 Task: Look for Airbnb properties in Miami Beach, Florida, along with their reviews..
Action: Mouse pressed left at (522, 72)
Screenshot: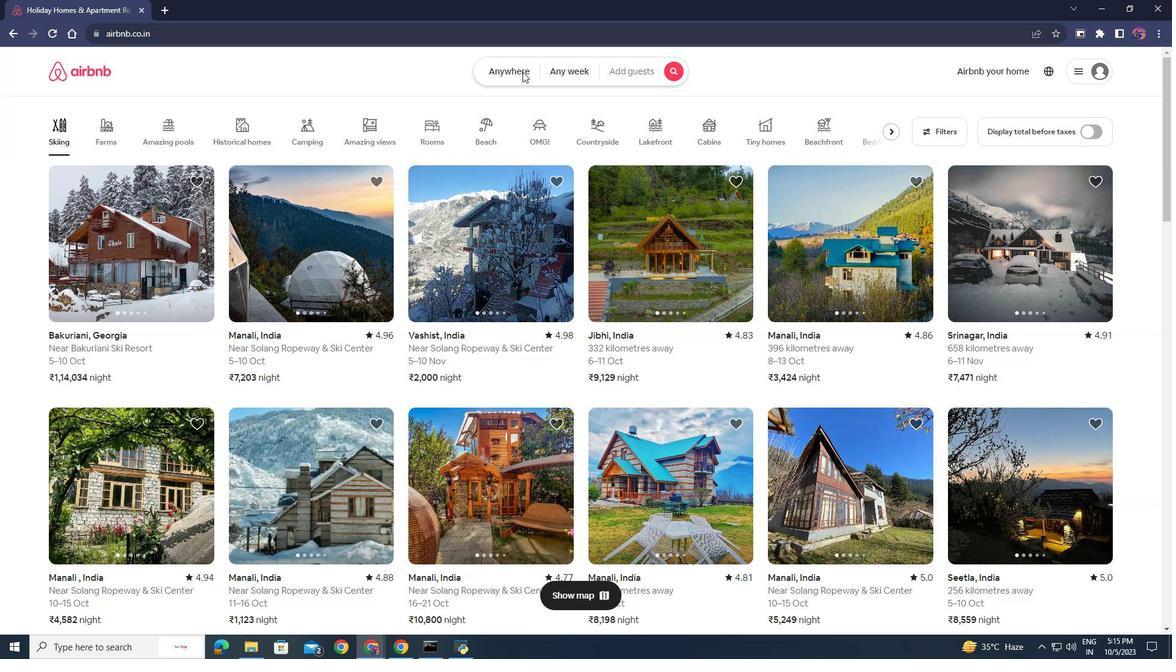 
Action: Mouse moved to (398, 122)
Screenshot: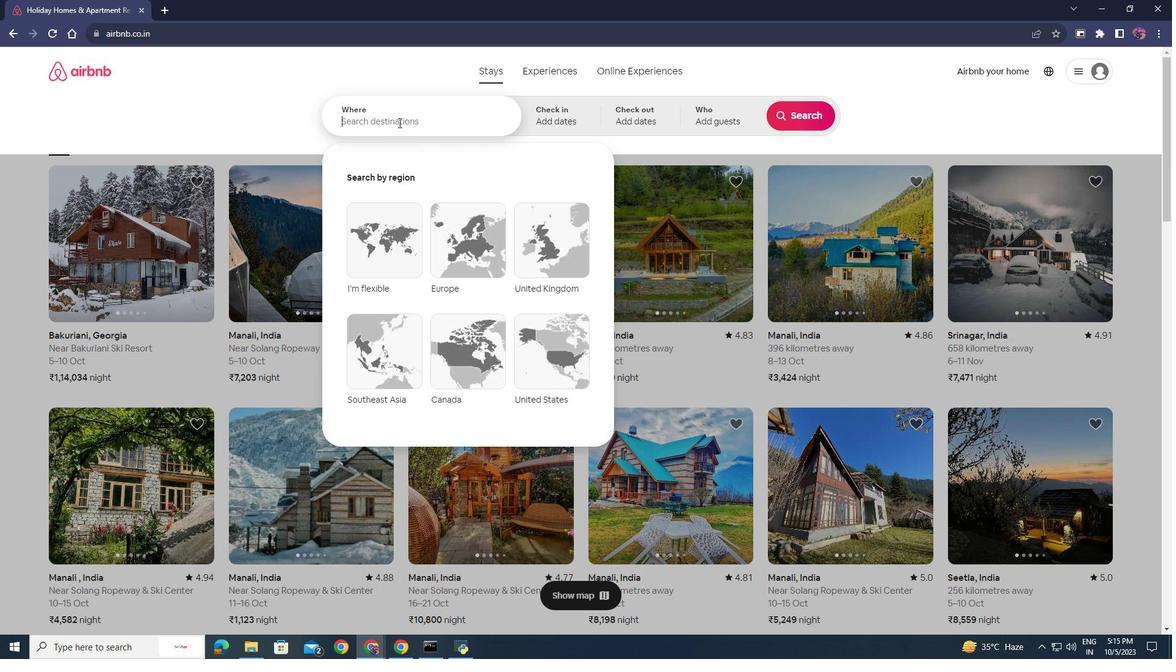 
Action: Mouse pressed left at (398, 122)
Screenshot: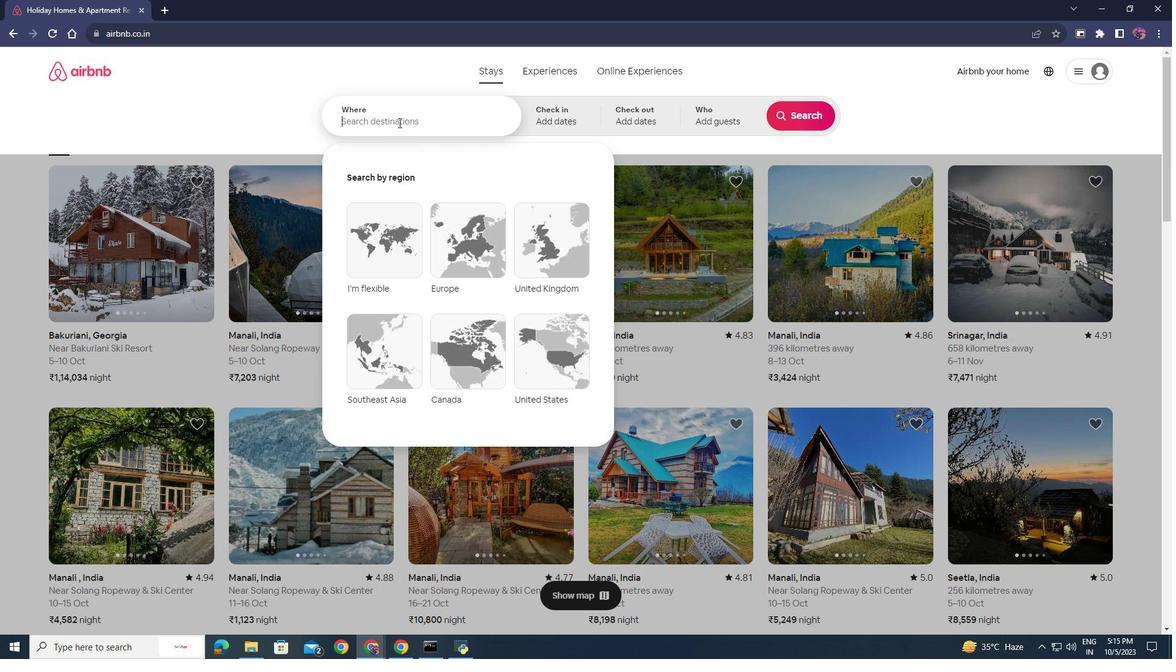 
Action: Key pressed miami<Key.space>beach<Key.space>florida<Key.enter>
Screenshot: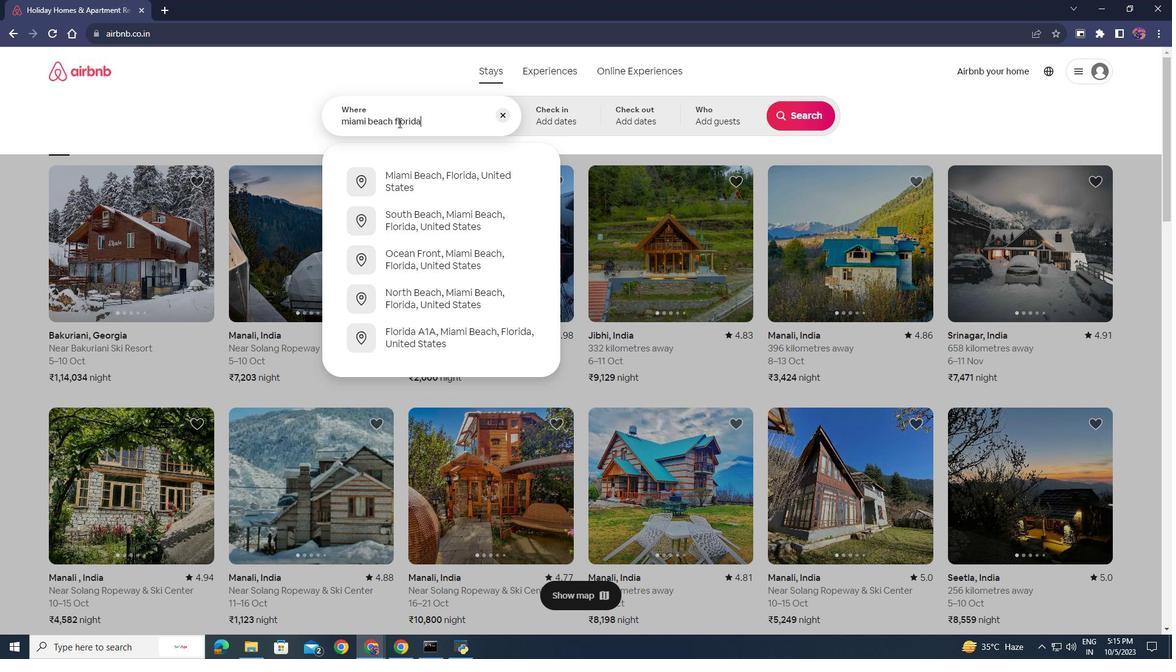 
Action: Mouse moved to (795, 120)
Screenshot: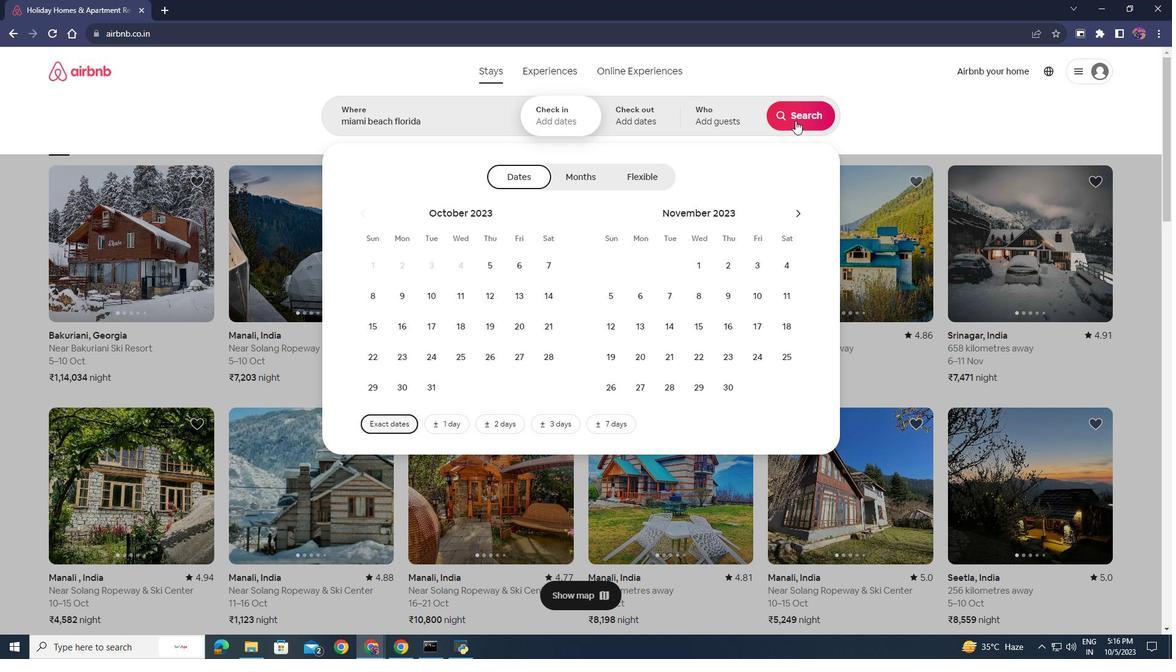 
Action: Mouse pressed left at (795, 120)
Screenshot: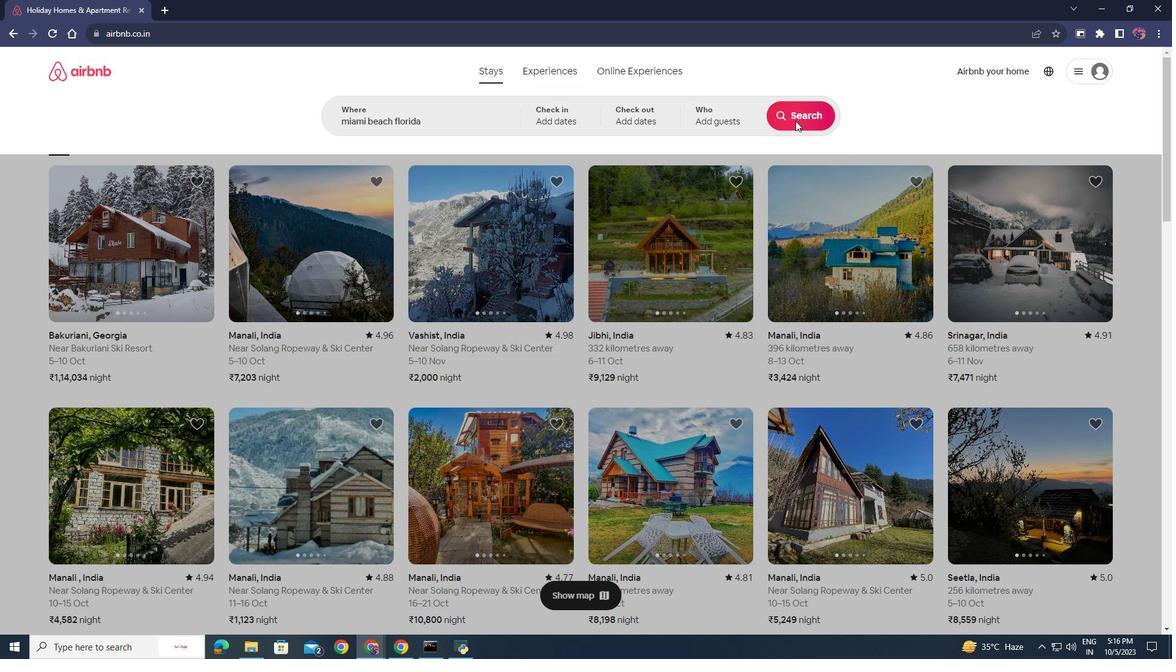 
Action: Mouse moved to (583, 254)
Screenshot: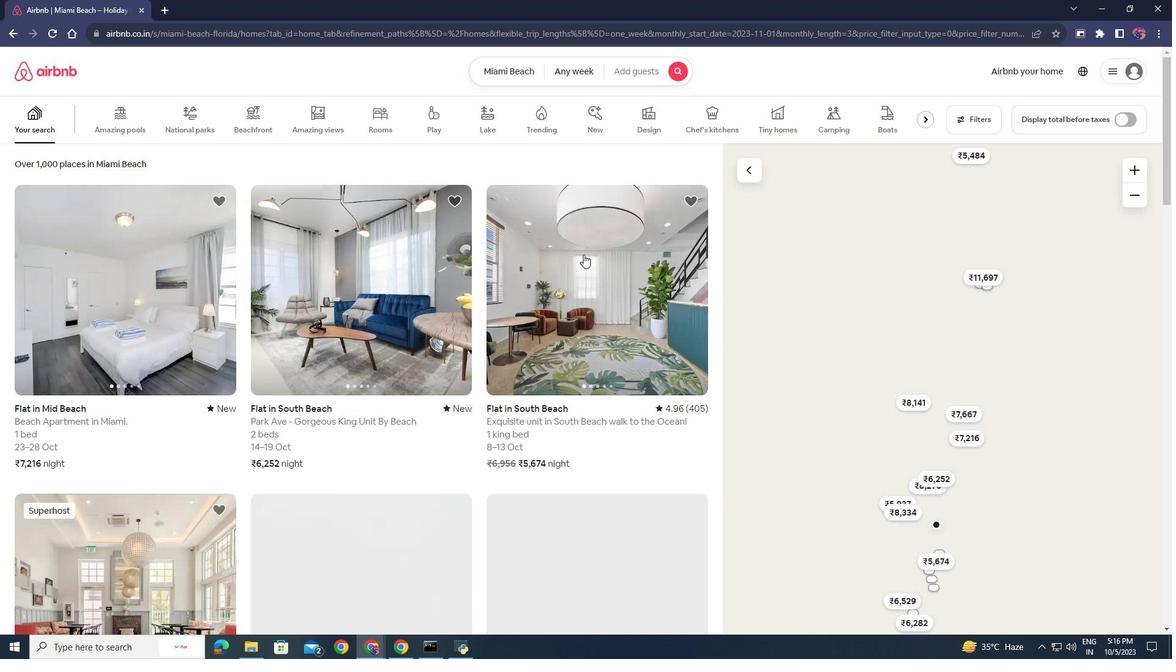 
Action: Mouse scrolled (583, 253) with delta (0, 0)
Screenshot: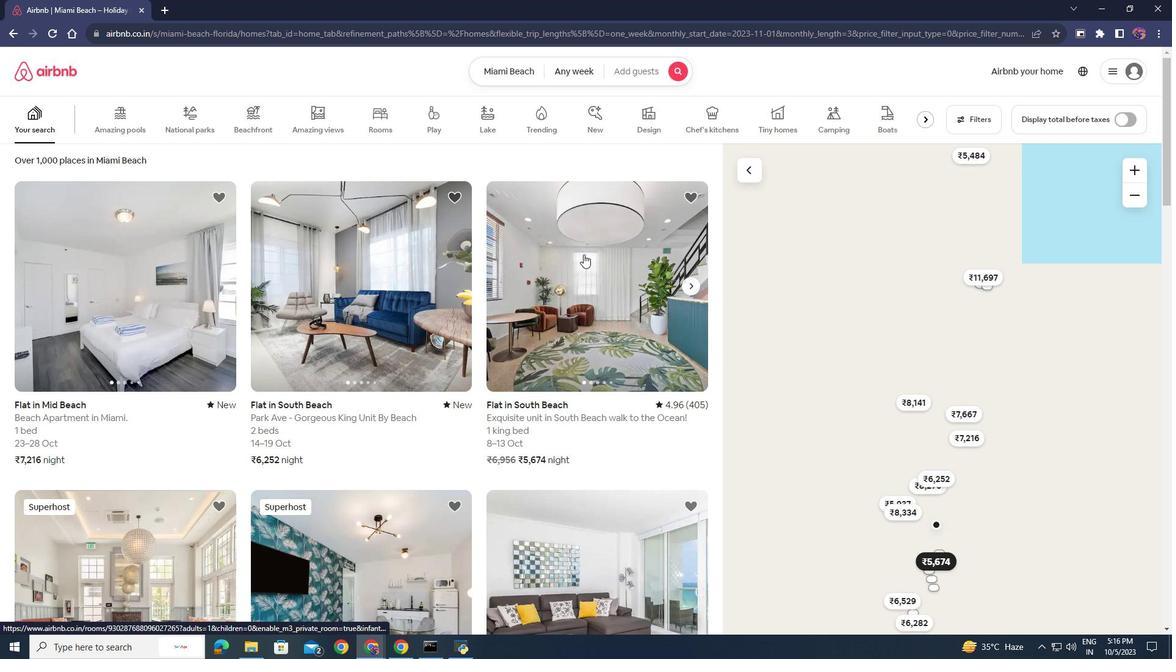 
Action: Mouse scrolled (583, 253) with delta (0, 0)
Screenshot: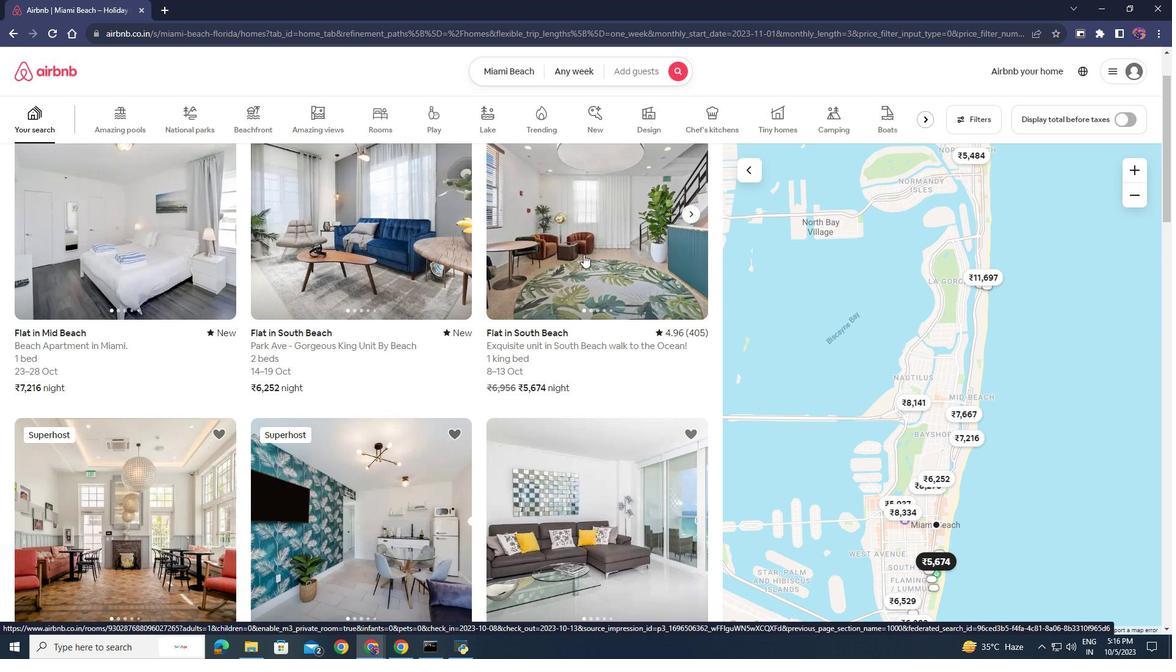 
Action: Mouse scrolled (583, 255) with delta (0, 0)
Screenshot: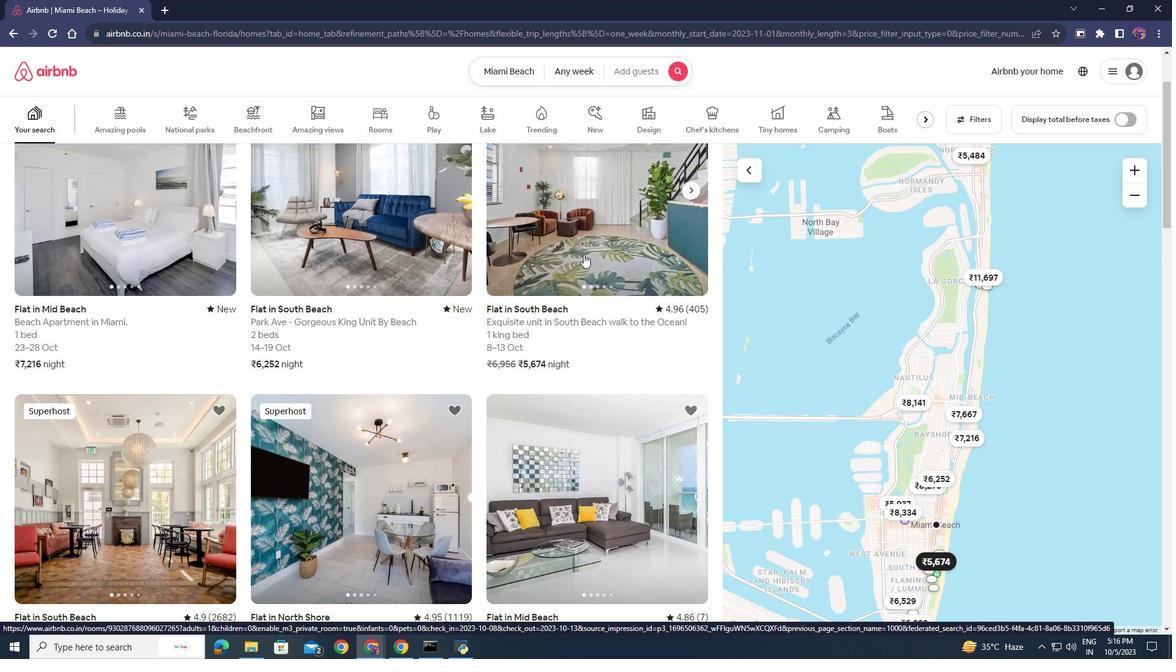 
Action: Mouse moved to (971, 122)
Screenshot: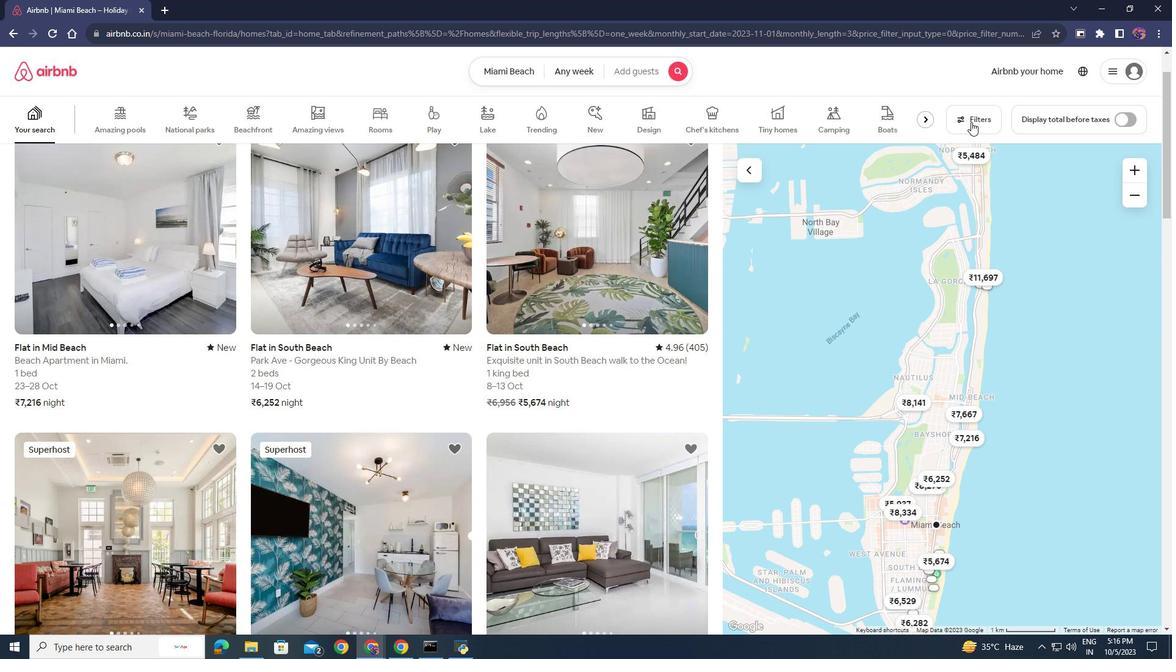 
Action: Mouse pressed left at (971, 122)
Screenshot: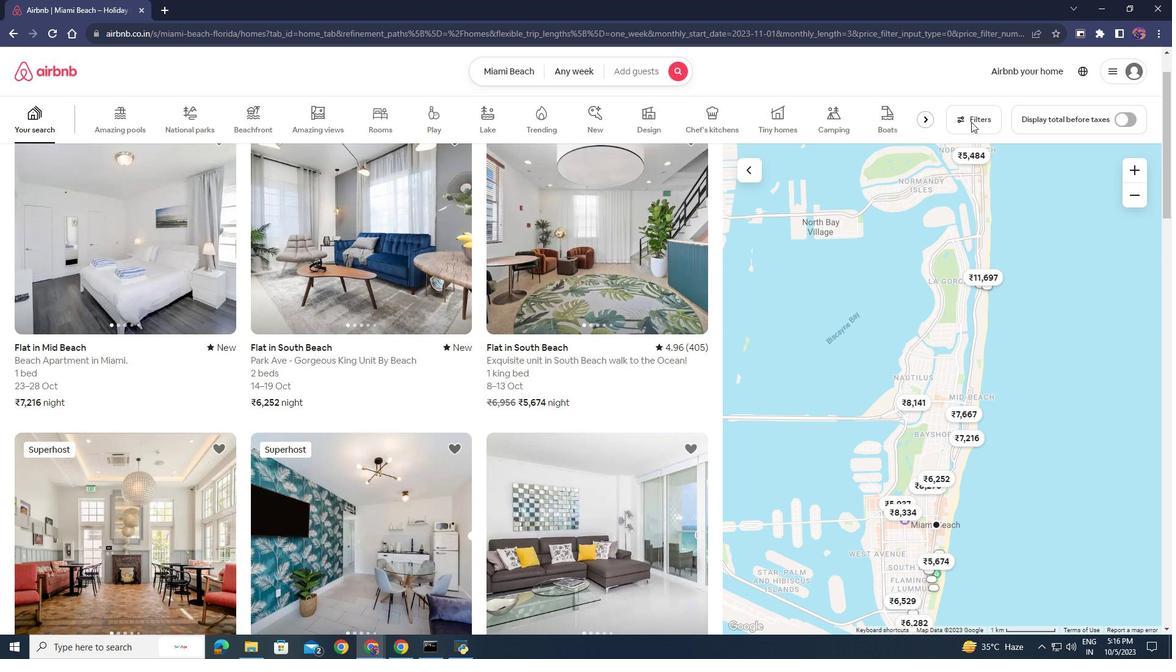 
Action: Mouse moved to (588, 401)
Screenshot: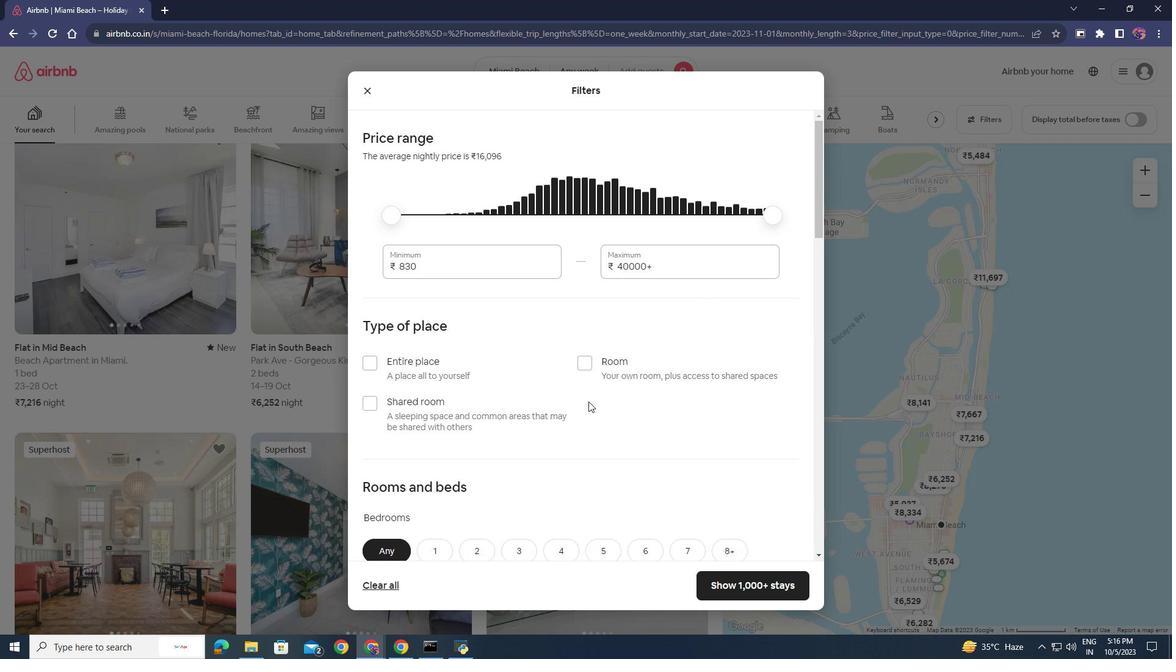 
Action: Mouse scrolled (588, 401) with delta (0, 0)
Screenshot: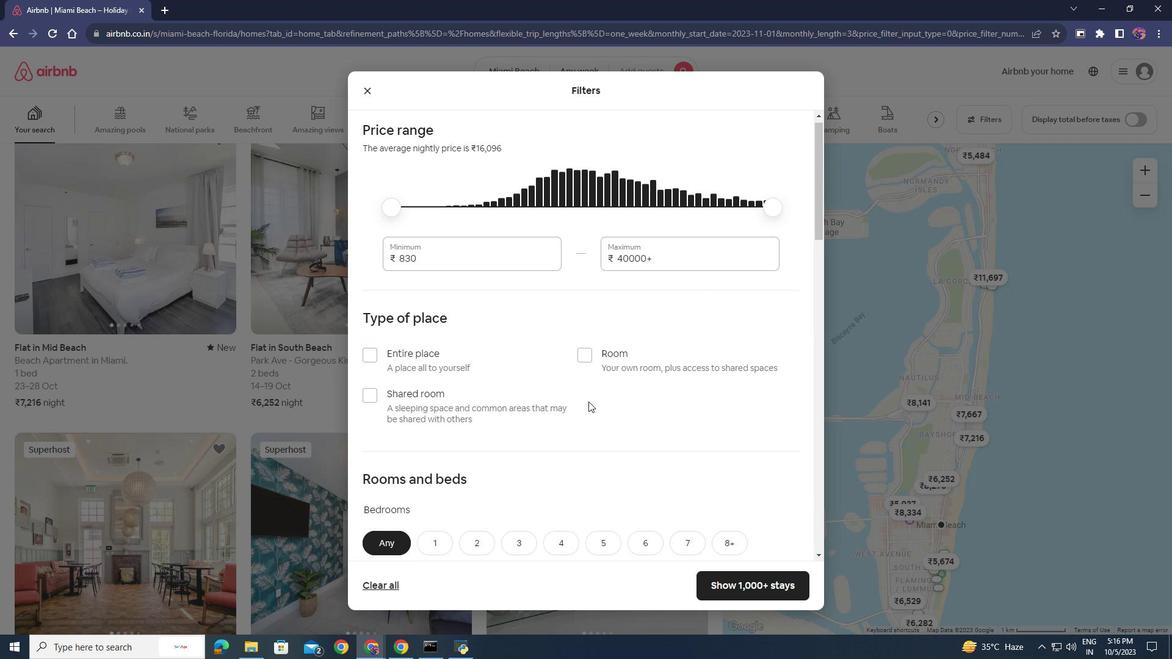 
Action: Mouse scrolled (588, 401) with delta (0, 0)
Screenshot: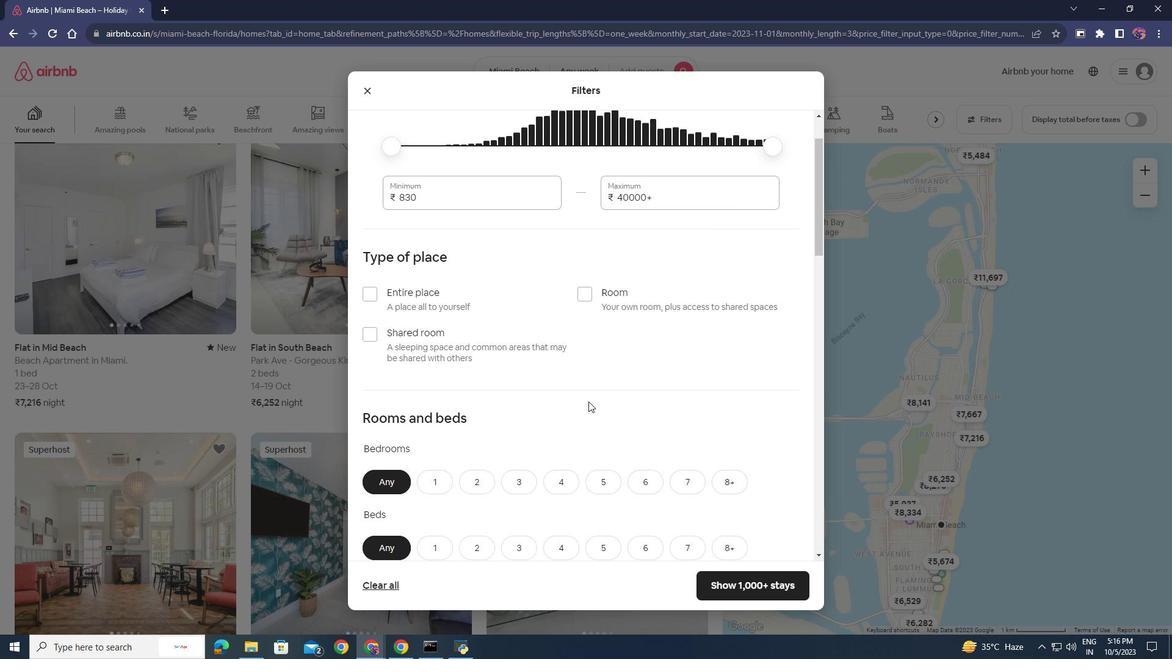 
Action: Mouse moved to (581, 401)
Screenshot: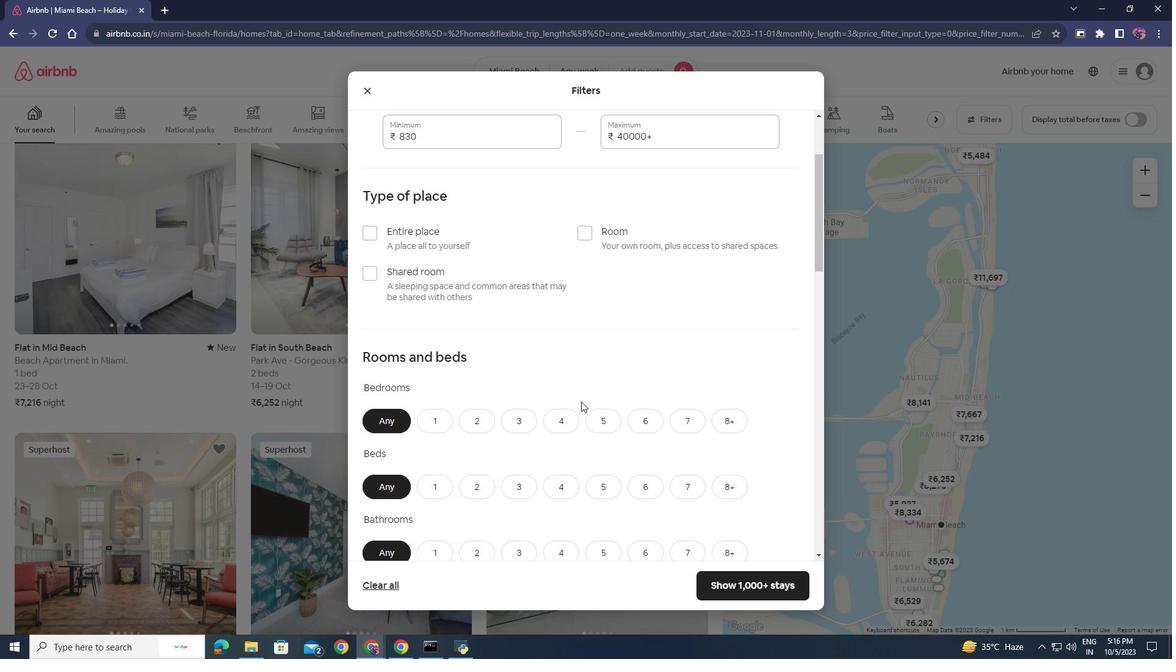 
Action: Mouse scrolled (581, 401) with delta (0, 0)
Screenshot: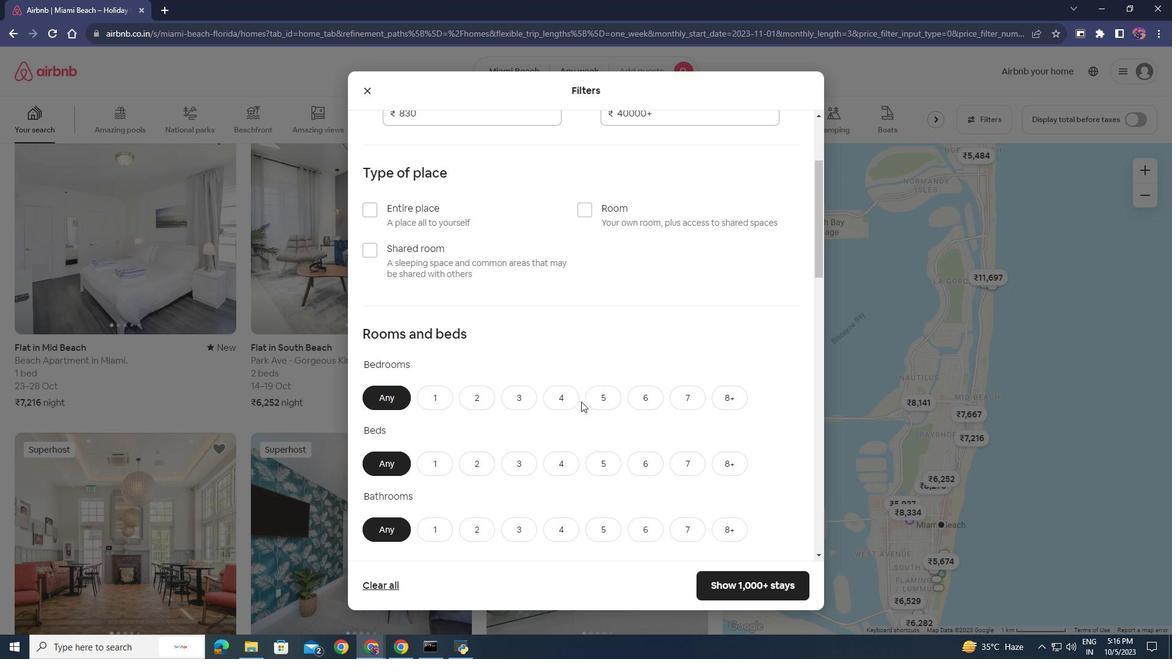 
Action: Mouse moved to (476, 353)
Screenshot: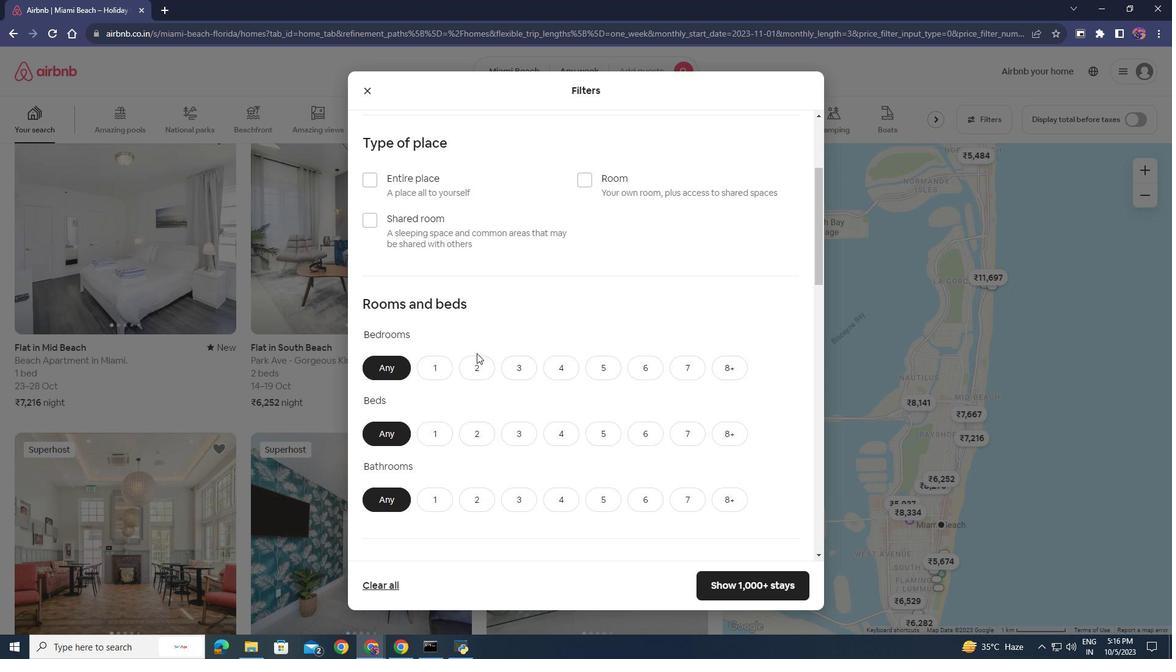 
Action: Mouse scrolled (476, 352) with delta (0, 0)
Screenshot: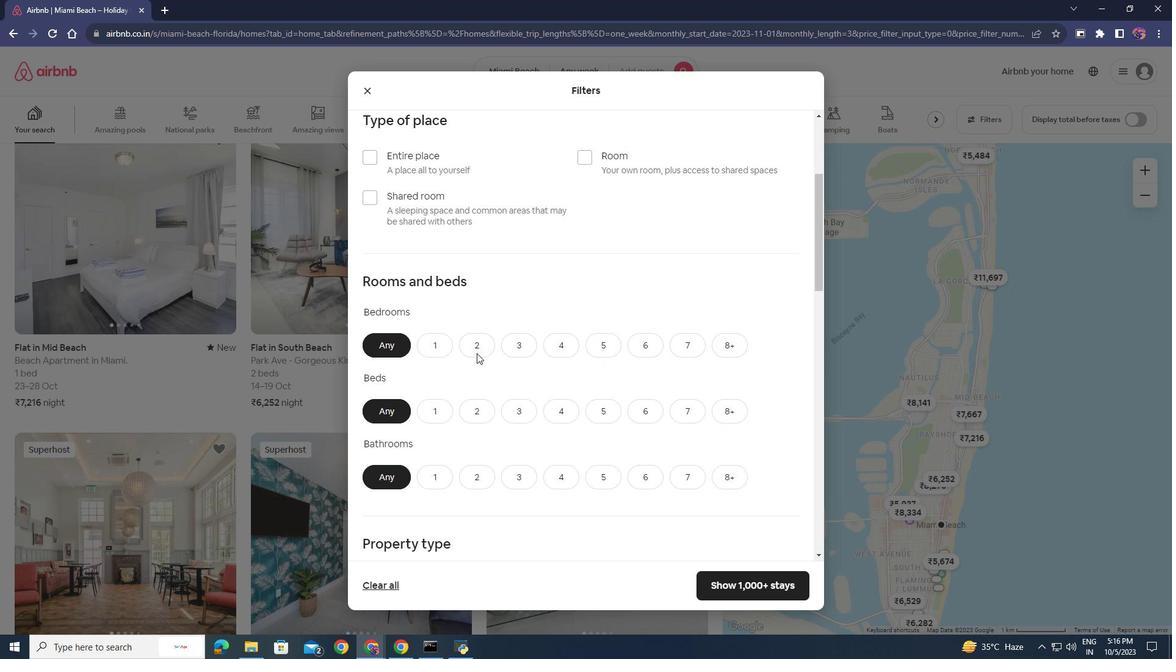 
Action: Mouse scrolled (476, 352) with delta (0, 0)
Screenshot: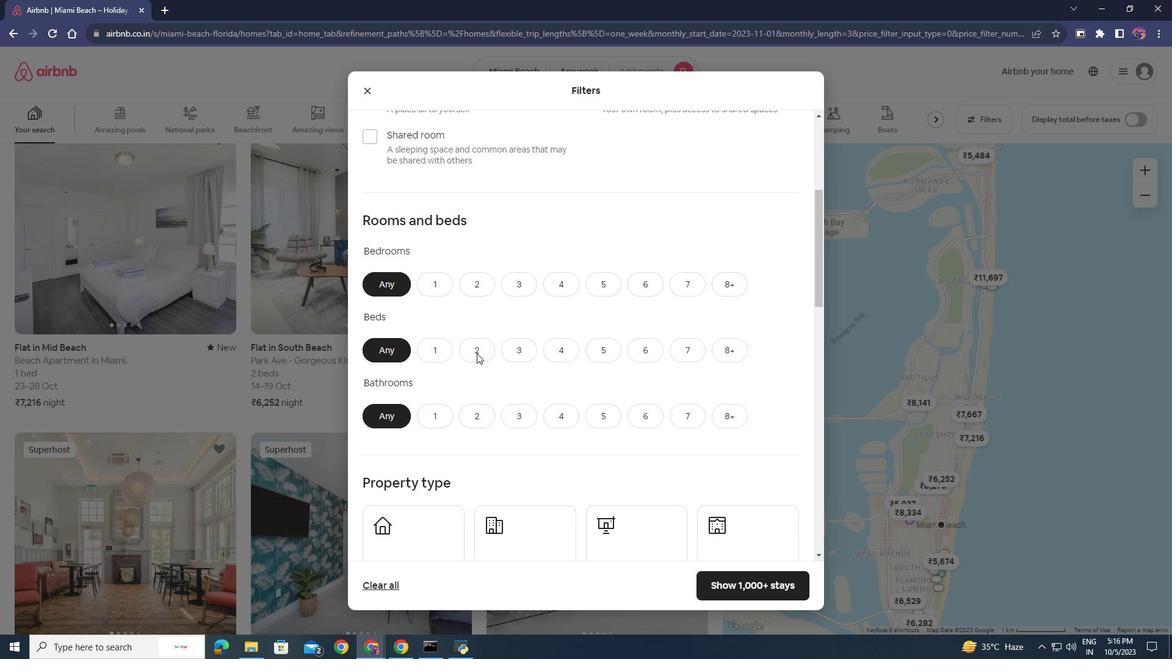 
Action: Mouse scrolled (476, 352) with delta (0, 0)
Screenshot: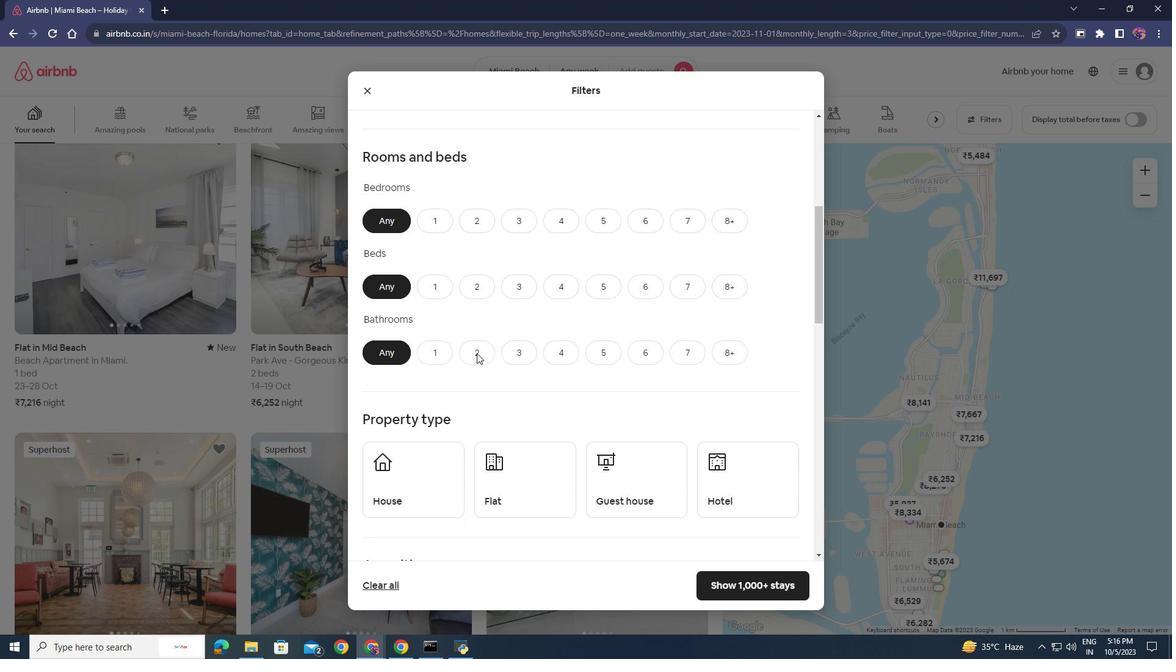 
Action: Mouse scrolled (476, 352) with delta (0, 0)
Screenshot: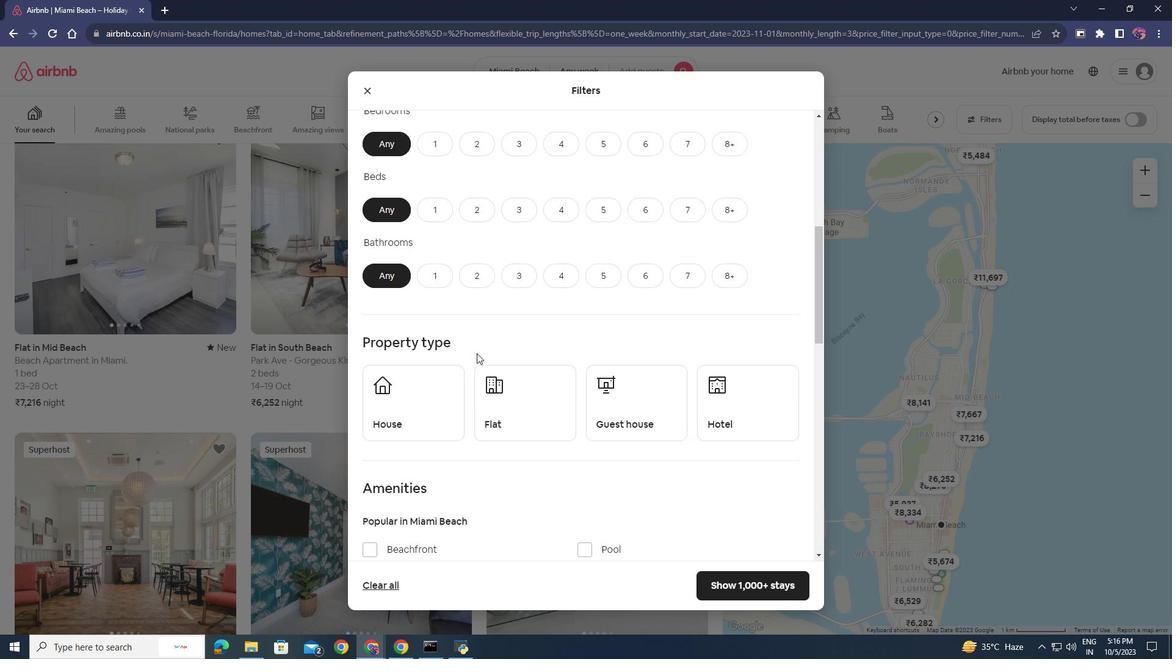 
Action: Mouse scrolled (476, 352) with delta (0, 0)
Screenshot: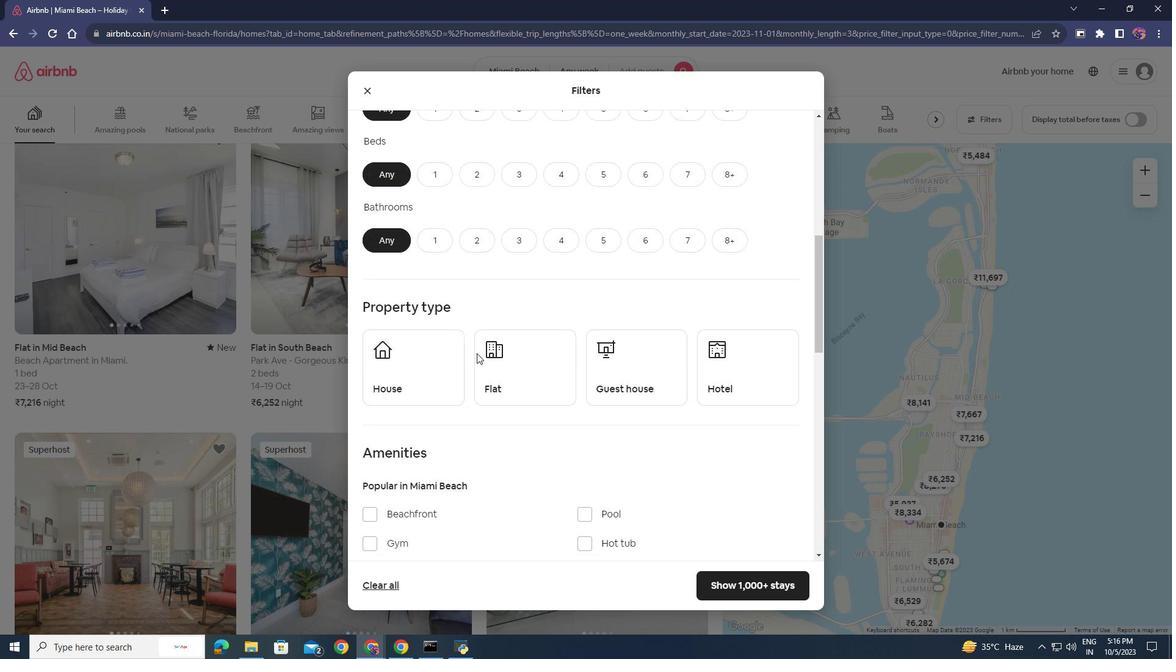 
Action: Mouse scrolled (476, 352) with delta (0, 0)
Screenshot: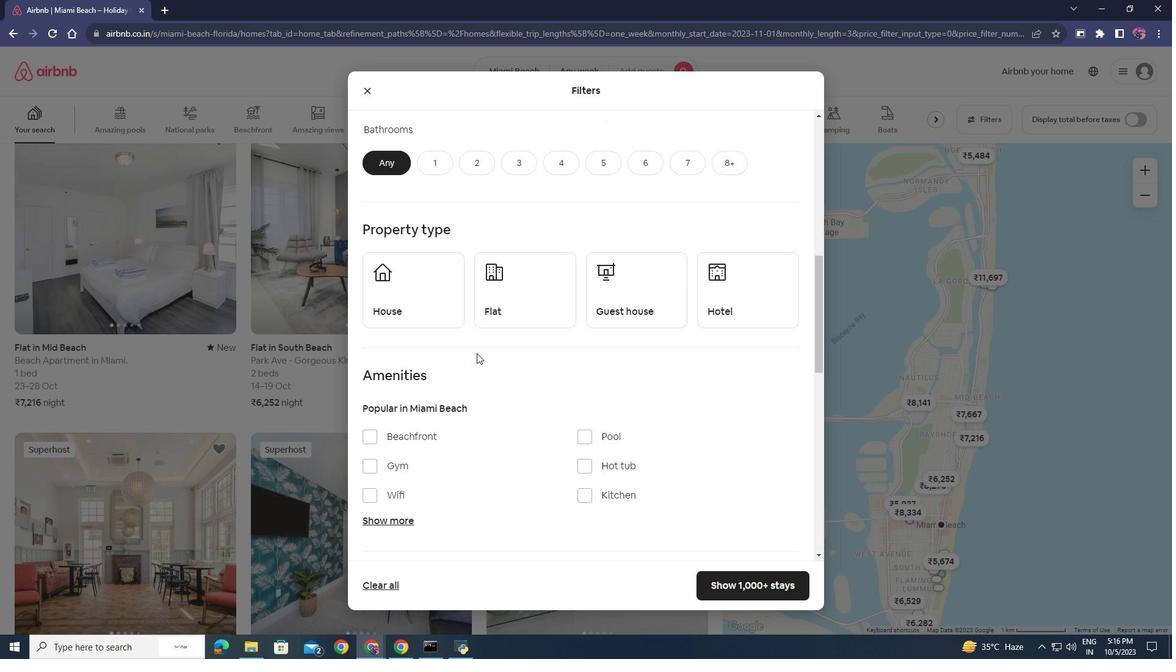 
Action: Mouse scrolled (476, 352) with delta (0, 0)
Screenshot: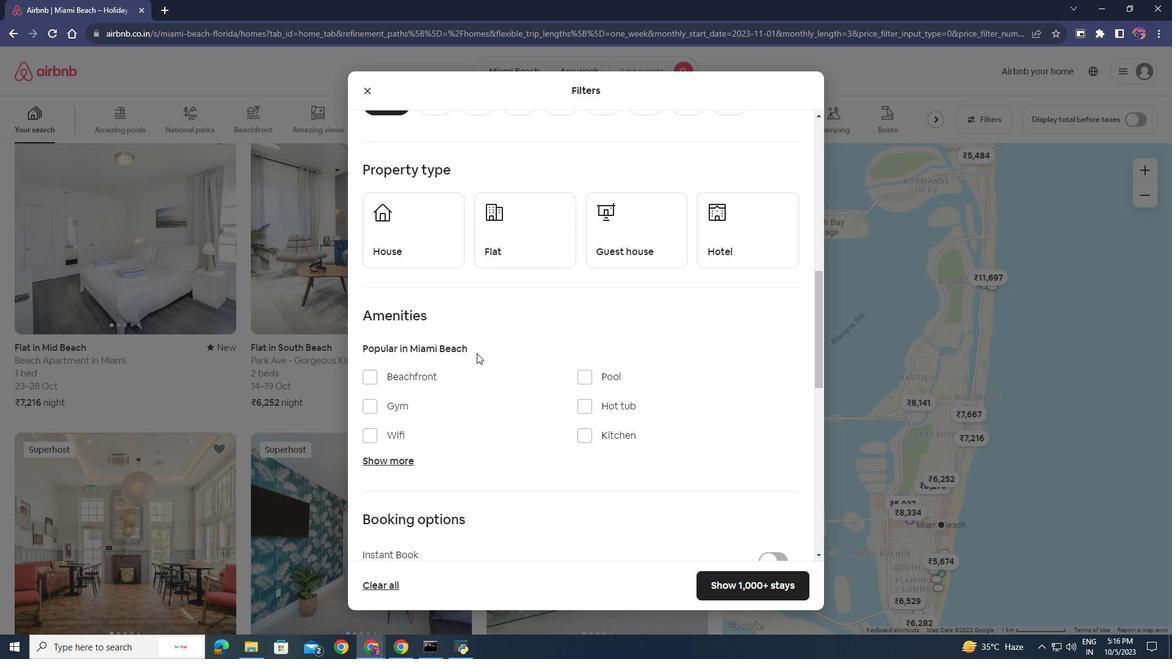 
Action: Mouse scrolled (476, 352) with delta (0, 0)
Screenshot: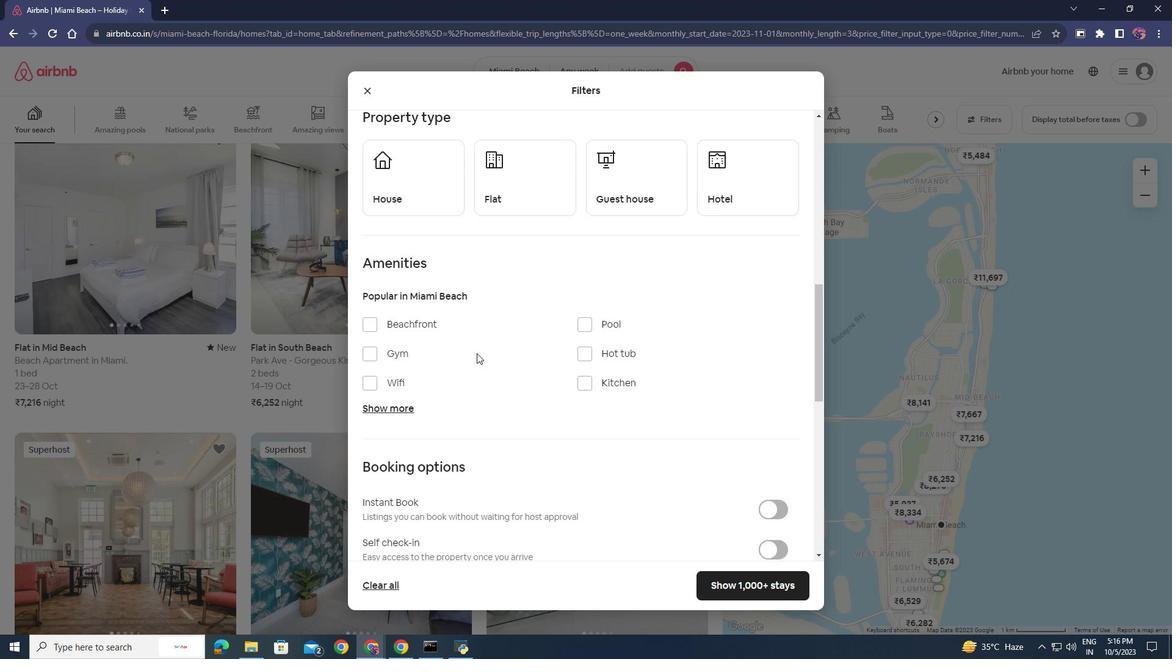 
Action: Mouse scrolled (476, 352) with delta (0, 0)
Screenshot: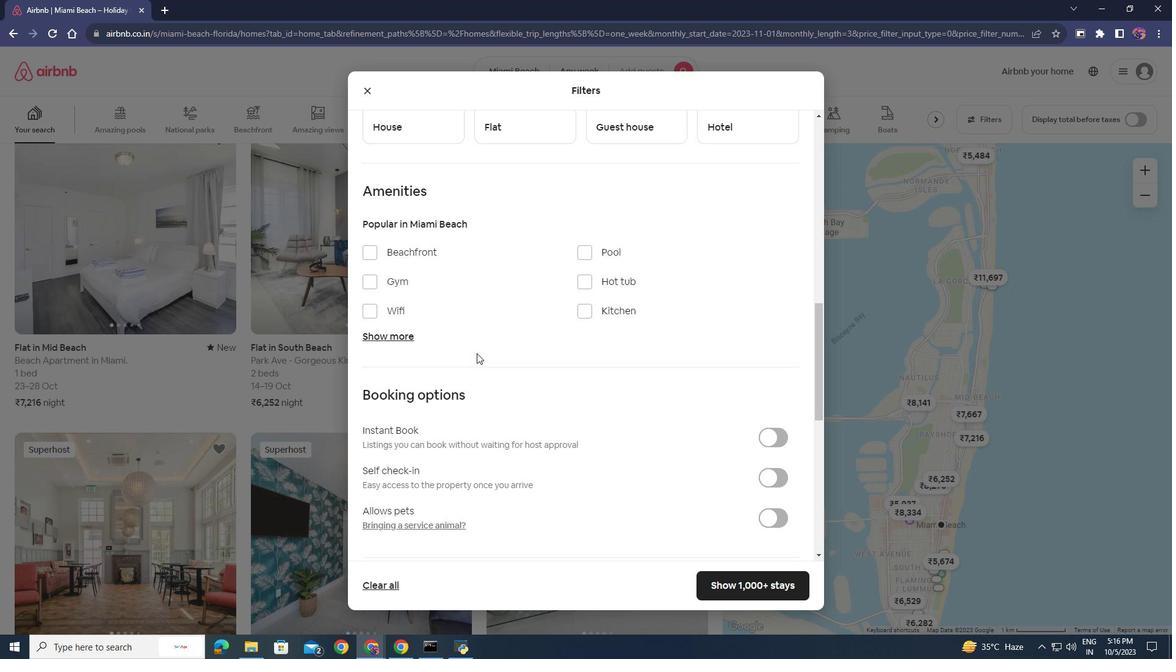 
Action: Mouse moved to (373, 308)
Screenshot: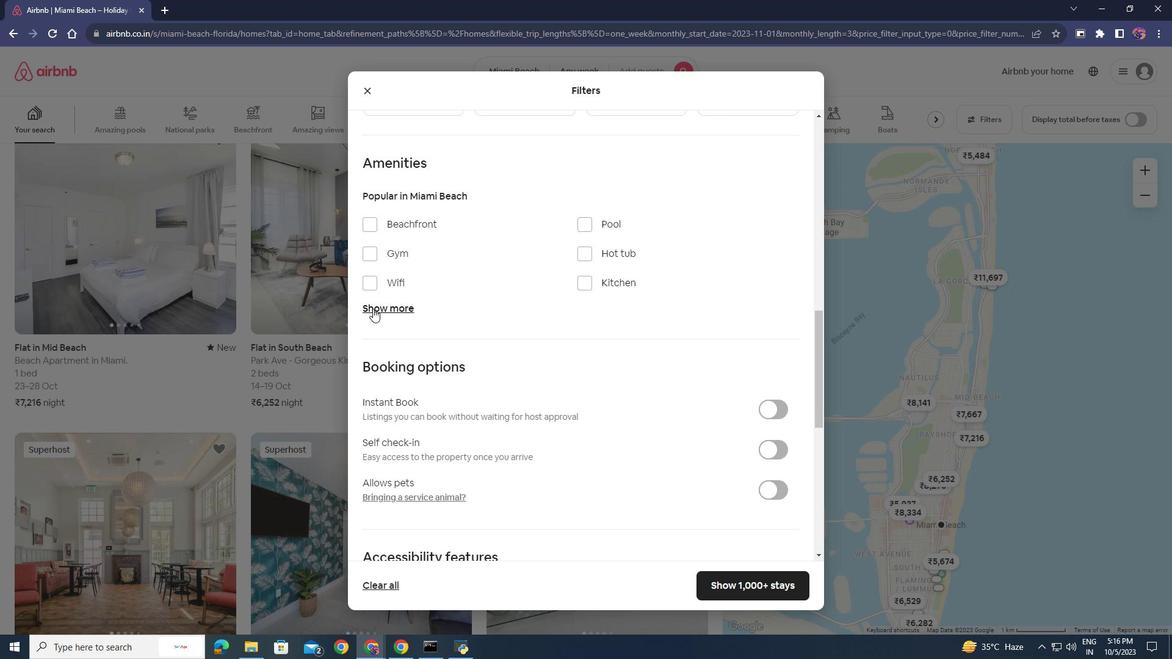 
Action: Mouse pressed left at (373, 308)
Screenshot: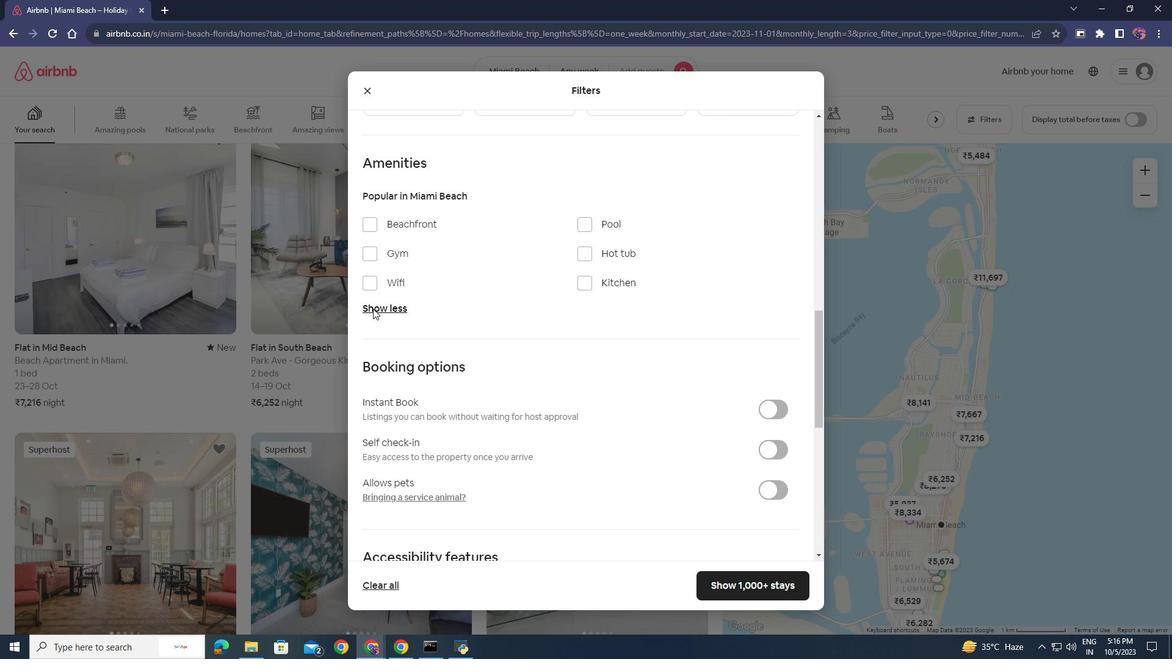 
Action: Mouse moved to (549, 424)
Screenshot: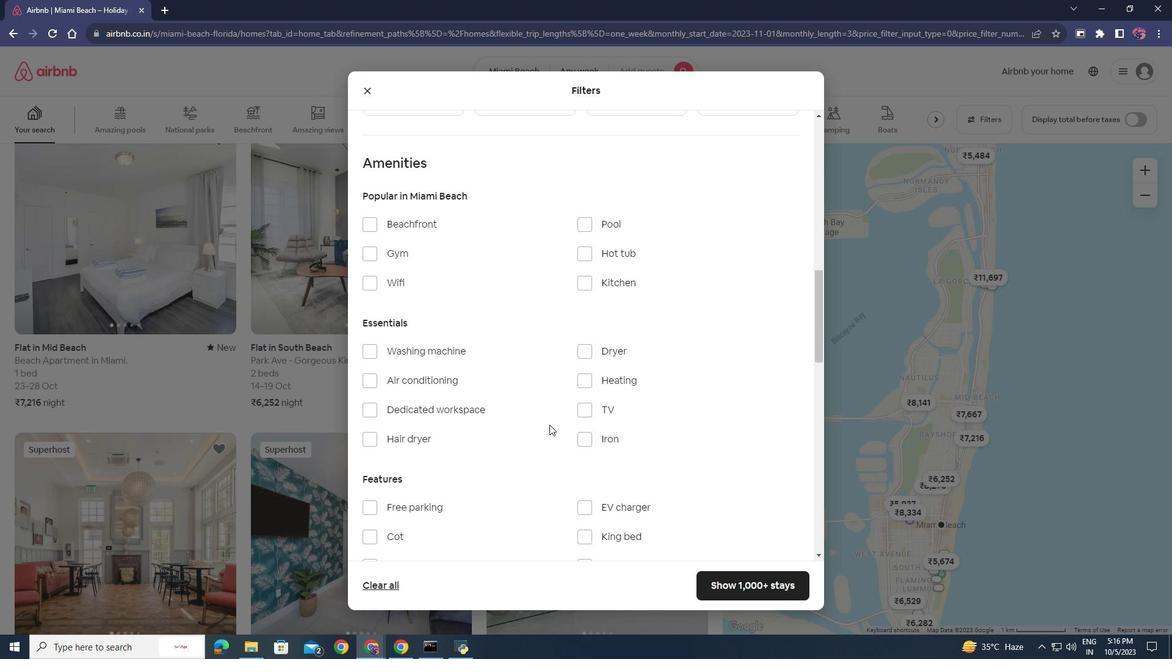 
Action: Mouse scrolled (549, 424) with delta (0, 0)
Screenshot: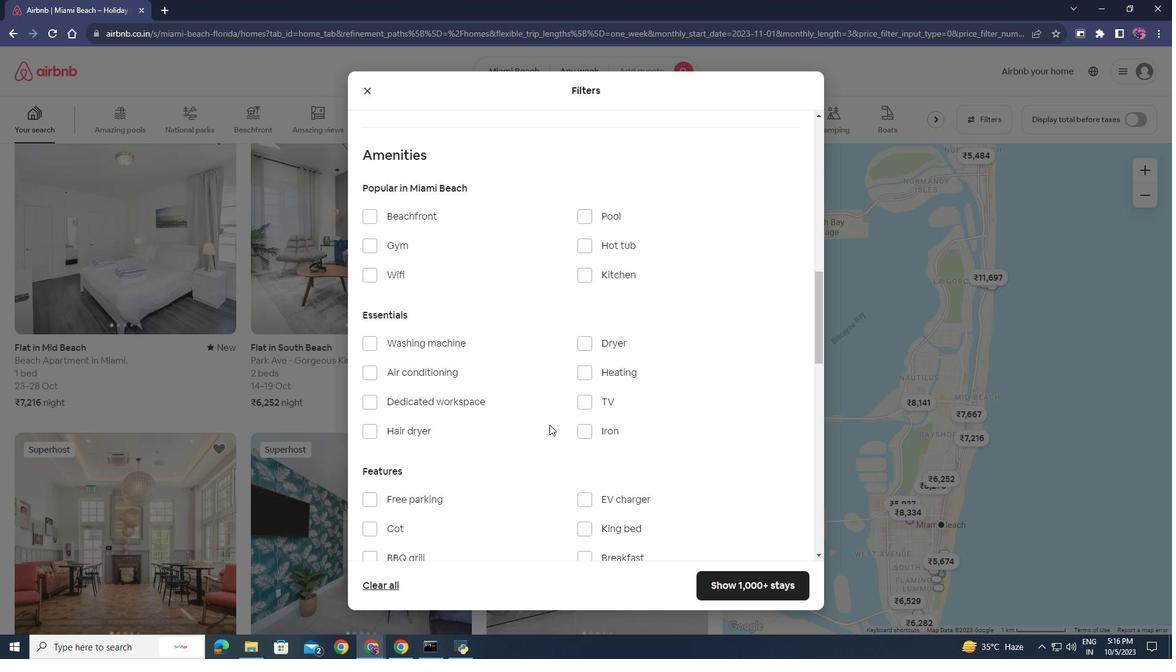 
Action: Mouse scrolled (549, 424) with delta (0, 0)
Screenshot: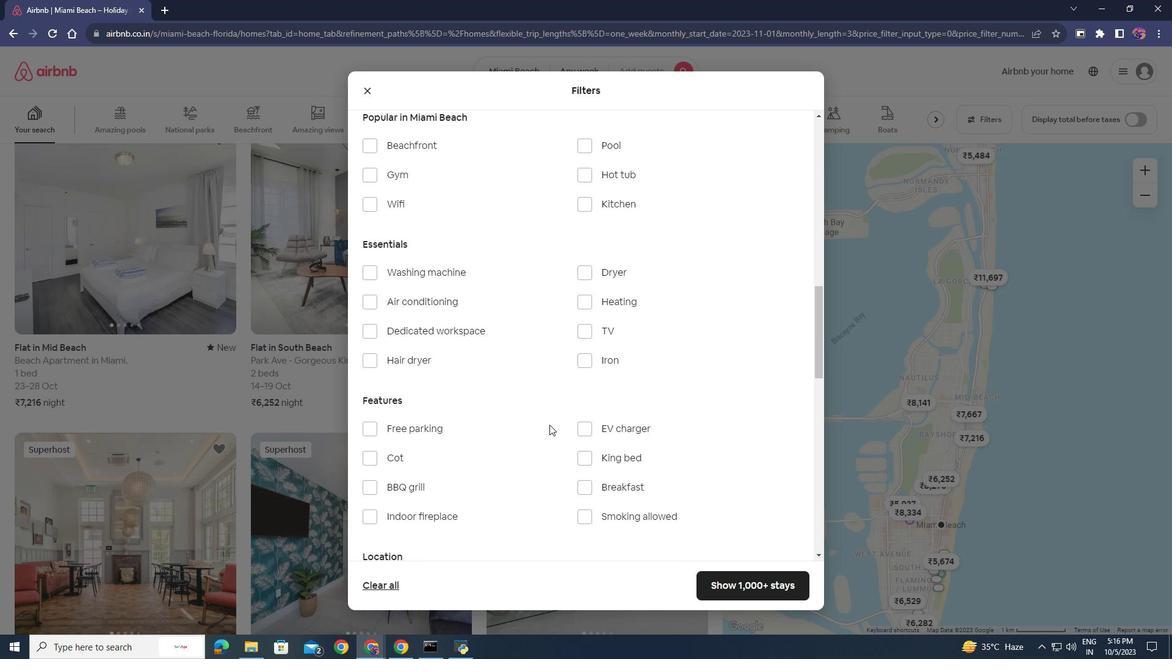 
Action: Mouse scrolled (549, 424) with delta (0, 0)
Screenshot: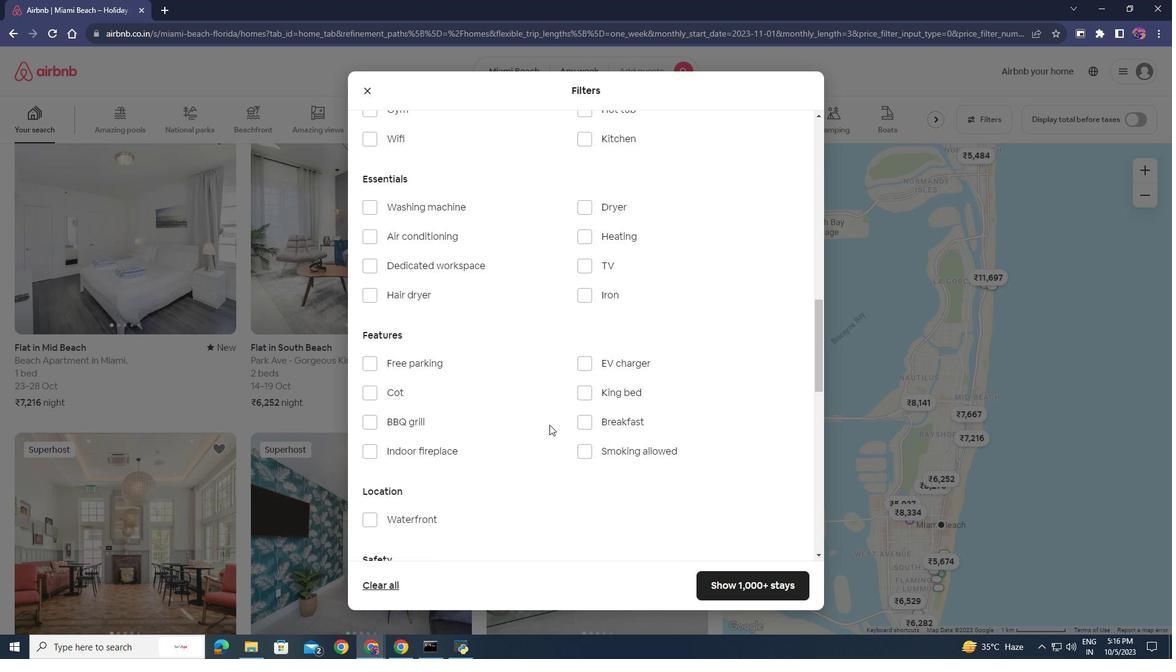 
Action: Mouse scrolled (549, 424) with delta (0, 0)
Screenshot: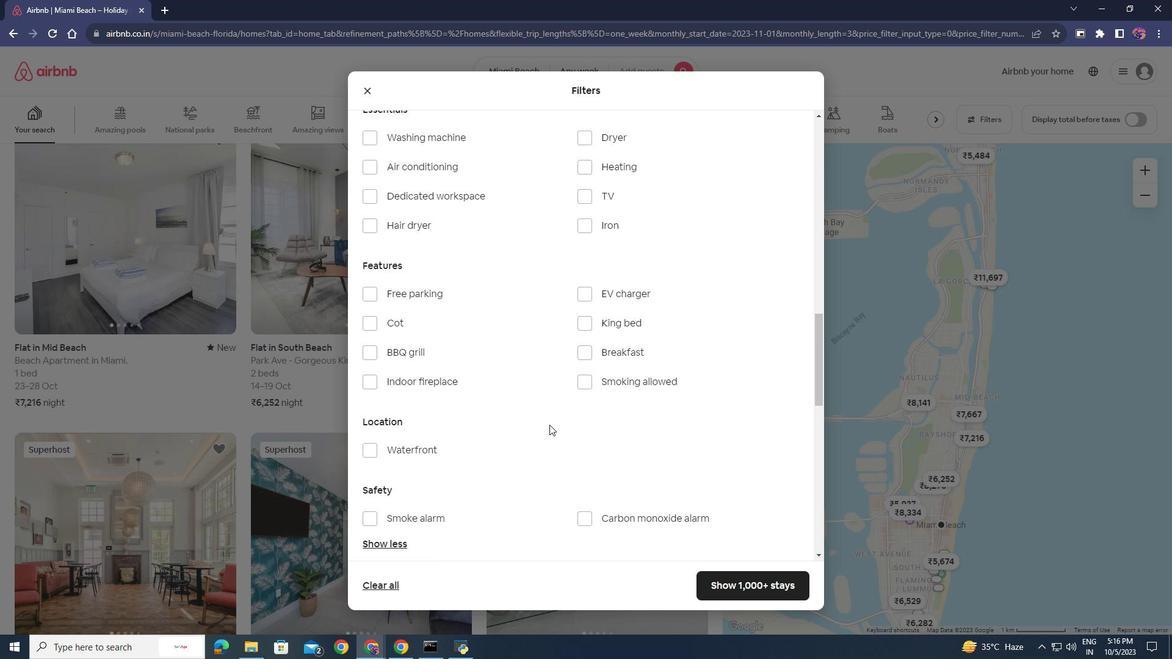 
Action: Mouse scrolled (549, 424) with delta (0, 0)
Screenshot: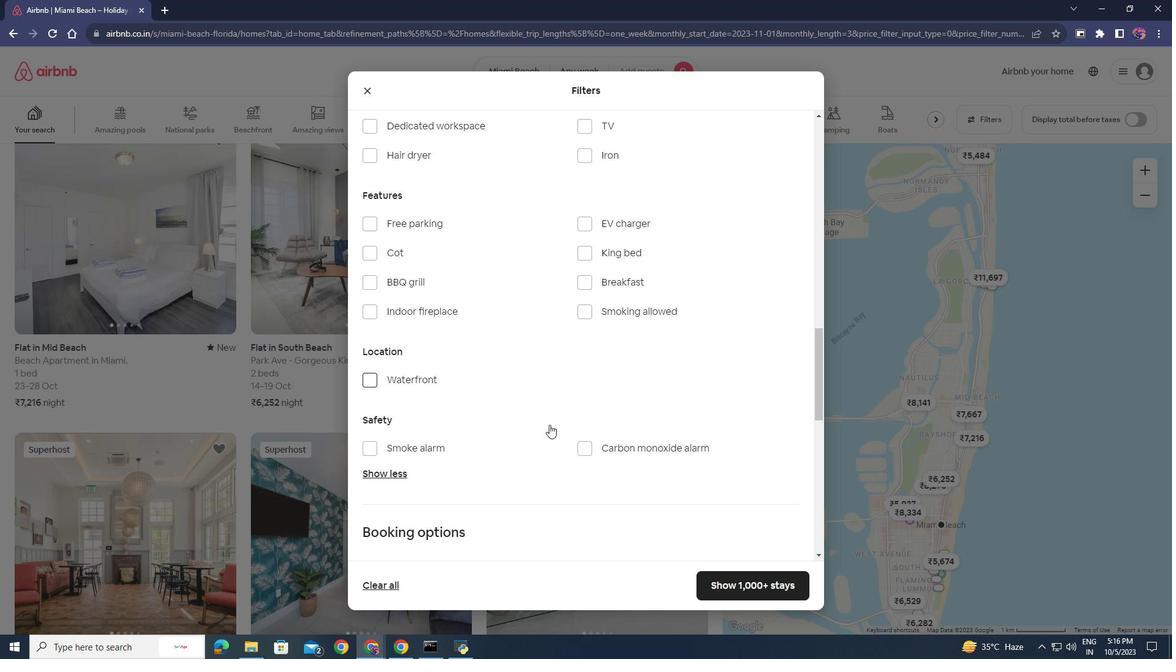 
Action: Mouse scrolled (549, 424) with delta (0, 0)
Screenshot: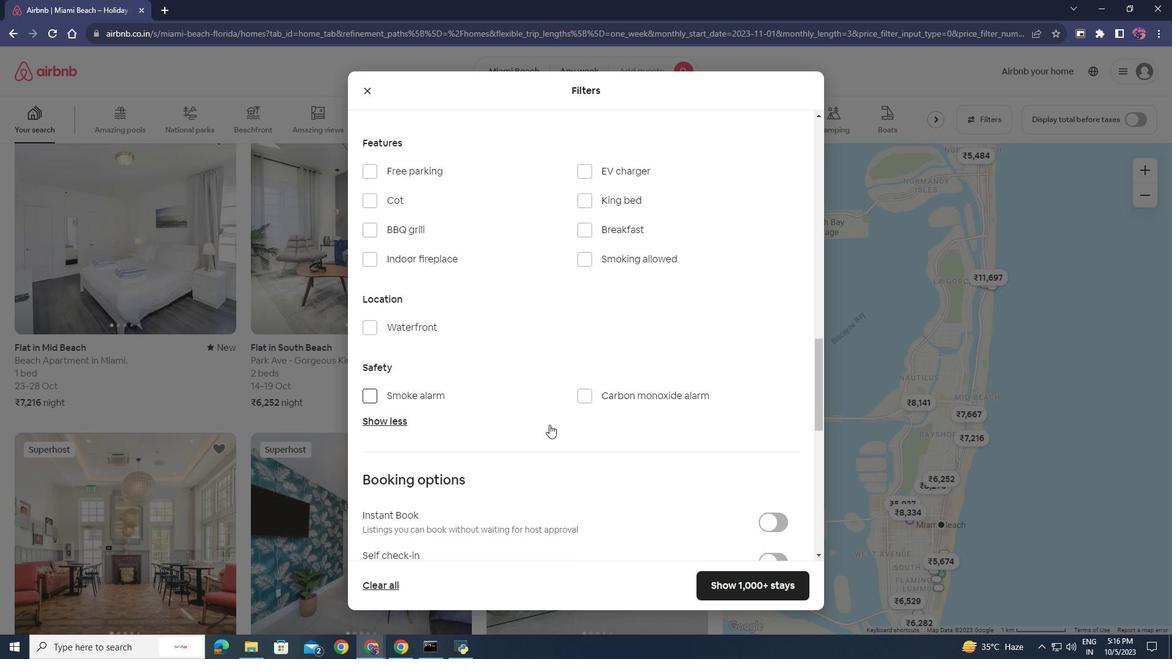 
Action: Mouse scrolled (549, 424) with delta (0, 0)
Screenshot: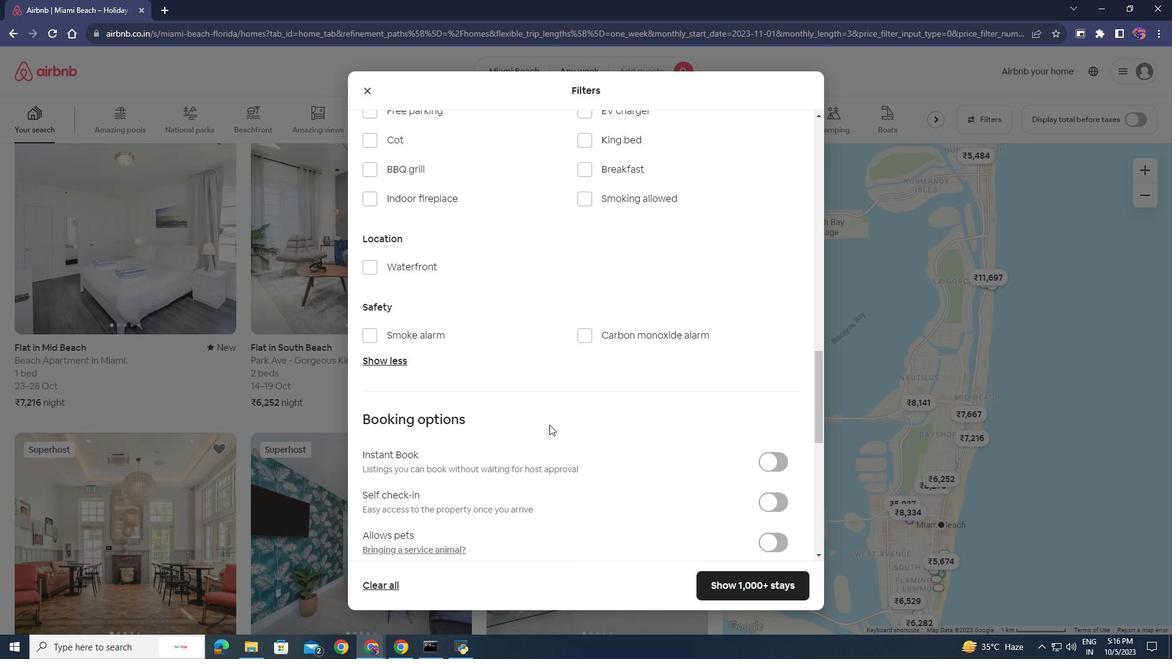 
Action: Mouse scrolled (549, 424) with delta (0, 0)
Screenshot: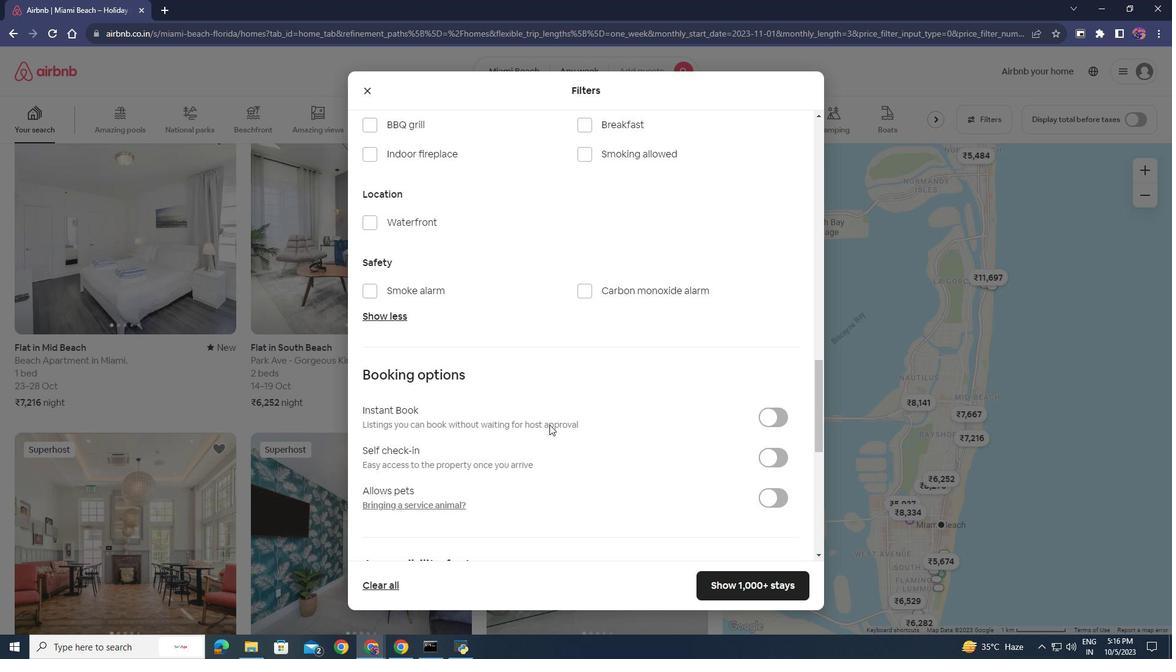 
Action: Mouse scrolled (549, 425) with delta (0, 0)
Screenshot: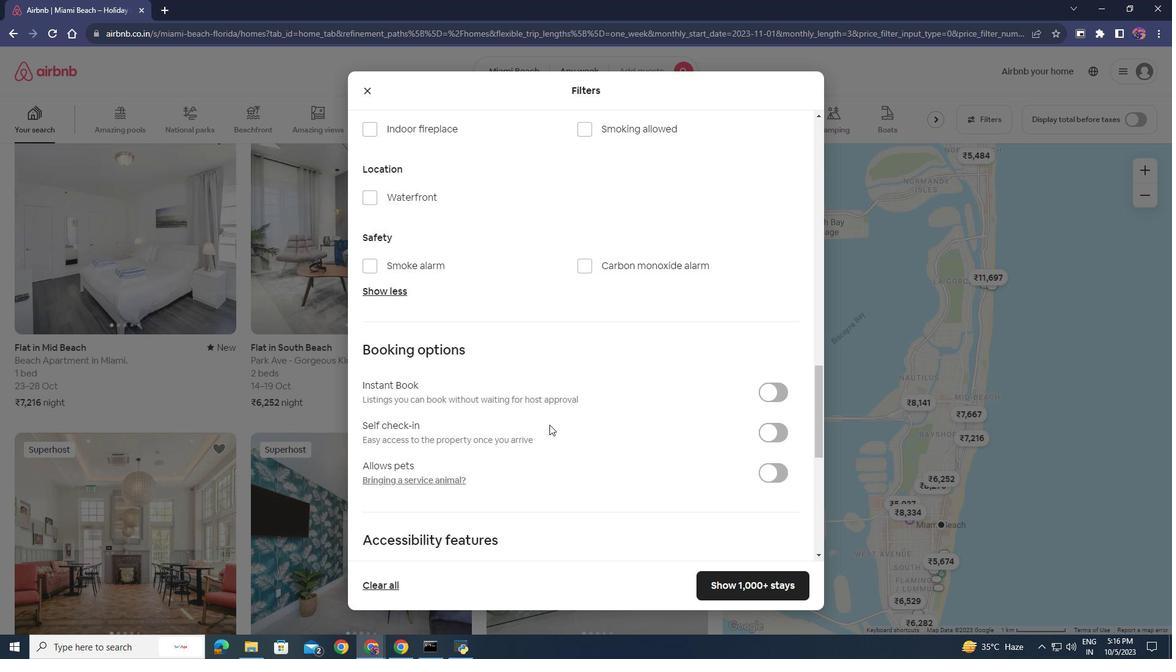 
Action: Mouse scrolled (549, 425) with delta (0, 0)
Screenshot: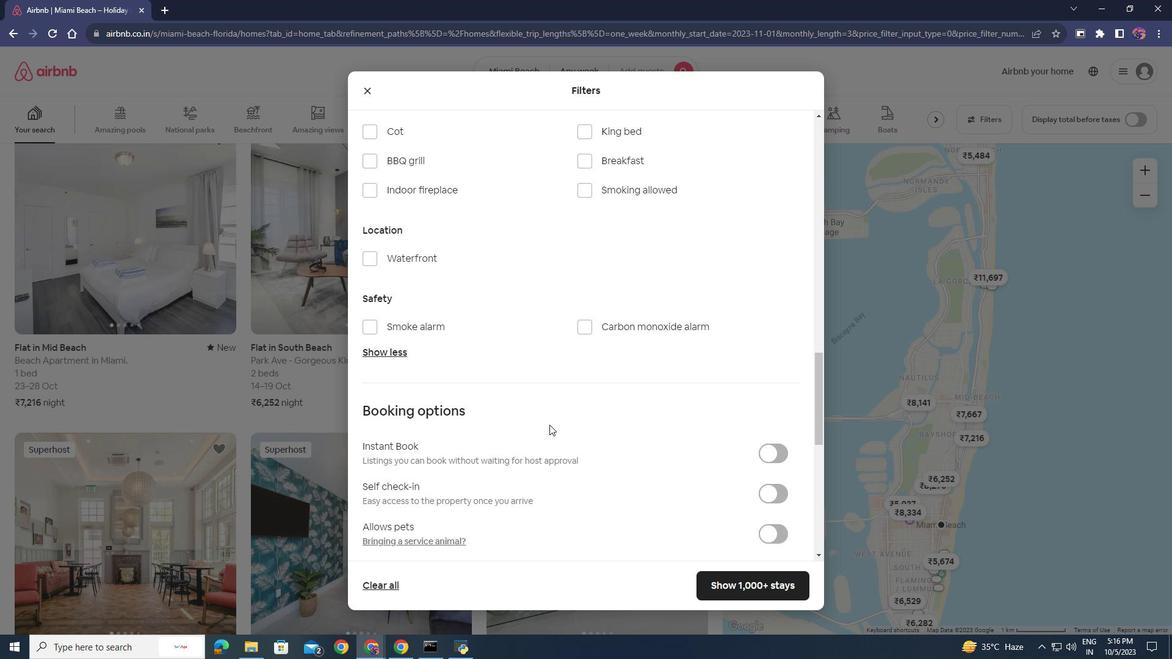 
Action: Mouse scrolled (549, 425) with delta (0, 0)
Screenshot: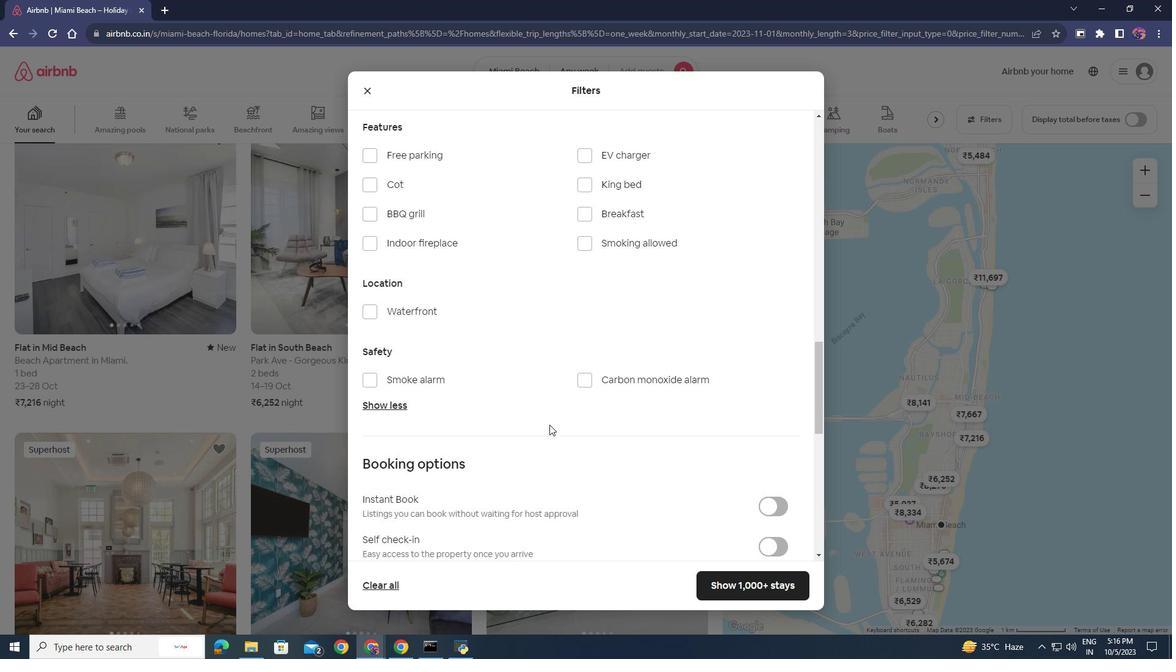 
Action: Mouse scrolled (549, 425) with delta (0, 0)
Screenshot: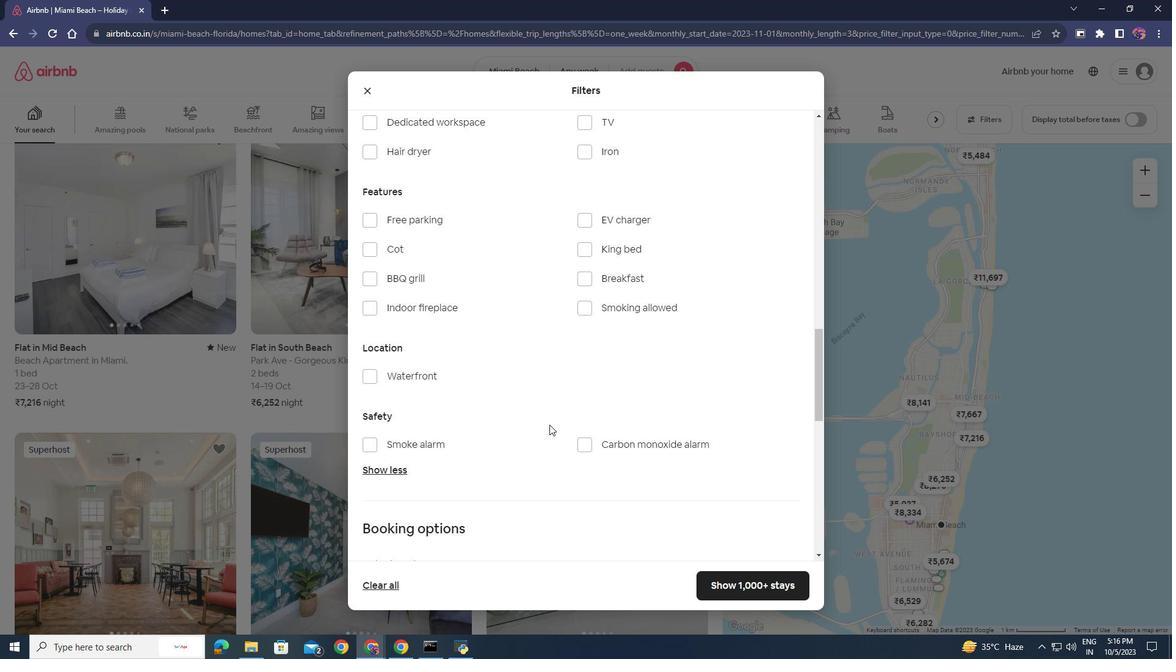 
Action: Mouse scrolled (549, 425) with delta (0, 0)
Screenshot: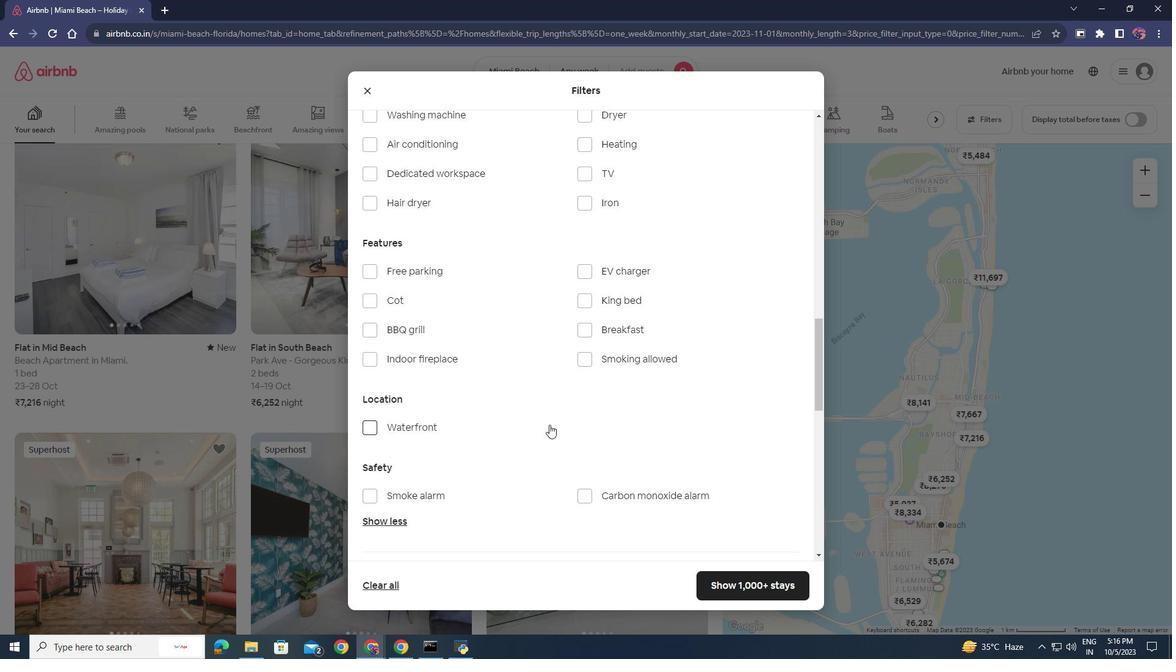 
Action: Mouse scrolled (549, 424) with delta (0, 0)
Screenshot: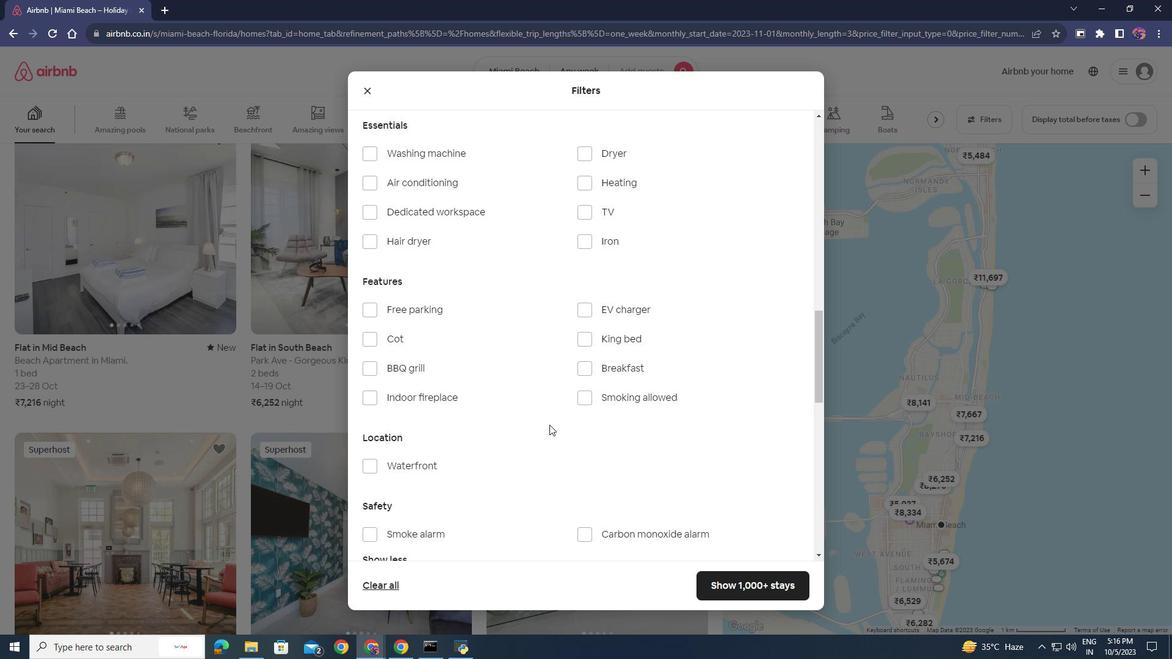 
Action: Mouse moved to (553, 424)
Screenshot: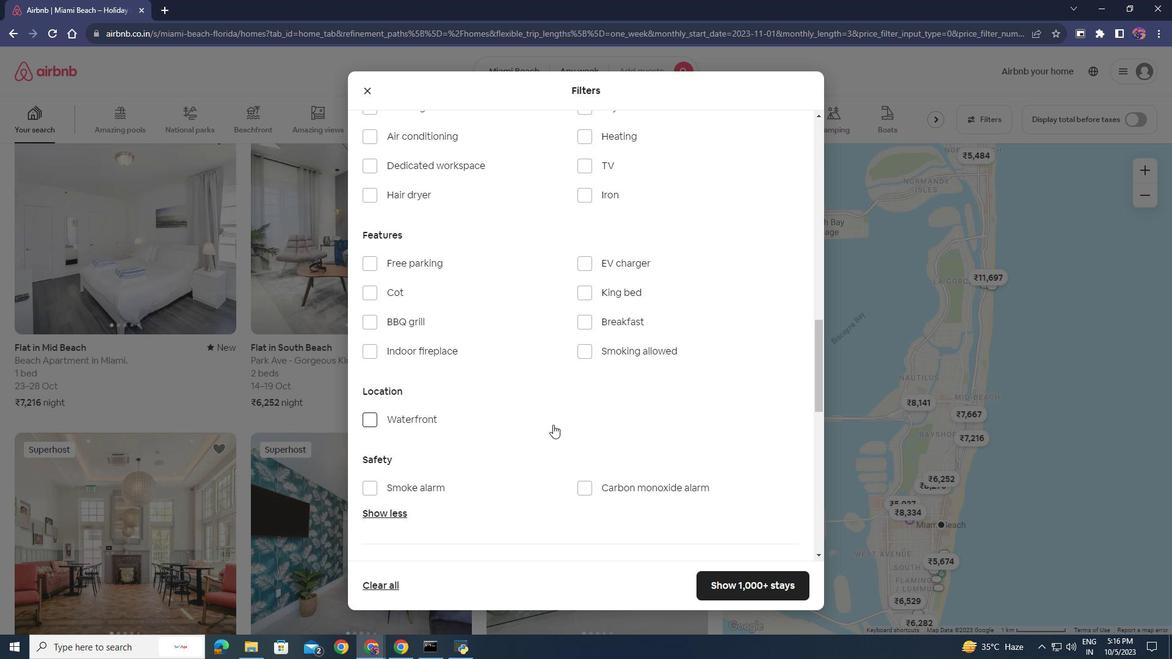 
Action: Mouse scrolled (553, 424) with delta (0, 0)
Screenshot: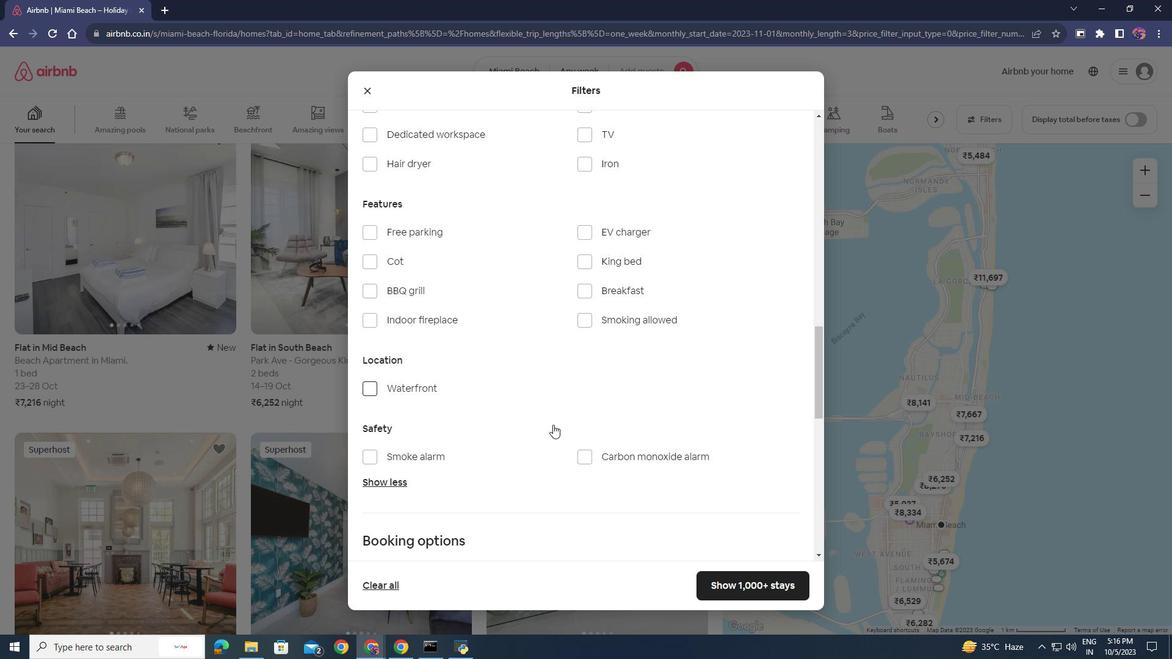 
Action: Mouse scrolled (553, 425) with delta (0, 0)
Screenshot: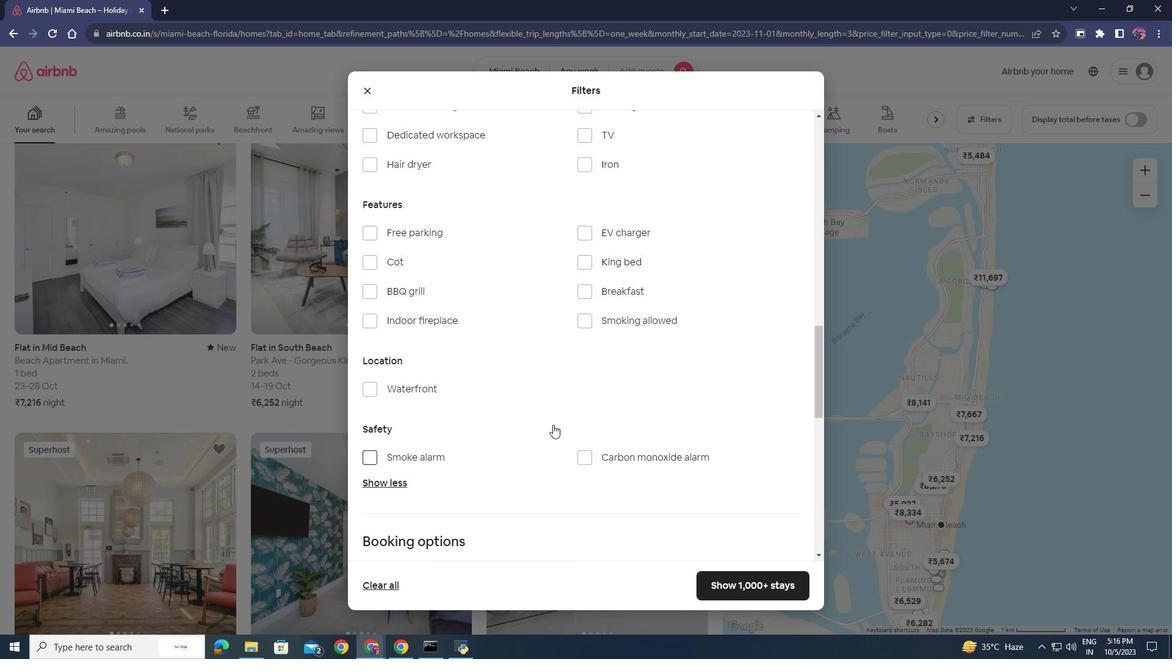 
Action: Mouse scrolled (553, 425) with delta (0, 0)
Screenshot: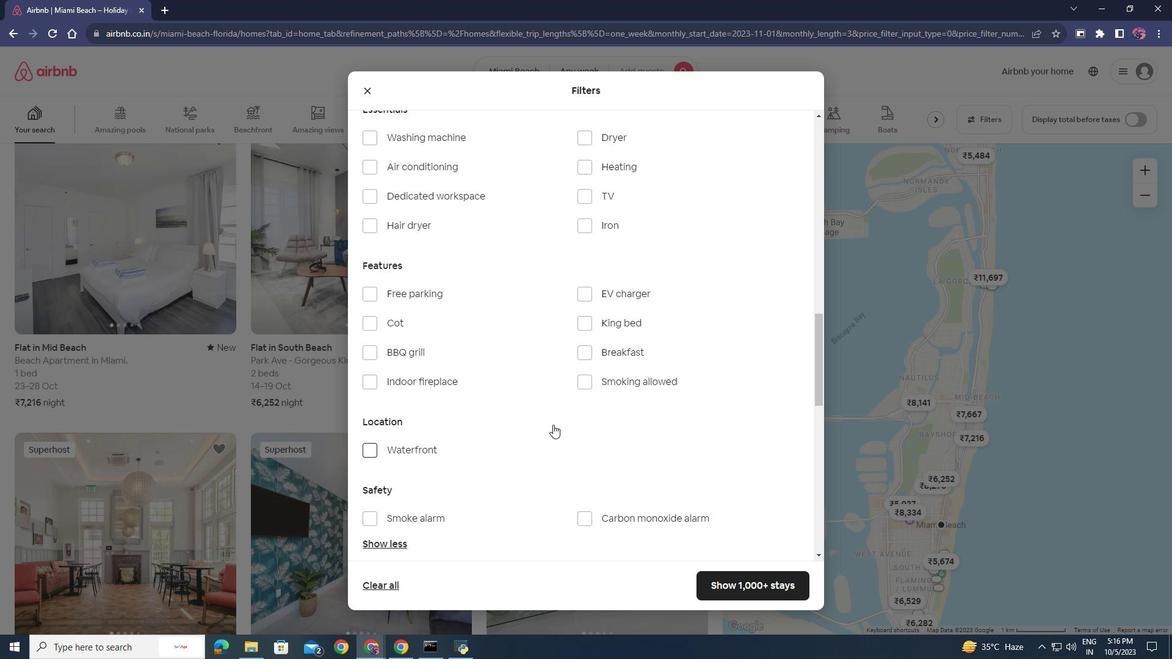 
Action: Mouse scrolled (553, 424) with delta (0, 0)
Screenshot: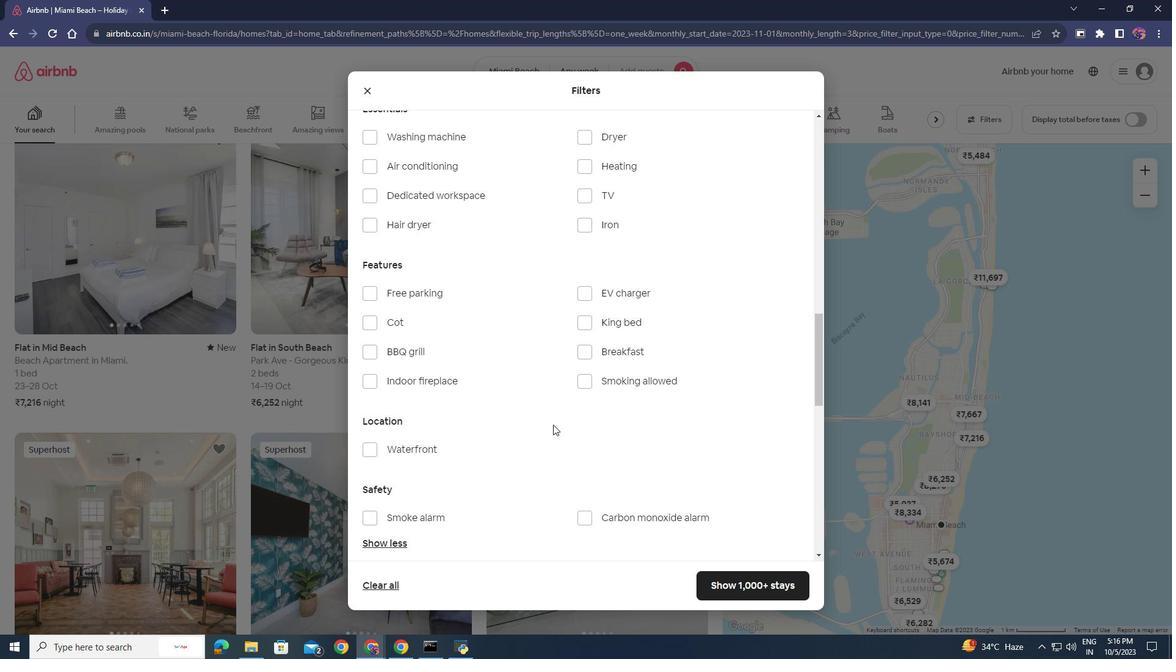 
Action: Mouse scrolled (553, 424) with delta (0, 0)
Screenshot: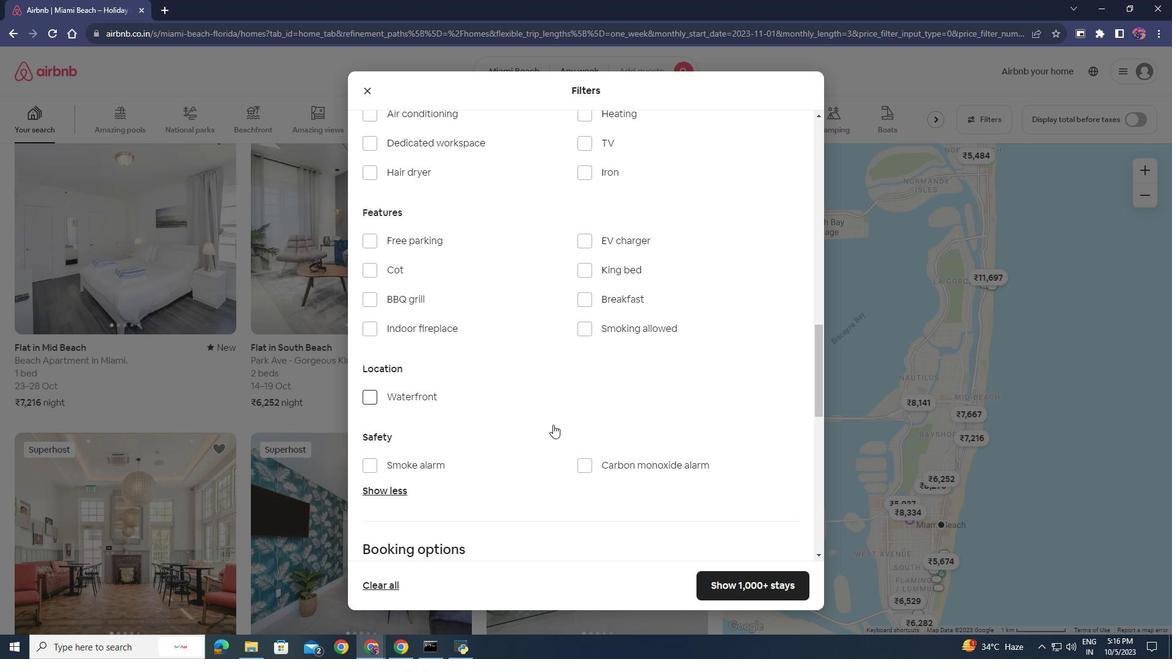 
Action: Mouse scrolled (553, 424) with delta (0, 0)
Screenshot: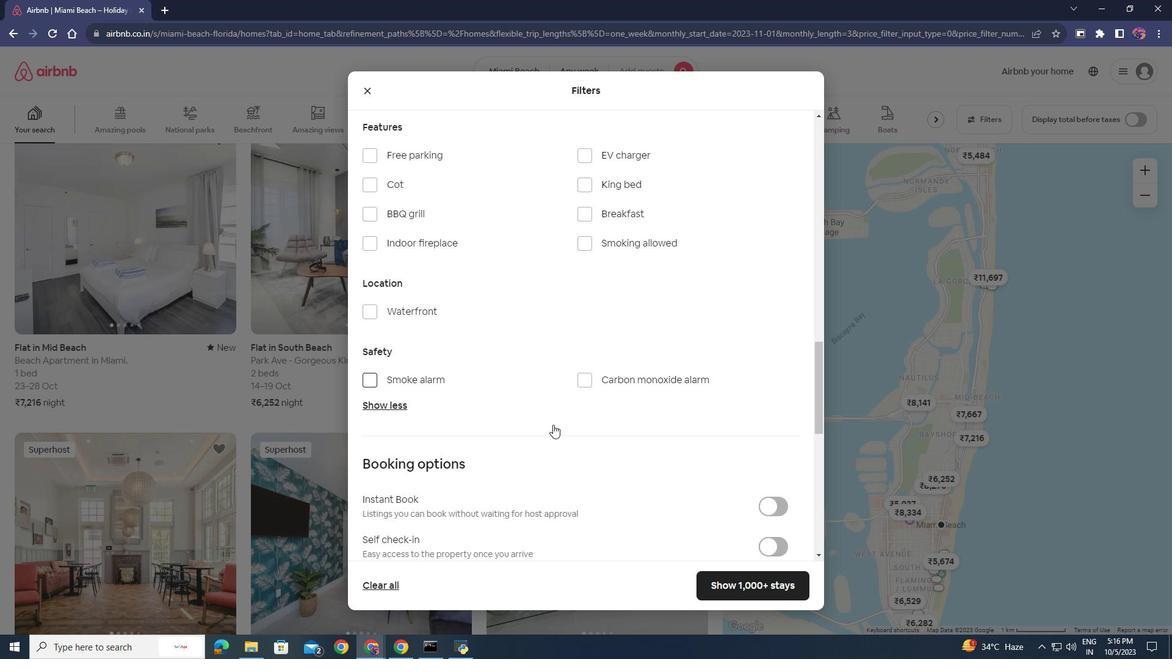 
Action: Mouse scrolled (553, 424) with delta (0, 0)
Screenshot: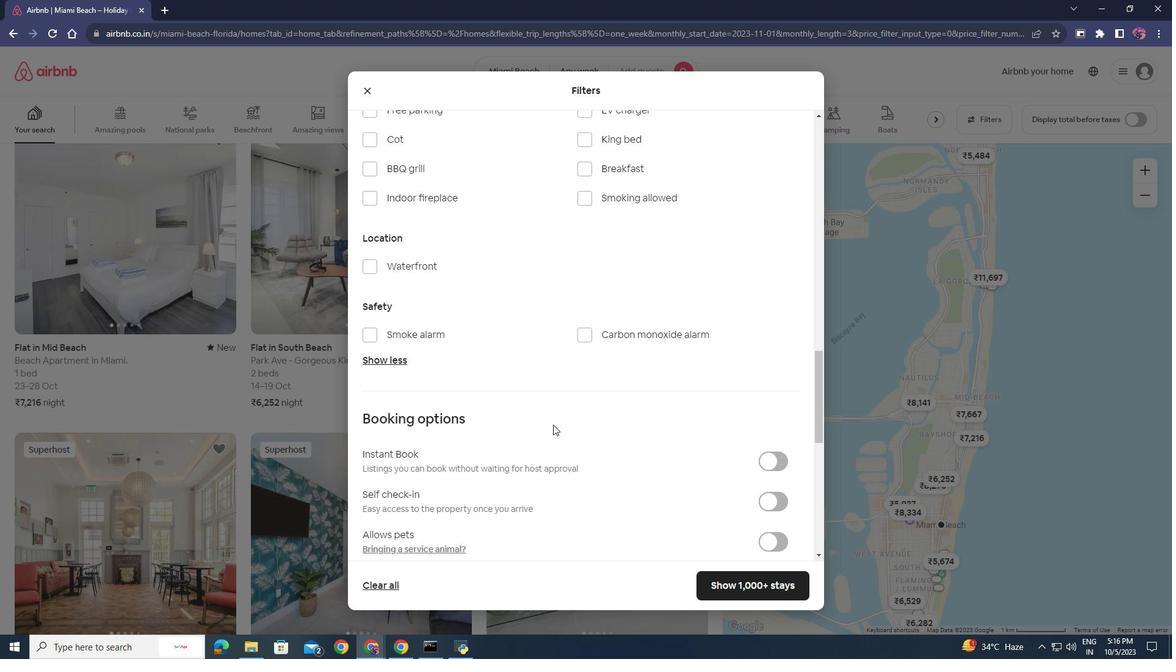 
Action: Mouse scrolled (553, 424) with delta (0, 0)
Screenshot: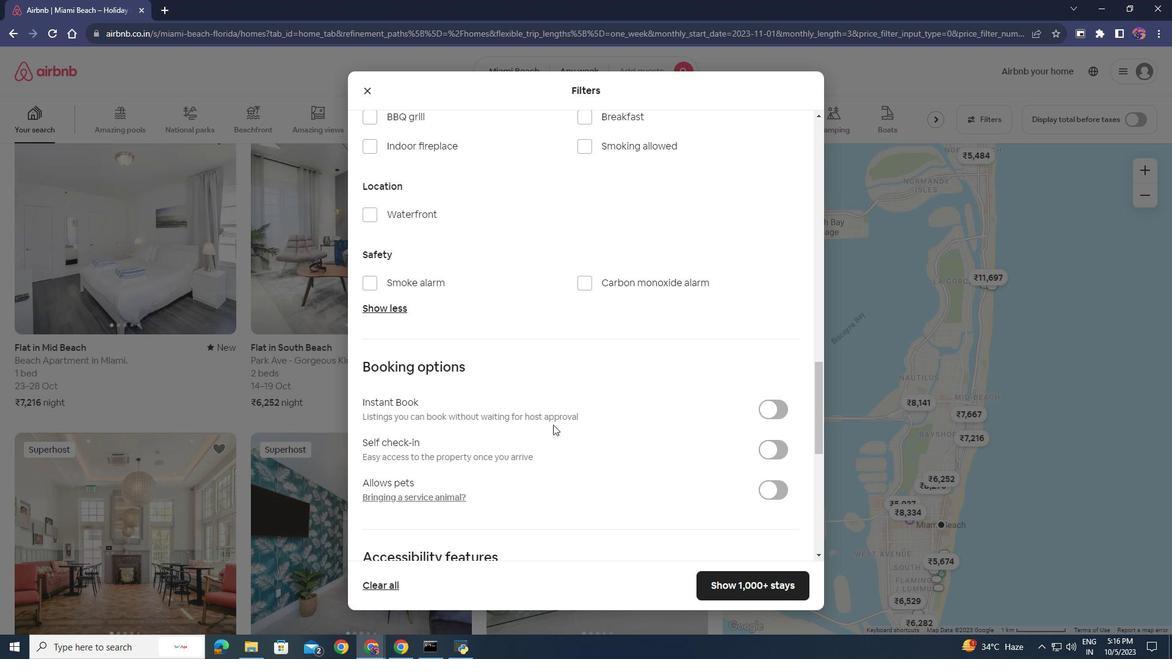 
Action: Mouse scrolled (553, 424) with delta (0, 0)
Screenshot: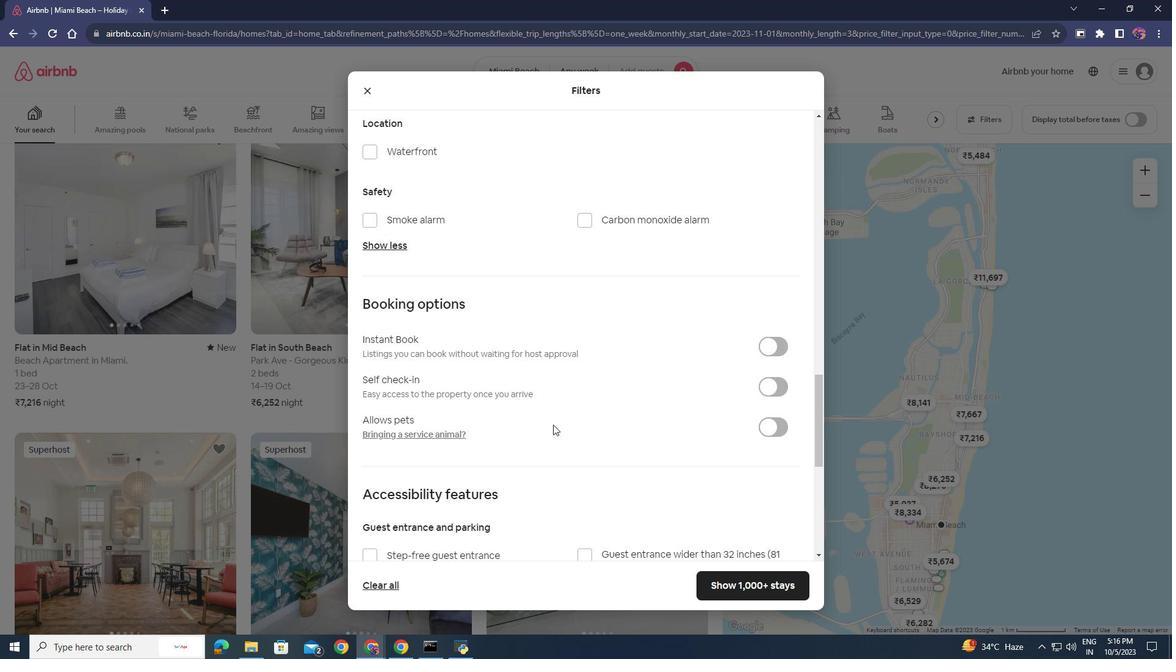 
Action: Mouse scrolled (553, 424) with delta (0, 0)
Screenshot: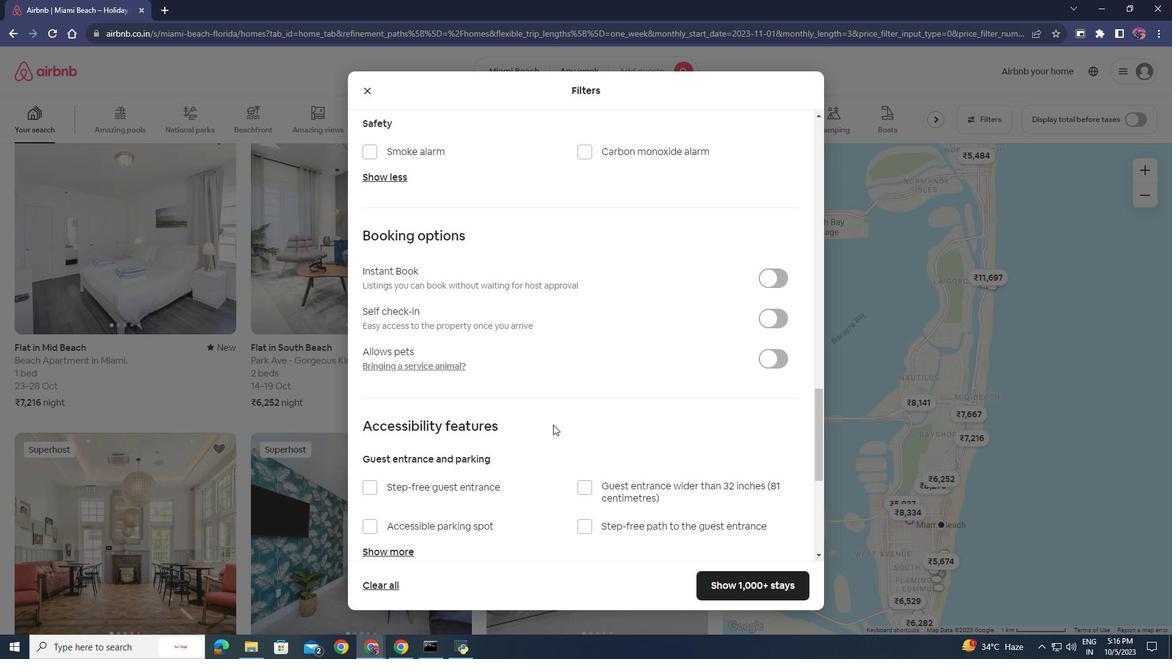 
Action: Mouse scrolled (553, 424) with delta (0, 0)
Screenshot: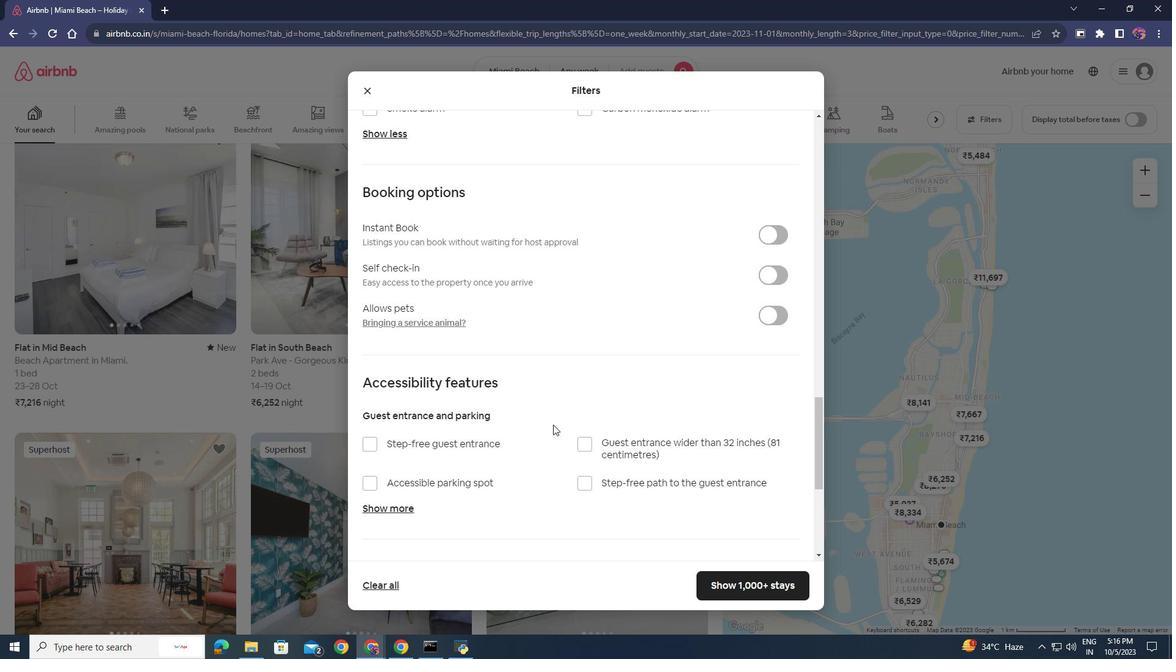 
Action: Mouse scrolled (553, 424) with delta (0, 0)
Screenshot: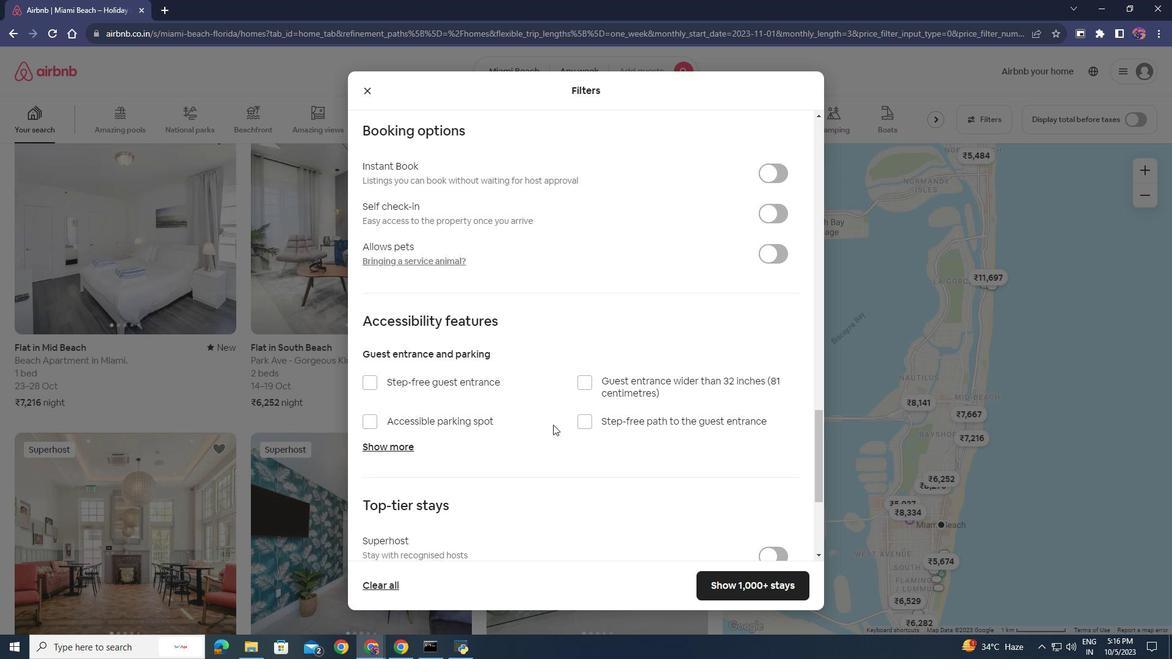 
Action: Mouse moved to (379, 399)
Screenshot: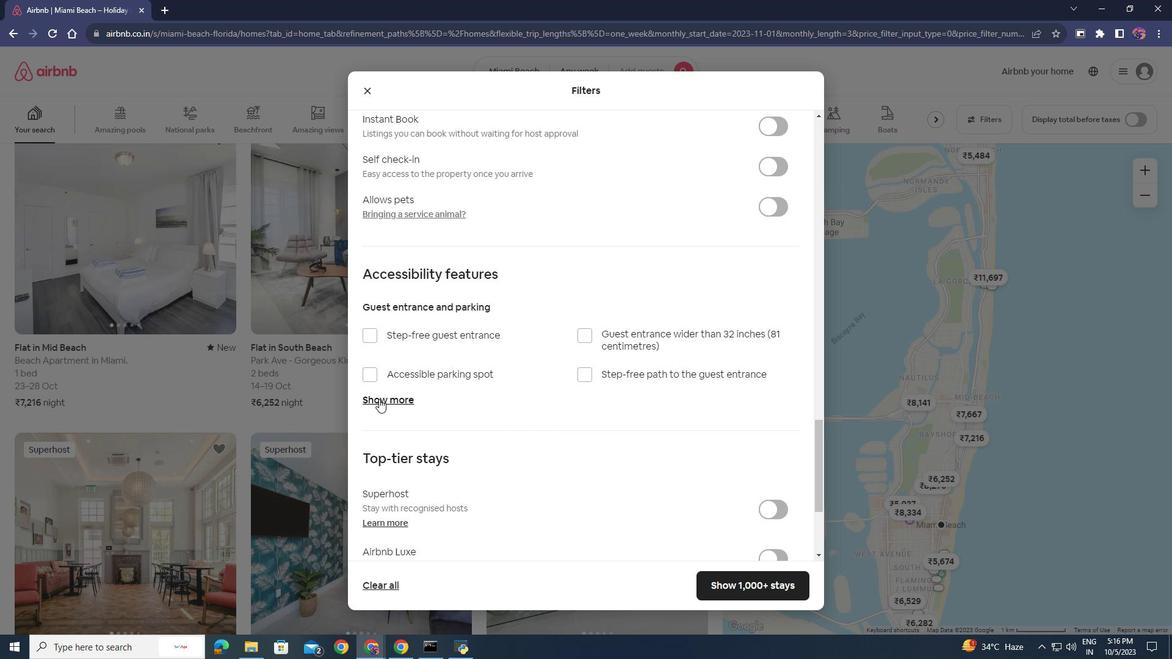 
Action: Mouse pressed left at (379, 399)
Screenshot: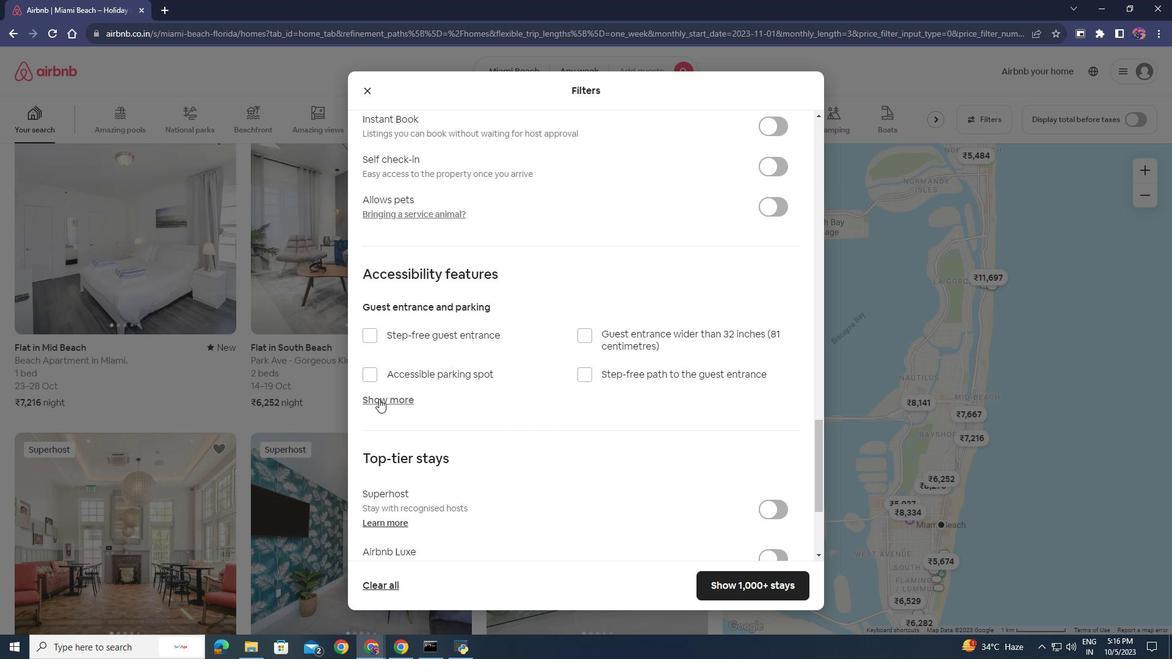 
Action: Mouse moved to (520, 410)
Screenshot: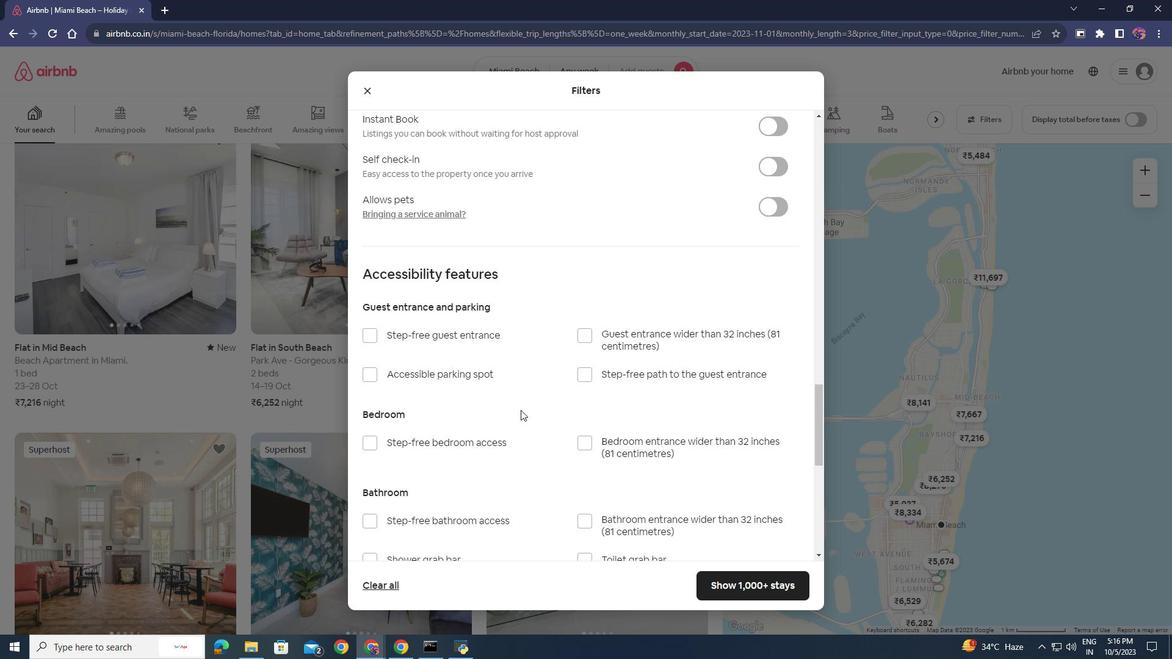 
Action: Mouse scrolled (520, 409) with delta (0, 0)
Screenshot: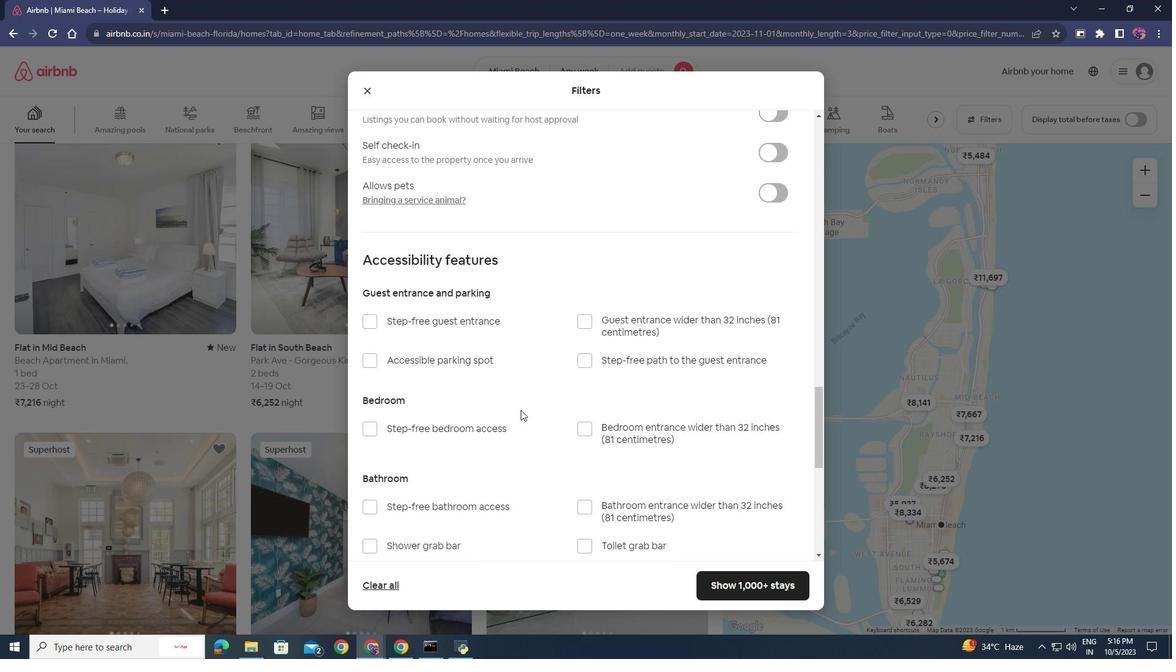 
Action: Mouse scrolled (520, 409) with delta (0, 0)
Screenshot: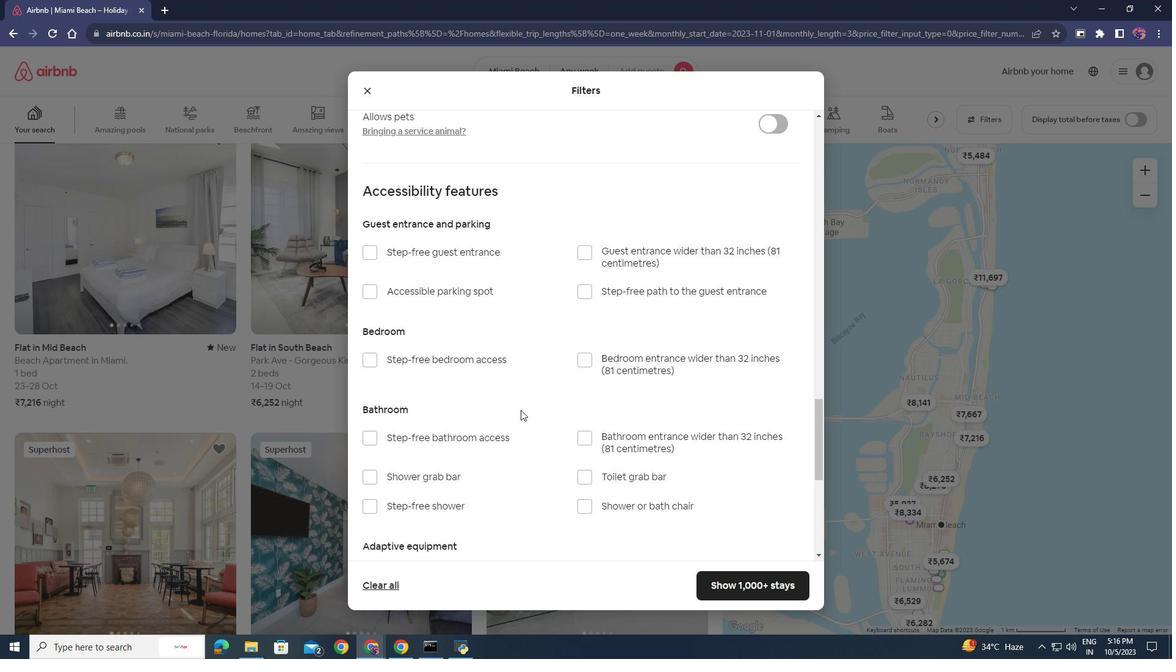 
Action: Mouse scrolled (520, 409) with delta (0, 0)
Screenshot: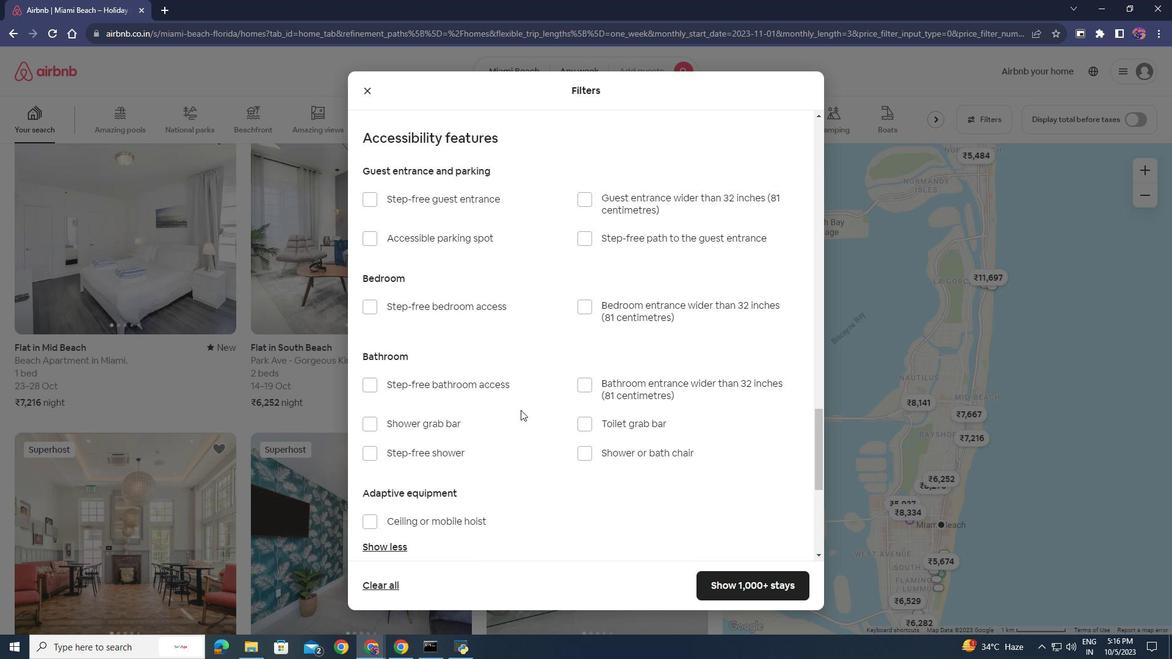
Action: Mouse scrolled (520, 409) with delta (0, 0)
Screenshot: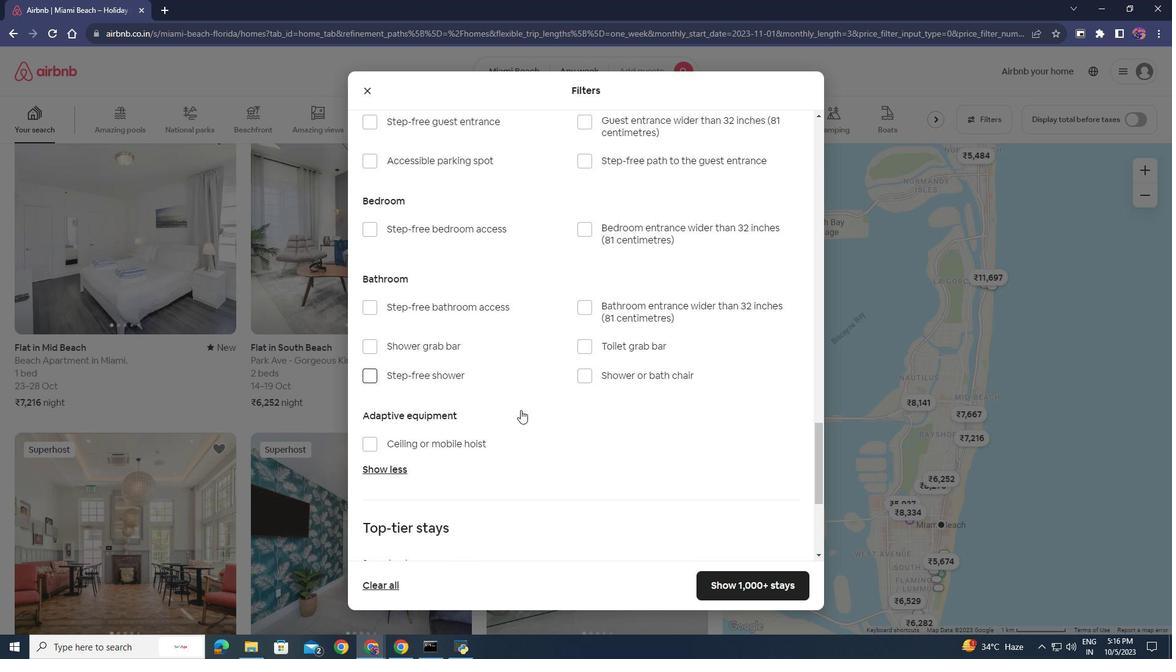 
Action: Mouse moved to (553, 369)
Screenshot: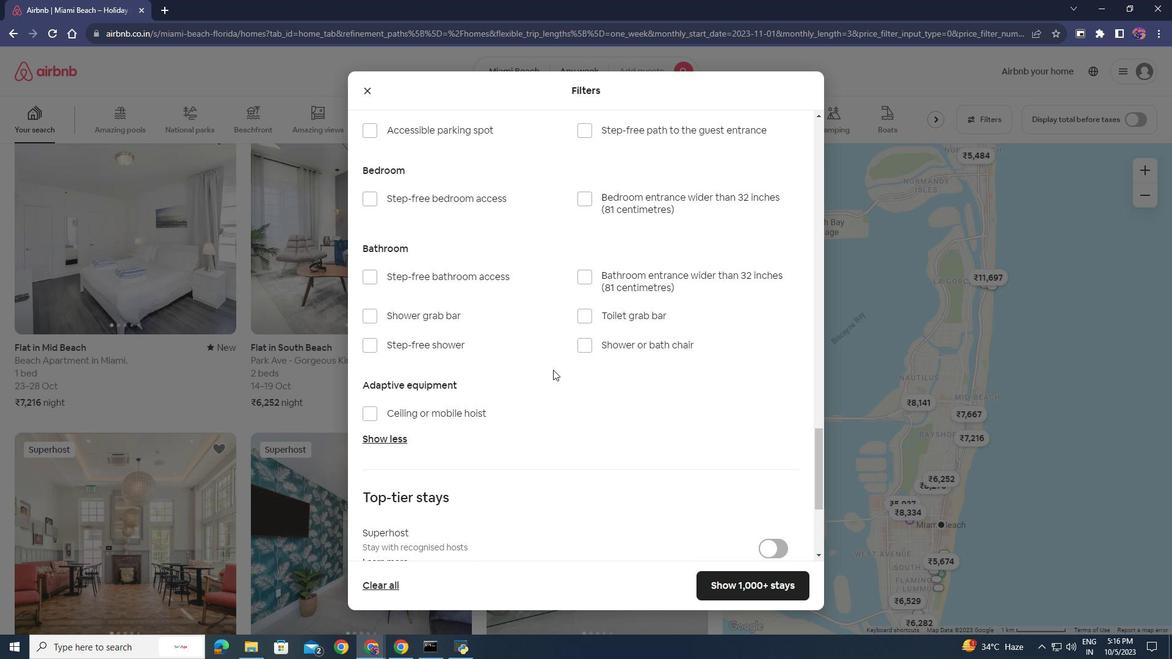 
Action: Mouse scrolled (553, 369) with delta (0, 0)
Screenshot: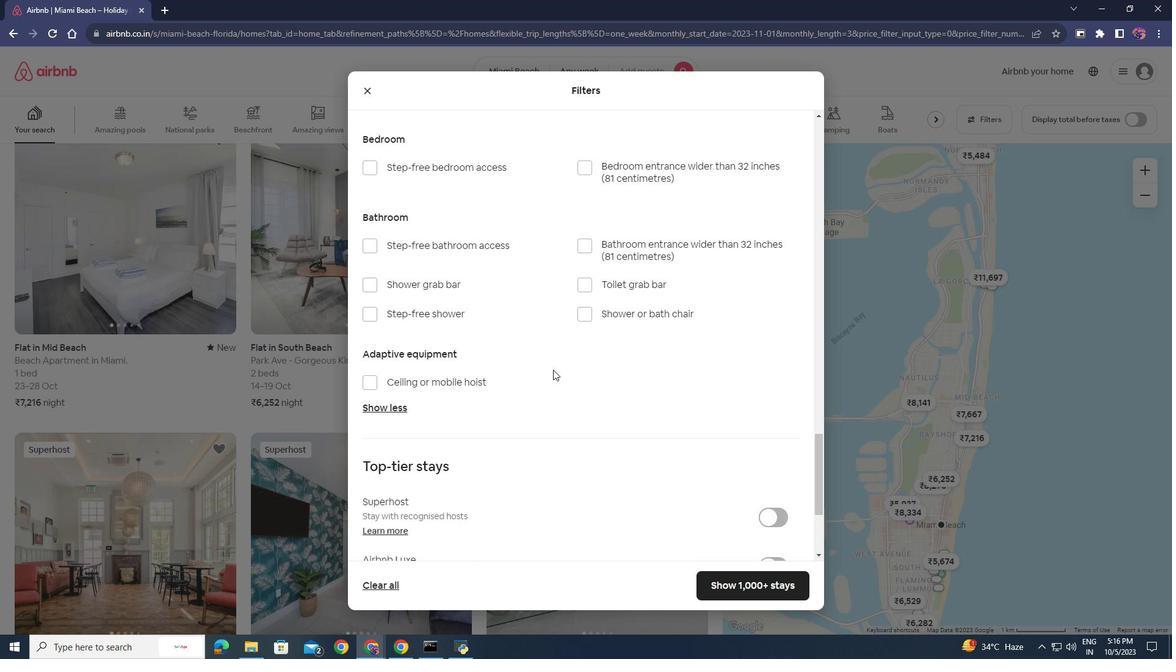 
Action: Mouse scrolled (553, 369) with delta (0, 0)
Screenshot: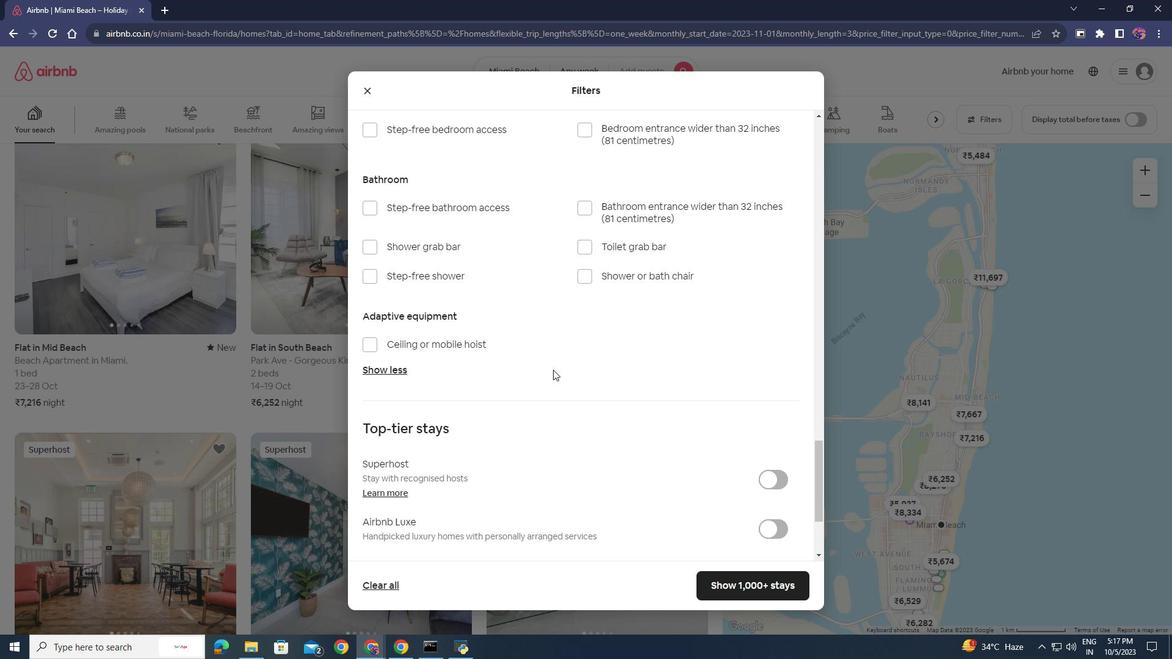
Action: Mouse moved to (367, 192)
Screenshot: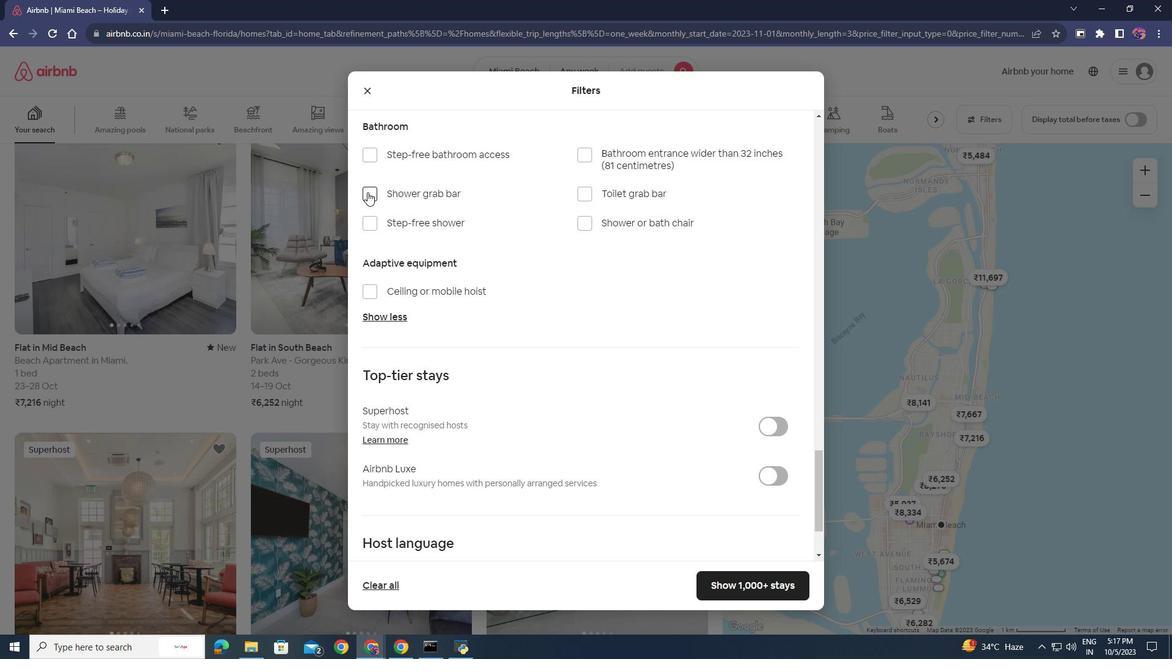 
Action: Mouse pressed left at (367, 192)
Screenshot: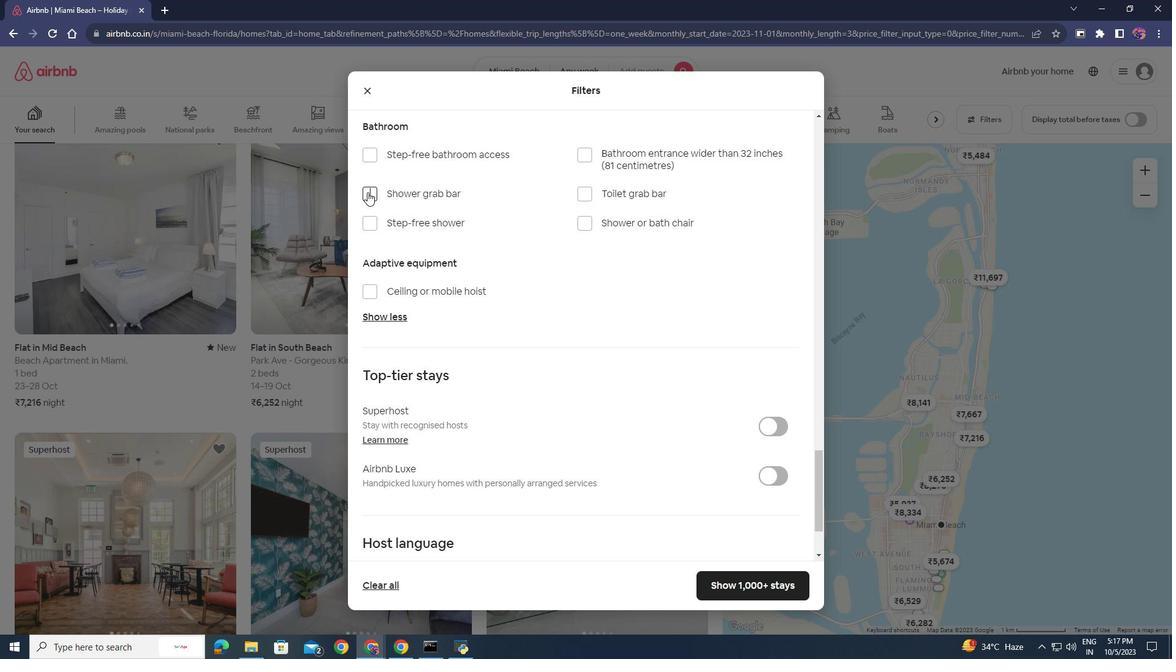 
Action: Mouse moved to (440, 351)
Screenshot: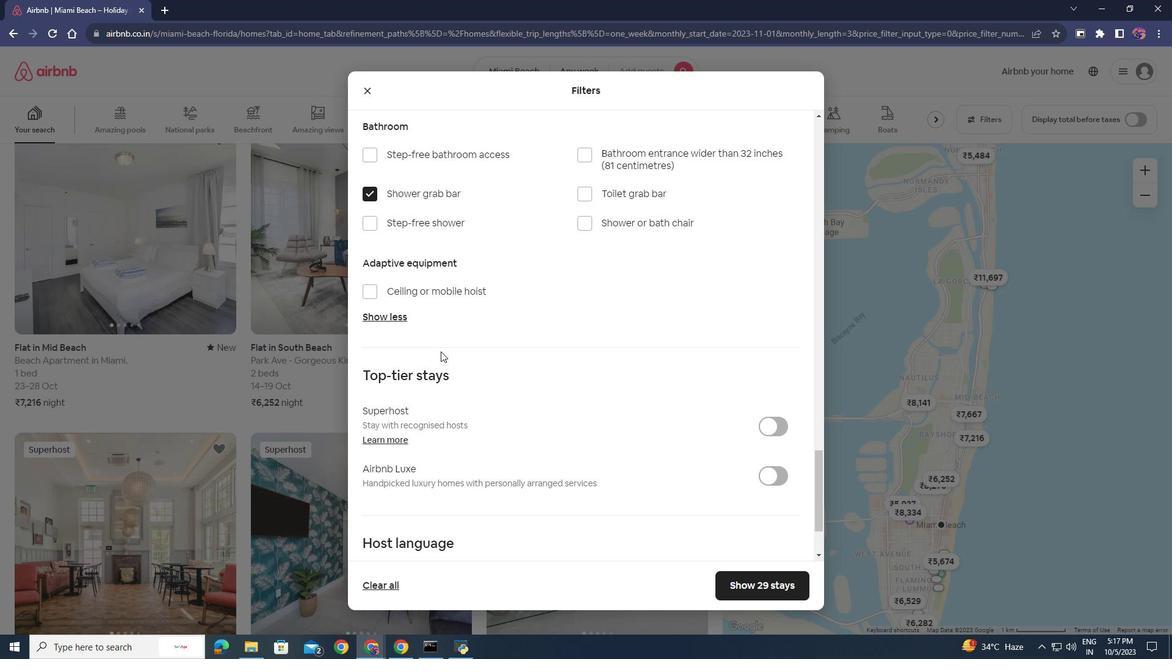 
Action: Mouse scrolled (440, 351) with delta (0, 0)
Screenshot: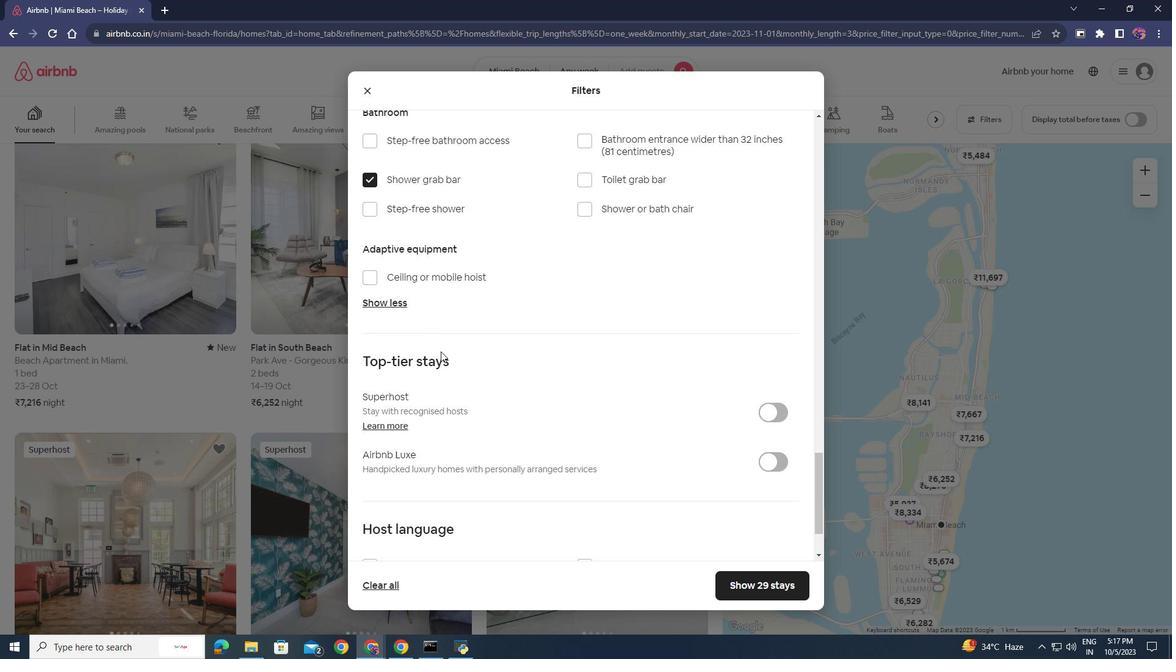 
Action: Mouse moved to (572, 534)
Screenshot: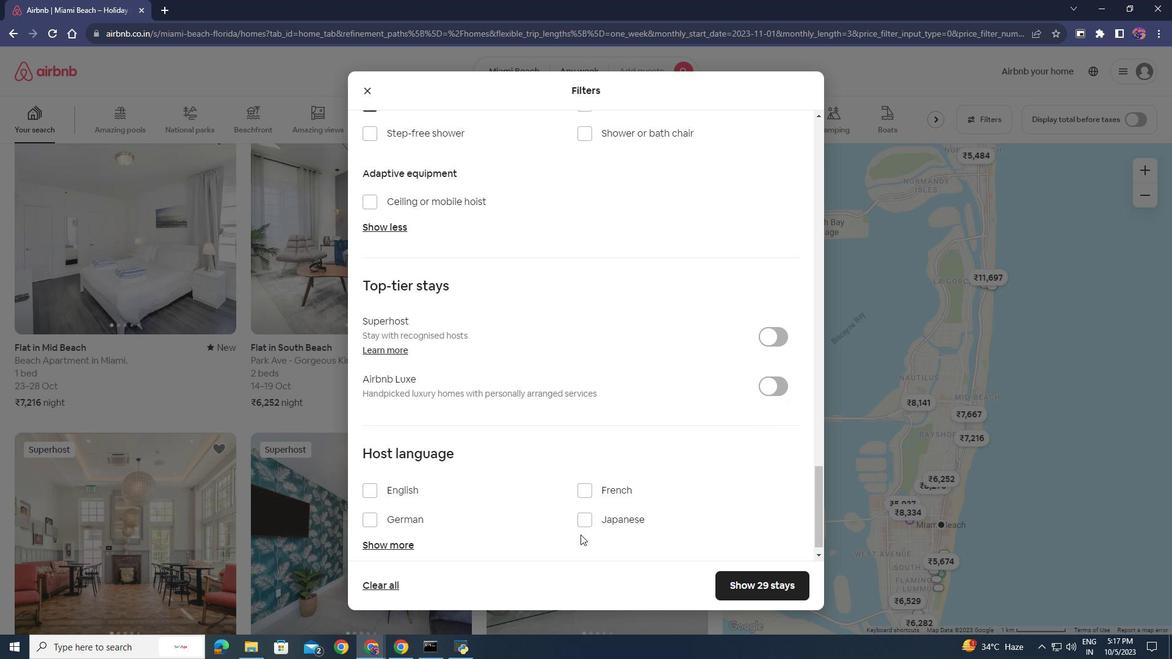 
Action: Mouse scrolled (572, 534) with delta (0, 0)
Screenshot: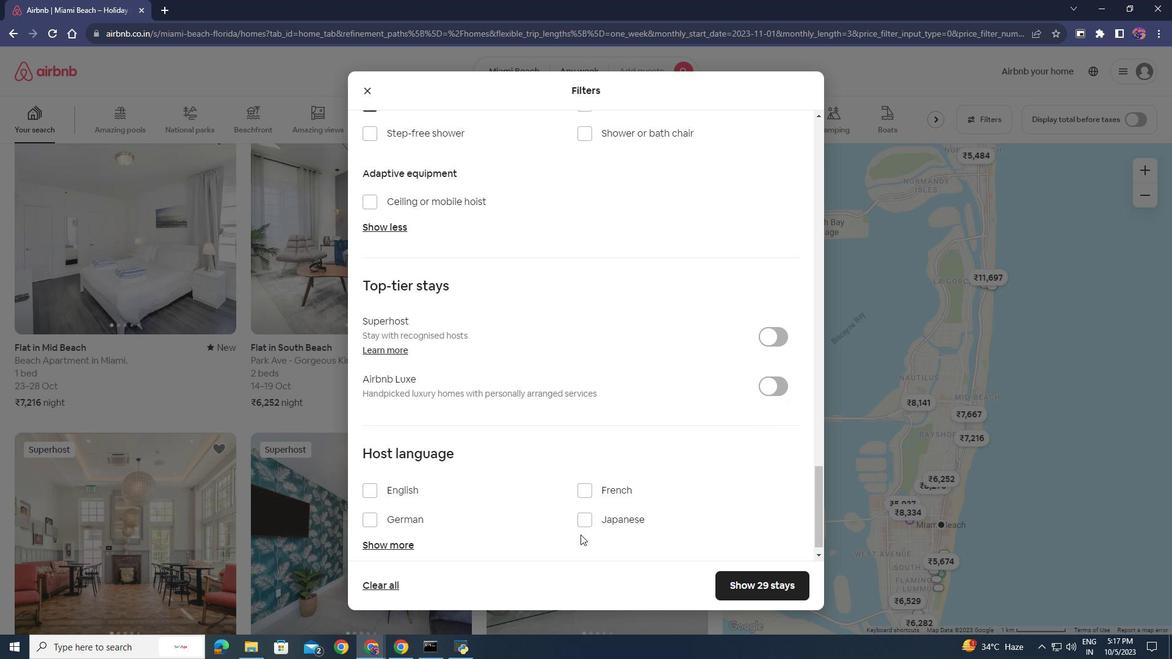 
Action: Mouse moved to (579, 534)
Screenshot: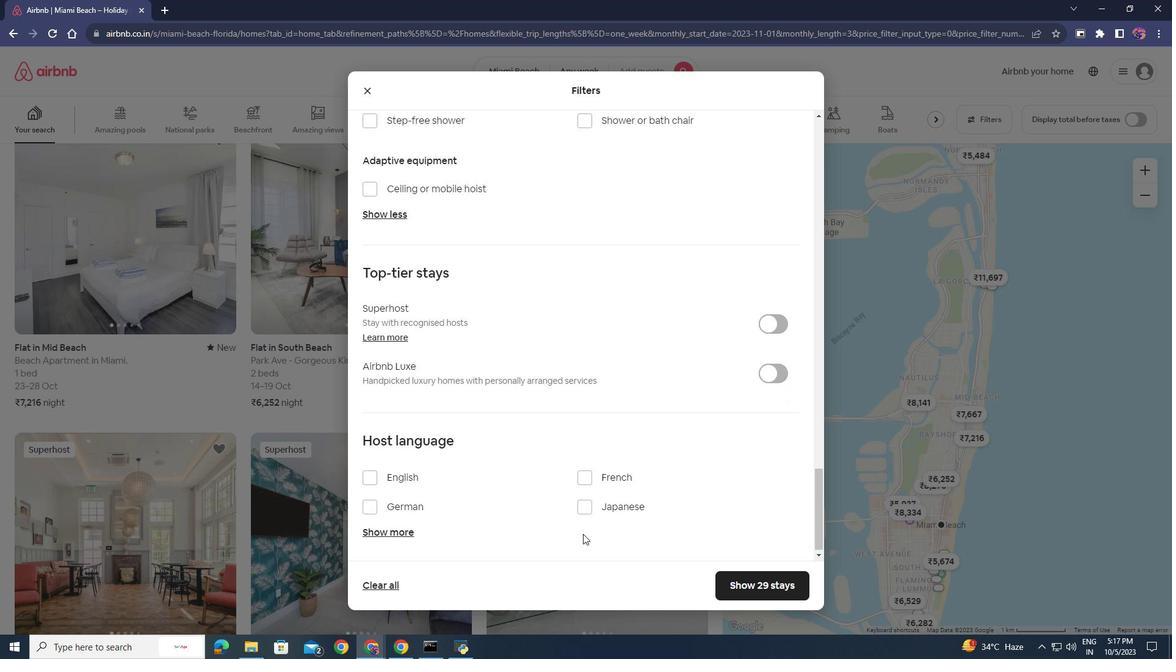 
Action: Mouse scrolled (579, 534) with delta (0, 0)
Screenshot: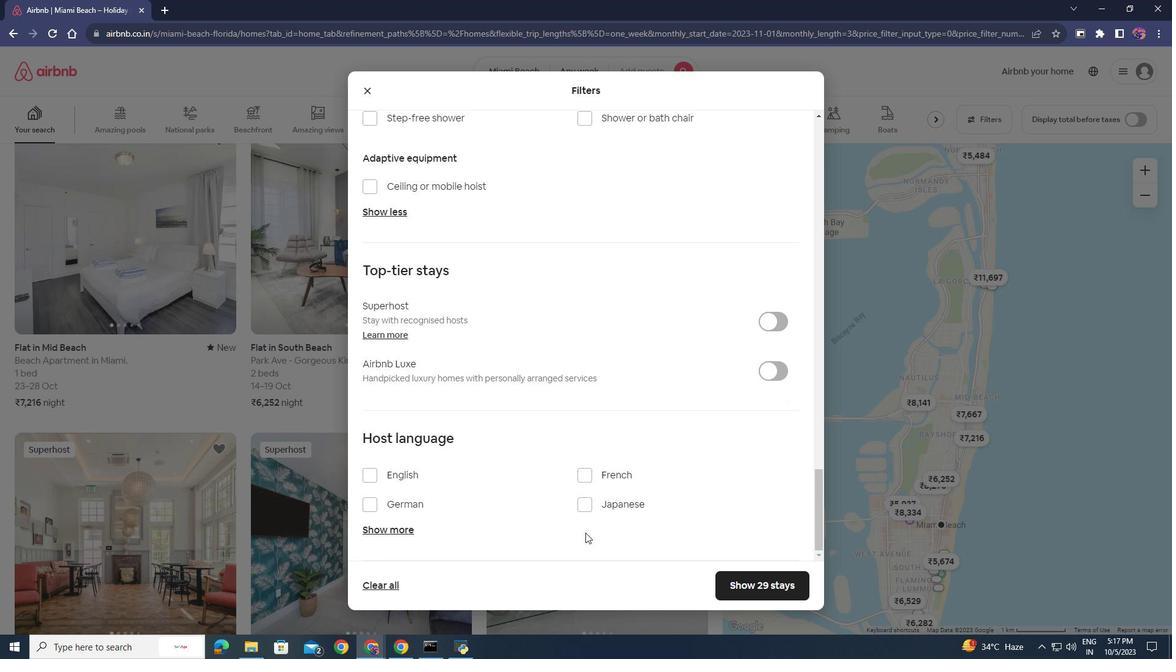 
Action: Mouse moved to (771, 587)
Screenshot: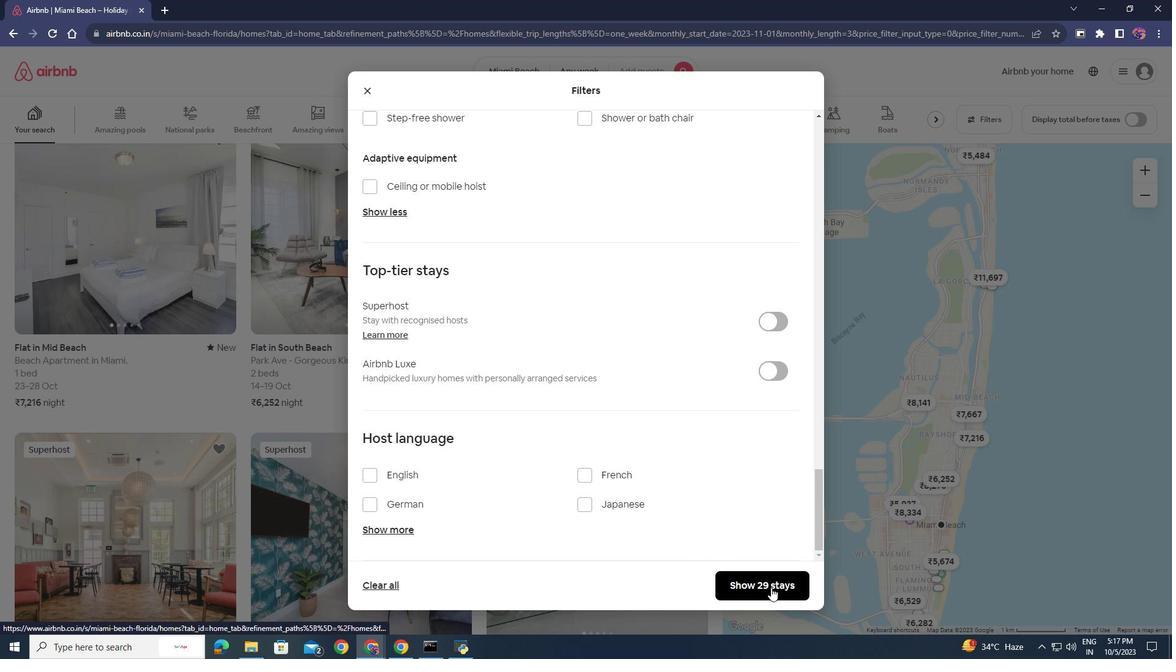 
Action: Mouse pressed left at (771, 587)
Screenshot: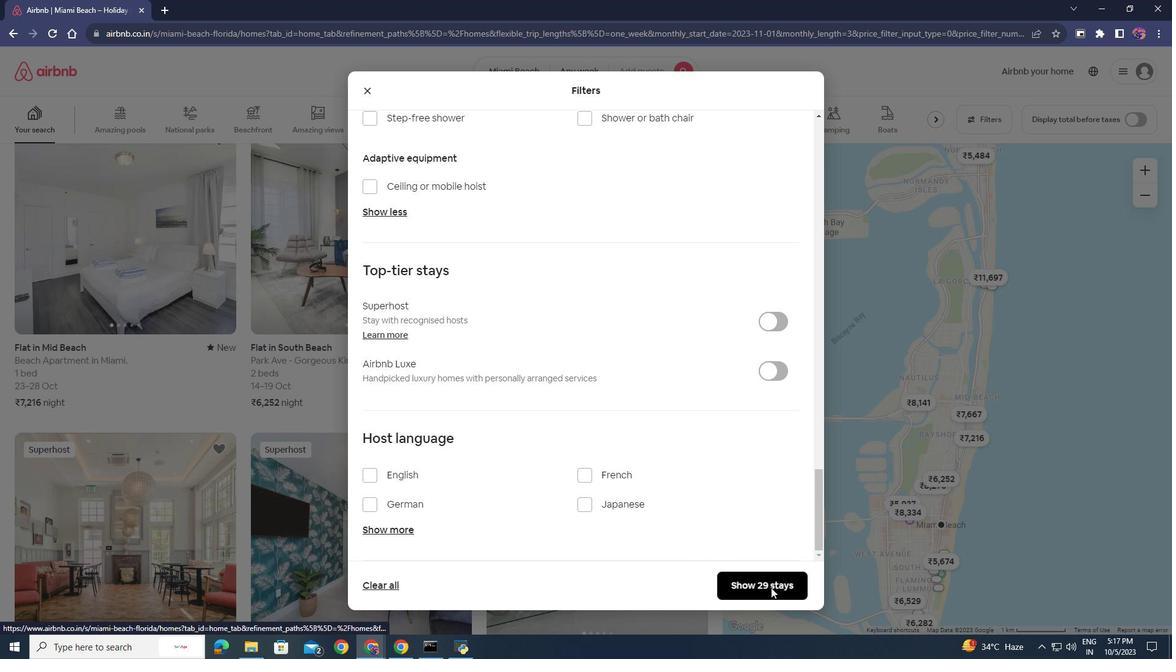 
Action: Mouse moved to (272, 351)
Screenshot: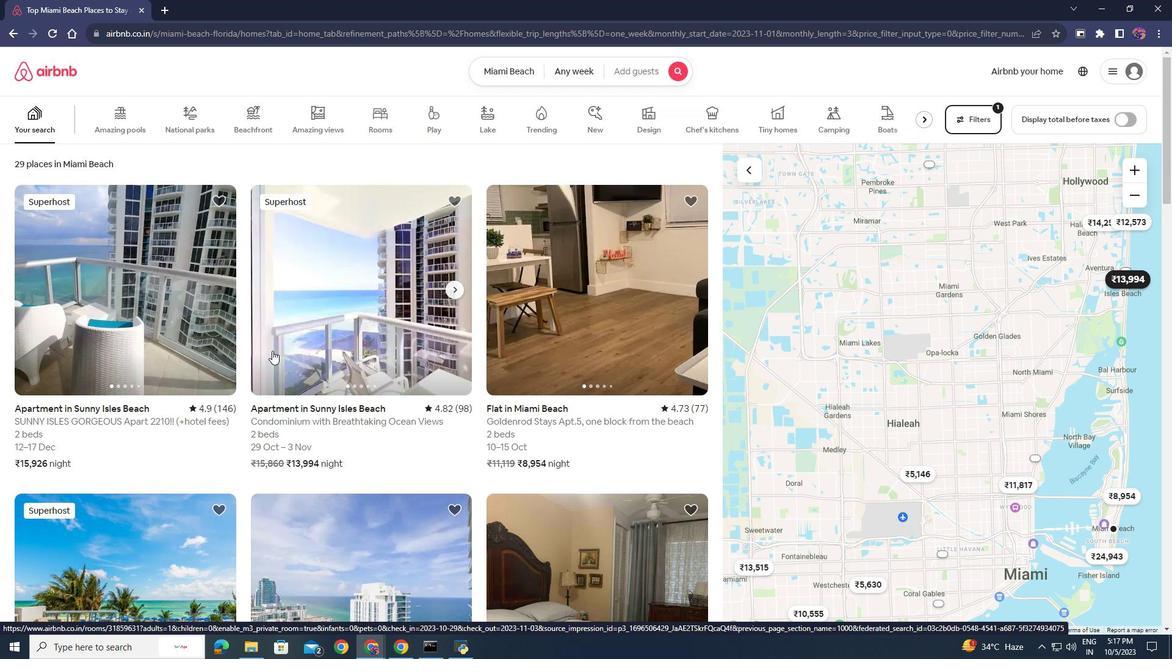
Action: Mouse scrolled (272, 350) with delta (0, 0)
Screenshot: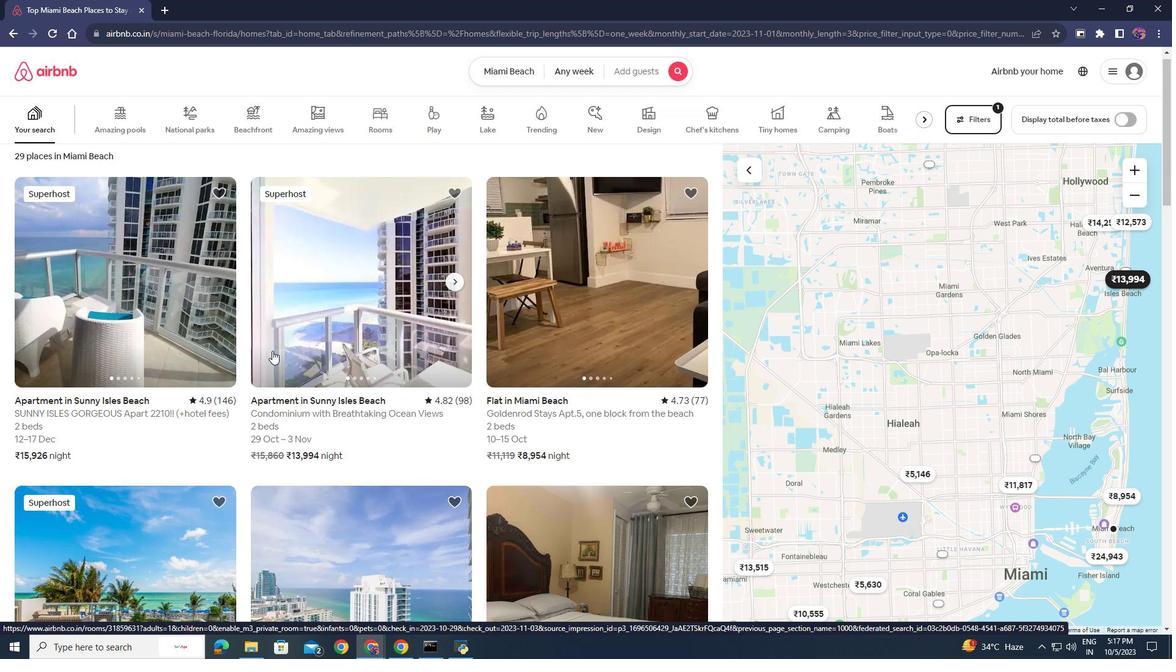 
Action: Mouse scrolled (272, 350) with delta (0, 0)
Screenshot: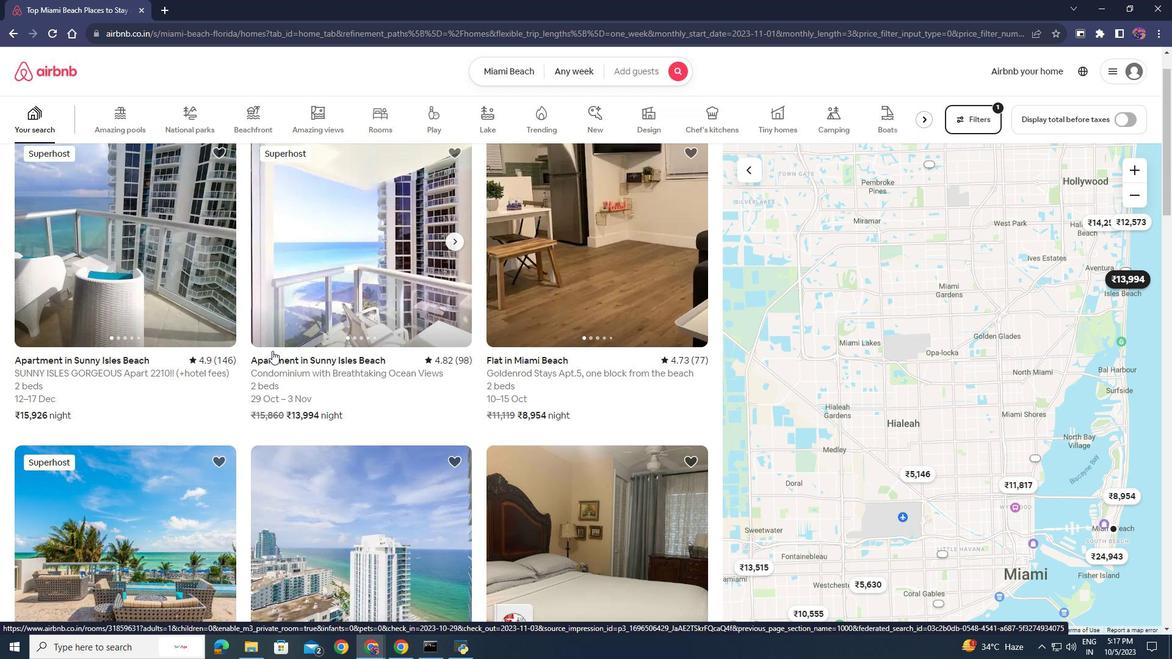 
Action: Mouse scrolled (272, 350) with delta (0, 0)
Screenshot: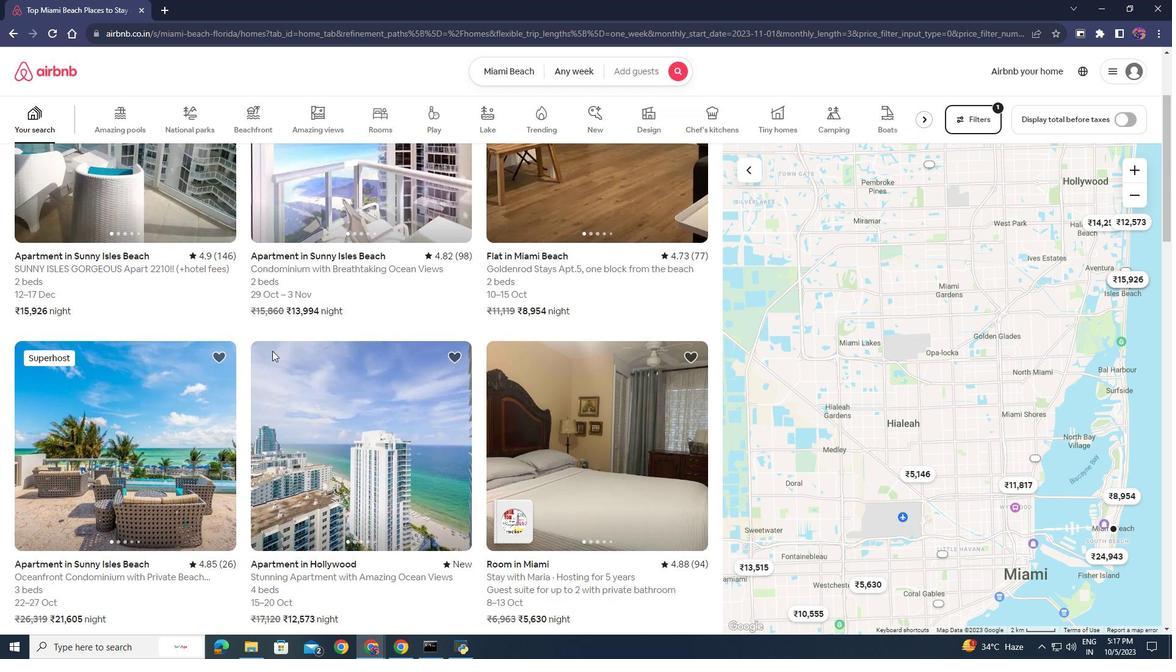 
Action: Mouse scrolled (272, 350) with delta (0, 0)
Screenshot: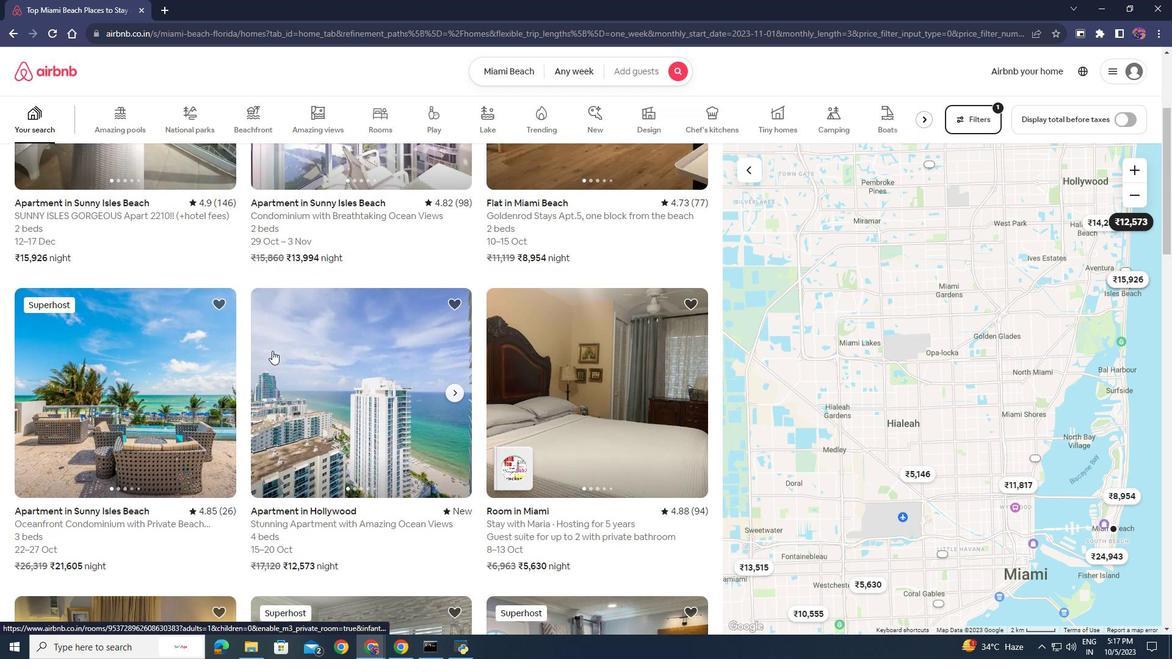 
Action: Mouse scrolled (272, 350) with delta (0, 0)
Screenshot: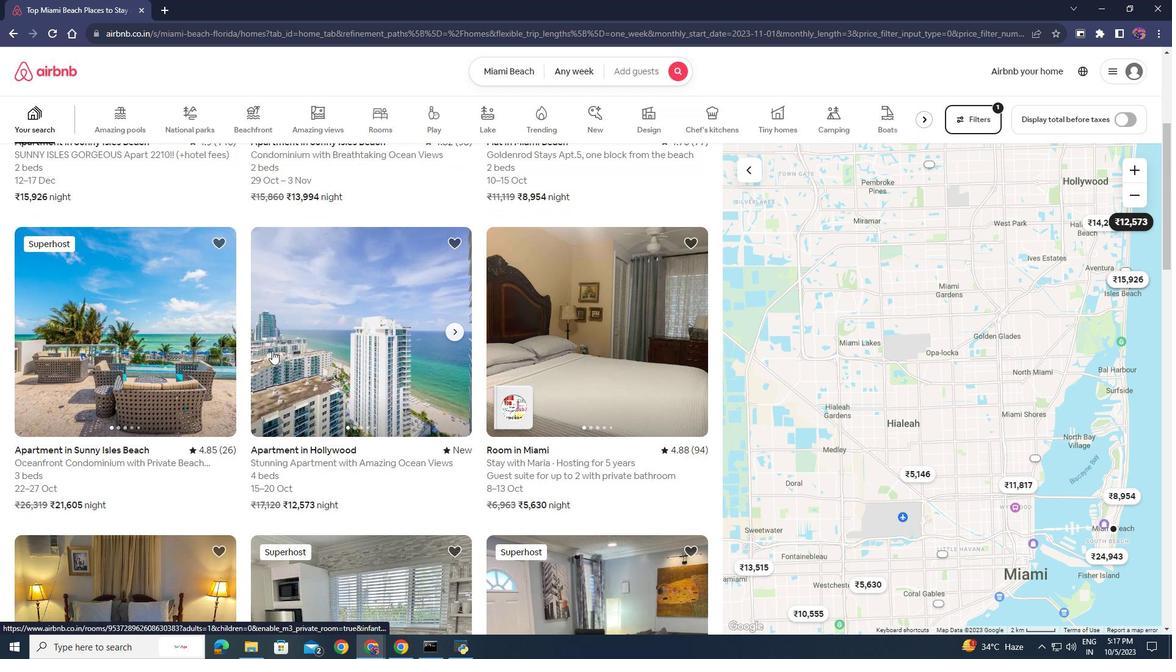 
Action: Mouse scrolled (272, 350) with delta (0, 0)
Screenshot: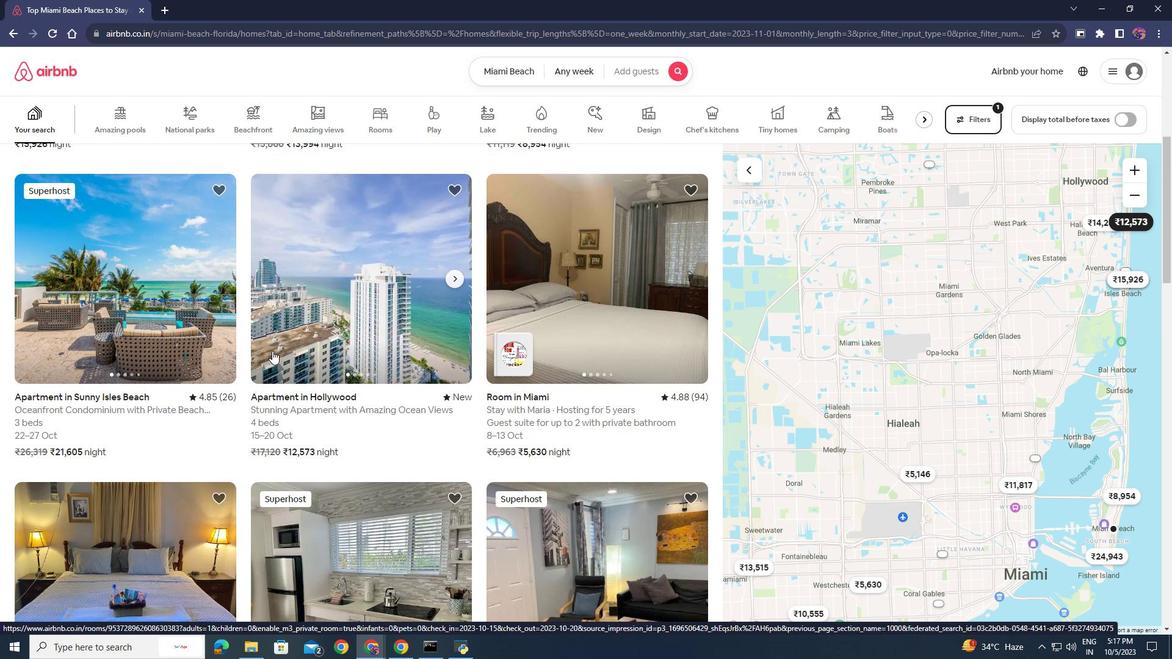 
Action: Mouse scrolled (272, 350) with delta (0, 0)
Screenshot: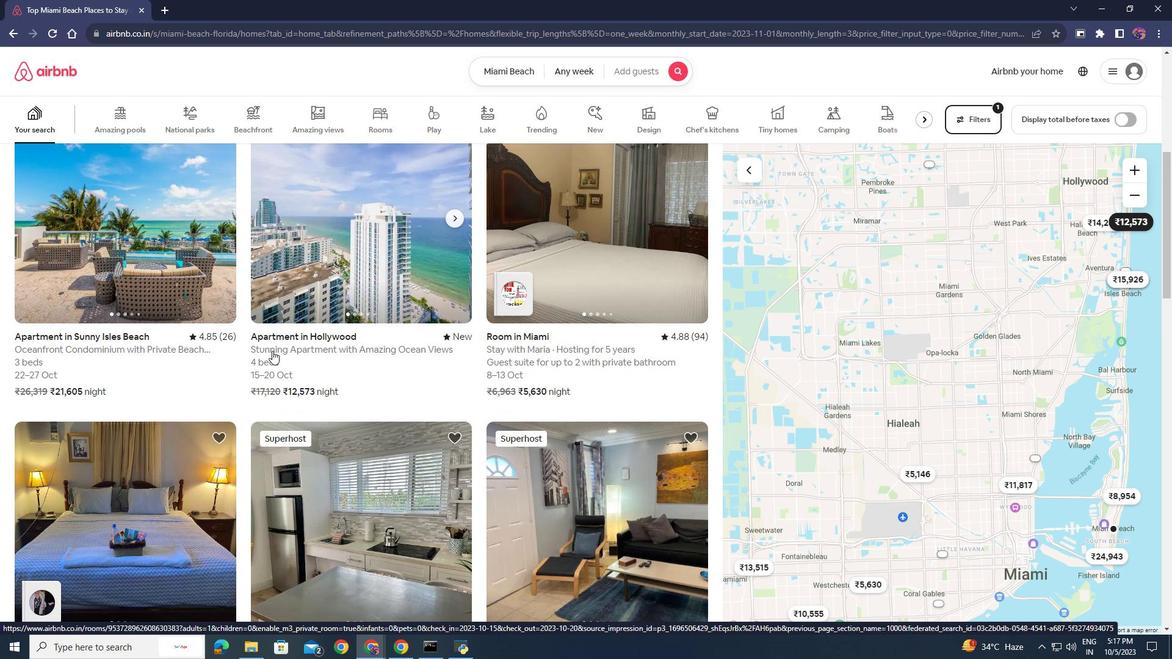 
Action: Mouse scrolled (272, 350) with delta (0, 0)
Screenshot: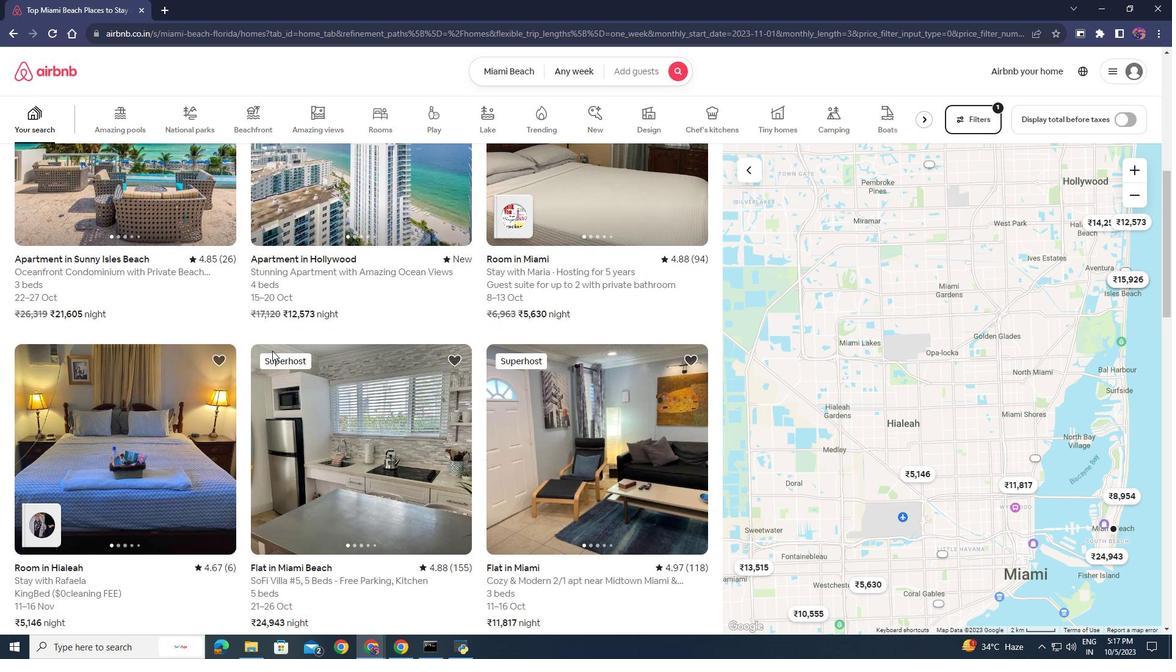 
Action: Mouse scrolled (272, 351) with delta (0, 0)
Screenshot: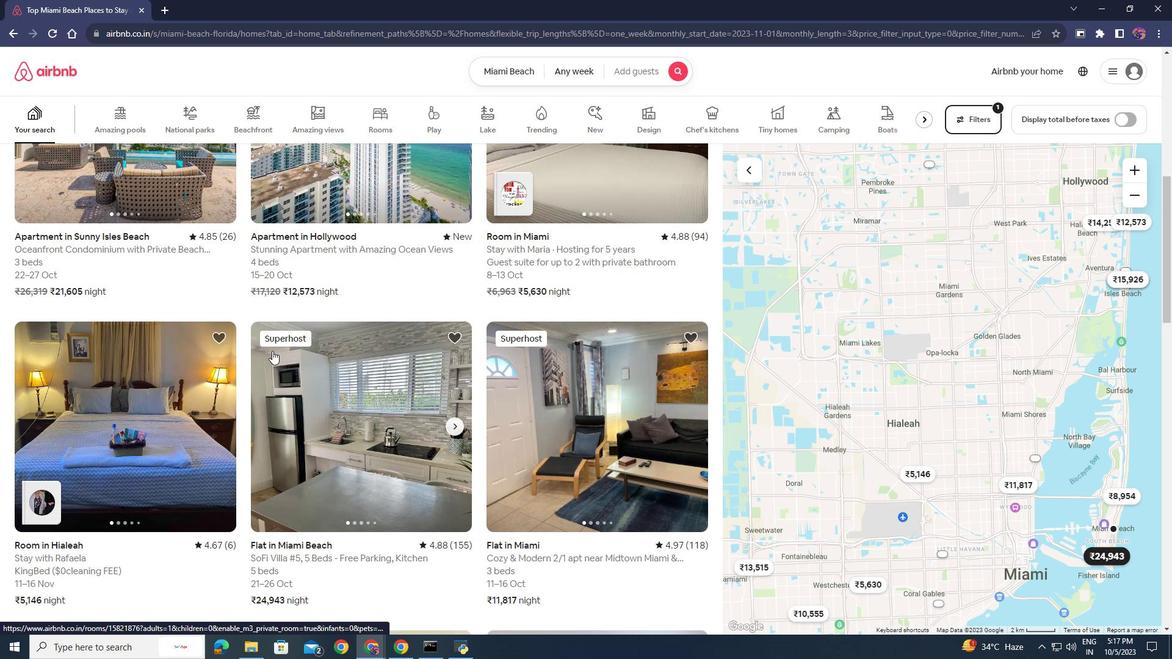 
Action: Mouse scrolled (272, 351) with delta (0, 0)
Screenshot: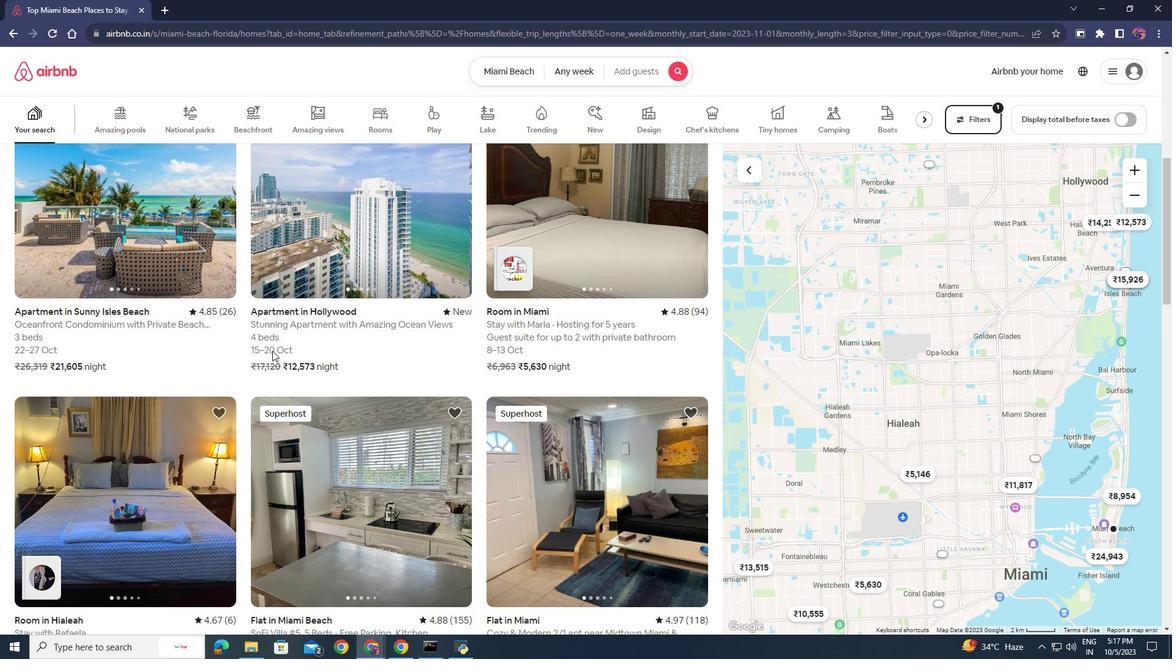 
Action: Mouse scrolled (272, 351) with delta (0, 0)
Screenshot: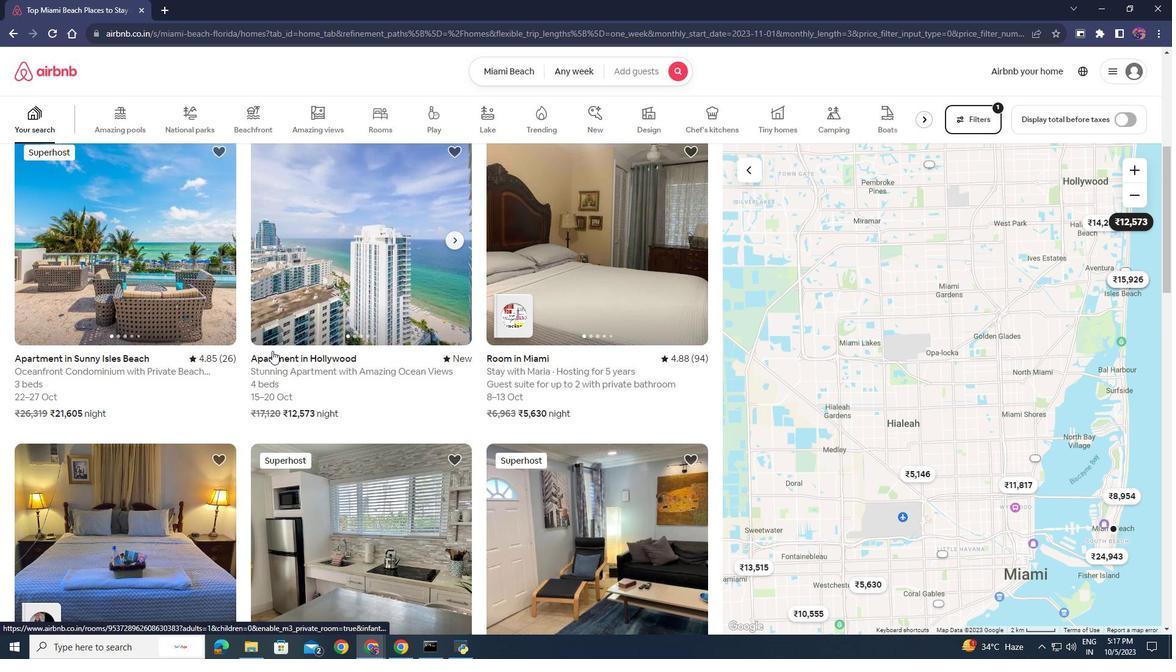 
Action: Mouse scrolled (272, 351) with delta (0, 0)
Screenshot: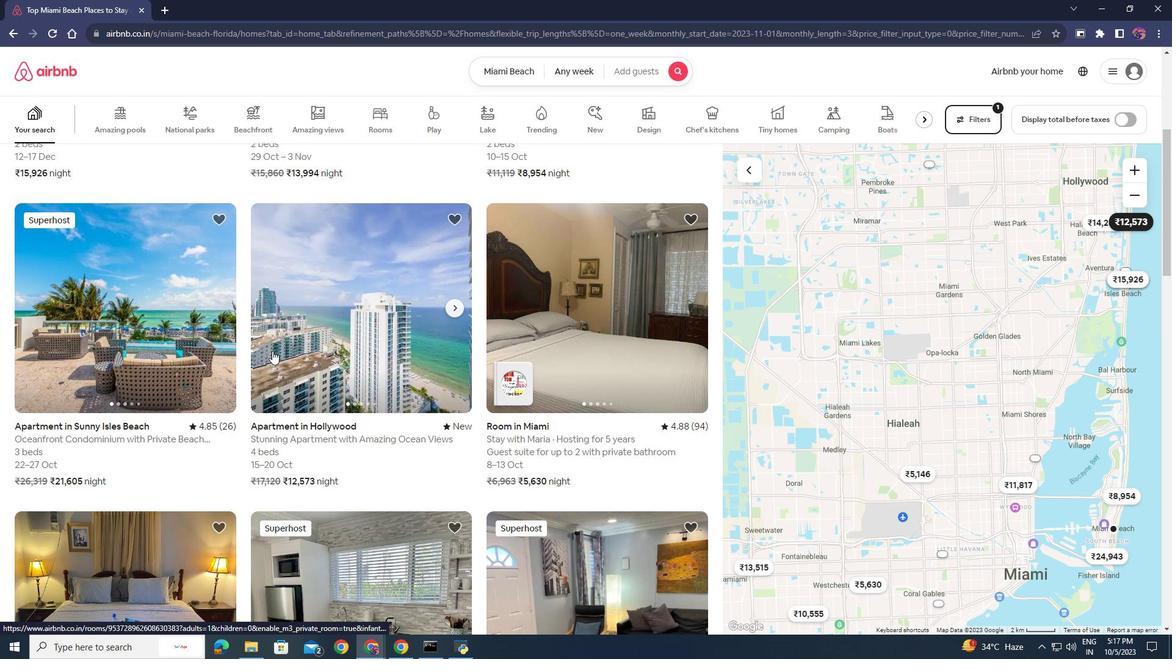 
Action: Mouse scrolled (272, 351) with delta (0, 0)
Screenshot: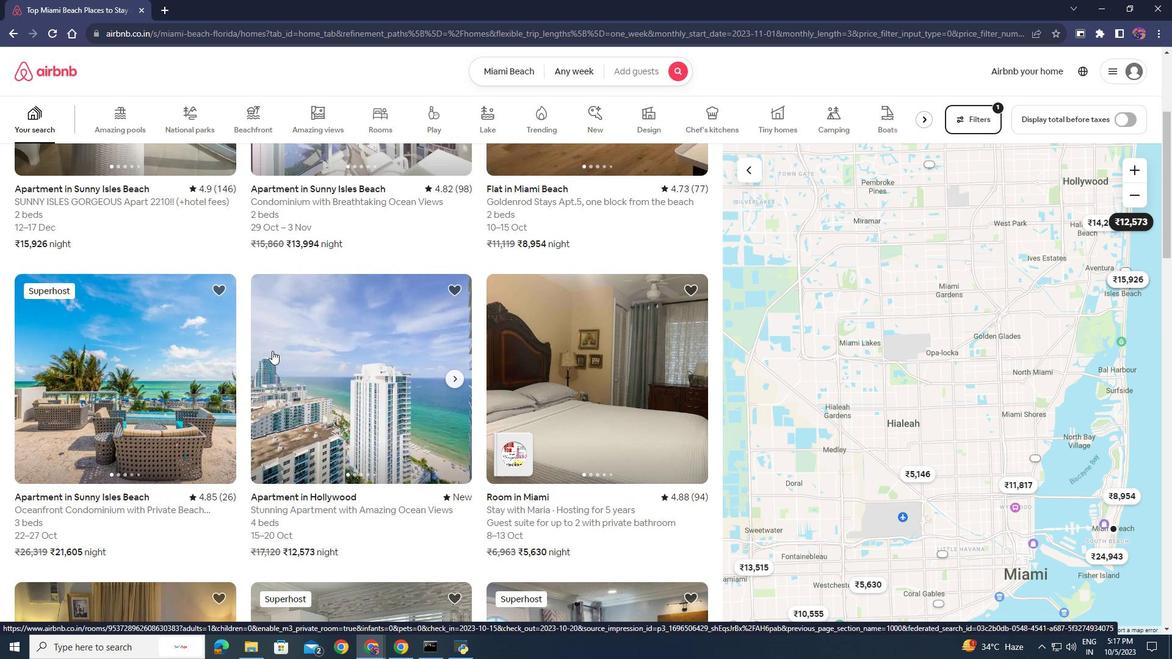 
Action: Mouse scrolled (272, 350) with delta (0, 0)
Screenshot: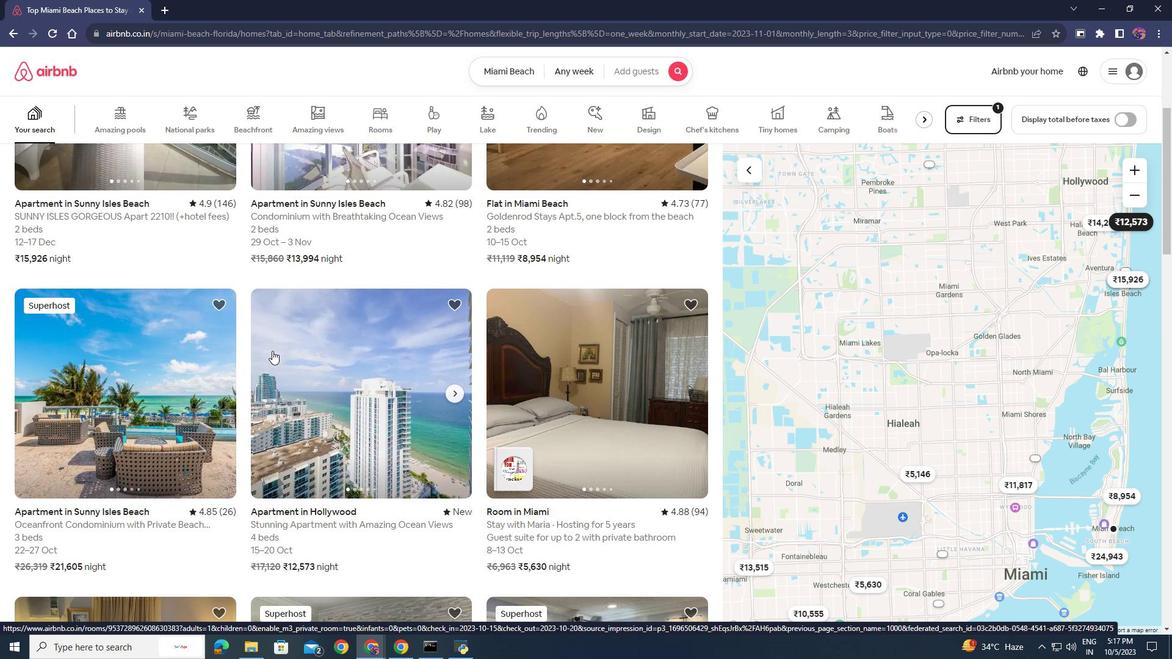 
Action: Mouse scrolled (272, 351) with delta (0, 0)
Screenshot: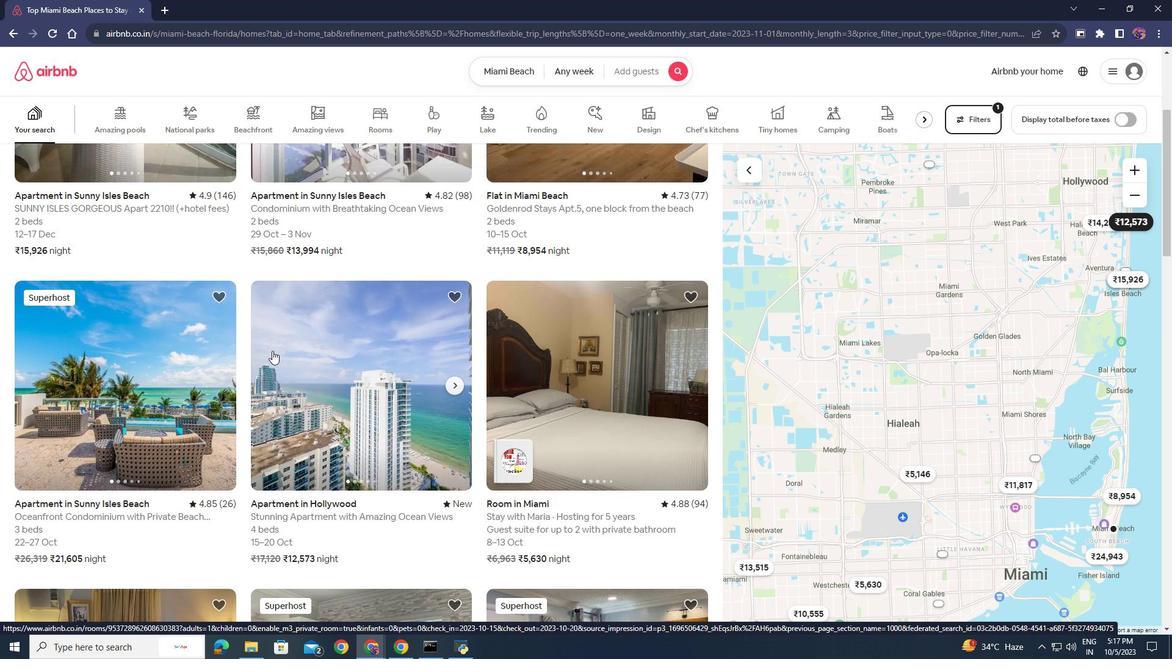 
Action: Mouse scrolled (272, 351) with delta (0, 0)
Screenshot: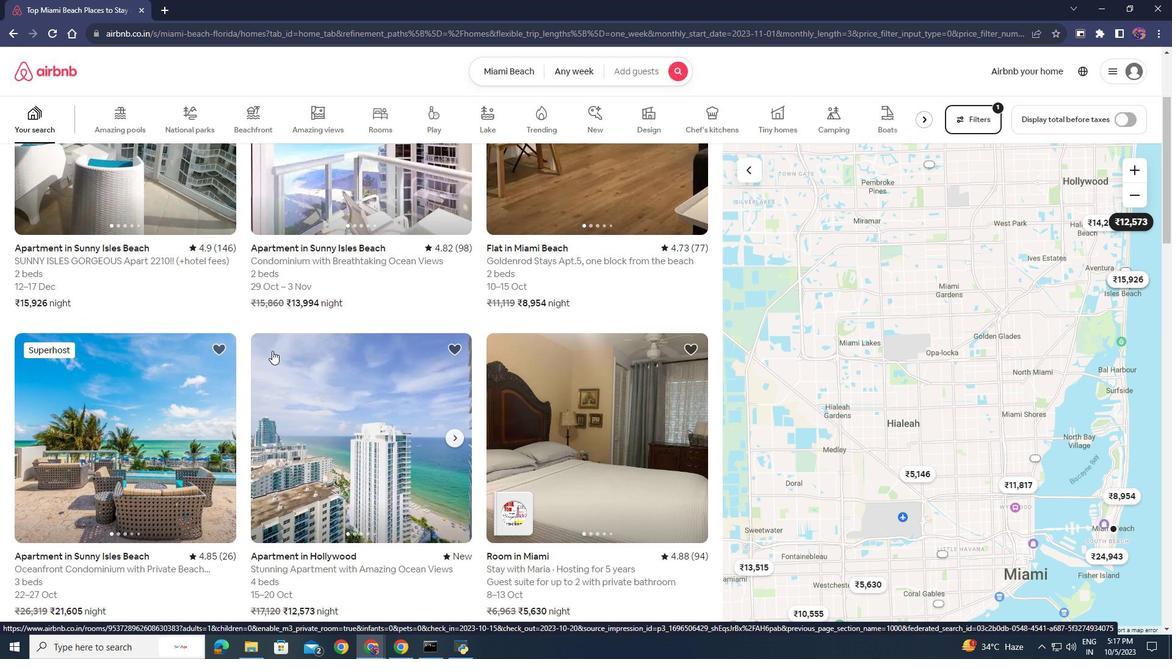 
Action: Mouse scrolled (272, 351) with delta (0, 0)
Screenshot: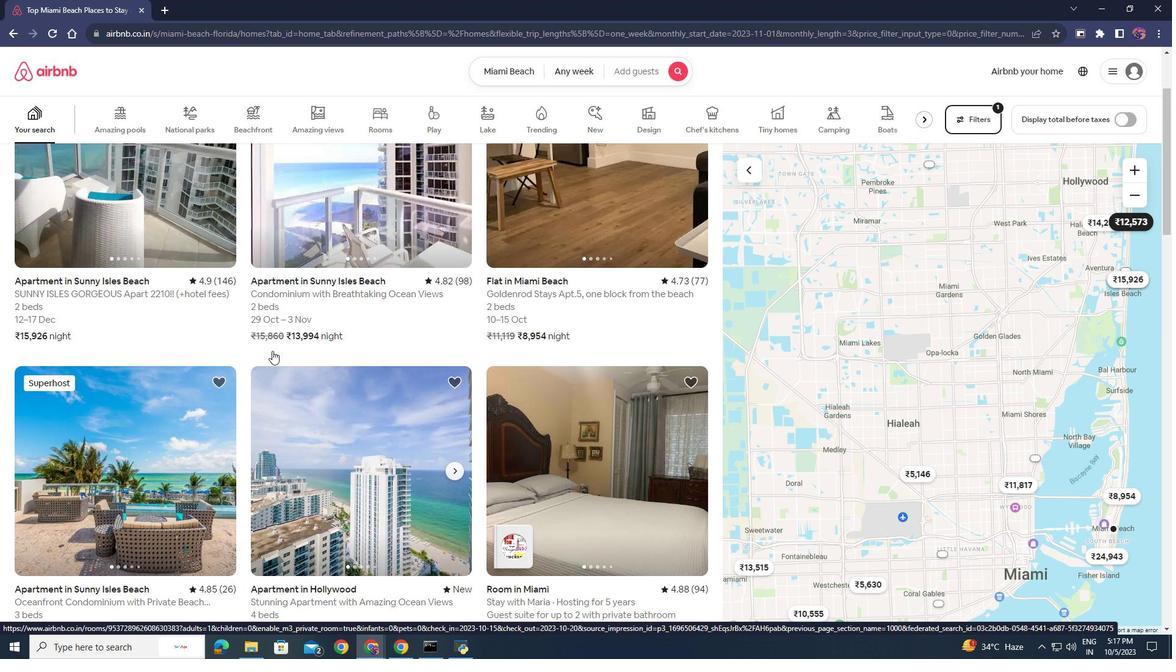 
Action: Mouse moved to (535, 238)
Screenshot: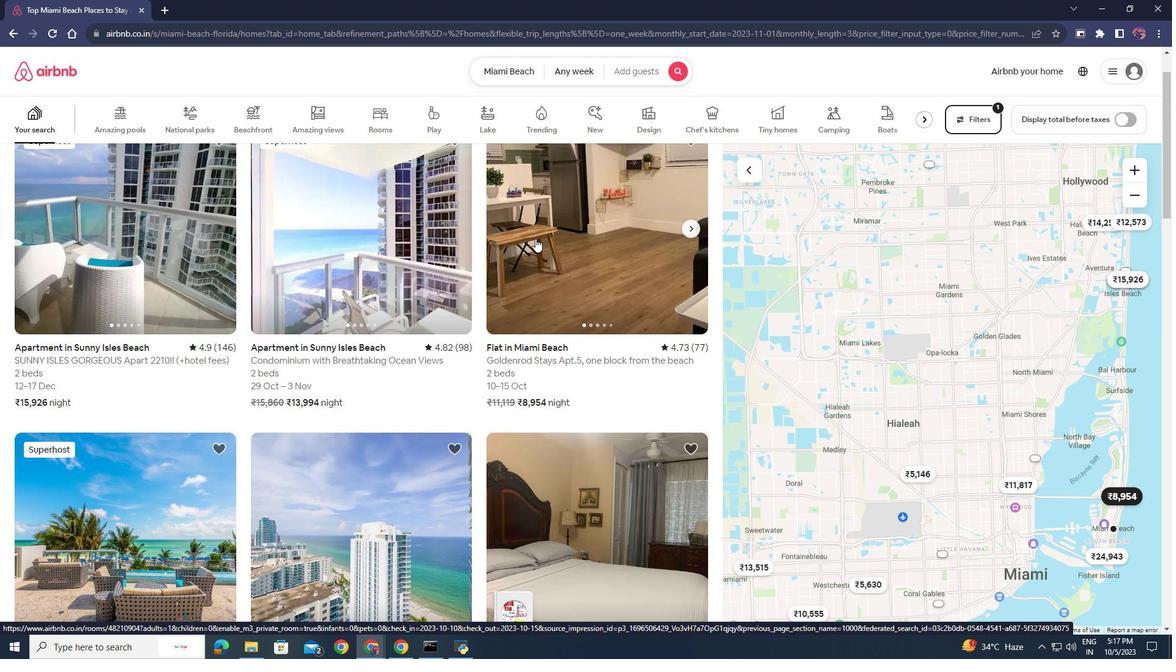 
Action: Mouse pressed left at (535, 238)
Screenshot: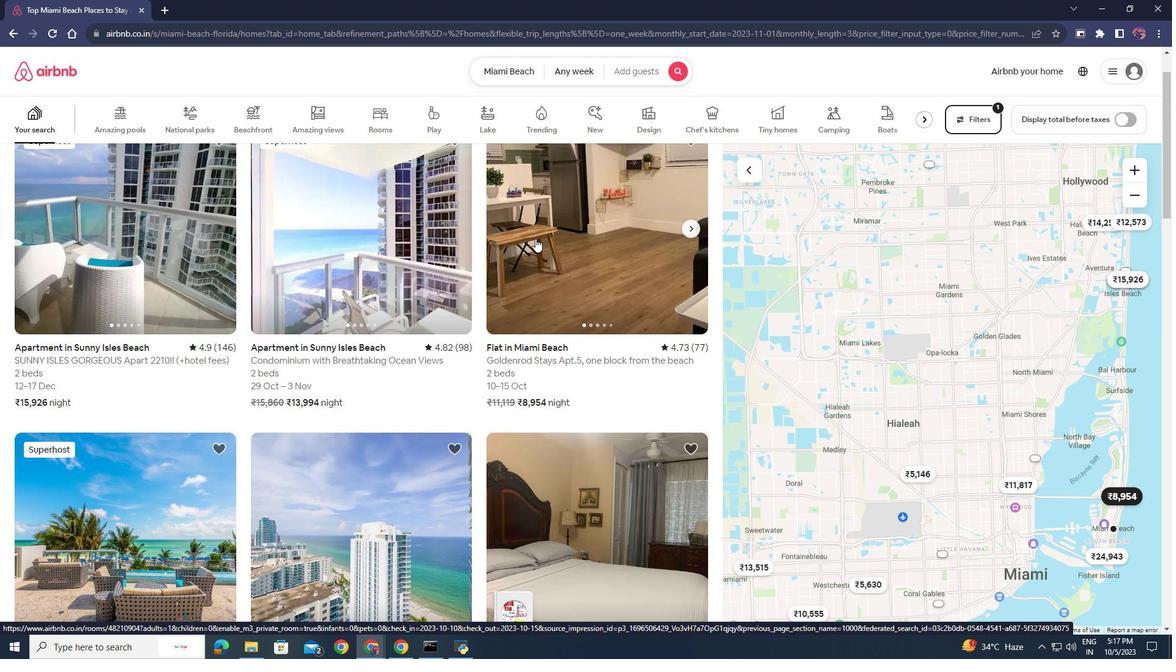 
Action: Mouse moved to (403, 351)
Screenshot: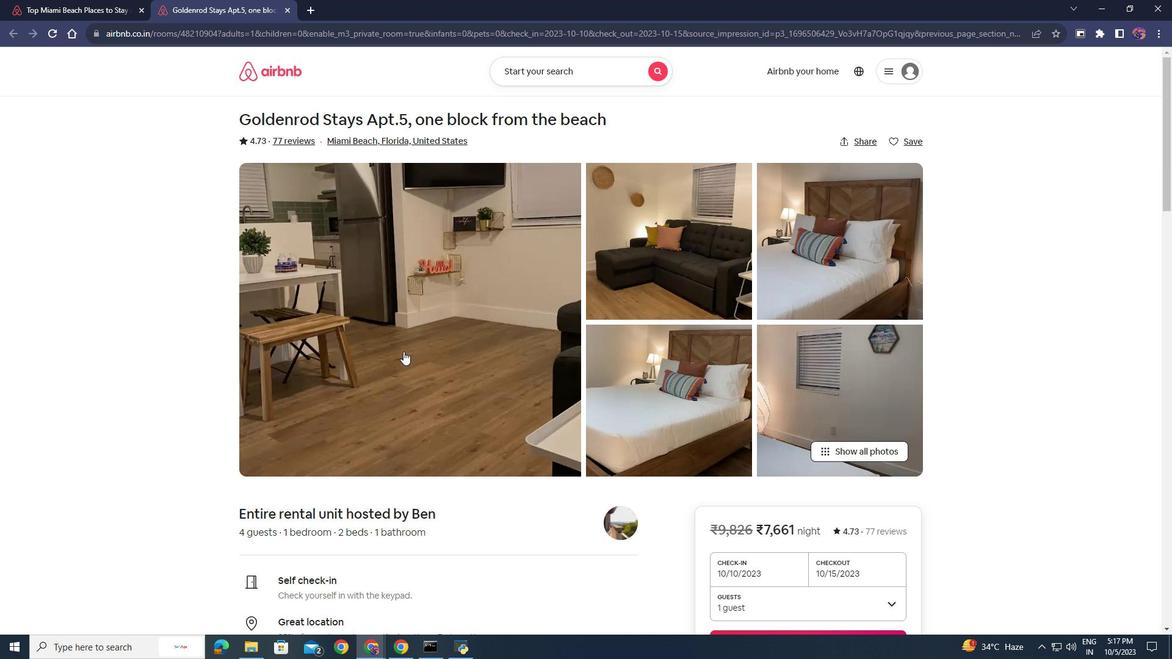 
Action: Mouse scrolled (403, 351) with delta (0, 0)
Screenshot: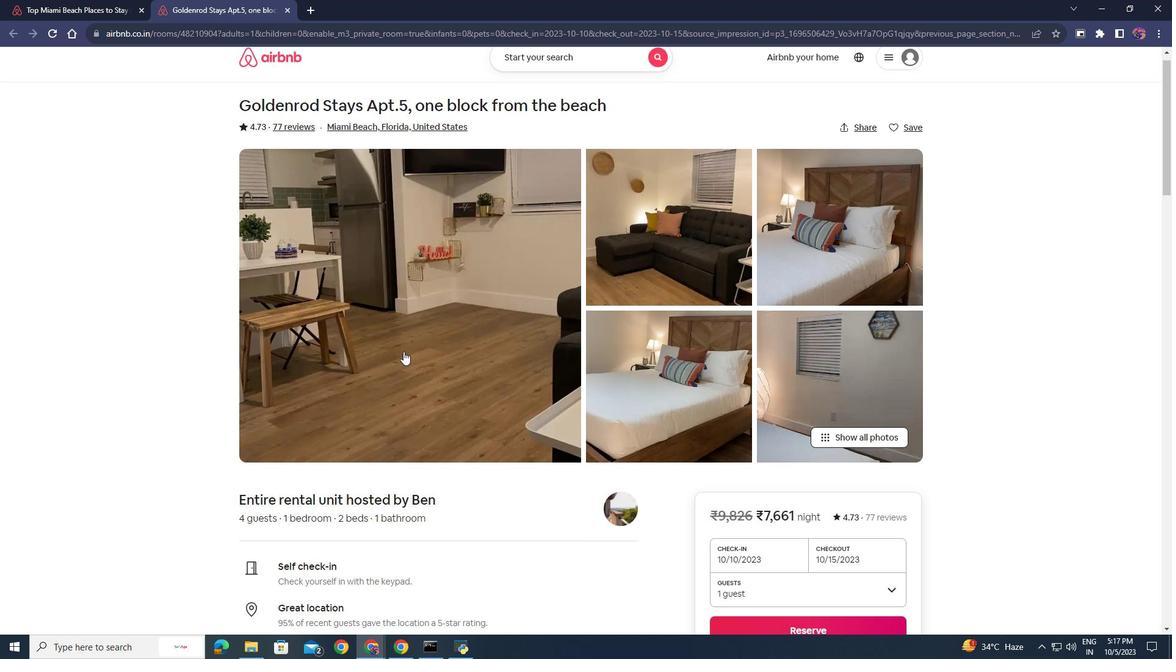 
Action: Mouse scrolled (403, 351) with delta (0, 0)
Screenshot: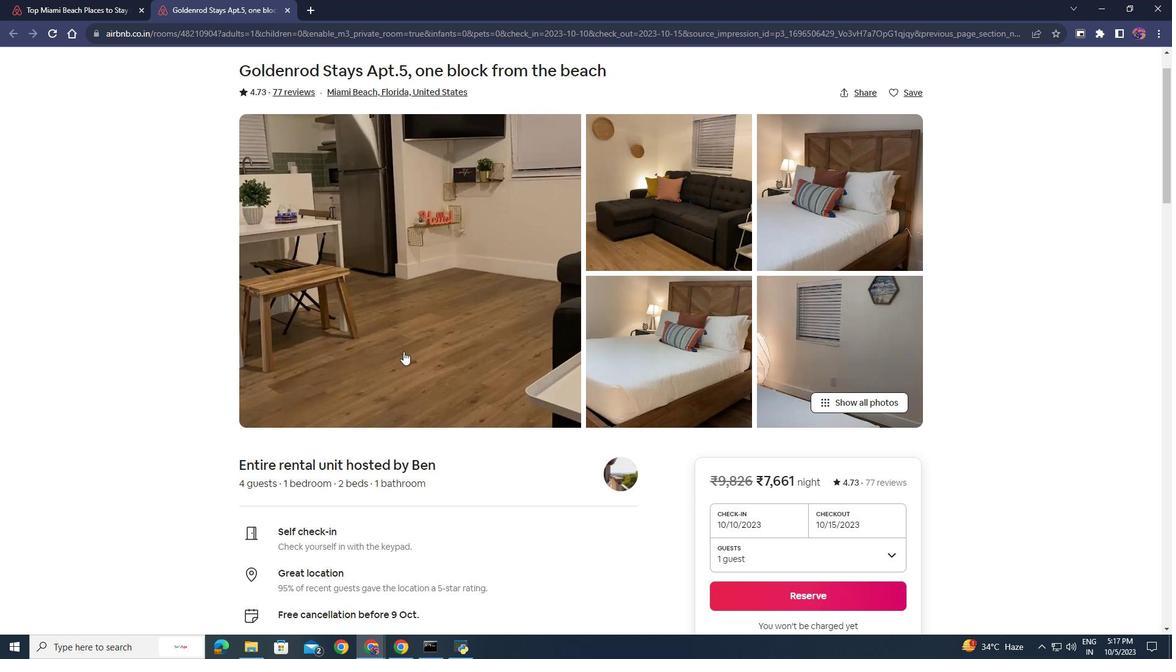 
Action: Mouse scrolled (403, 351) with delta (0, 0)
Screenshot: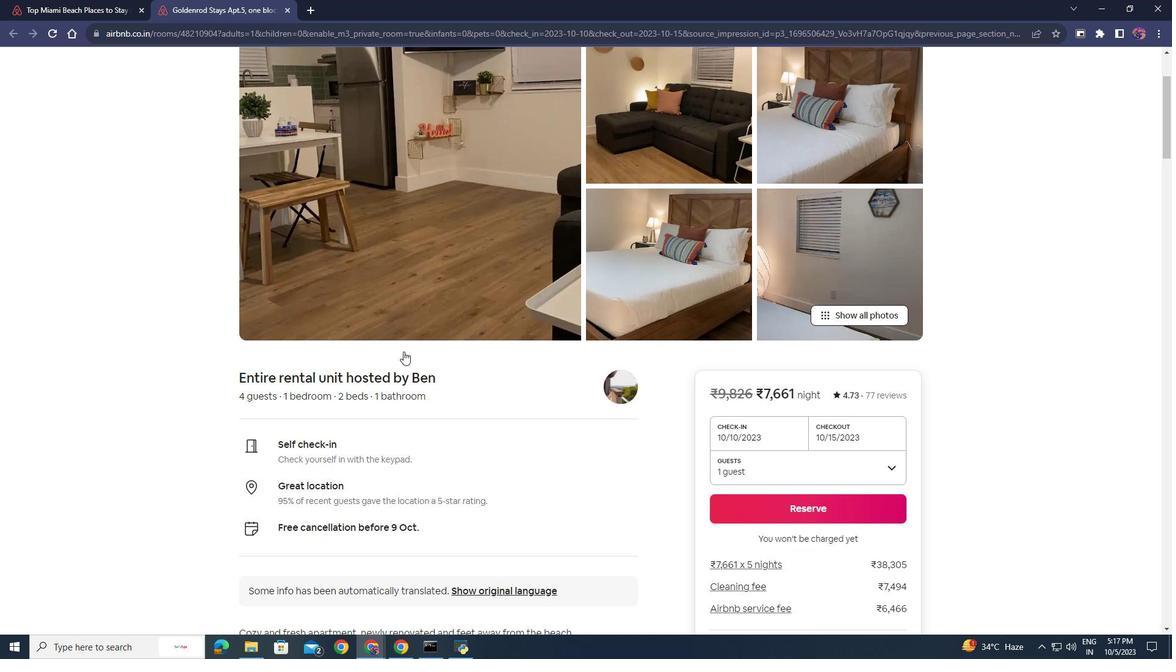
Action: Mouse scrolled (403, 351) with delta (0, 0)
Screenshot: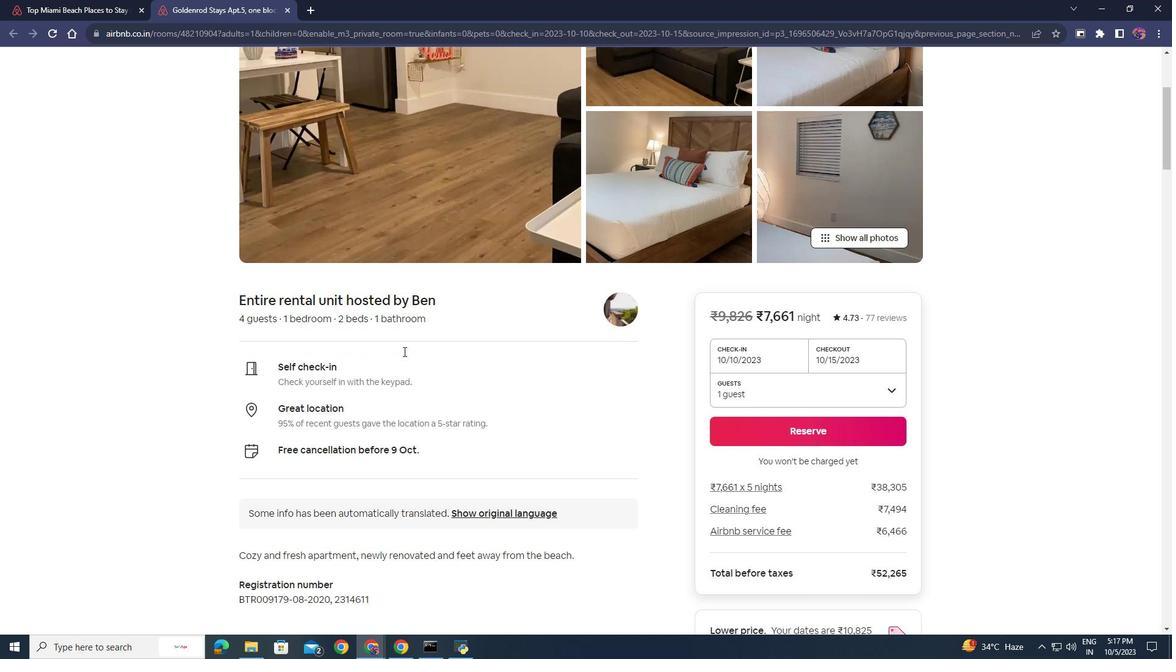 
Action: Mouse scrolled (403, 351) with delta (0, 0)
Screenshot: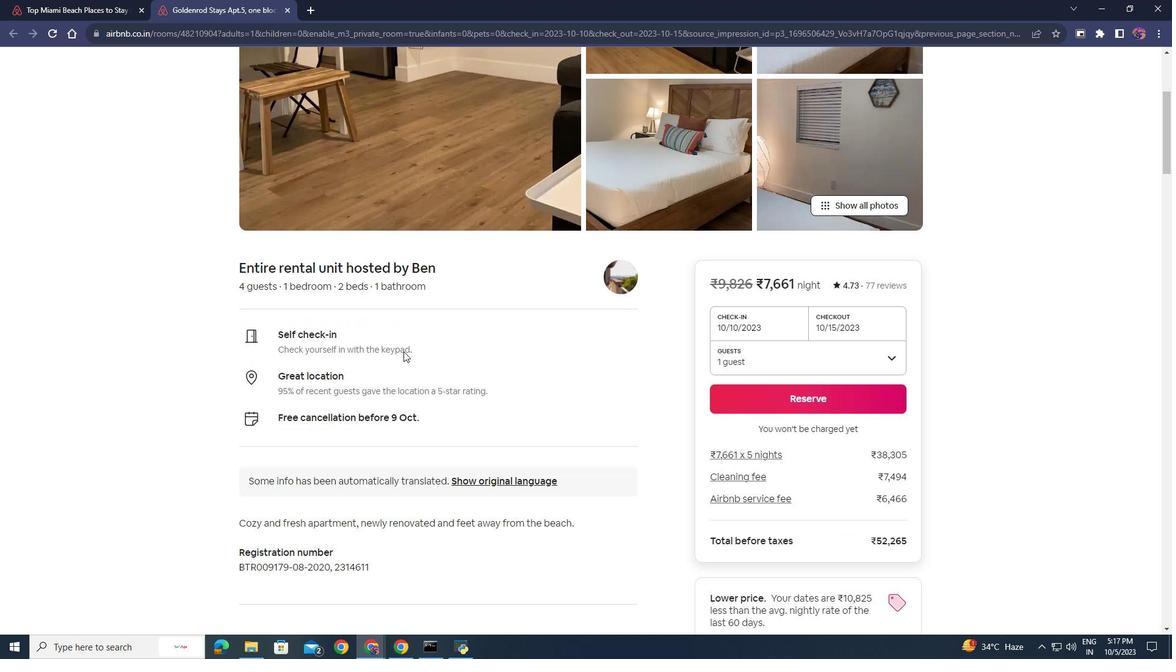 
Action: Mouse scrolled (403, 351) with delta (0, 0)
Screenshot: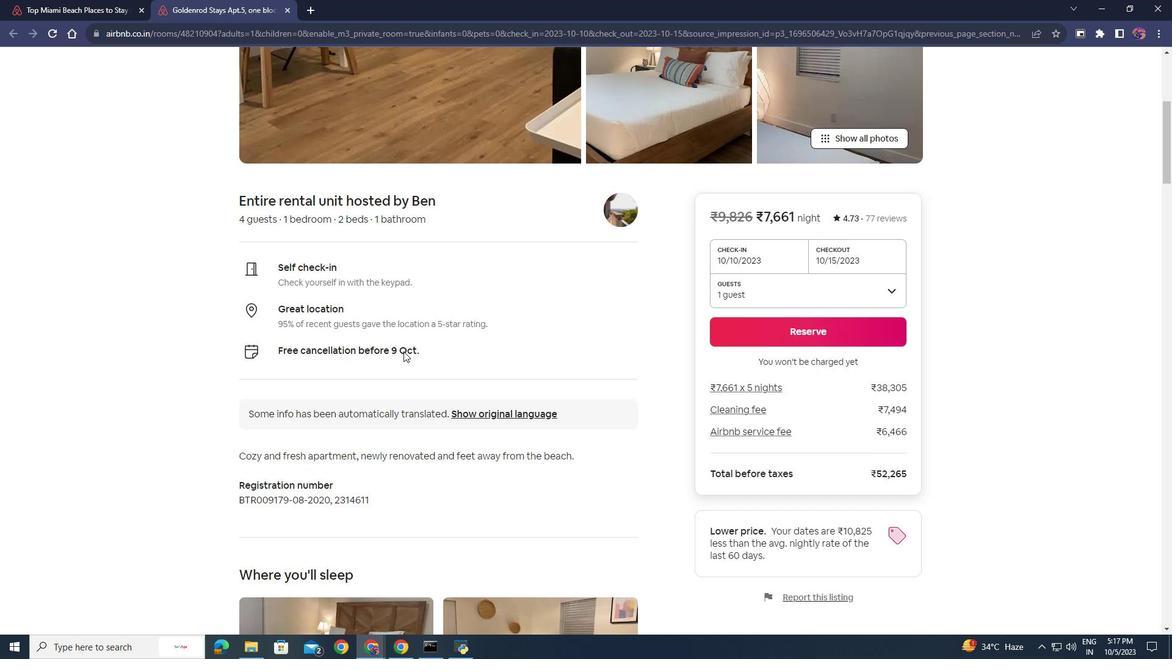
Action: Mouse scrolled (403, 351) with delta (0, 0)
Screenshot: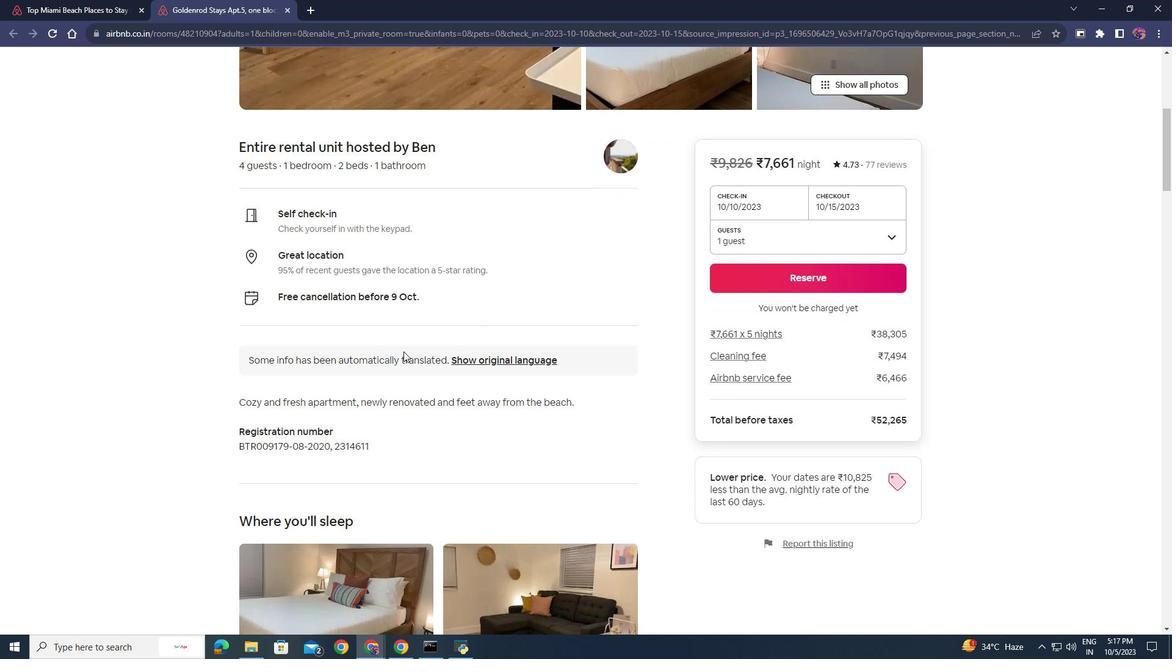 
Action: Mouse scrolled (403, 351) with delta (0, 0)
Screenshot: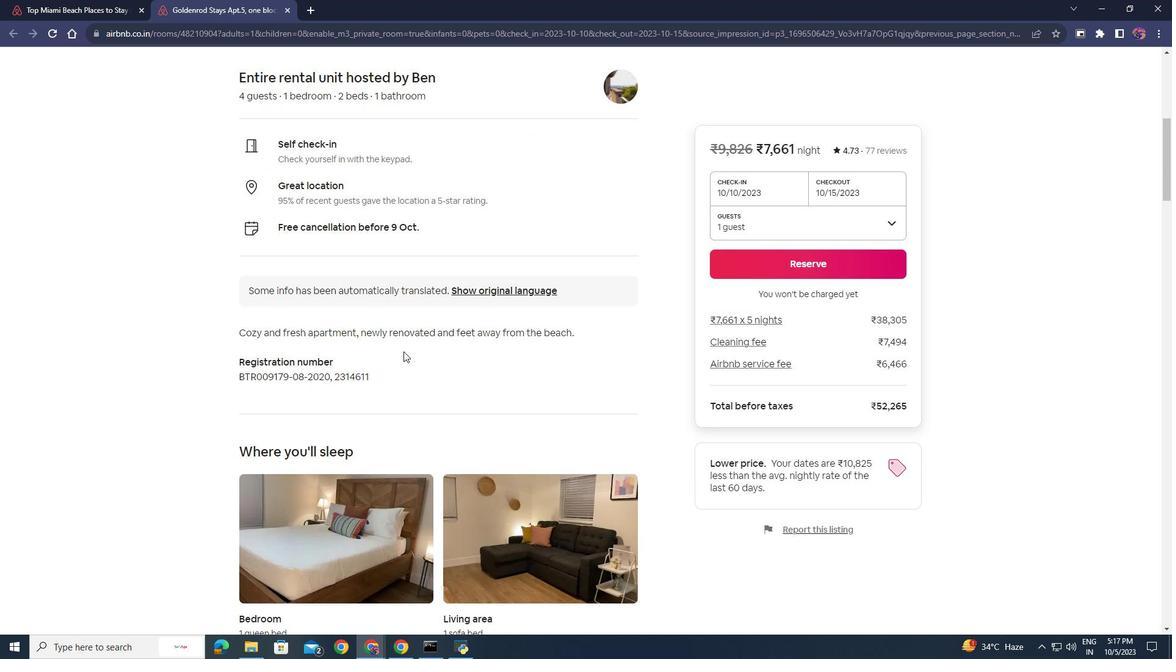 
Action: Mouse scrolled (403, 351) with delta (0, 0)
Screenshot: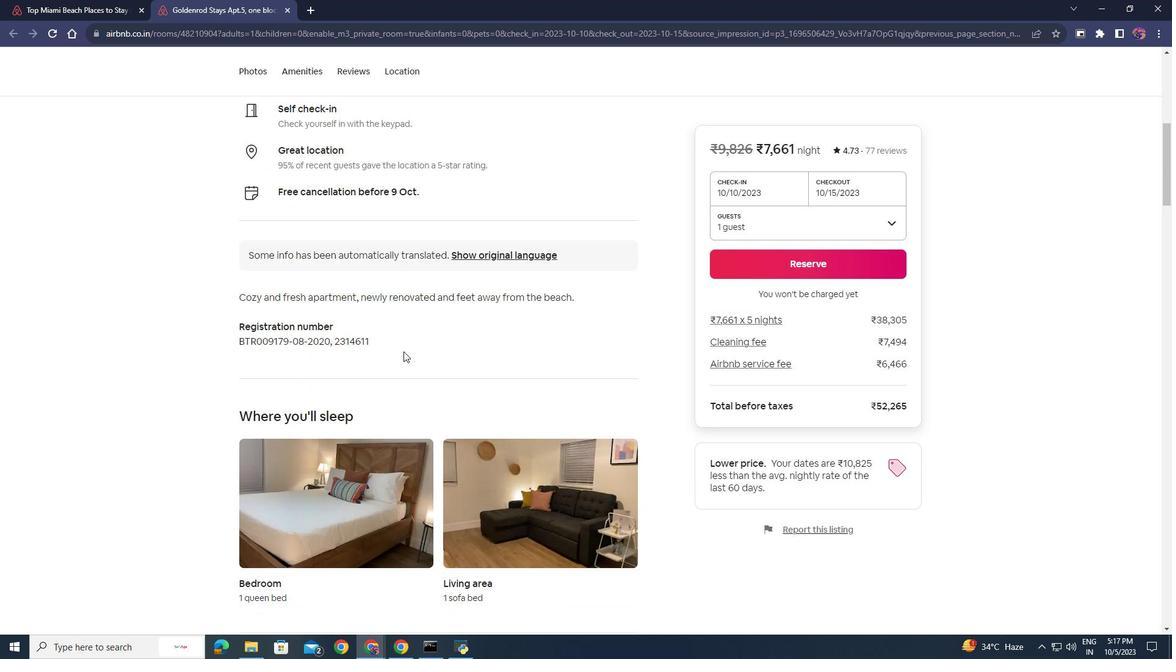 
Action: Mouse scrolled (403, 351) with delta (0, 0)
Screenshot: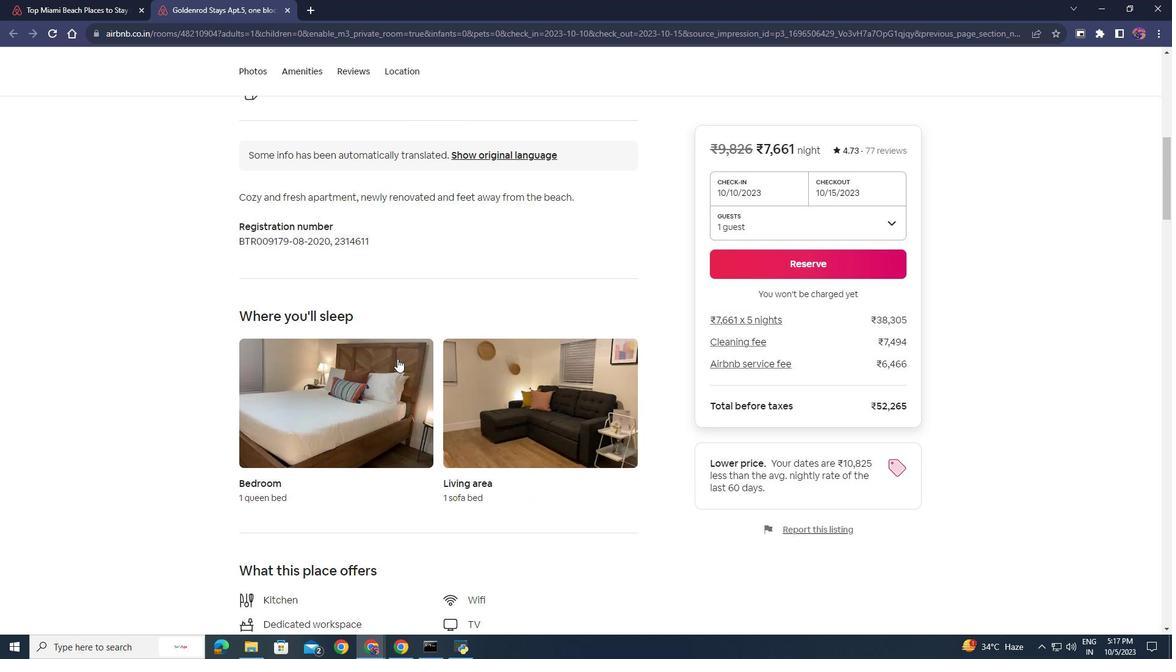 
Action: Mouse moved to (397, 358)
Screenshot: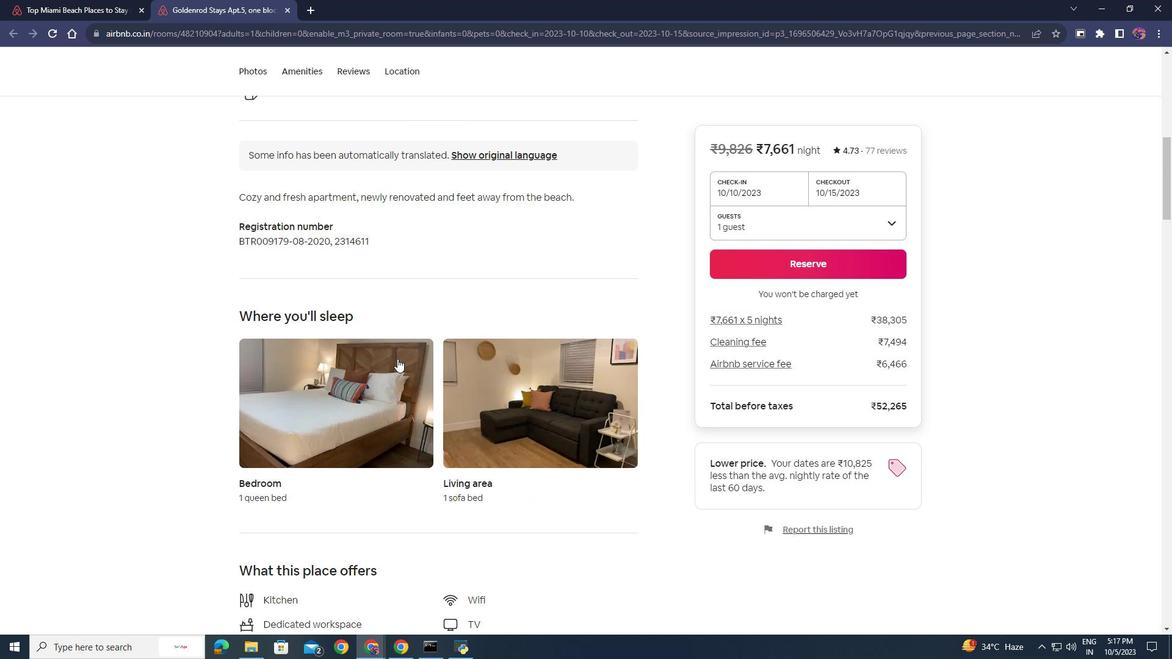 
Action: Mouse scrolled (397, 358) with delta (0, 0)
Screenshot: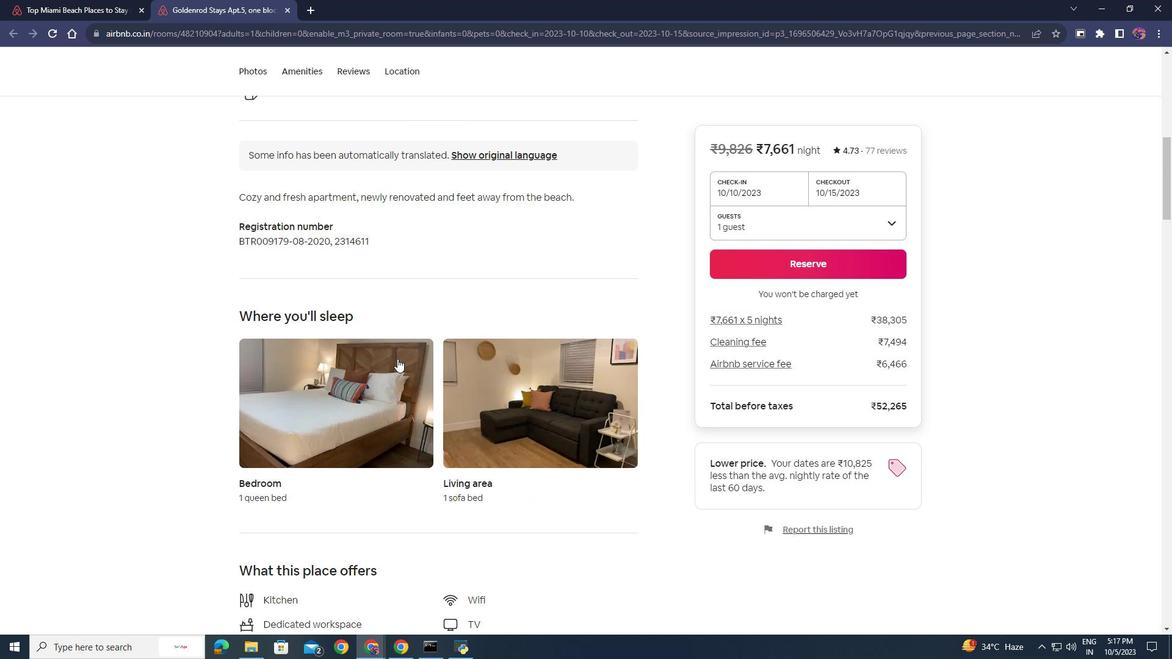 
Action: Mouse scrolled (397, 358) with delta (0, 0)
Screenshot: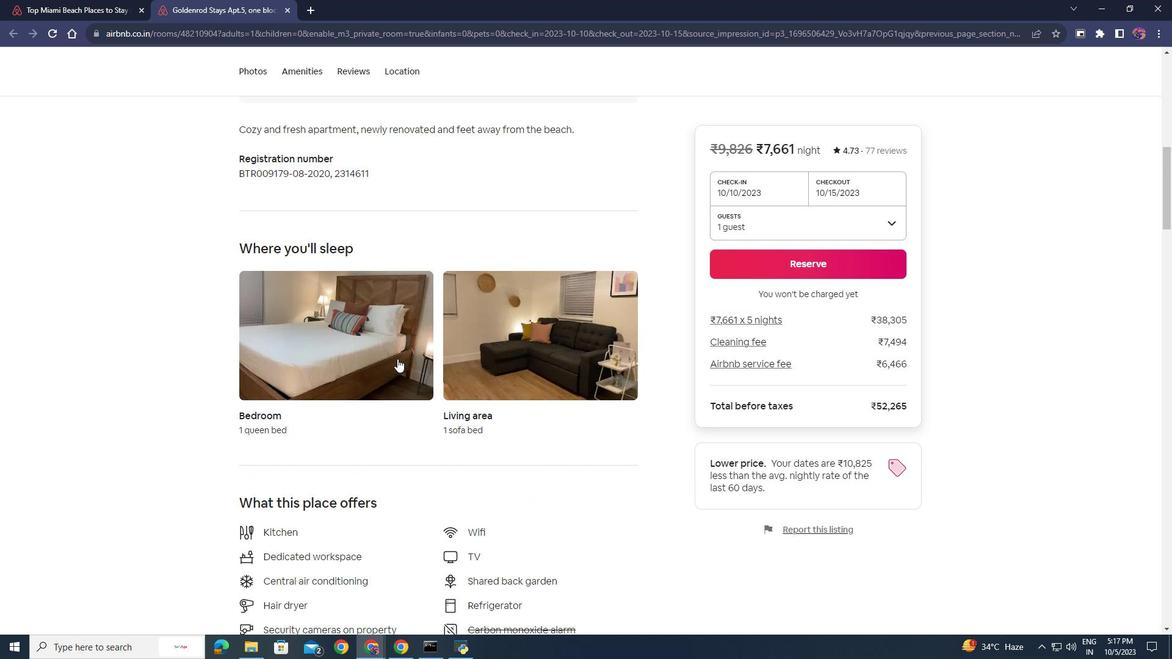 
Action: Mouse moved to (397, 358)
Screenshot: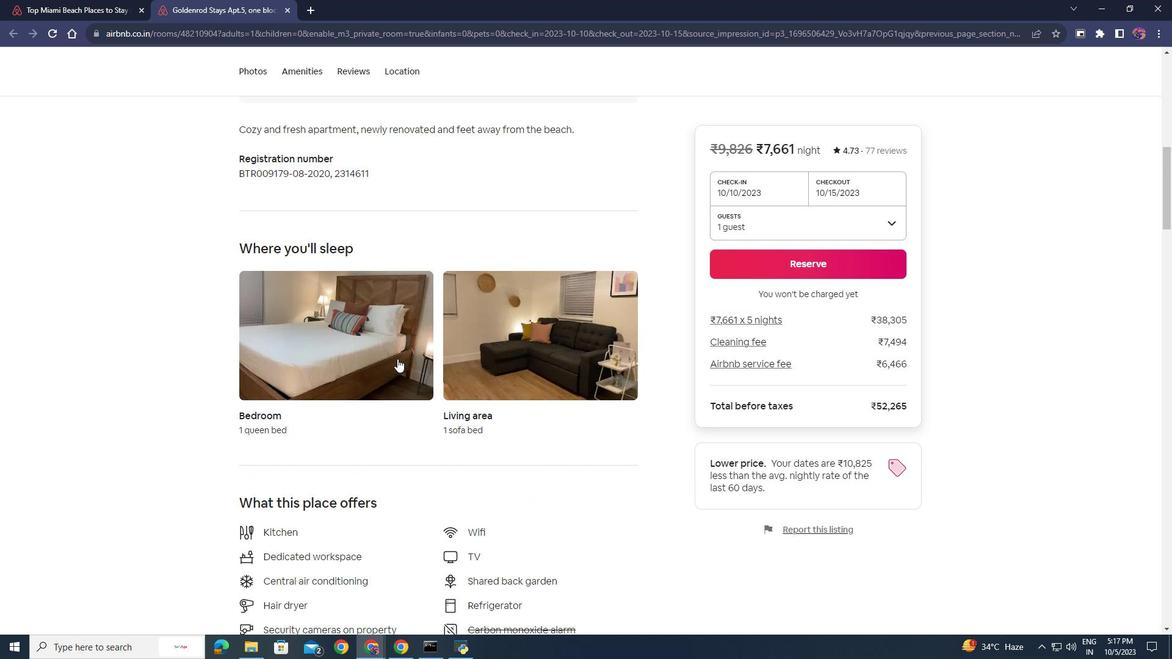 
Action: Mouse scrolled (397, 358) with delta (0, 0)
Screenshot: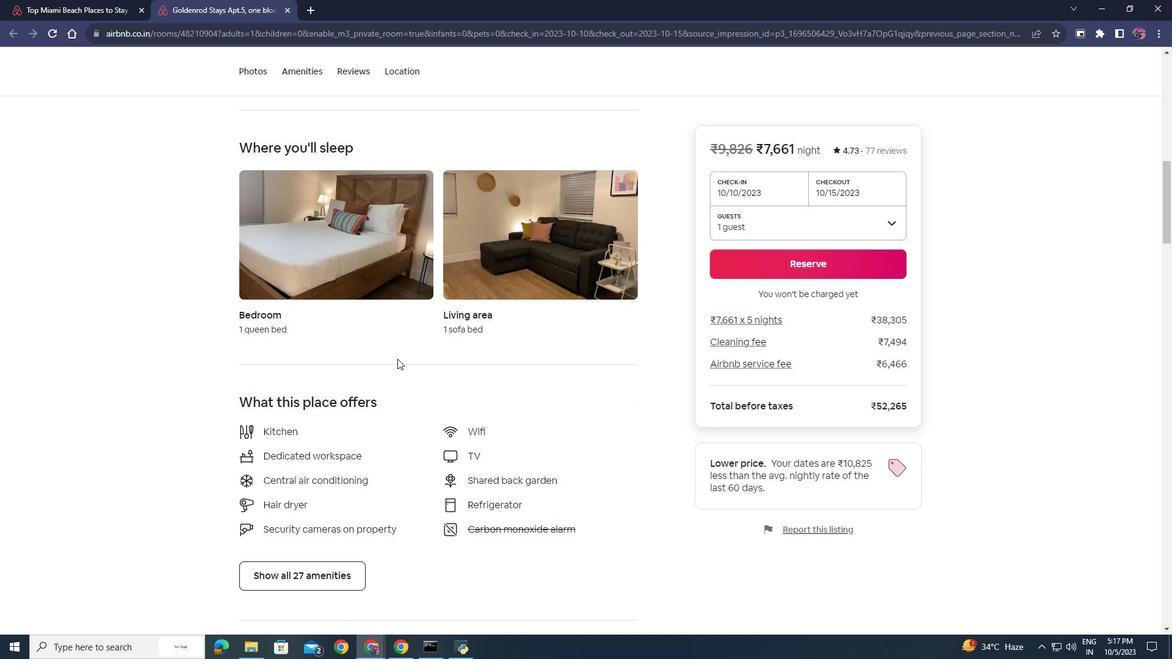 
Action: Mouse scrolled (397, 358) with delta (0, 0)
Screenshot: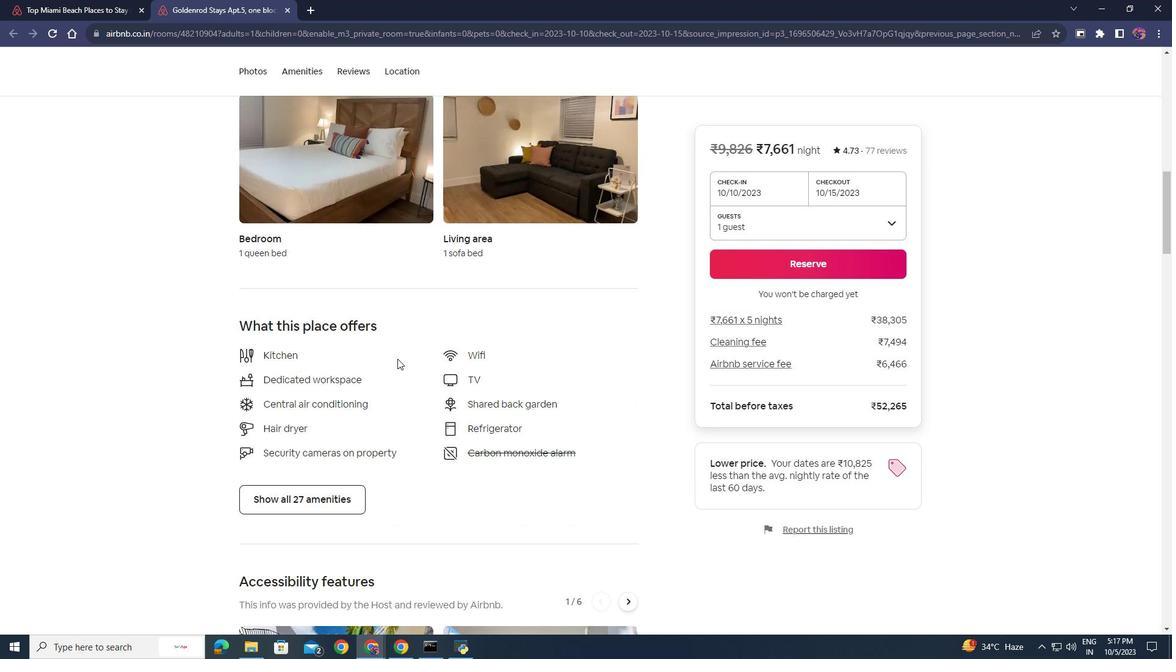 
Action: Mouse scrolled (397, 358) with delta (0, 0)
Screenshot: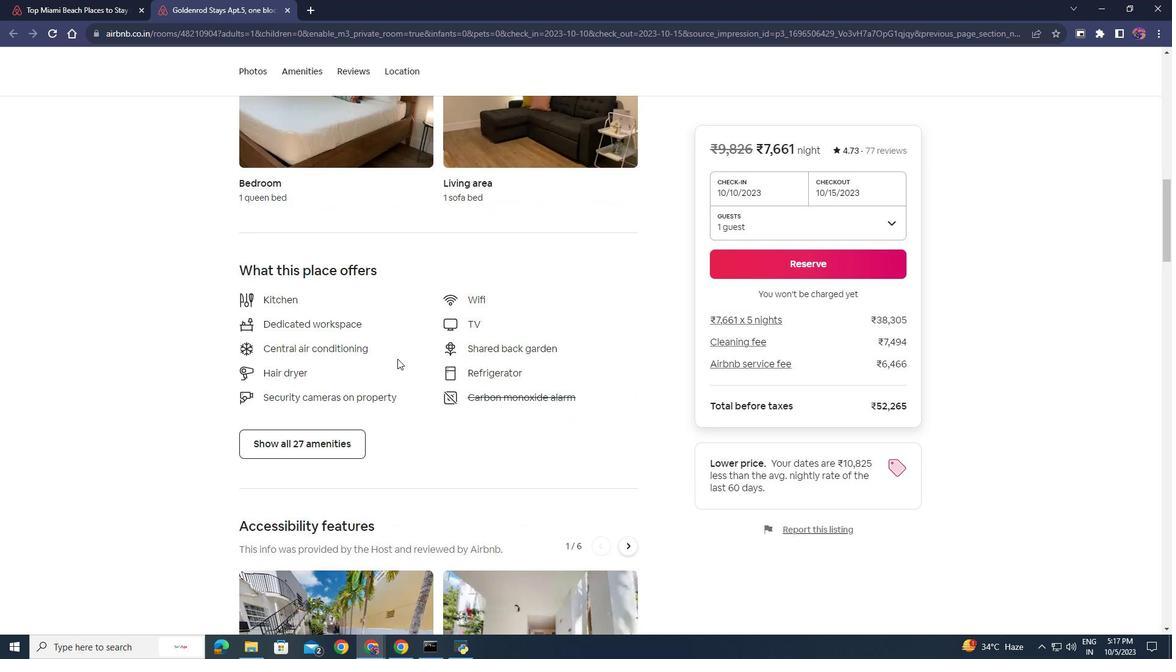 
Action: Mouse scrolled (397, 358) with delta (0, 0)
Screenshot: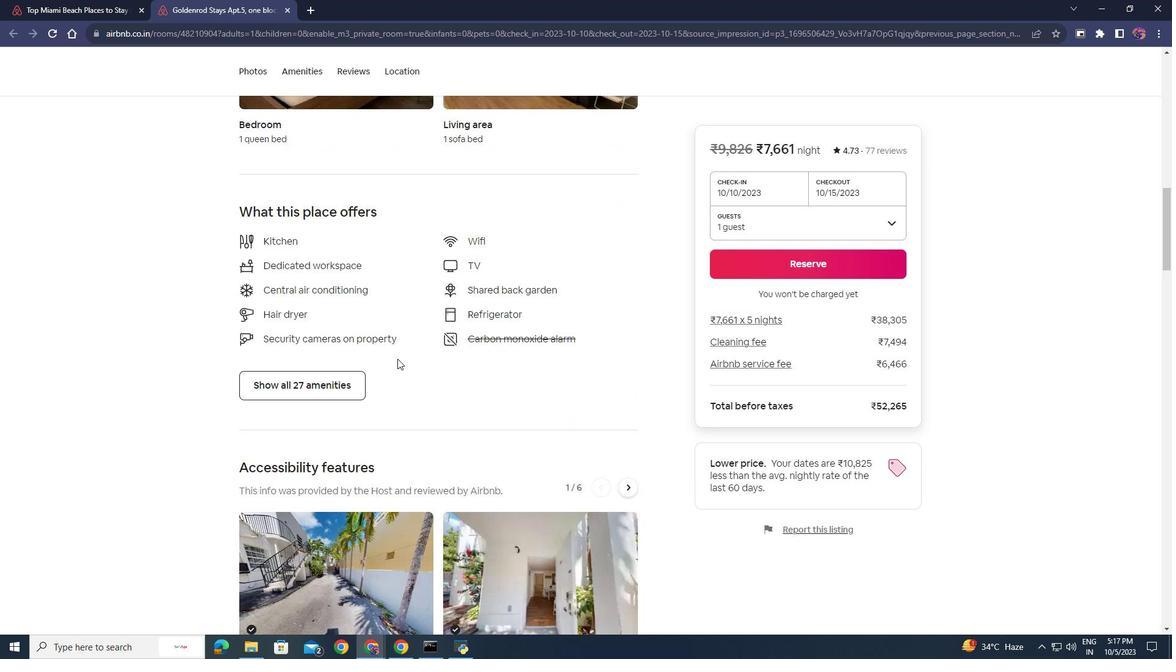 
Action: Mouse moved to (307, 342)
Screenshot: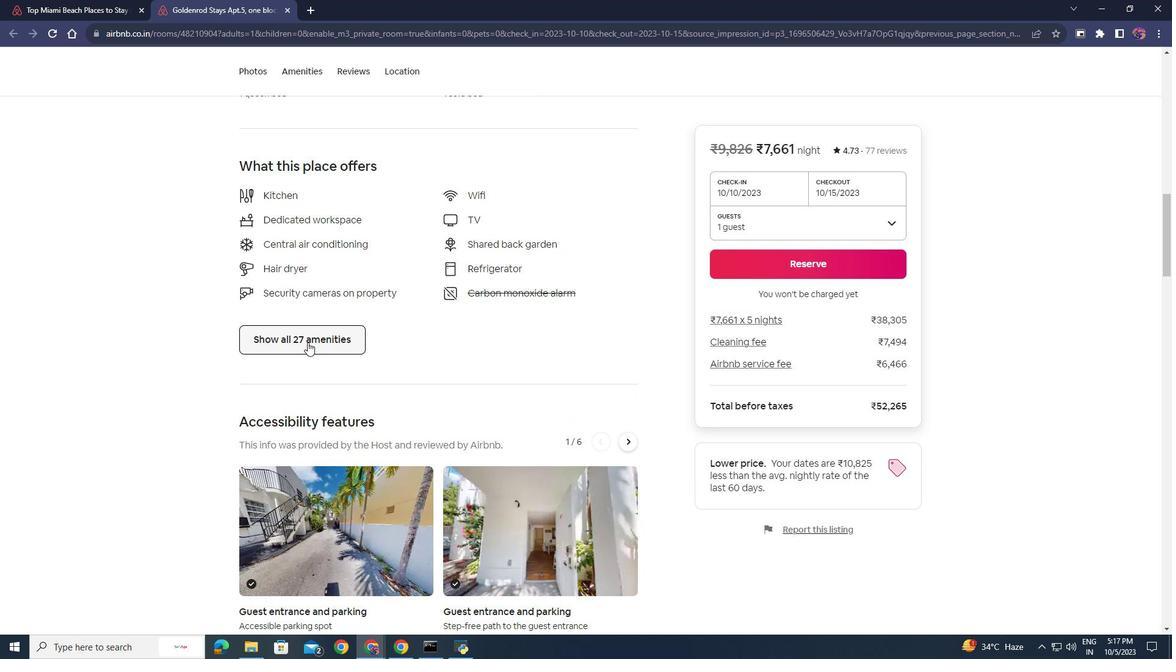 
Action: Mouse pressed left at (307, 342)
Screenshot: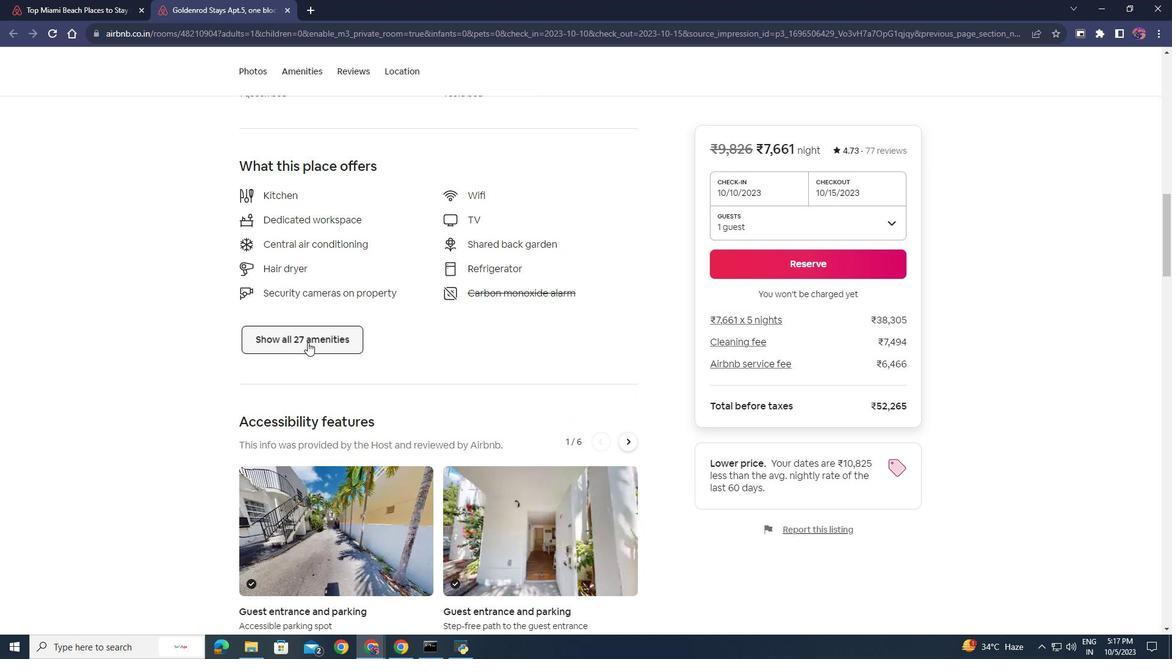
Action: Mouse moved to (470, 391)
Screenshot: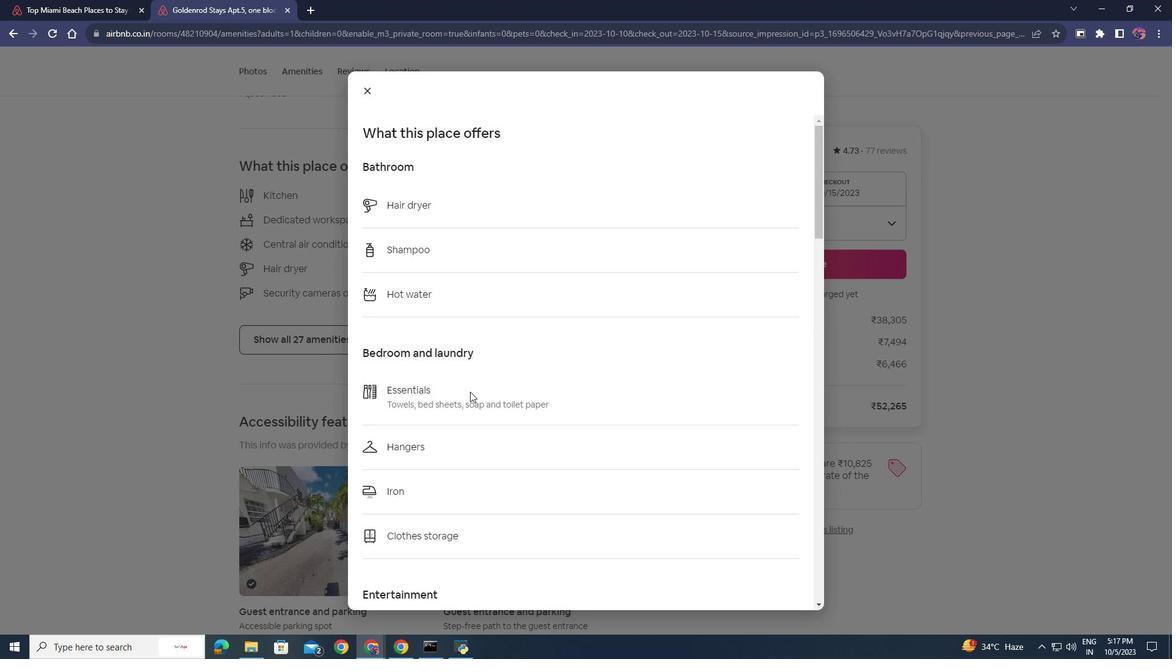 
Action: Mouse scrolled (470, 391) with delta (0, 0)
Screenshot: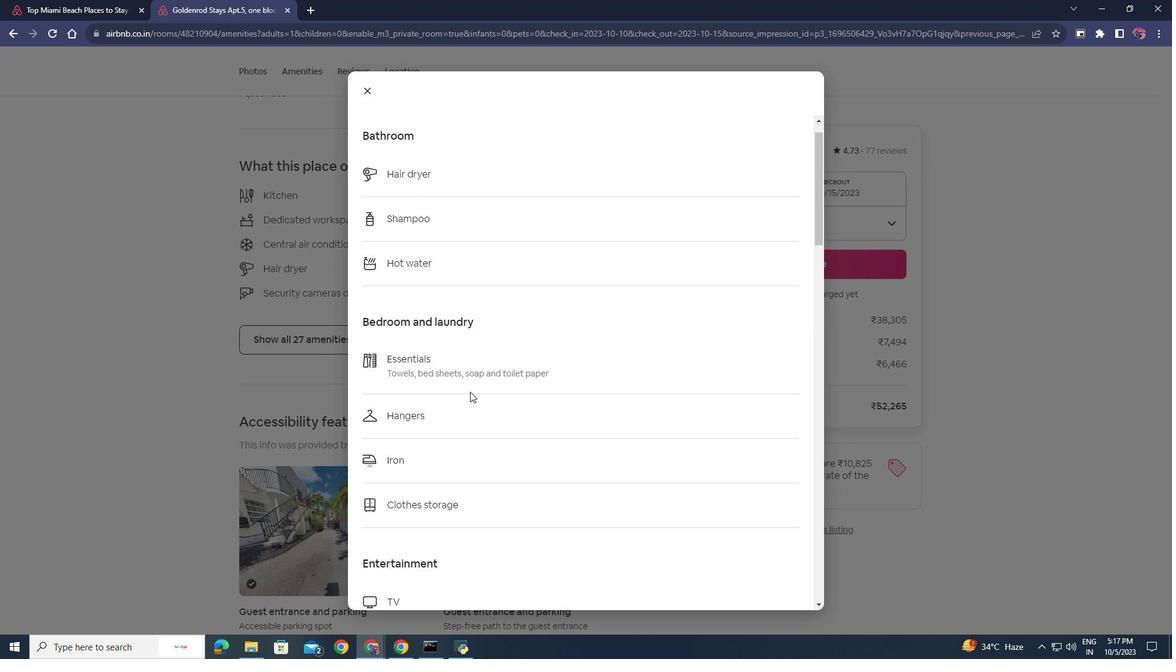 
Action: Mouse scrolled (470, 391) with delta (0, 0)
Screenshot: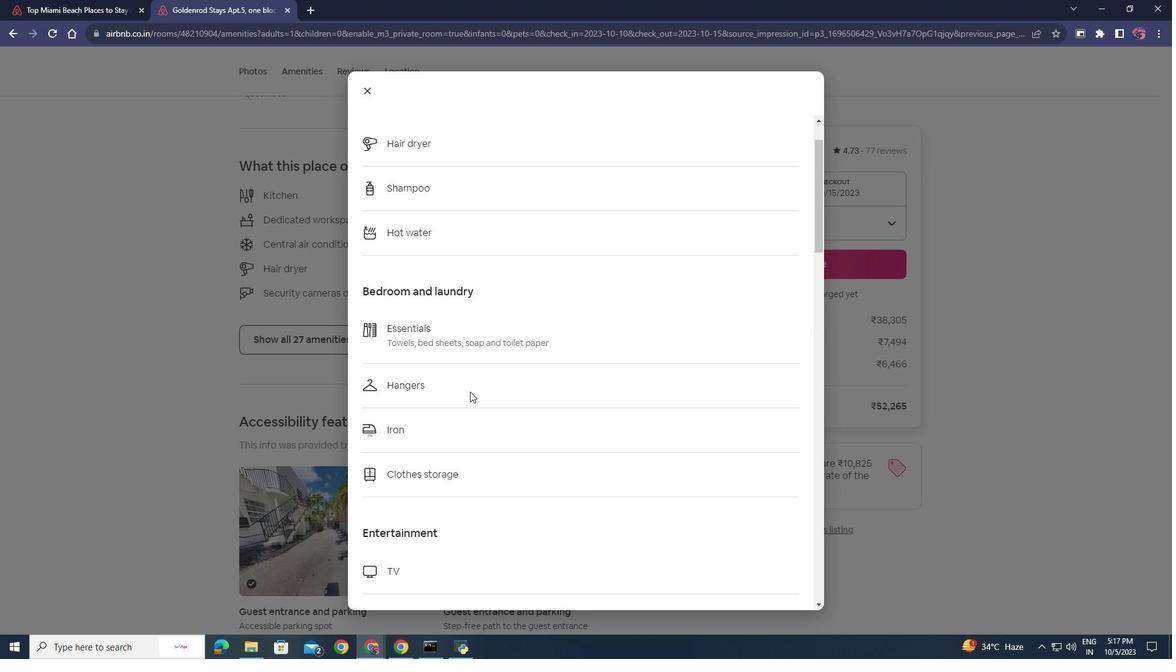
Action: Mouse scrolled (470, 391) with delta (0, 0)
Screenshot: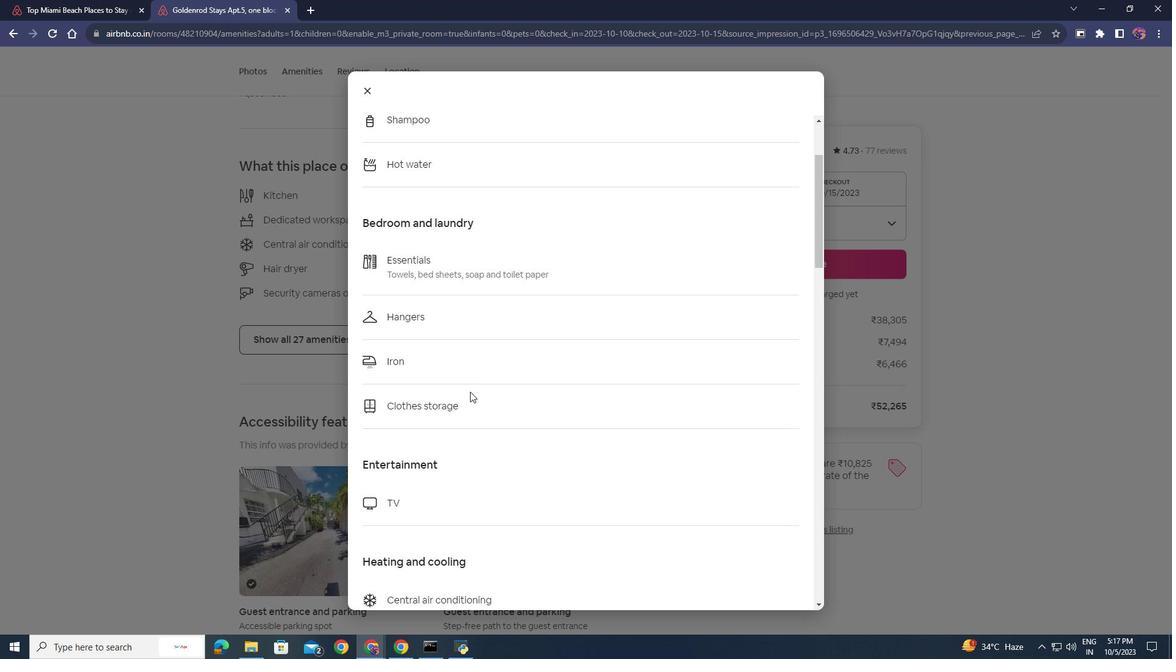 
Action: Mouse scrolled (470, 391) with delta (0, 0)
Screenshot: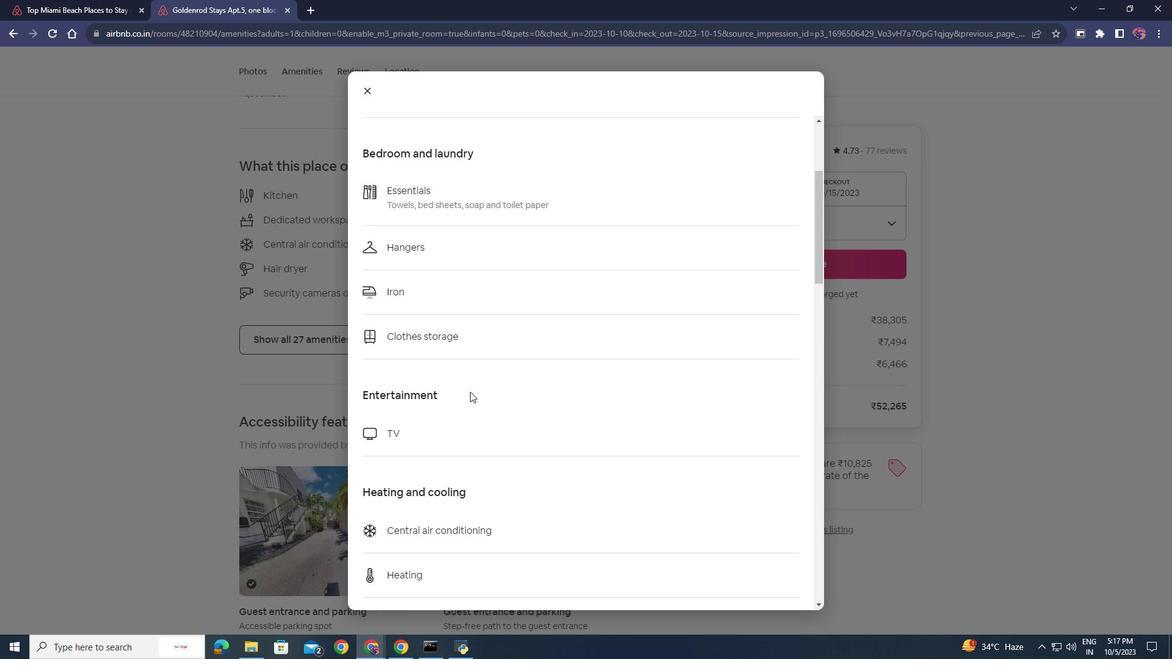 
Action: Mouse scrolled (470, 391) with delta (0, 0)
Screenshot: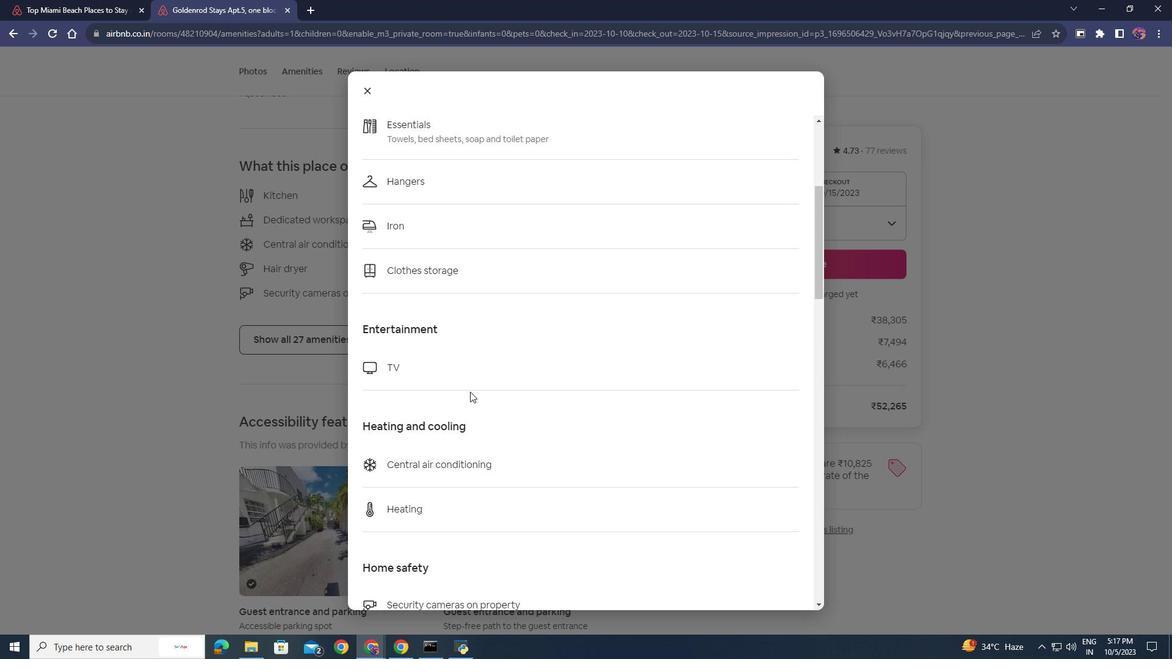 
Action: Mouse scrolled (470, 391) with delta (0, 0)
Screenshot: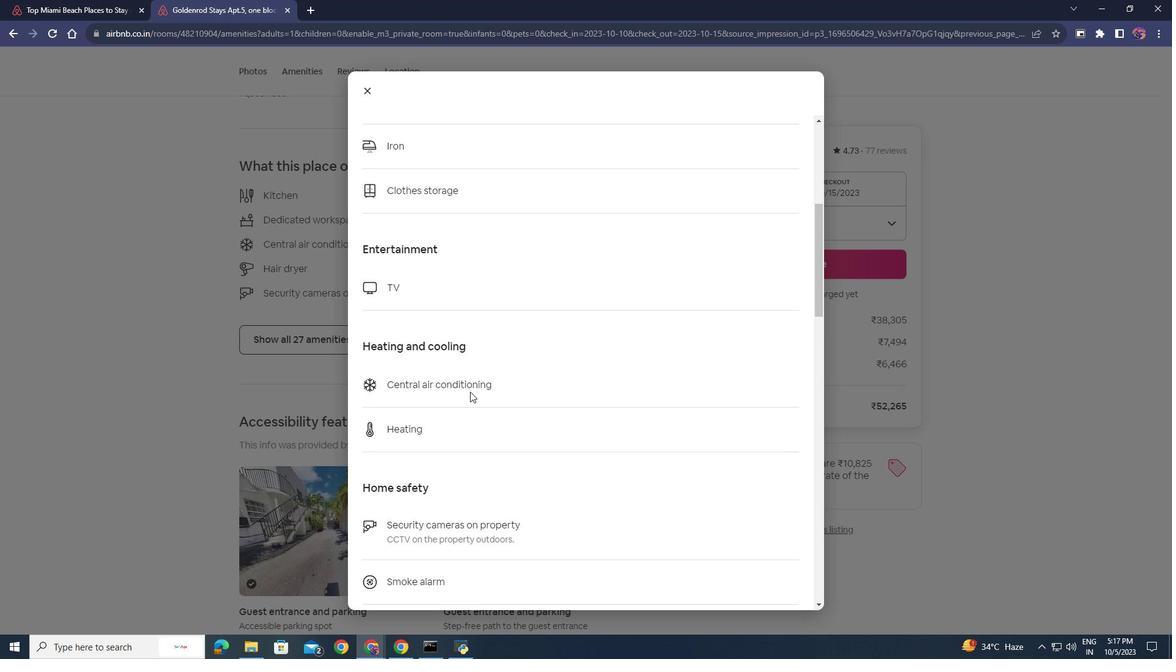 
Action: Mouse scrolled (470, 391) with delta (0, 0)
Screenshot: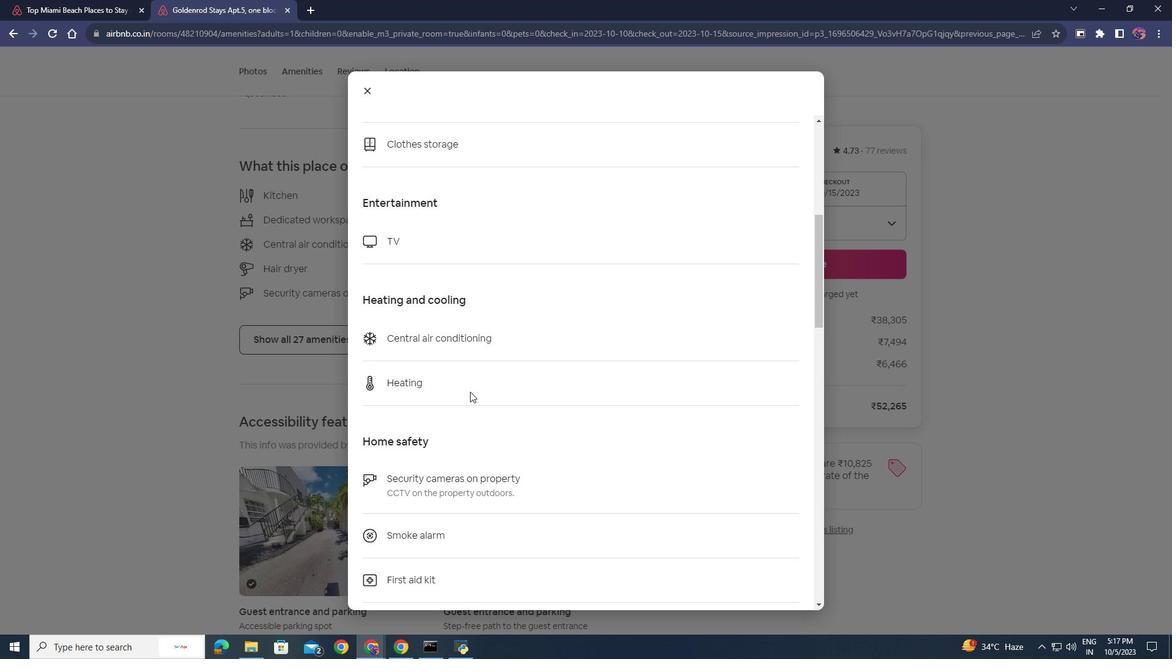 
Action: Mouse scrolled (470, 391) with delta (0, 0)
Screenshot: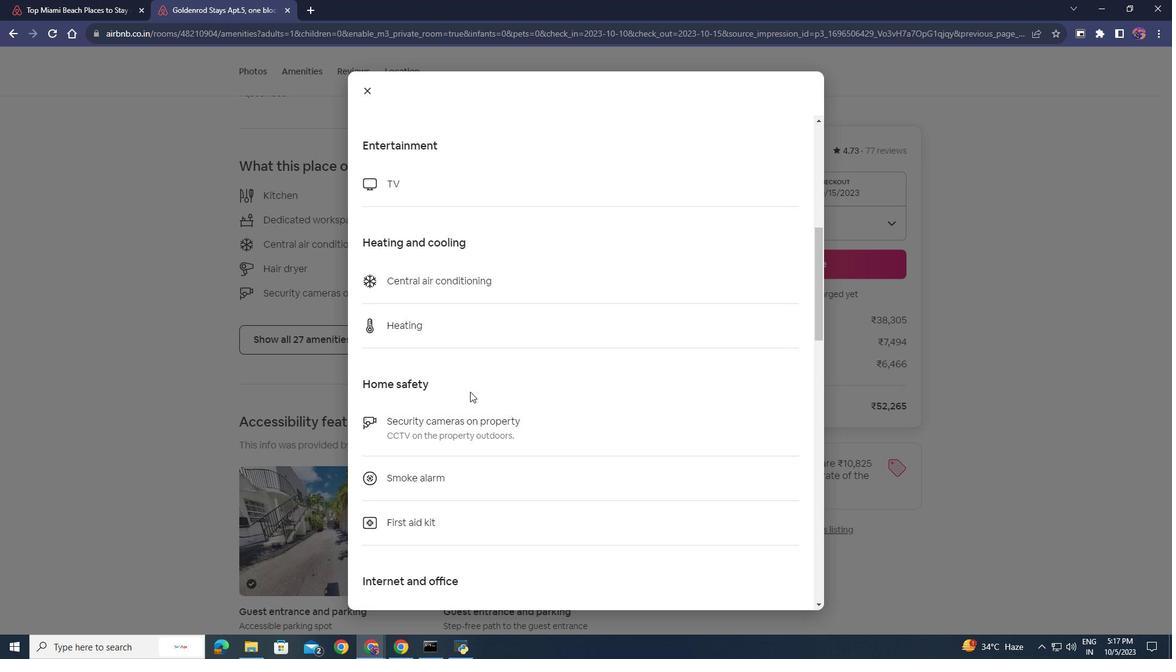 
Action: Mouse scrolled (470, 391) with delta (0, 0)
Screenshot: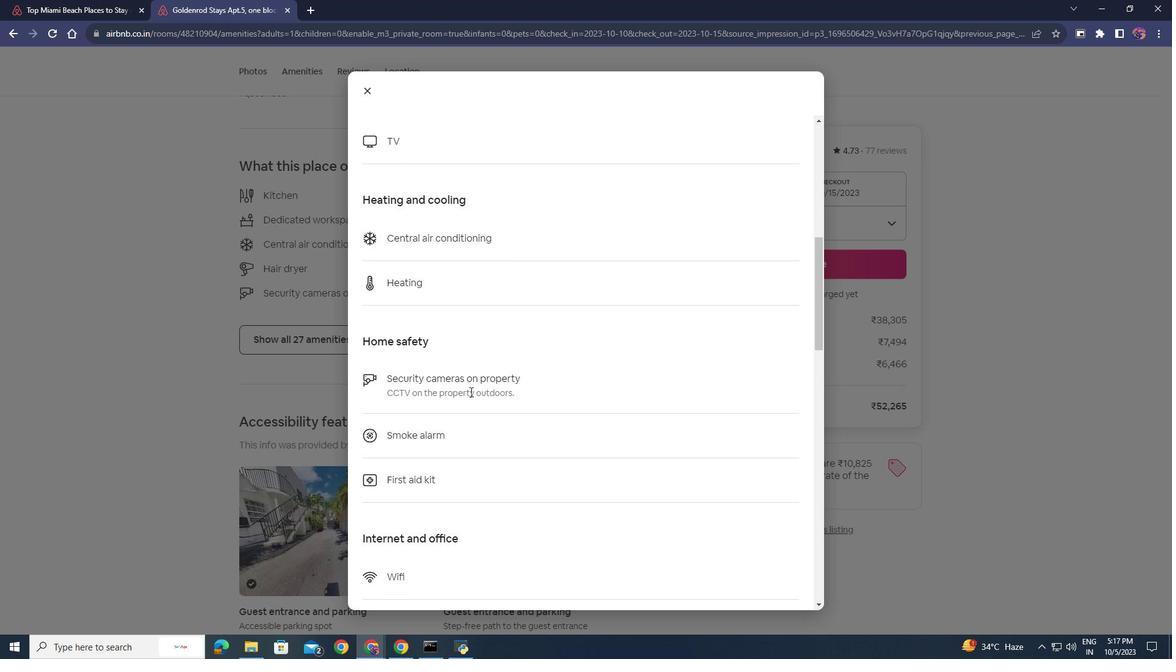 
Action: Mouse scrolled (470, 391) with delta (0, 0)
Screenshot: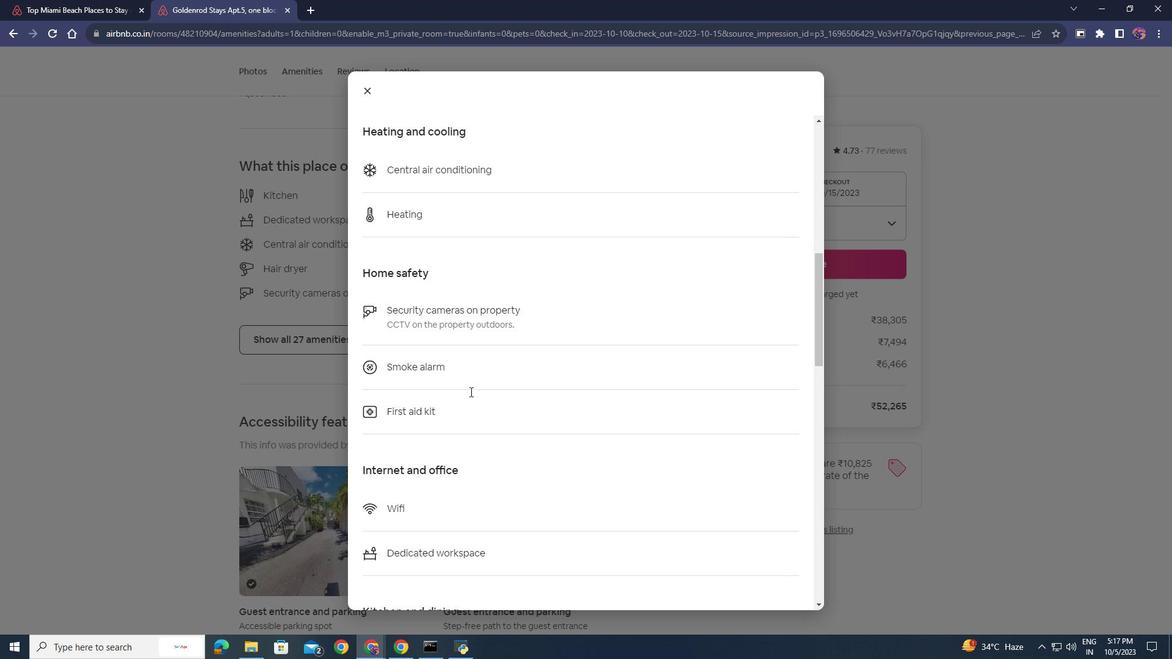 
Action: Mouse scrolled (470, 391) with delta (0, 0)
Screenshot: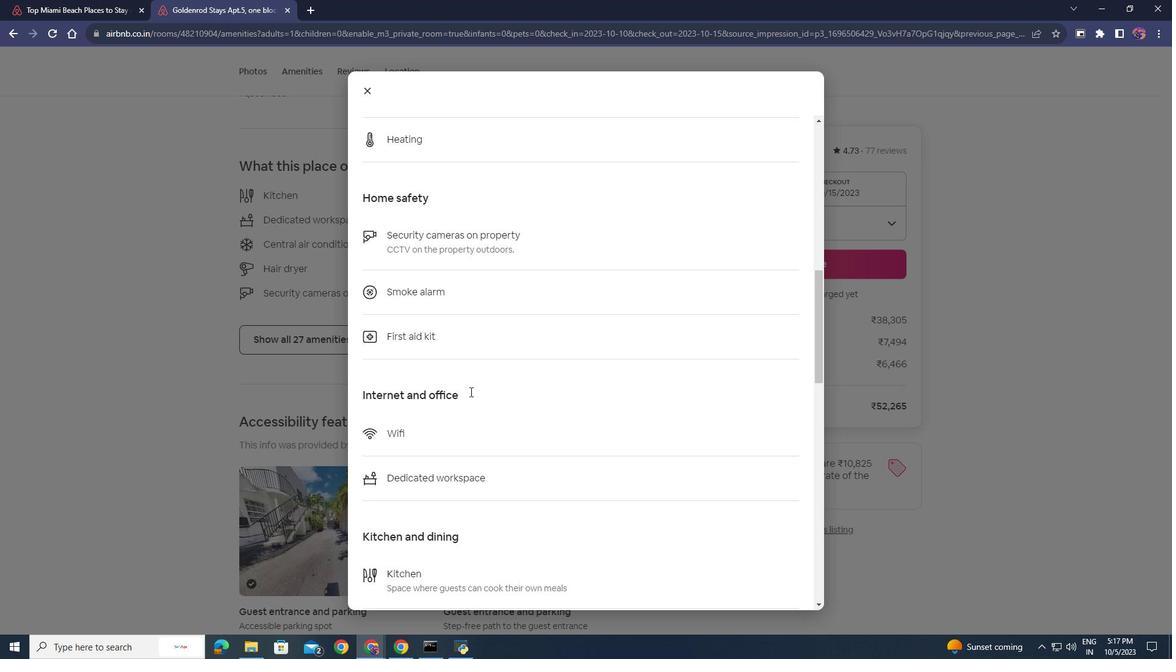 
Action: Mouse scrolled (470, 391) with delta (0, 0)
Screenshot: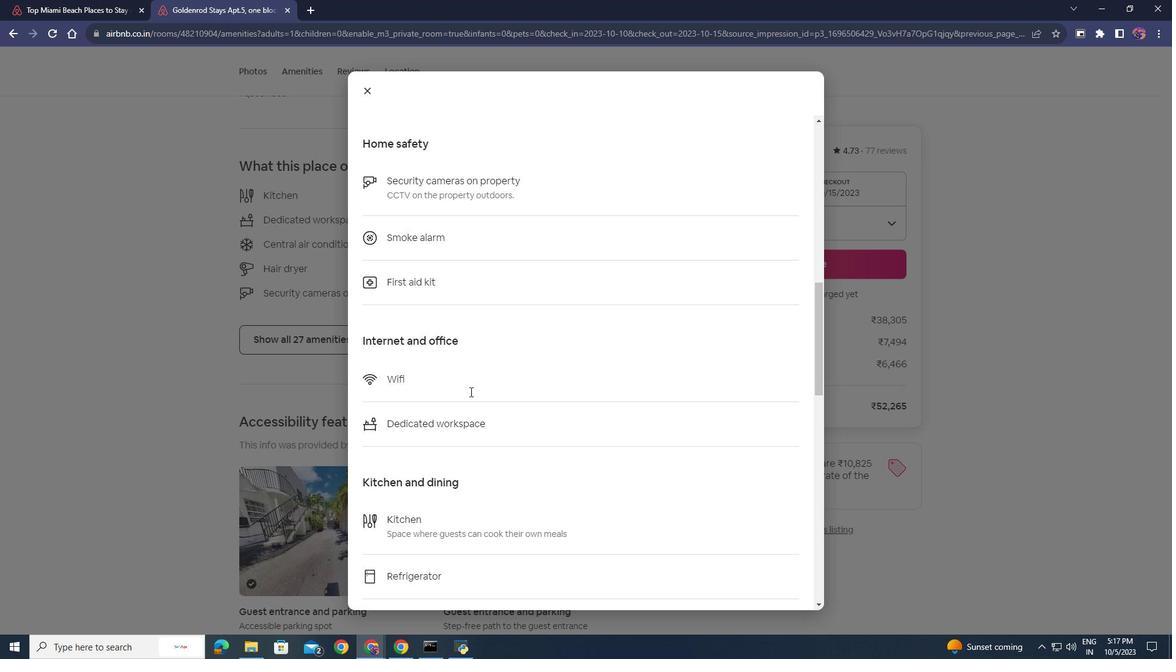 
Action: Mouse scrolled (470, 391) with delta (0, 0)
Screenshot: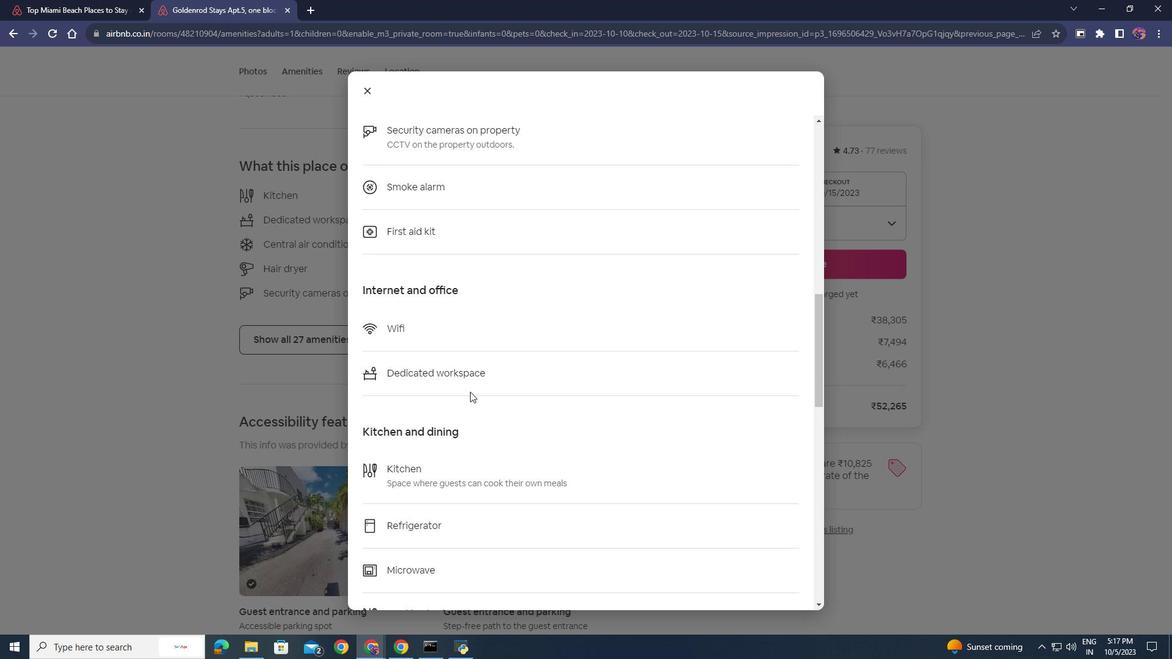 
Action: Mouse scrolled (470, 391) with delta (0, 0)
Screenshot: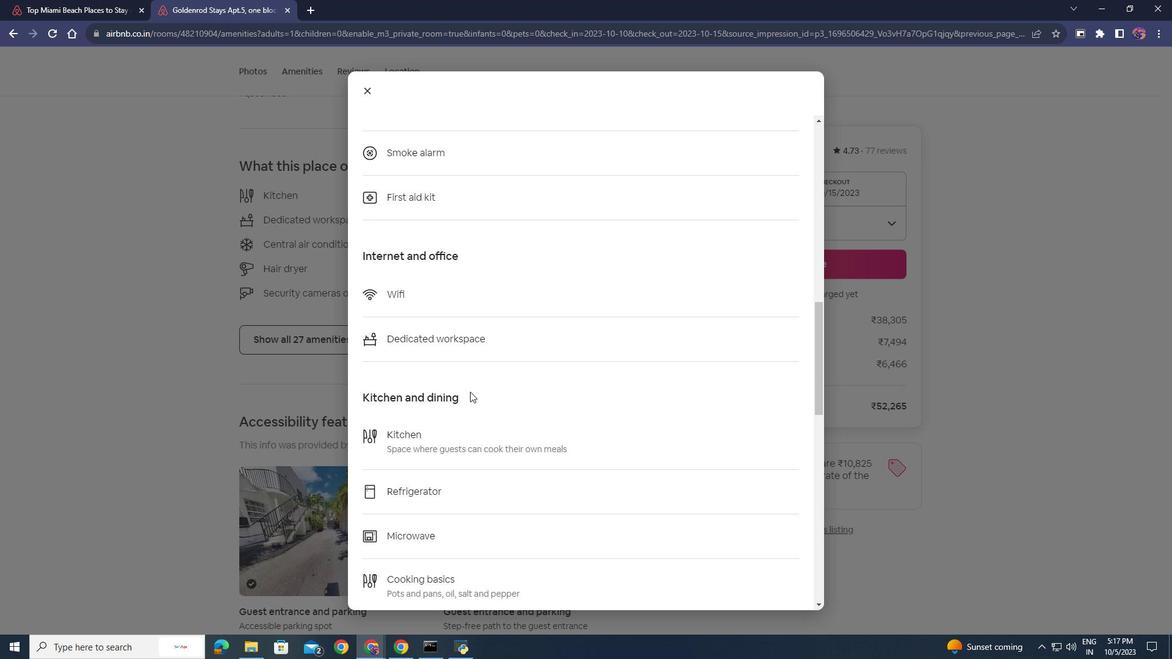 
Action: Mouse scrolled (470, 391) with delta (0, 0)
Screenshot: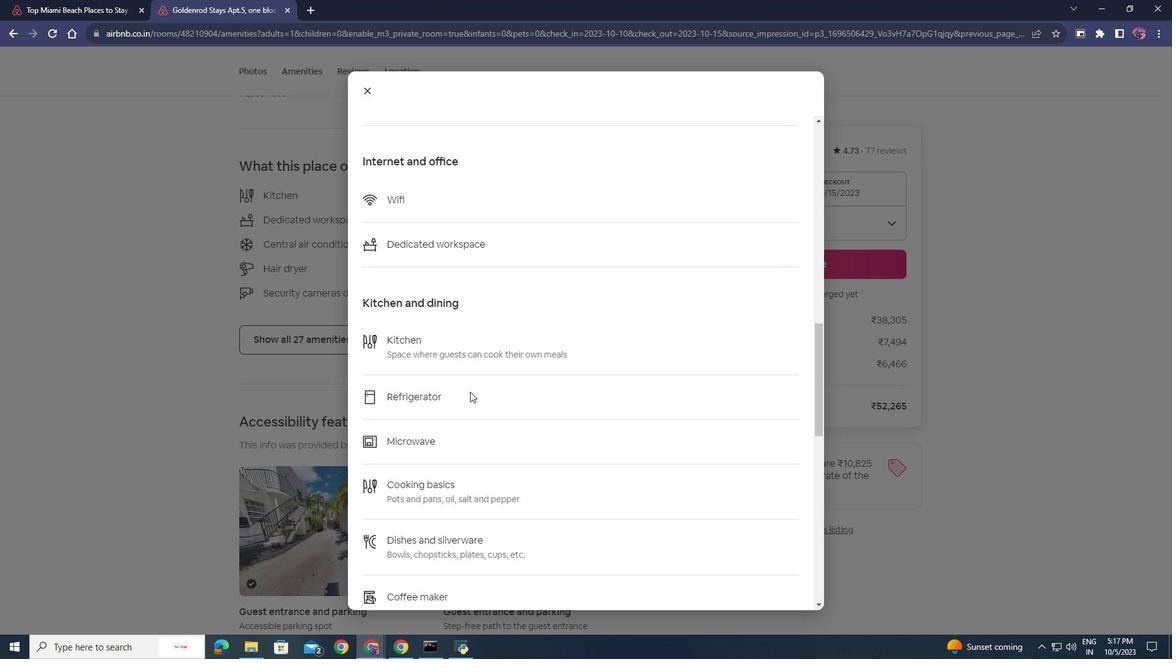 
Action: Mouse scrolled (470, 391) with delta (0, 0)
Screenshot: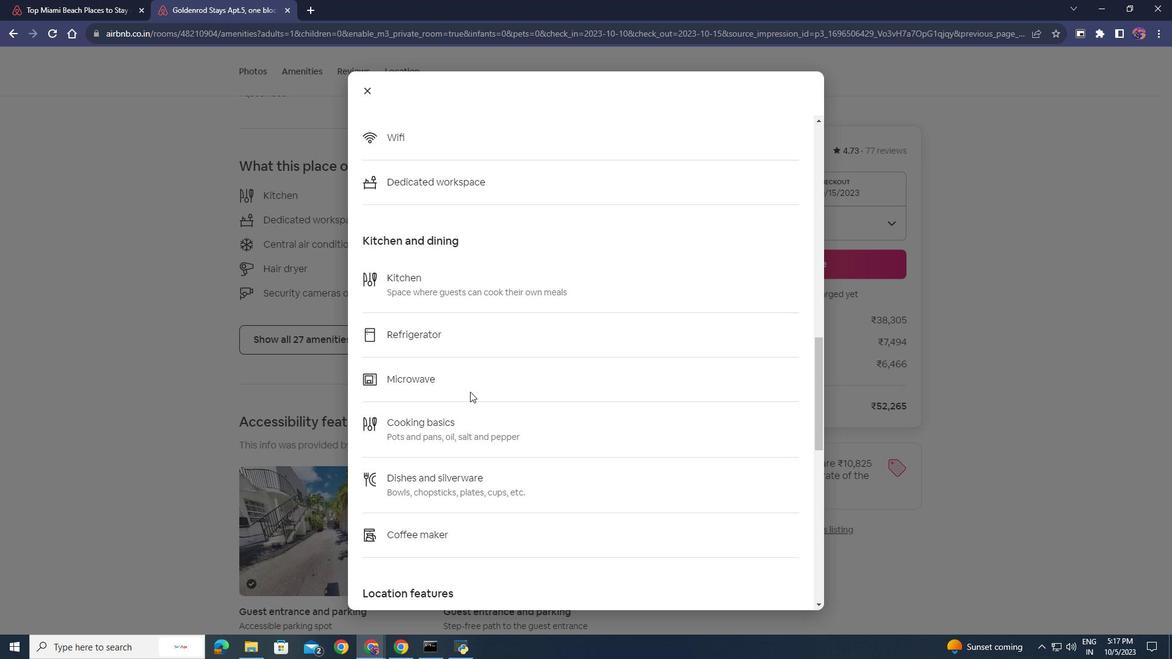
Action: Mouse scrolled (470, 391) with delta (0, 0)
Screenshot: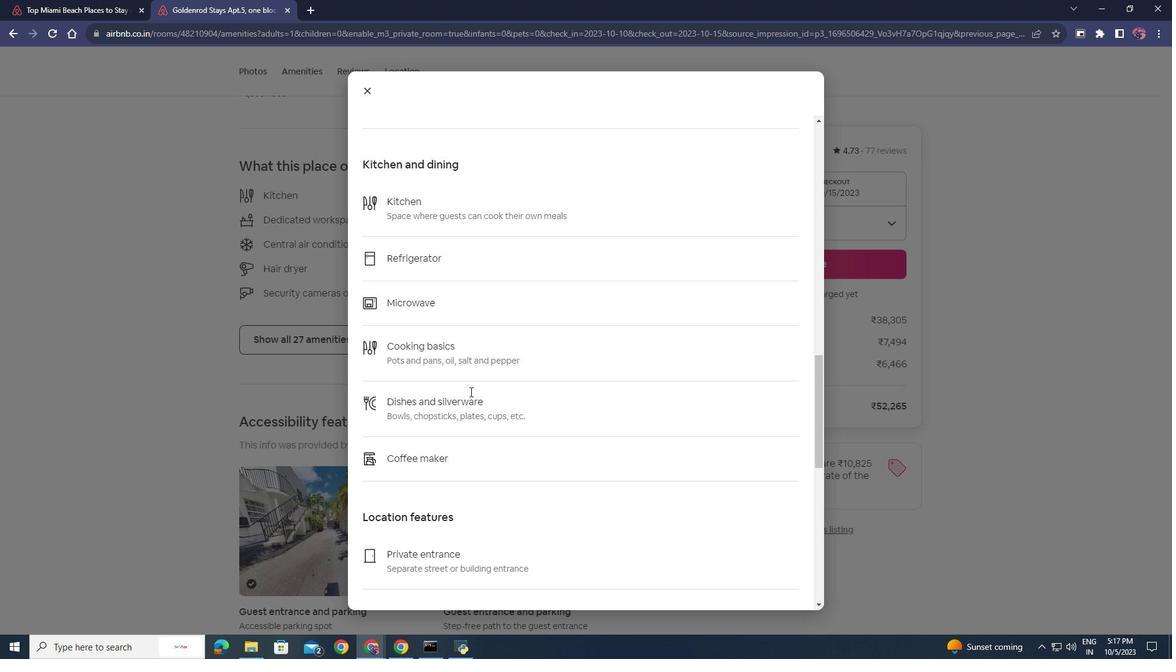 
Action: Mouse scrolled (470, 391) with delta (0, 0)
Screenshot: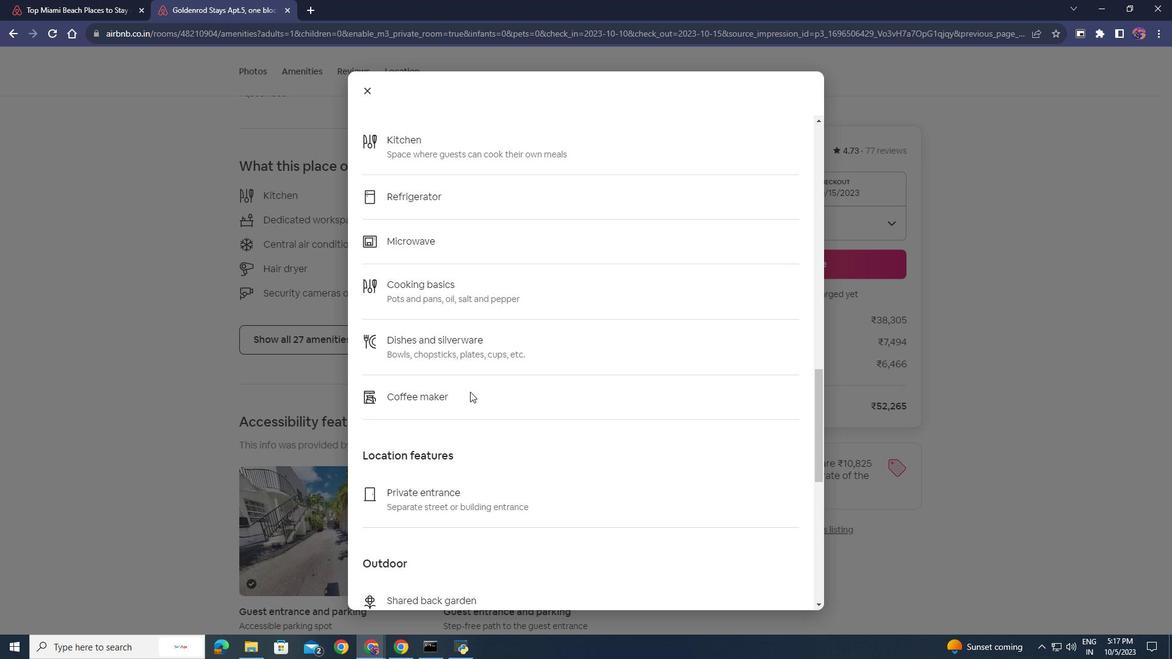 
Action: Mouse scrolled (470, 391) with delta (0, 0)
Screenshot: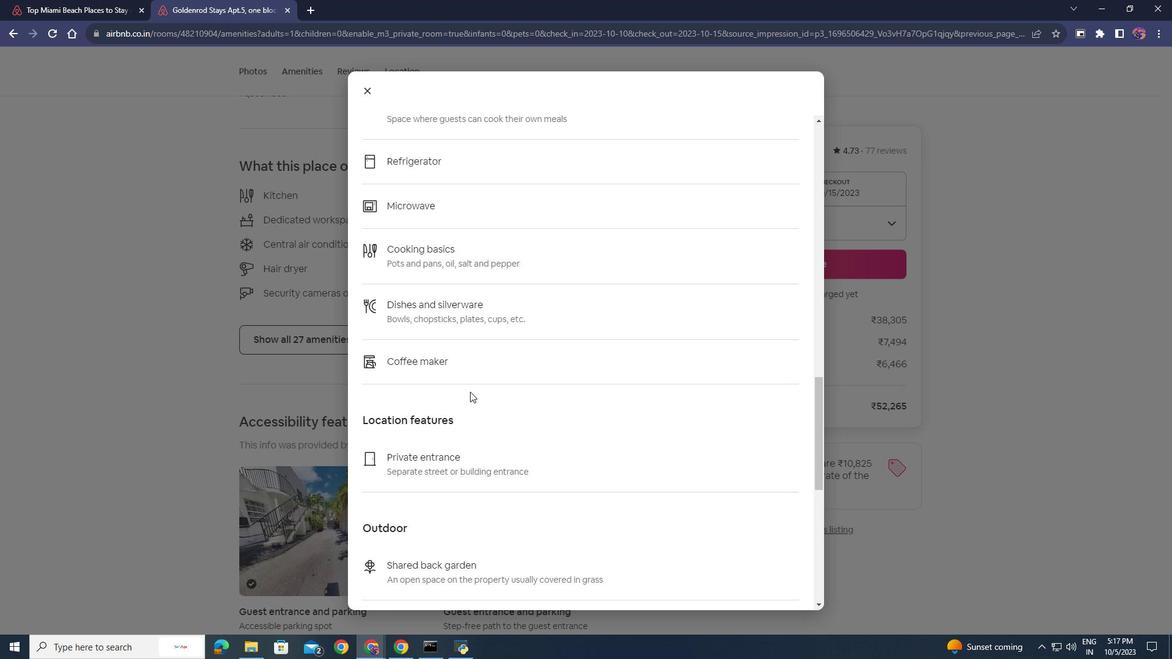 
Action: Mouse scrolled (470, 391) with delta (0, 0)
Screenshot: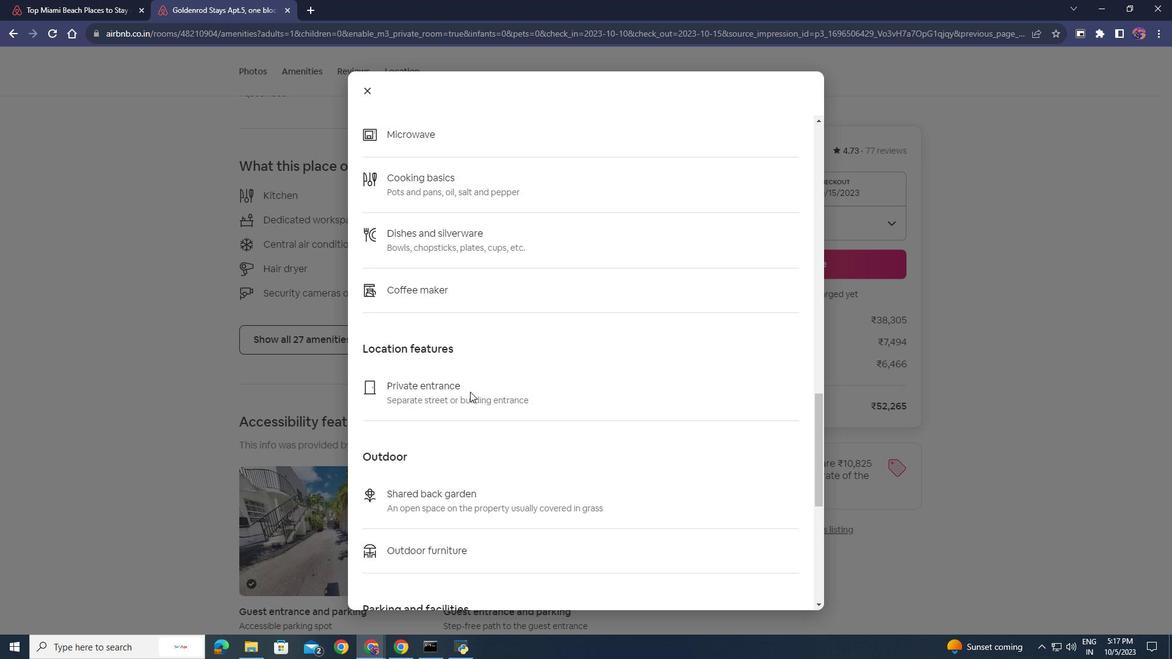 
Action: Mouse scrolled (470, 391) with delta (0, 0)
Screenshot: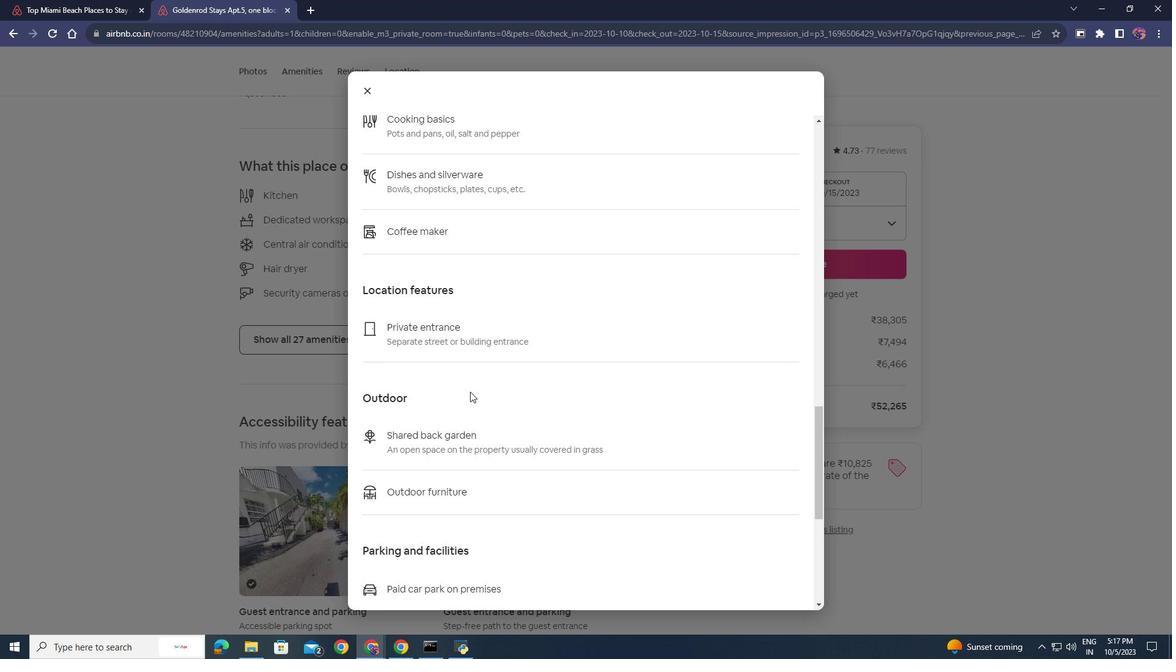 
Action: Mouse scrolled (470, 391) with delta (0, 0)
Screenshot: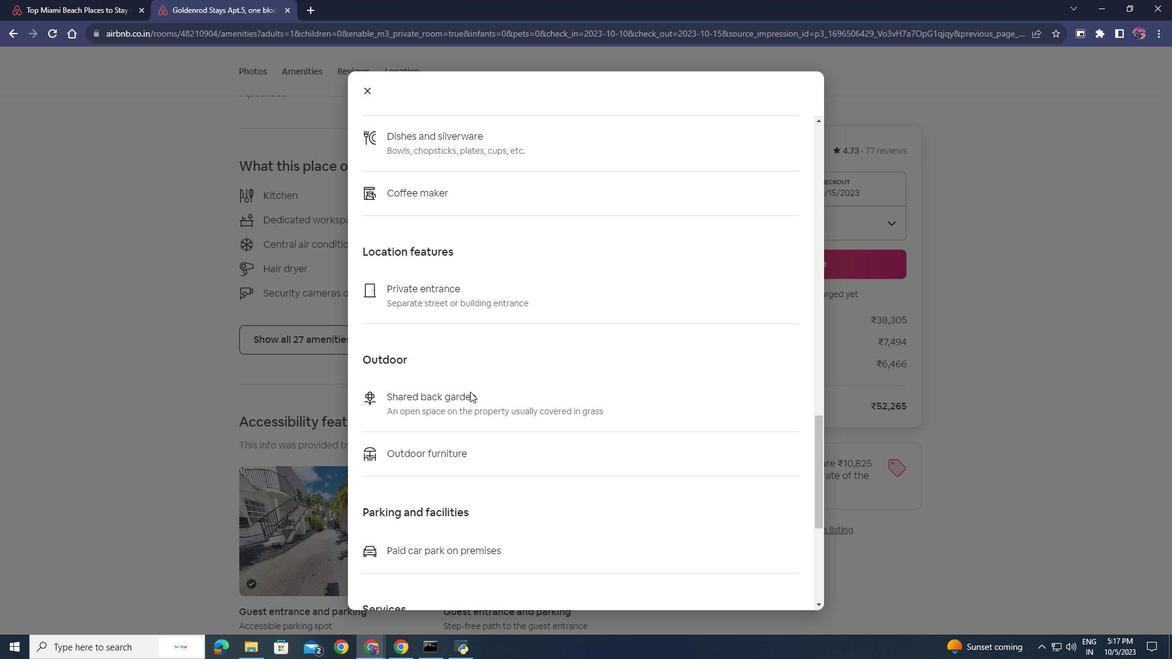 
Action: Mouse scrolled (470, 391) with delta (0, 0)
Screenshot: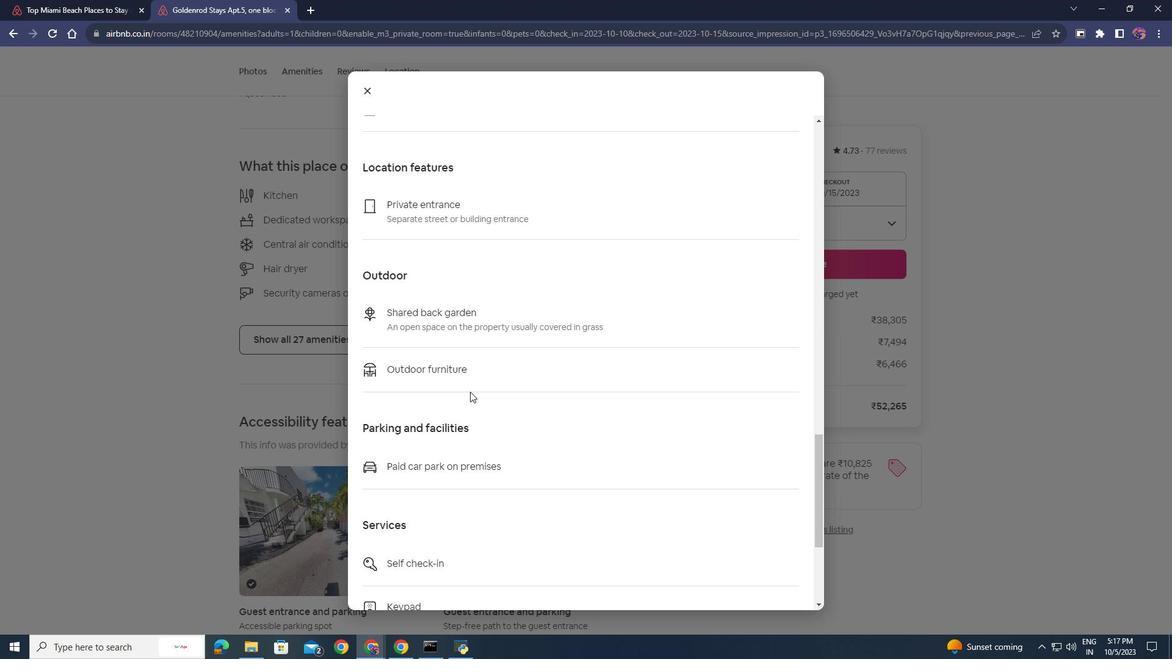 
Action: Mouse scrolled (470, 391) with delta (0, 0)
Screenshot: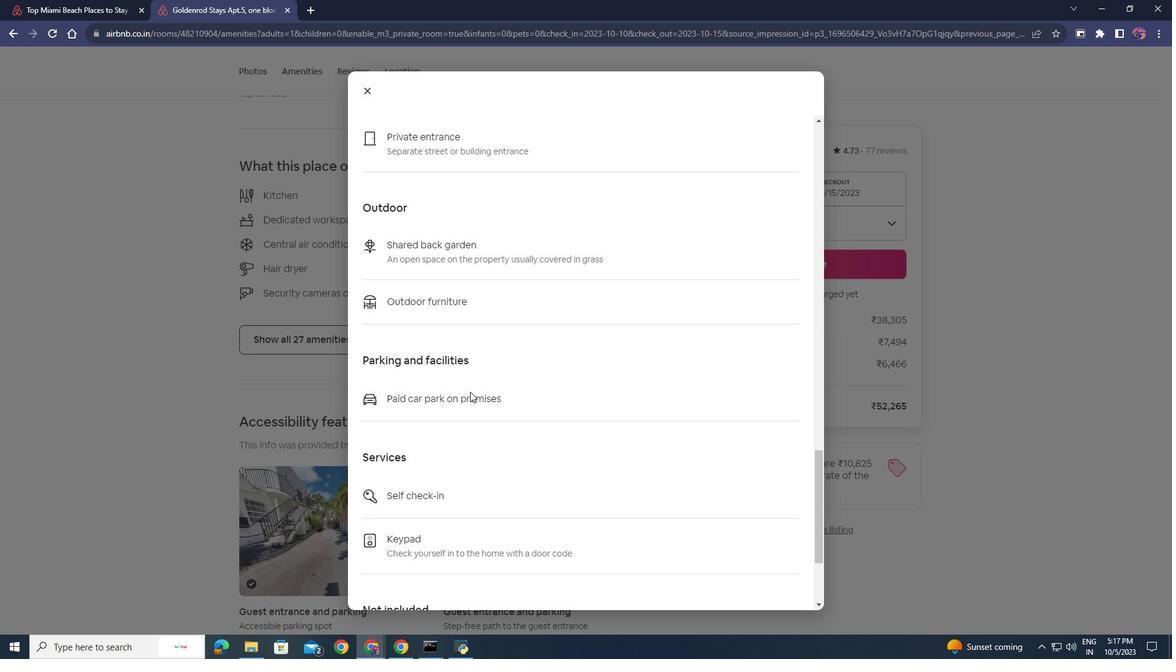 
Action: Mouse scrolled (470, 391) with delta (0, 0)
Screenshot: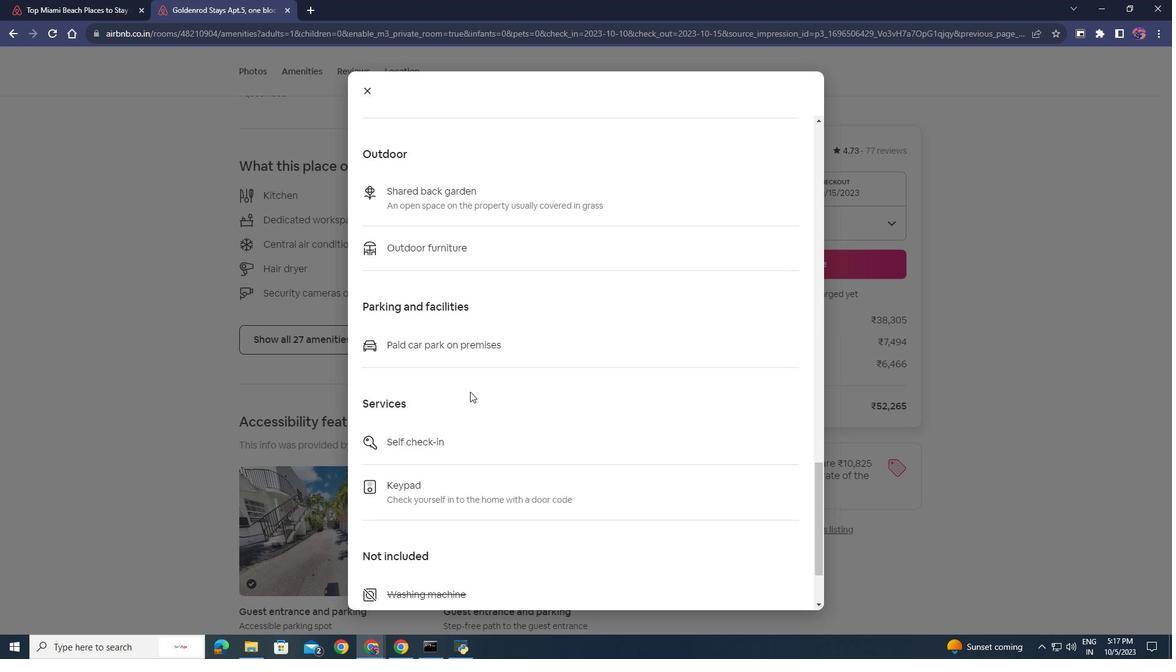
Action: Mouse scrolled (470, 391) with delta (0, 0)
Screenshot: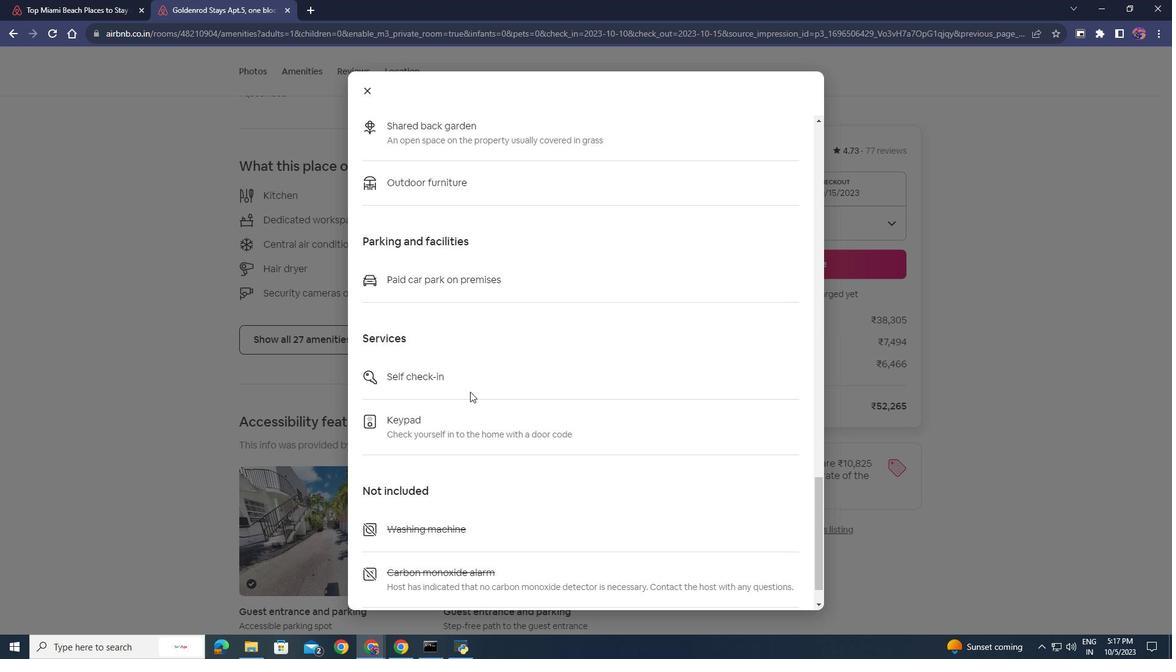
Action: Mouse scrolled (470, 391) with delta (0, 0)
Screenshot: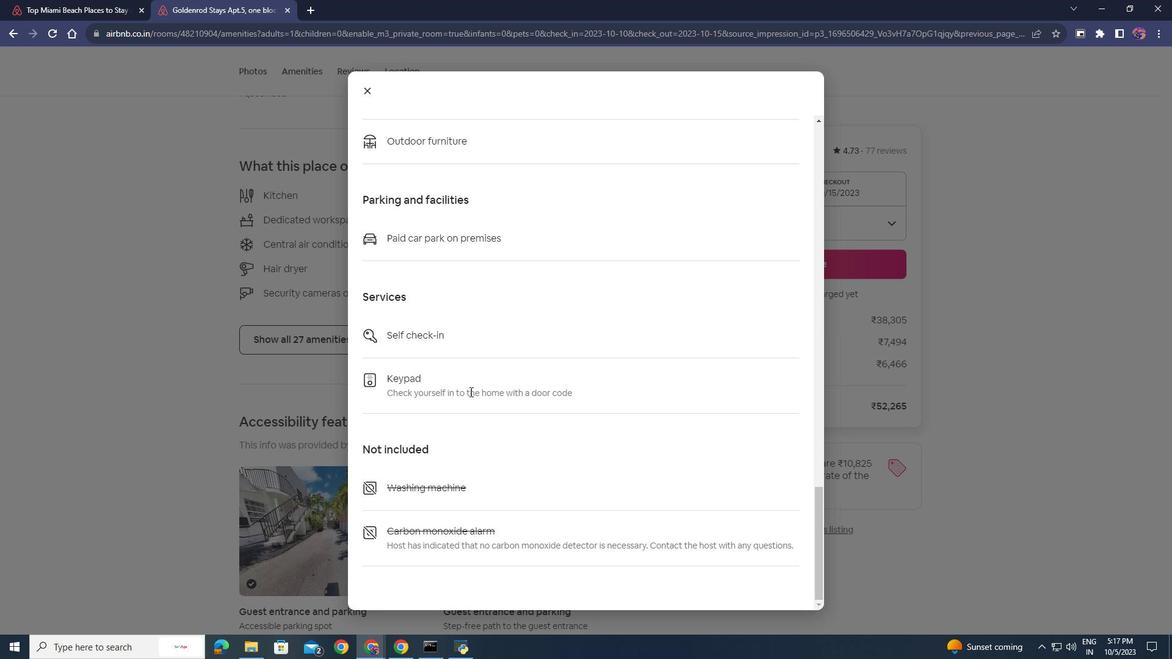 
Action: Mouse scrolled (470, 391) with delta (0, 0)
Screenshot: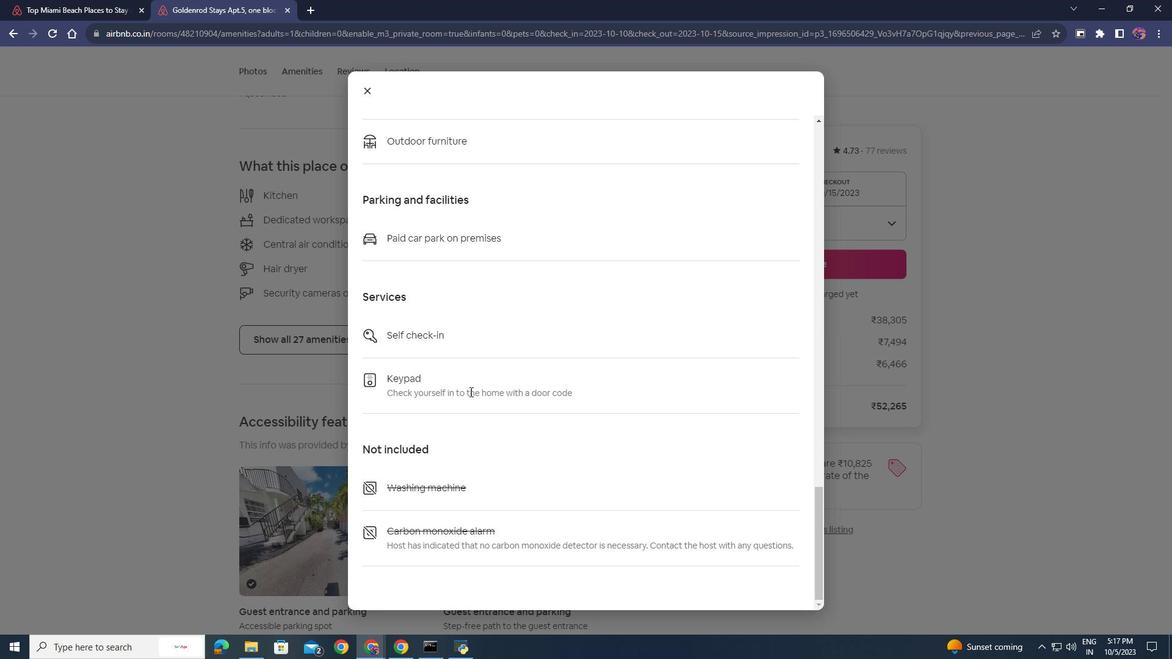 
Action: Mouse scrolled (470, 391) with delta (0, 0)
Screenshot: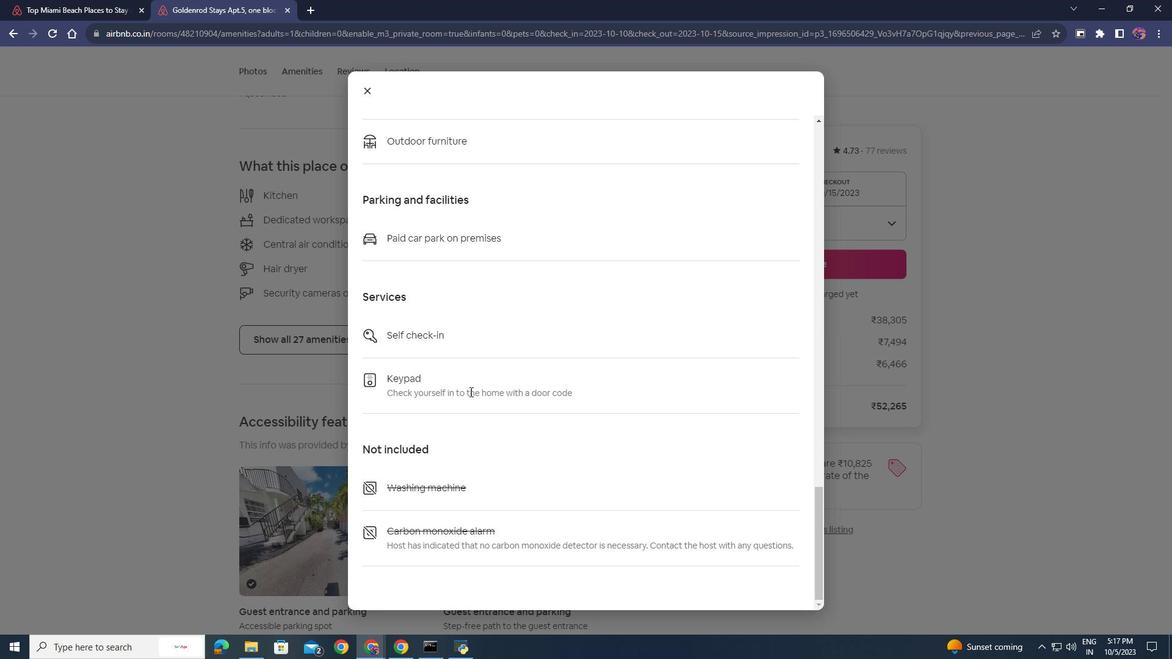 
Action: Mouse moved to (476, 354)
Screenshot: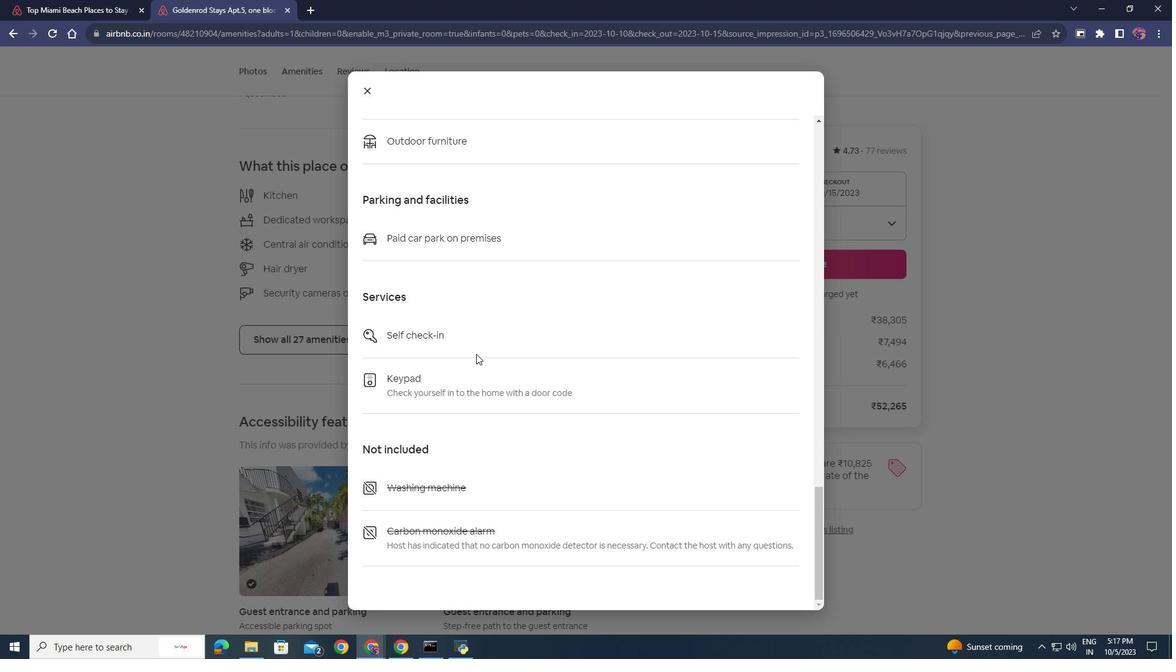 
Action: Mouse scrolled (476, 354) with delta (0, 0)
Screenshot: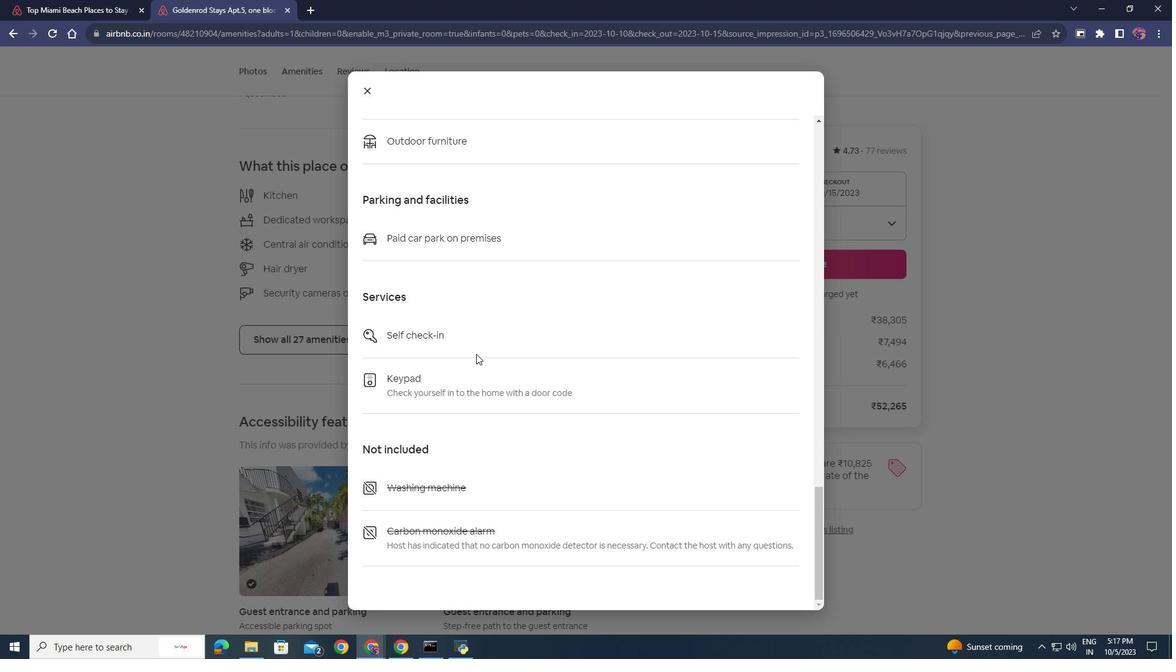 
Action: Mouse scrolled (476, 354) with delta (0, 0)
Screenshot: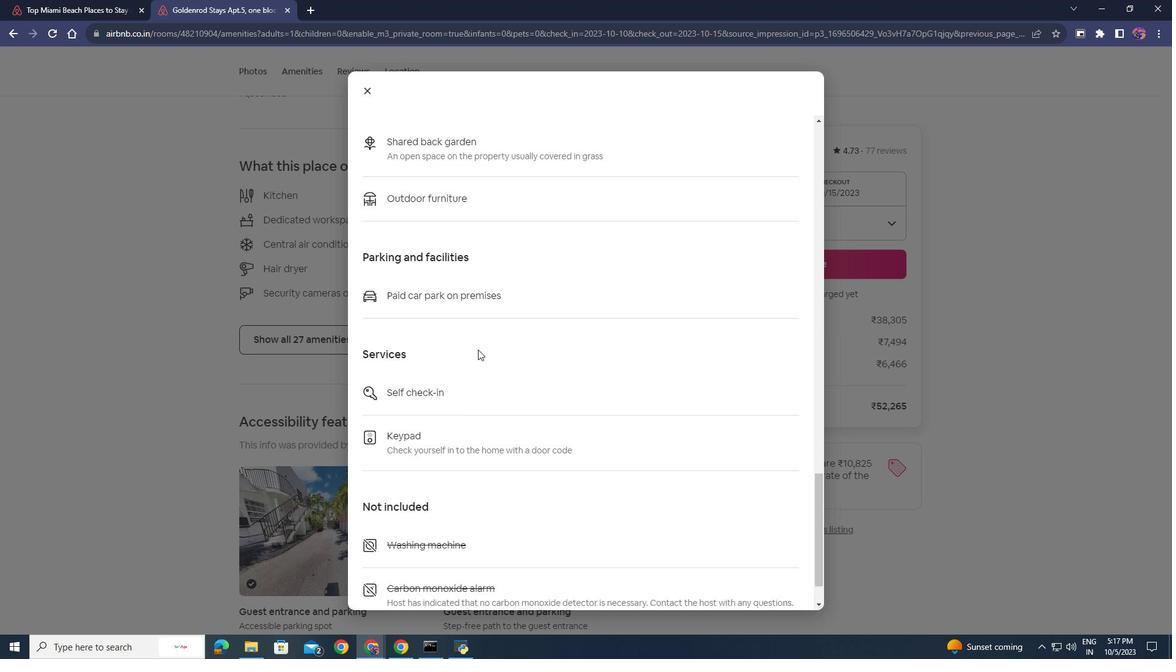 
Action: Mouse scrolled (476, 354) with delta (0, 0)
Screenshot: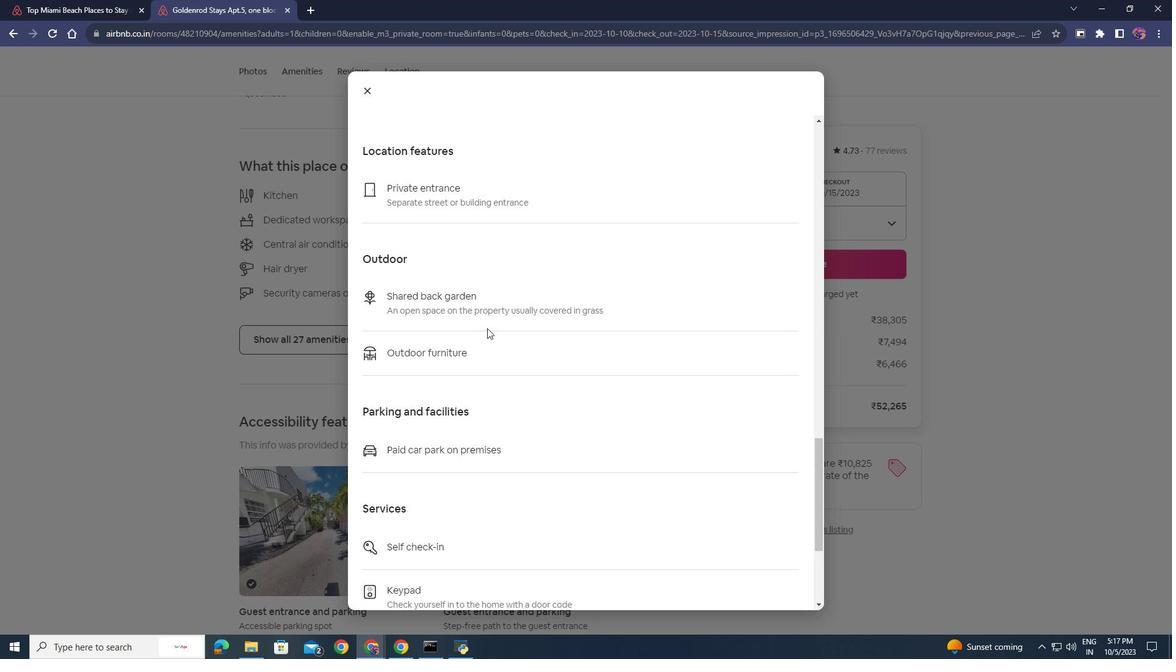 
Action: Mouse scrolled (476, 354) with delta (0, 0)
Screenshot: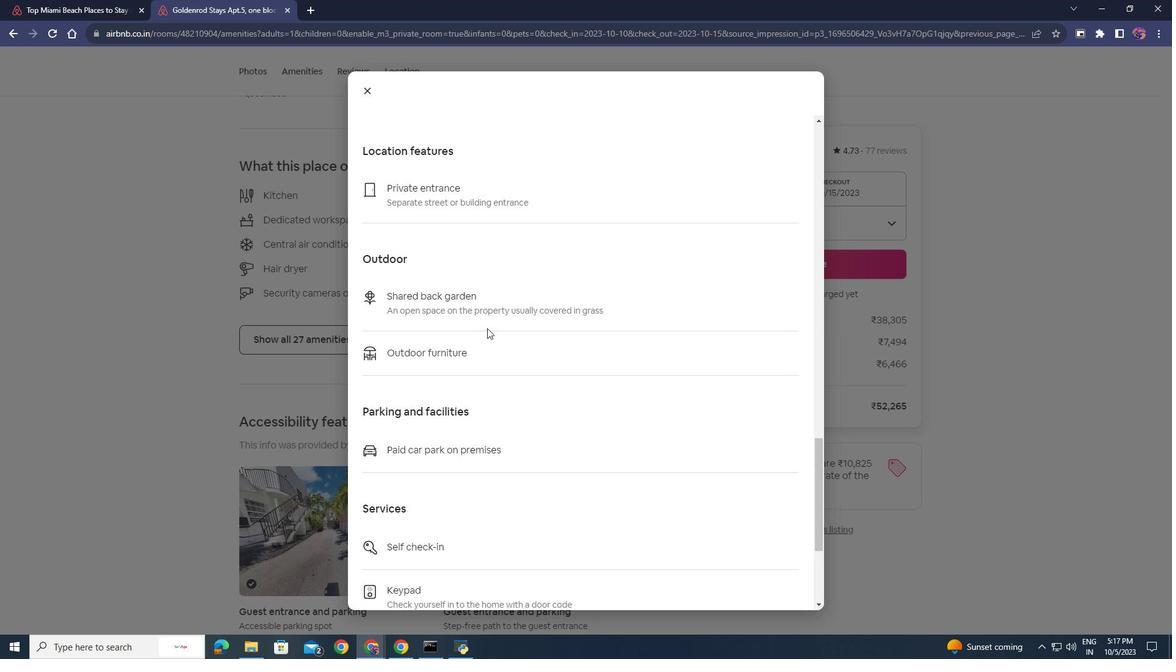 
Action: Mouse scrolled (476, 354) with delta (0, 0)
Screenshot: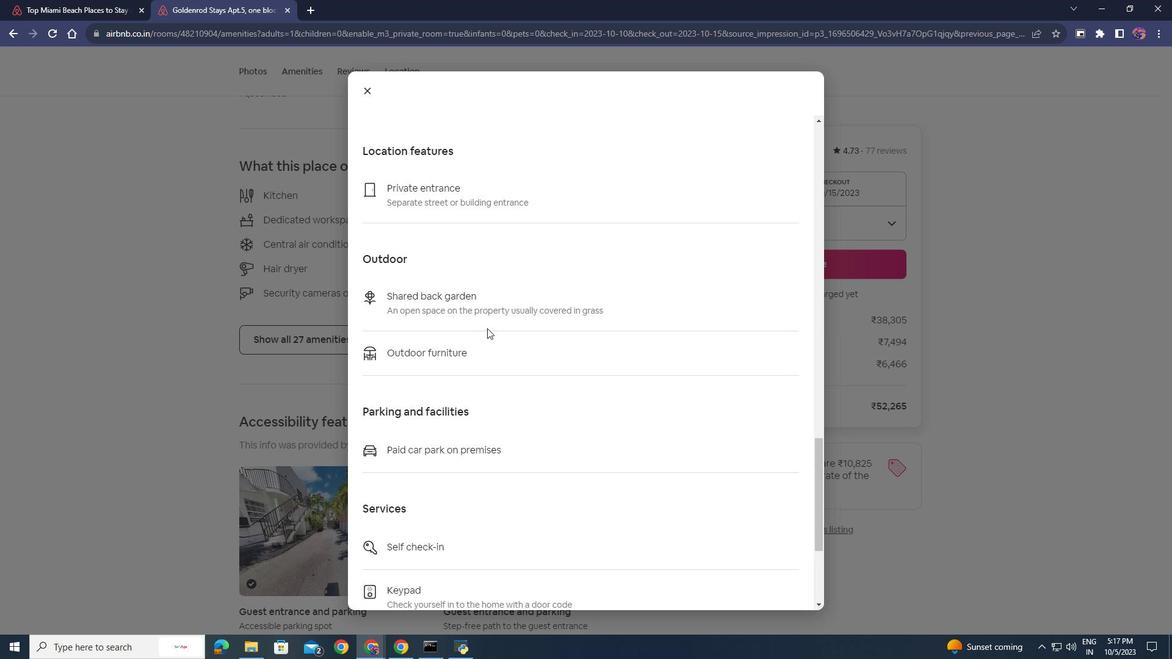 
Action: Mouse moved to (363, 84)
Screenshot: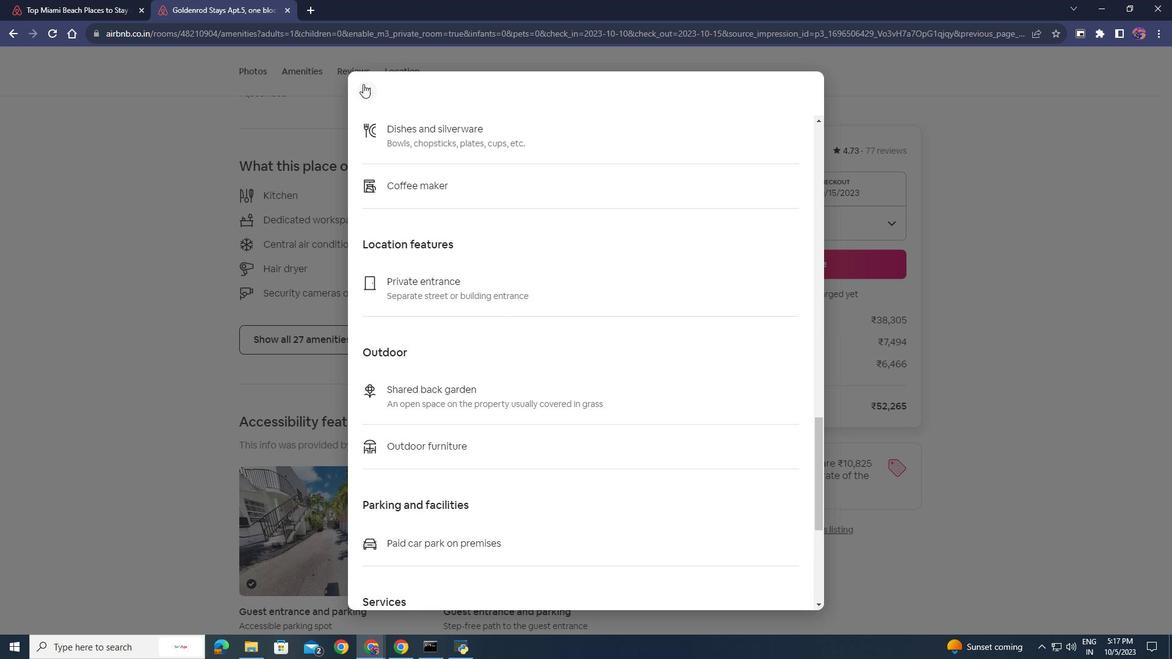
Action: Mouse pressed left at (363, 84)
Screenshot: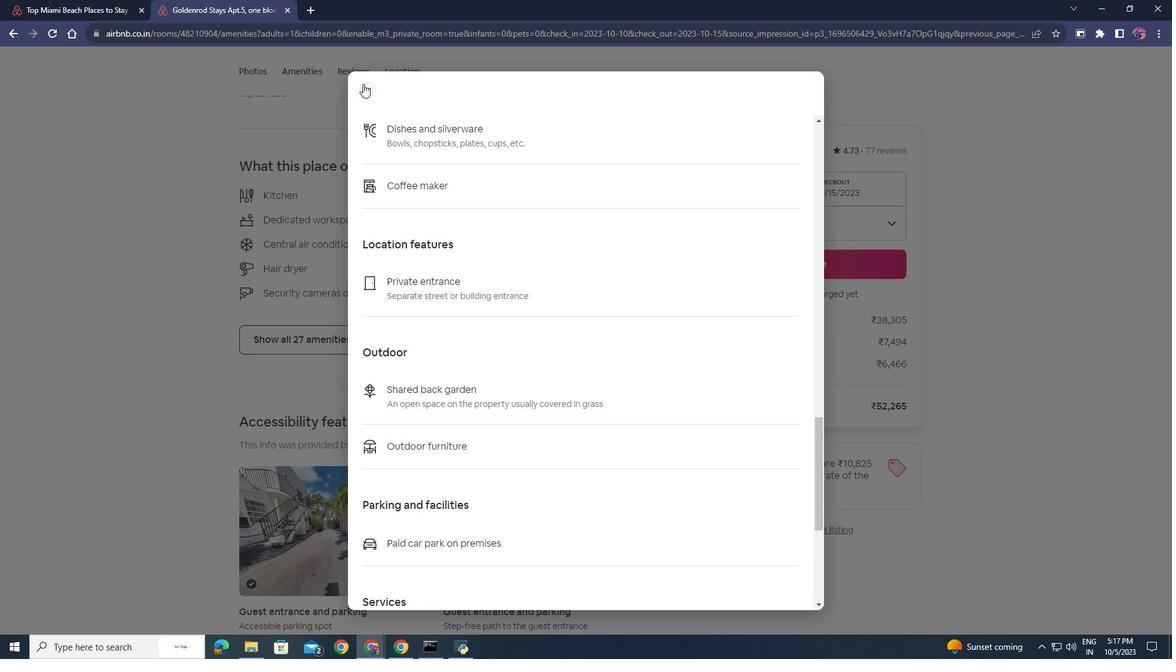 
Action: Mouse moved to (460, 272)
Screenshot: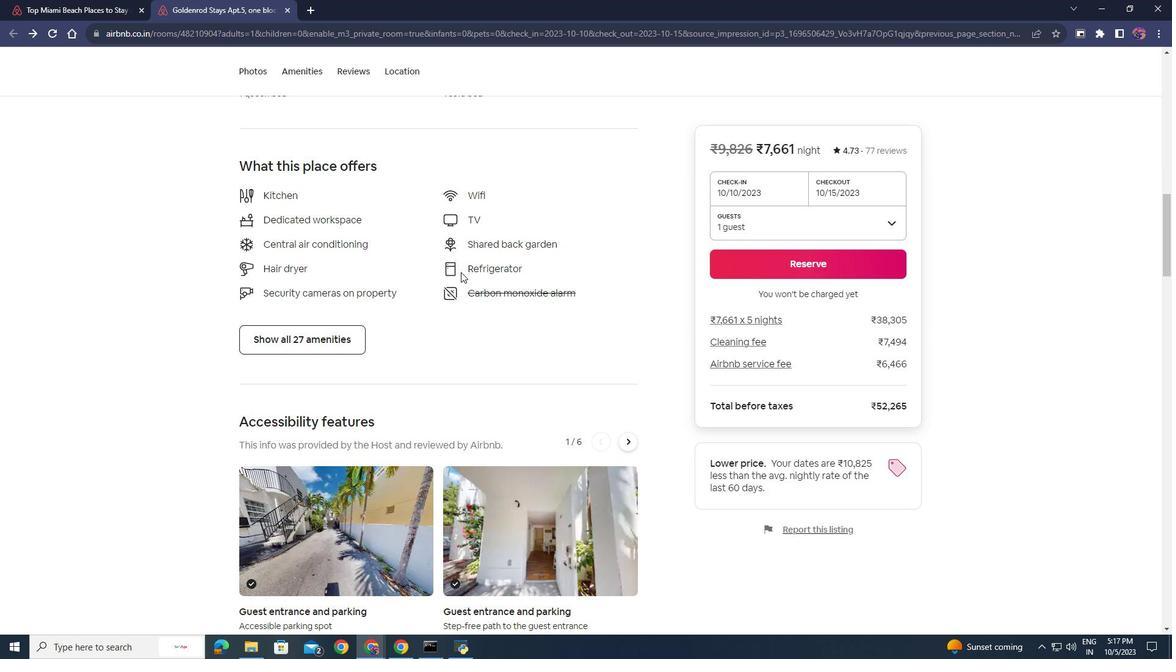 
Action: Mouse scrolled (460, 271) with delta (0, 0)
Screenshot: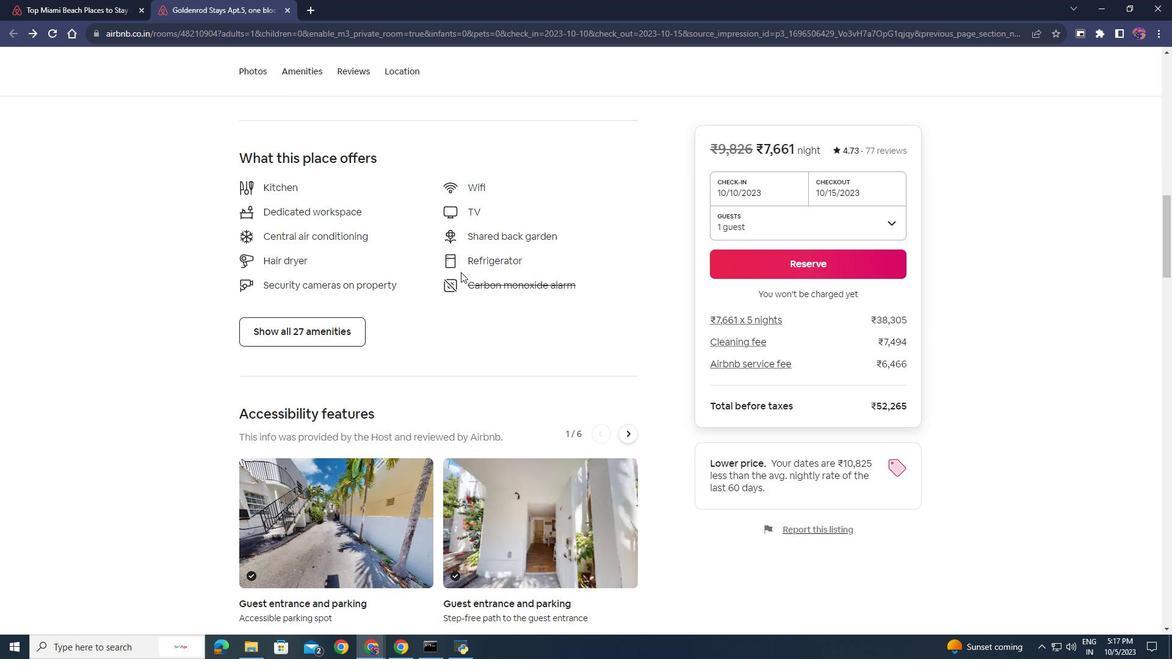 
Action: Mouse scrolled (460, 271) with delta (0, 0)
Screenshot: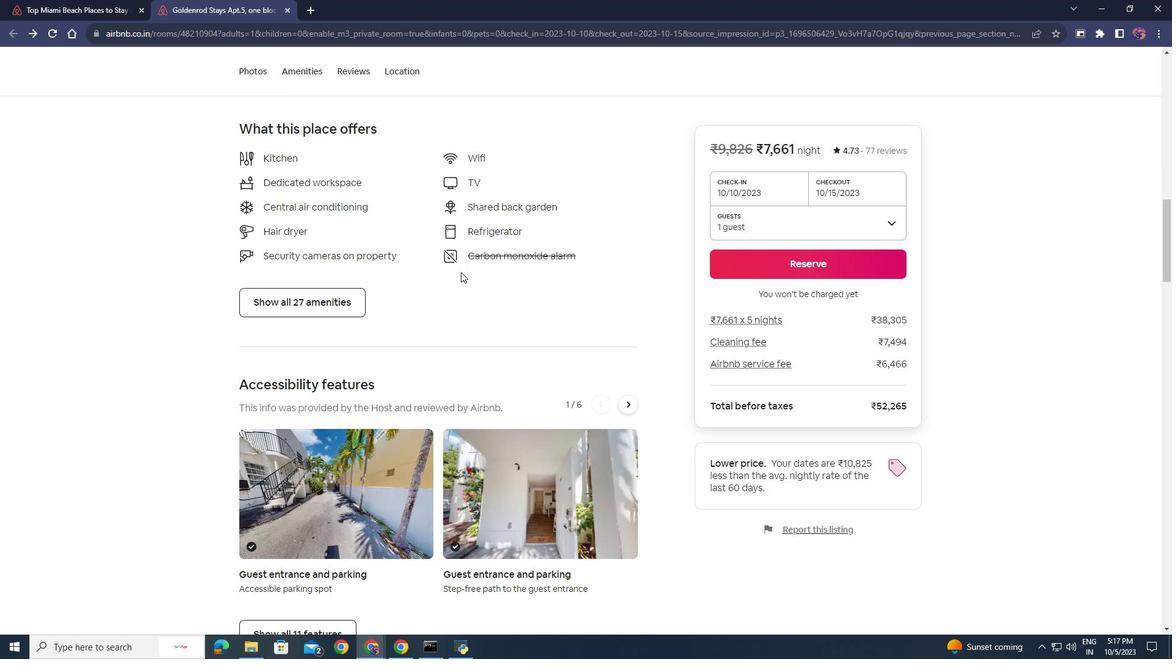 
Action: Mouse scrolled (460, 271) with delta (0, 0)
Screenshot: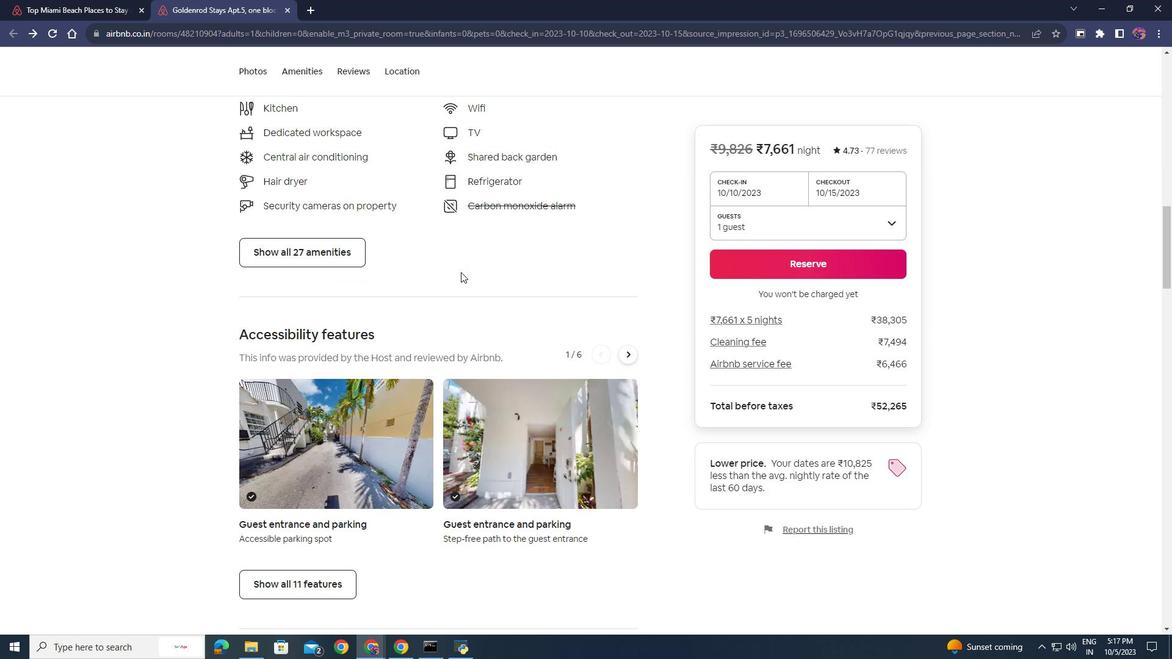 
Action: Mouse scrolled (460, 271) with delta (0, 0)
Screenshot: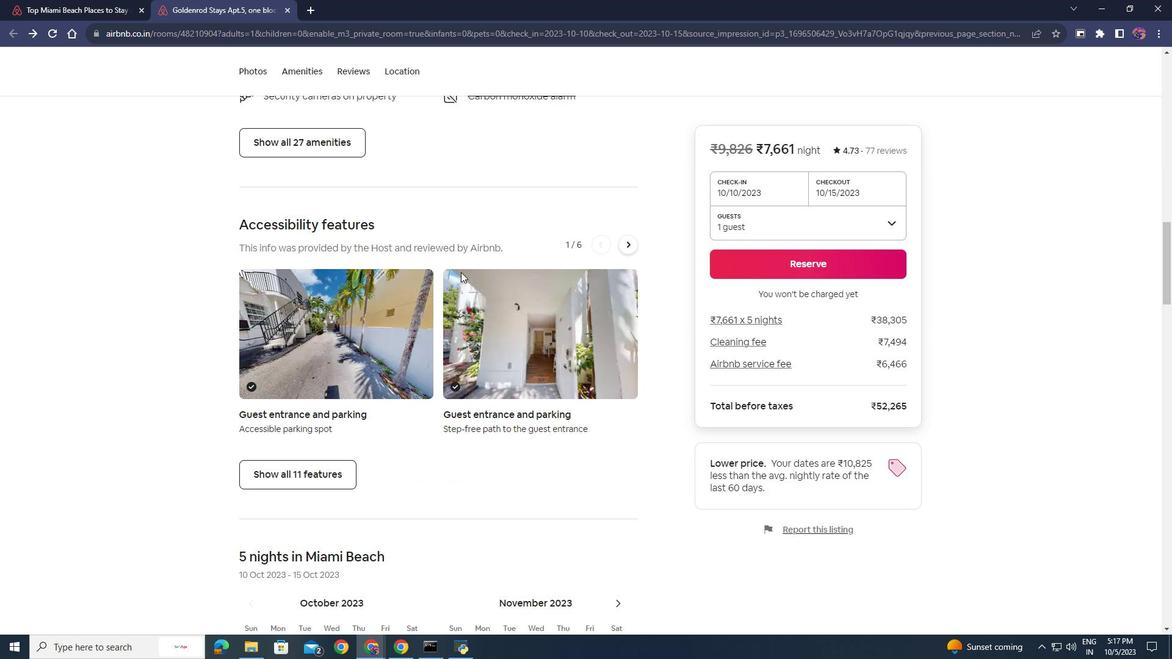 
Action: Mouse moved to (288, 425)
Screenshot: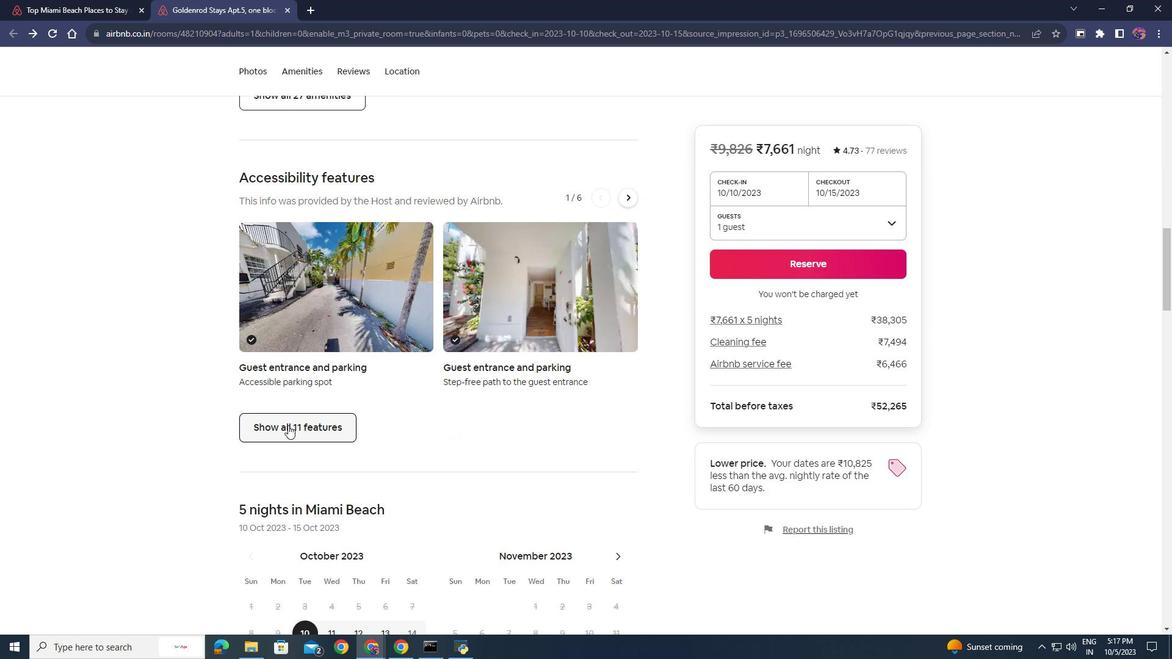 
Action: Mouse pressed left at (288, 425)
Screenshot: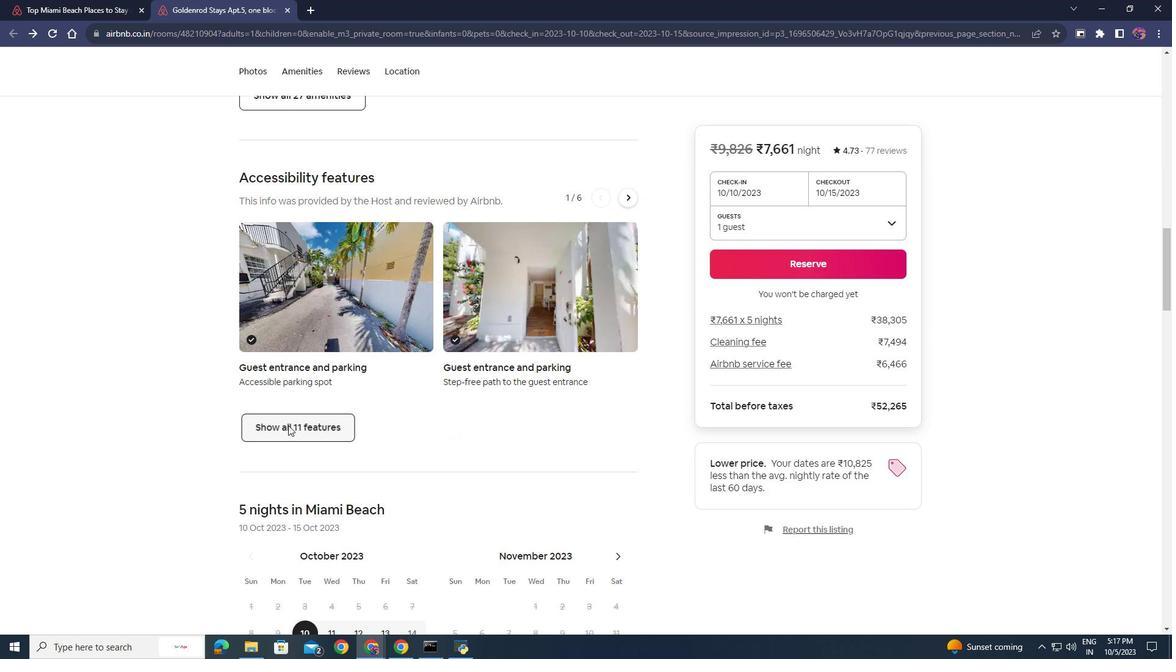
Action: Mouse moved to (380, 321)
Screenshot: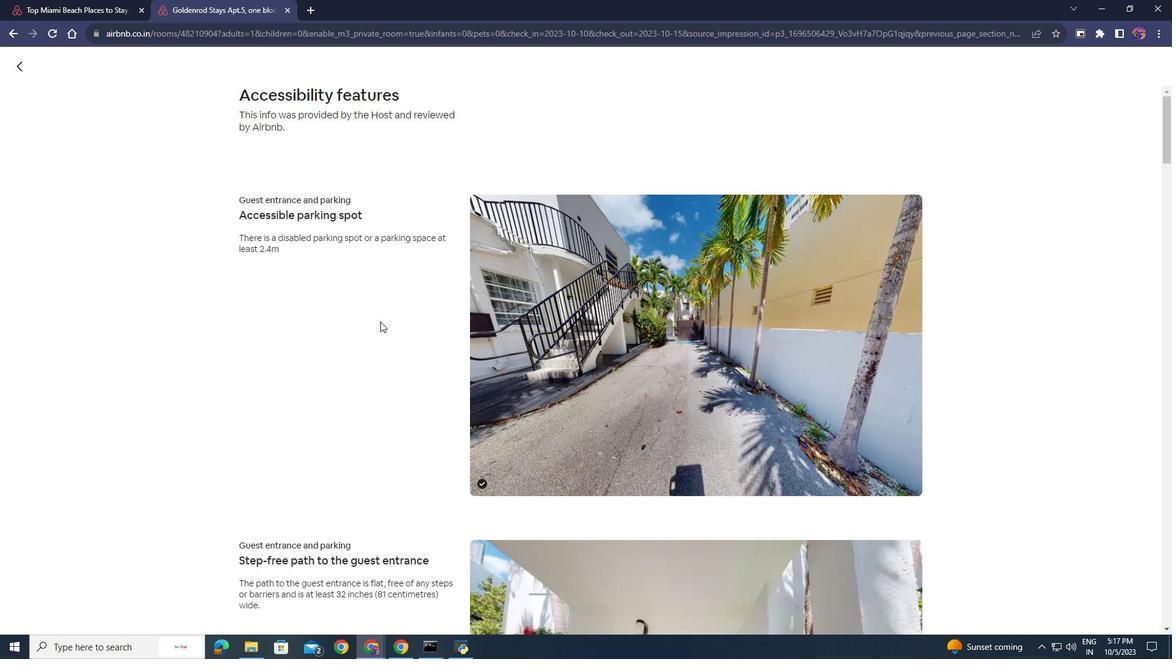 
Action: Mouse scrolled (380, 321) with delta (0, 0)
Screenshot: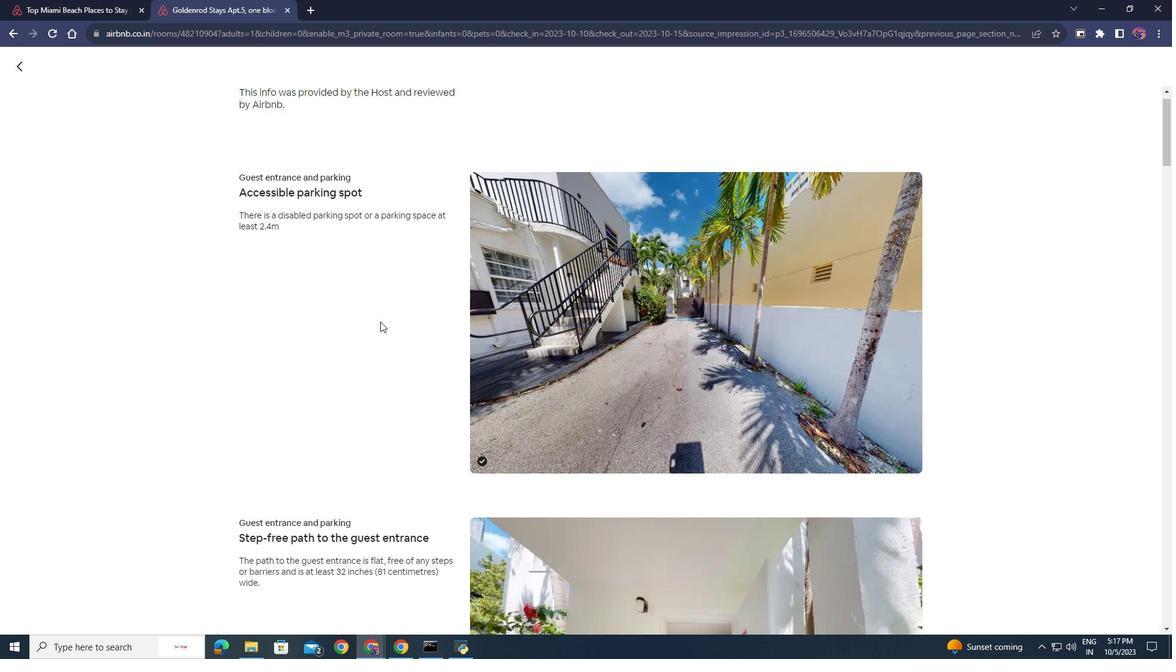 
Action: Mouse scrolled (380, 321) with delta (0, 0)
Screenshot: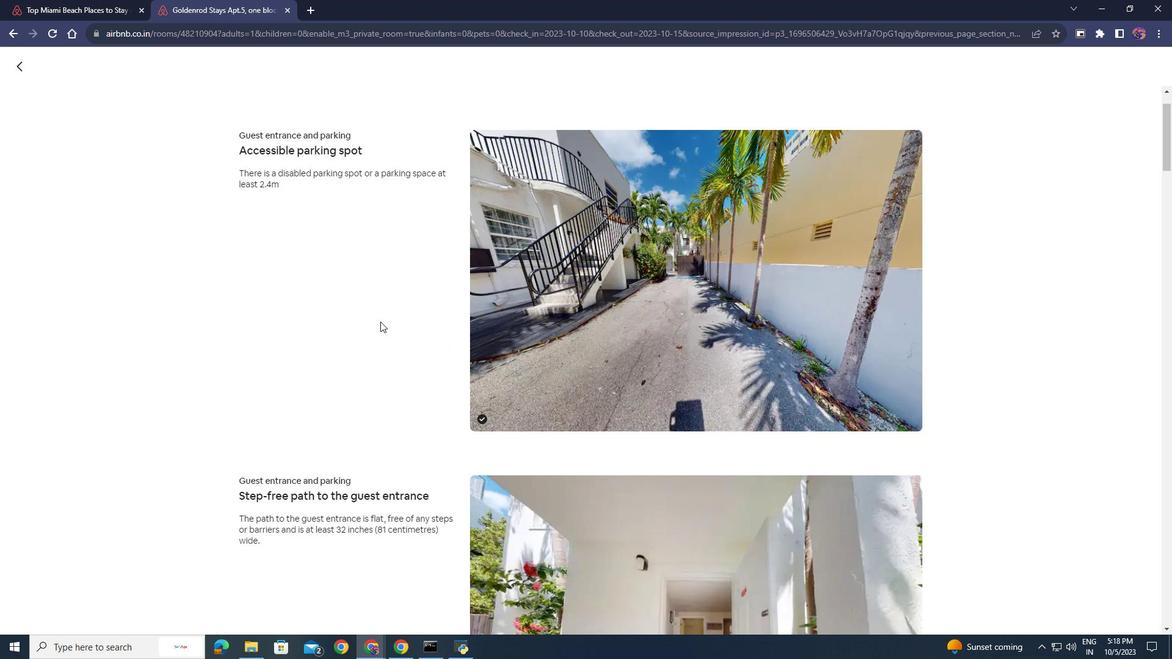 
Action: Mouse scrolled (380, 321) with delta (0, 0)
Screenshot: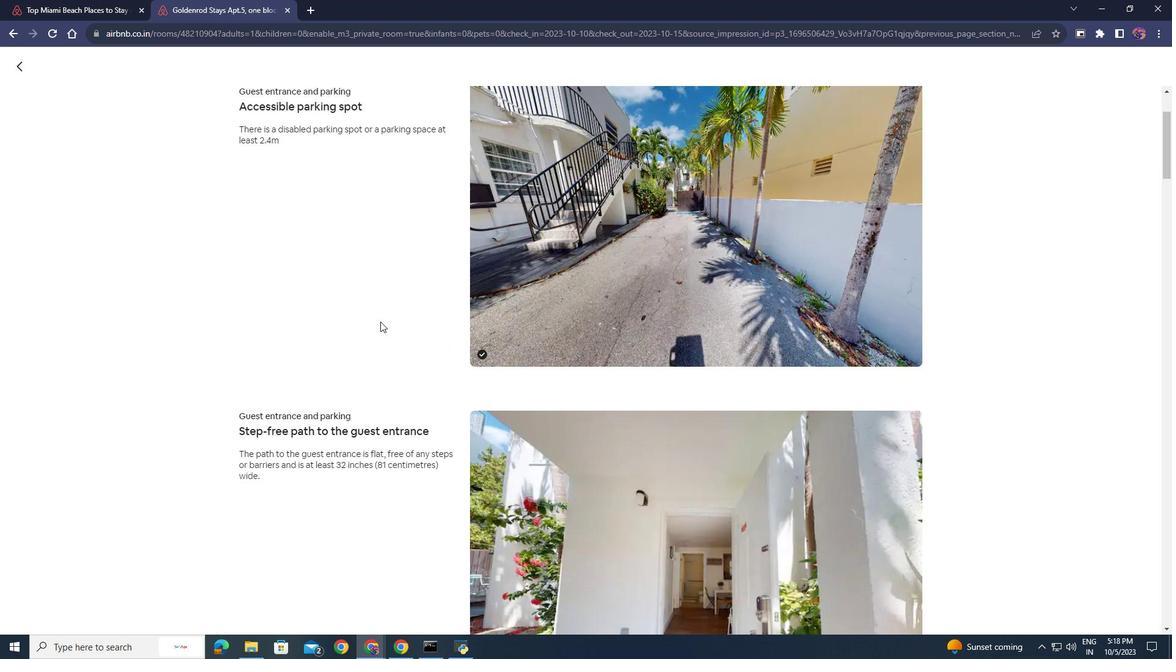 
Action: Mouse scrolled (380, 321) with delta (0, 0)
Screenshot: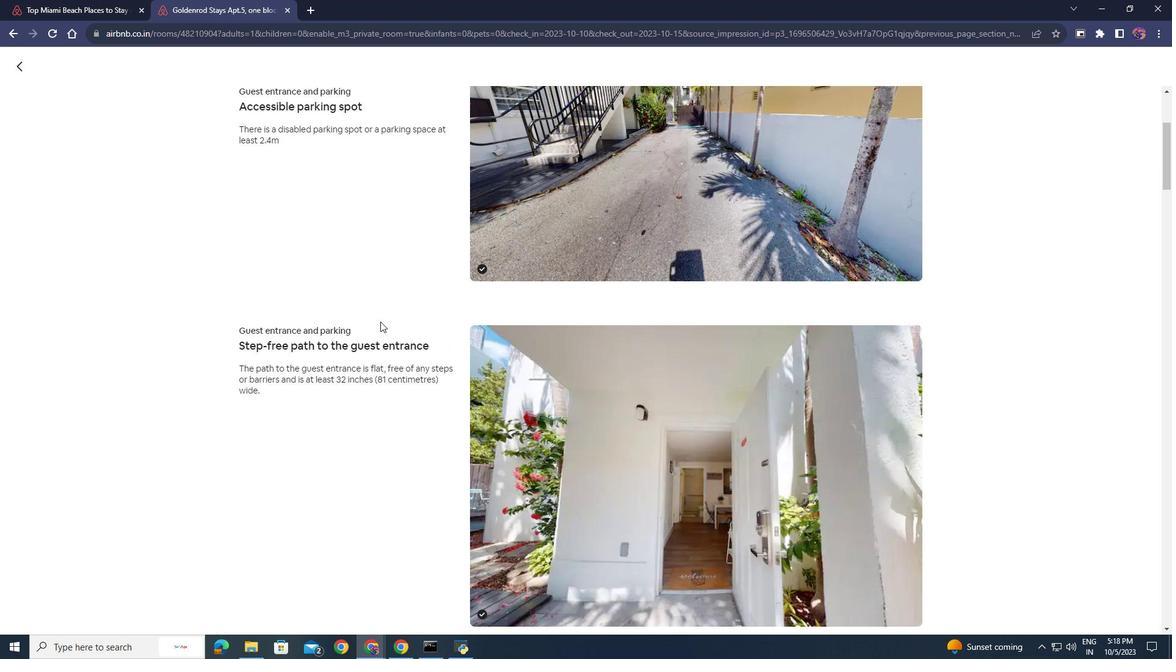 
Action: Mouse scrolled (380, 321) with delta (0, 0)
Screenshot: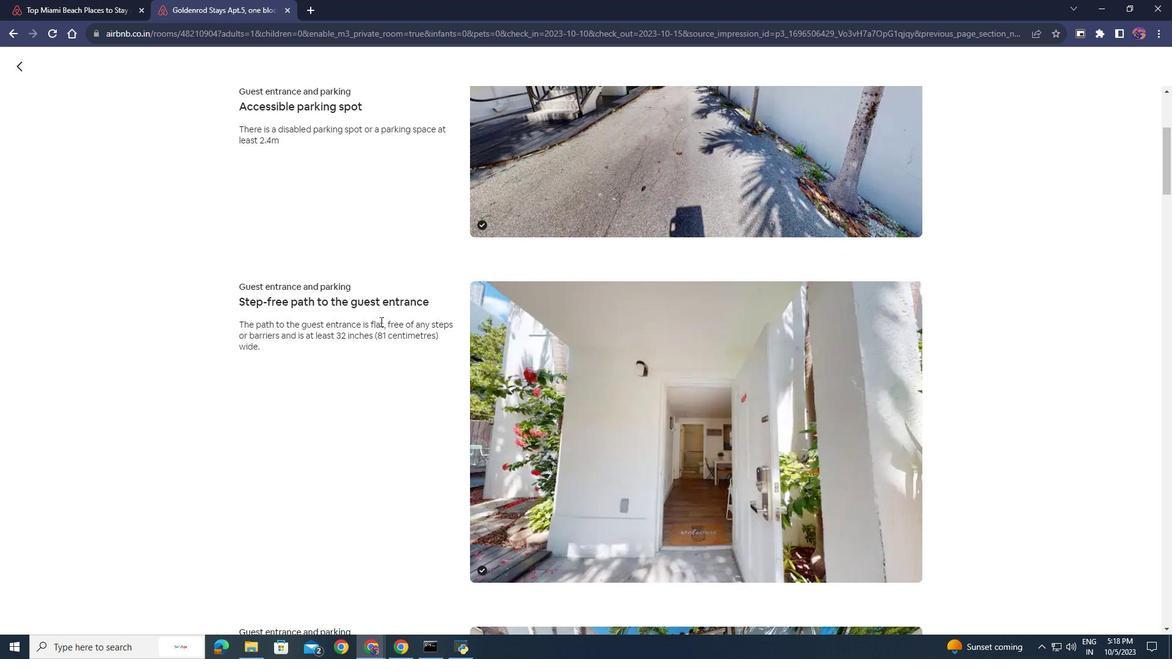 
Action: Mouse scrolled (380, 321) with delta (0, 0)
Screenshot: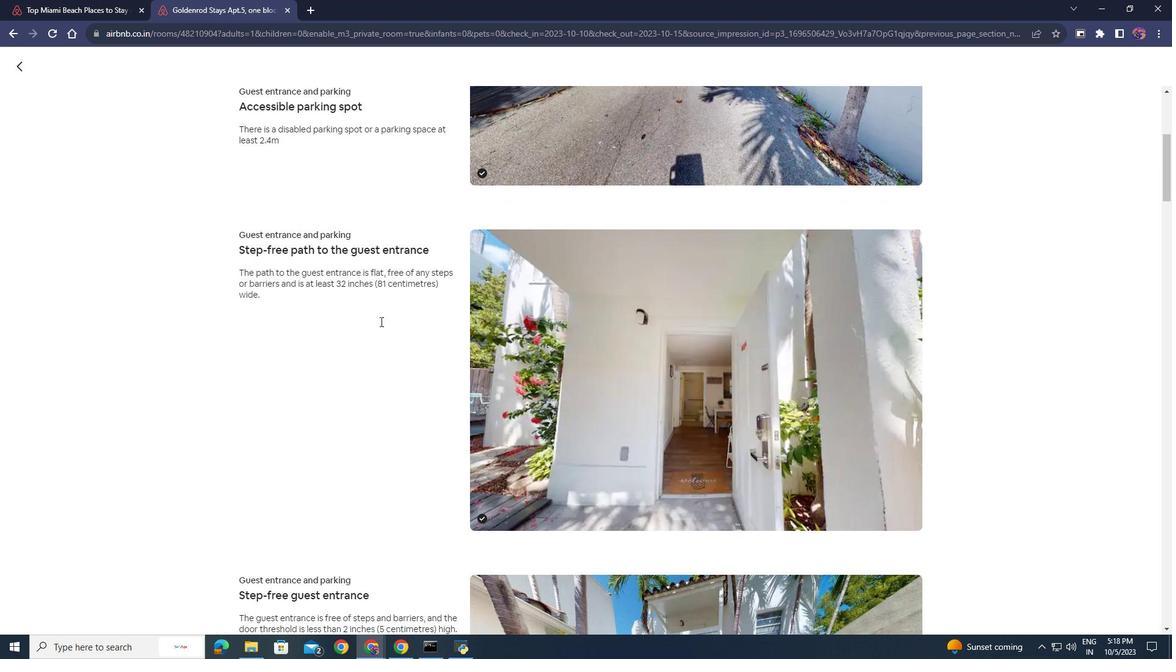 
Action: Mouse scrolled (380, 321) with delta (0, 0)
Screenshot: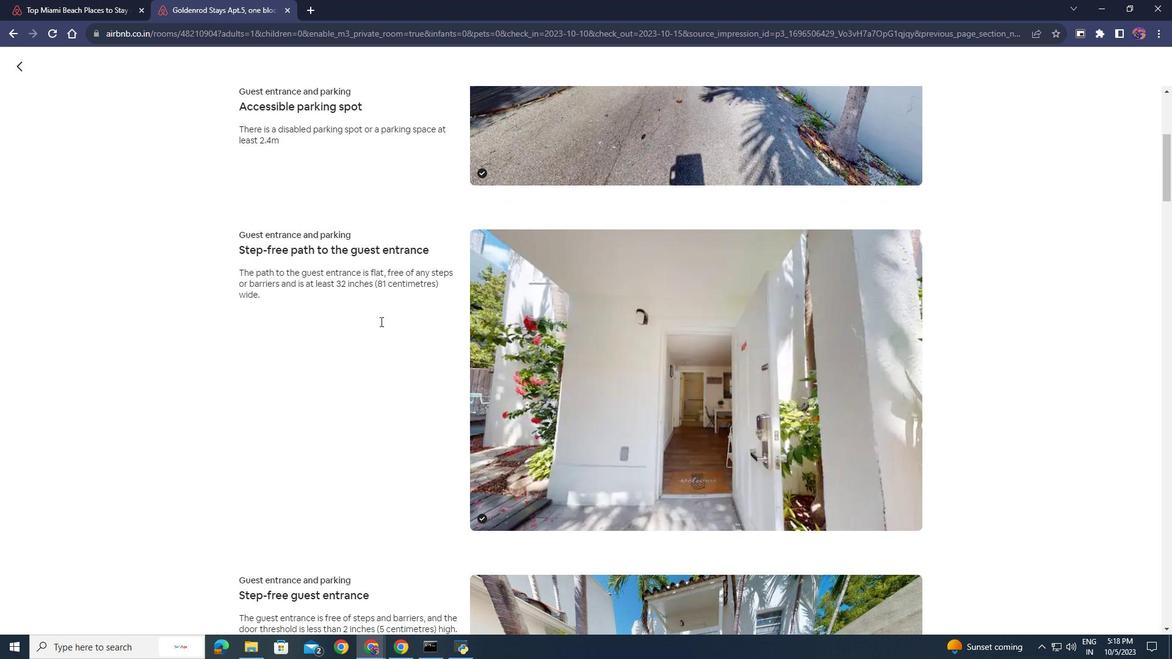
Action: Mouse scrolled (380, 321) with delta (0, 0)
Screenshot: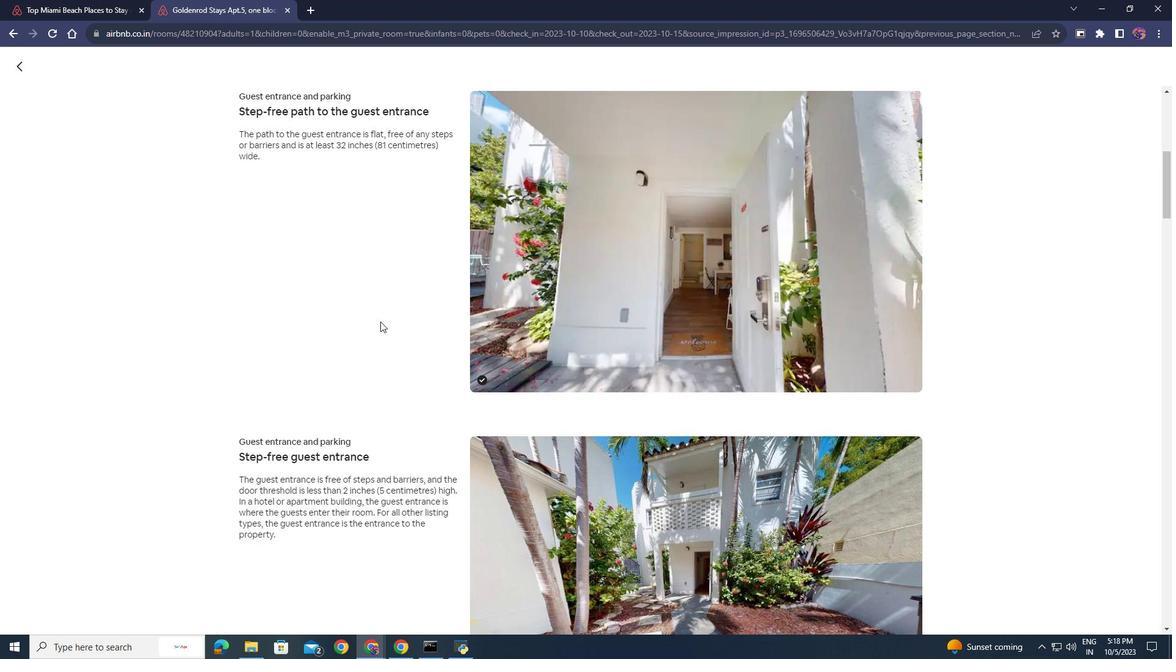 
Action: Mouse scrolled (380, 321) with delta (0, 0)
Screenshot: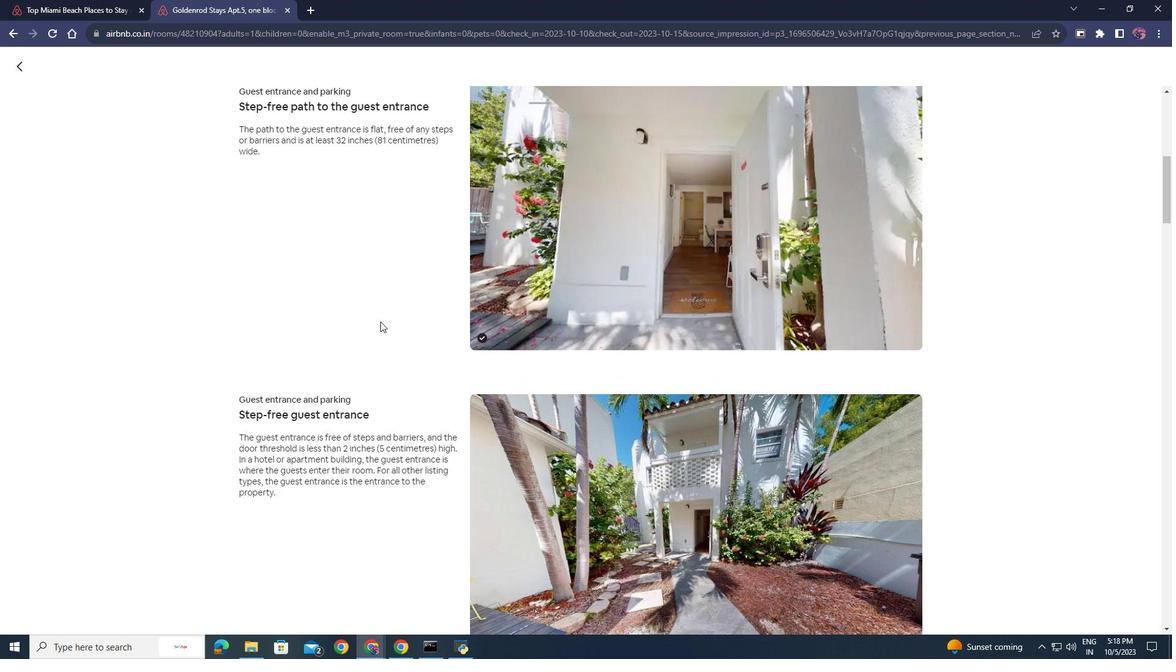 
Action: Mouse scrolled (380, 321) with delta (0, 0)
Screenshot: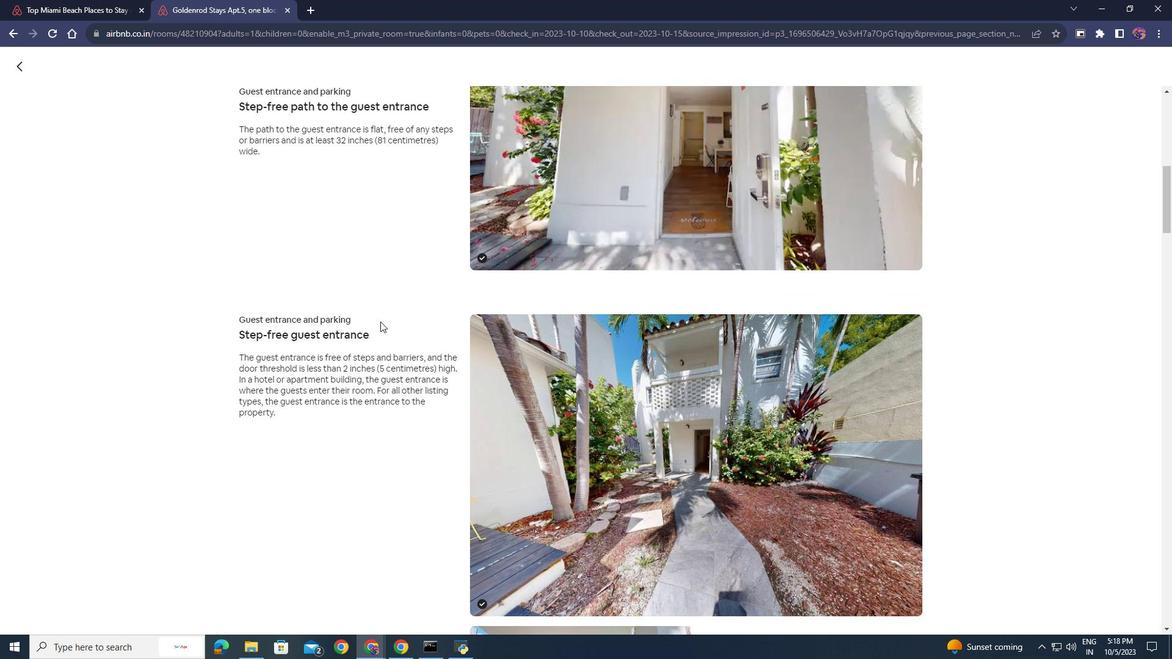 
Action: Mouse scrolled (380, 321) with delta (0, 0)
Screenshot: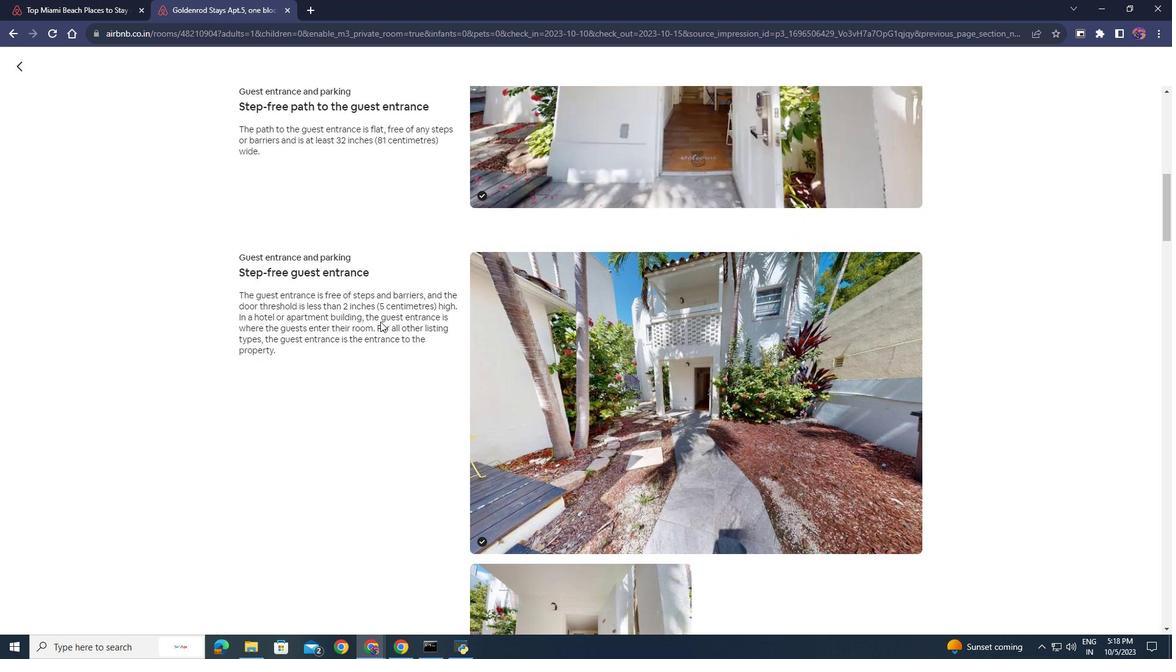 
Action: Mouse scrolled (380, 321) with delta (0, 0)
Screenshot: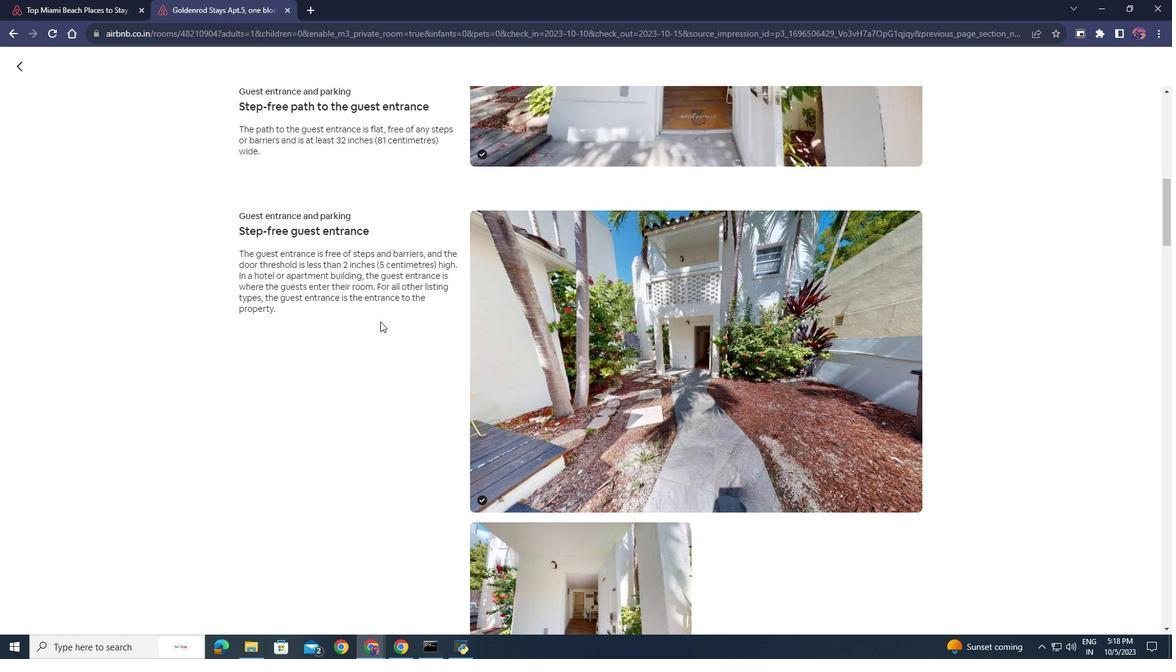 
Action: Mouse scrolled (380, 321) with delta (0, 0)
Screenshot: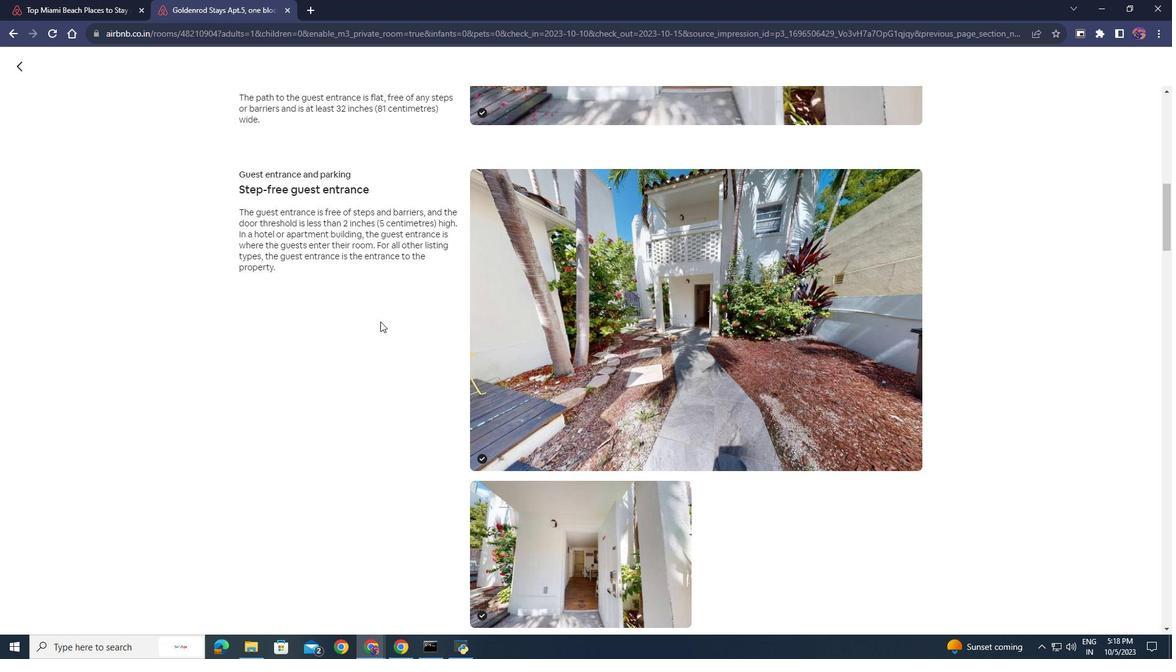 
Action: Mouse scrolled (380, 321) with delta (0, 0)
Screenshot: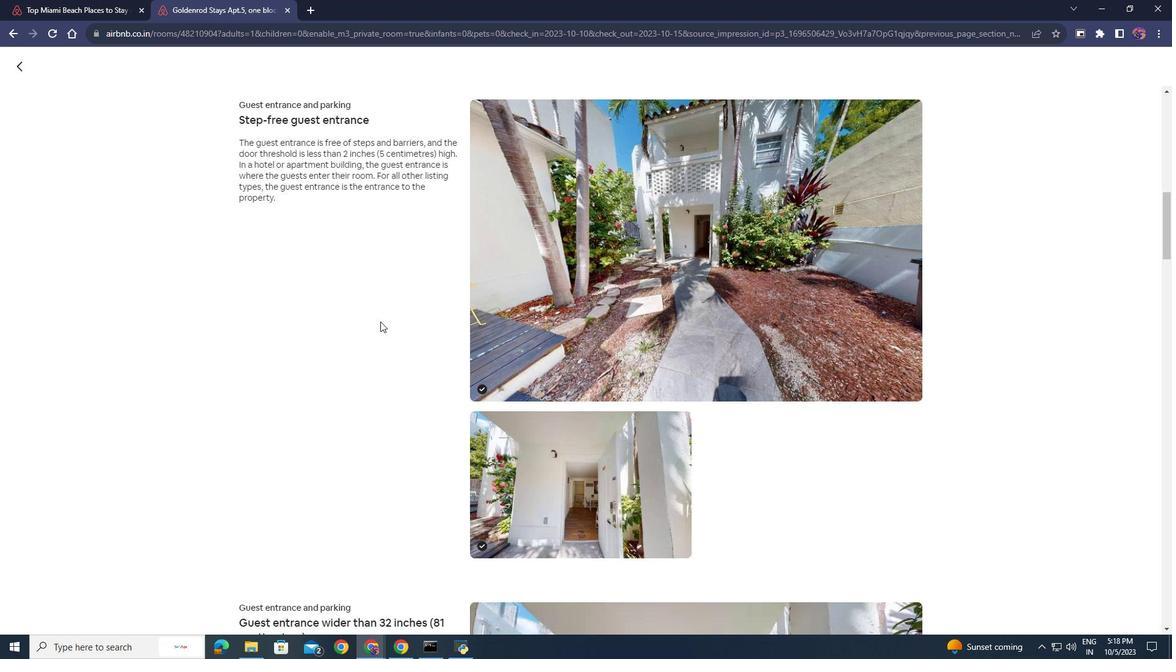 
Action: Mouse scrolled (380, 321) with delta (0, 0)
Screenshot: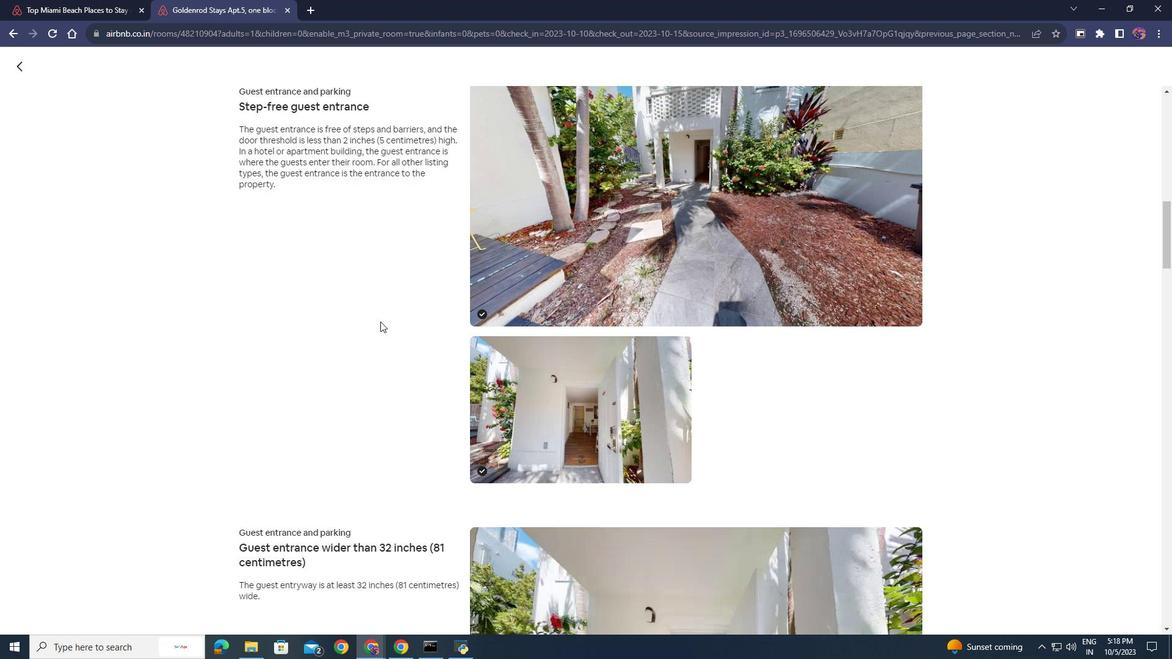 
Action: Mouse scrolled (380, 321) with delta (0, 0)
Screenshot: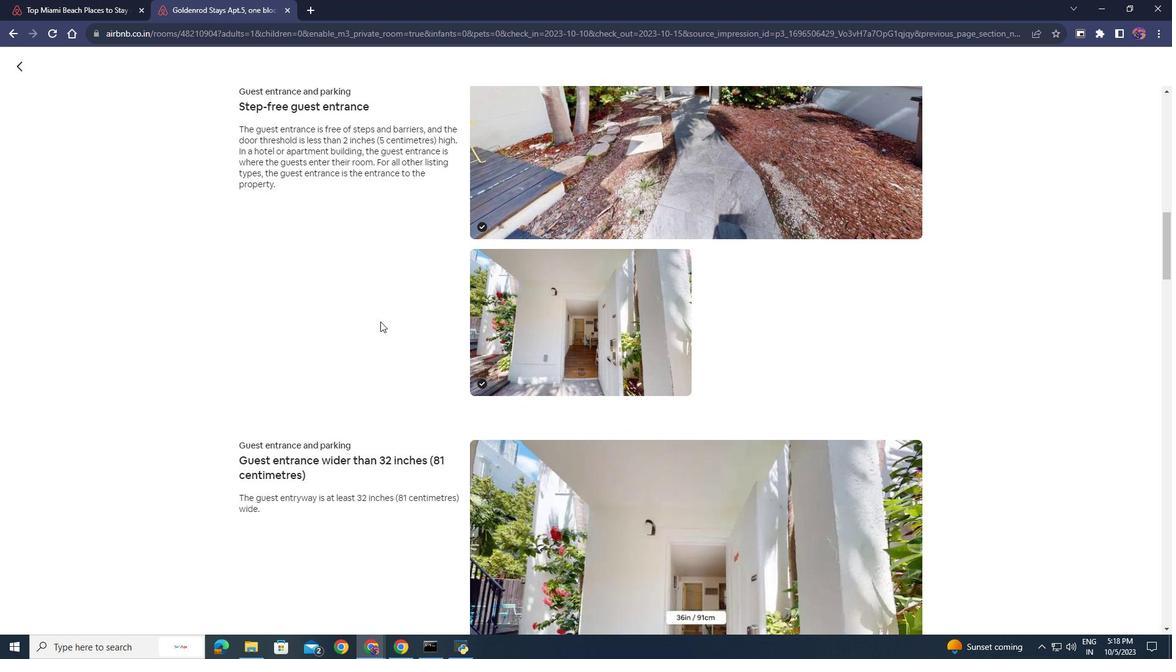 
Action: Mouse scrolled (380, 321) with delta (0, 0)
Screenshot: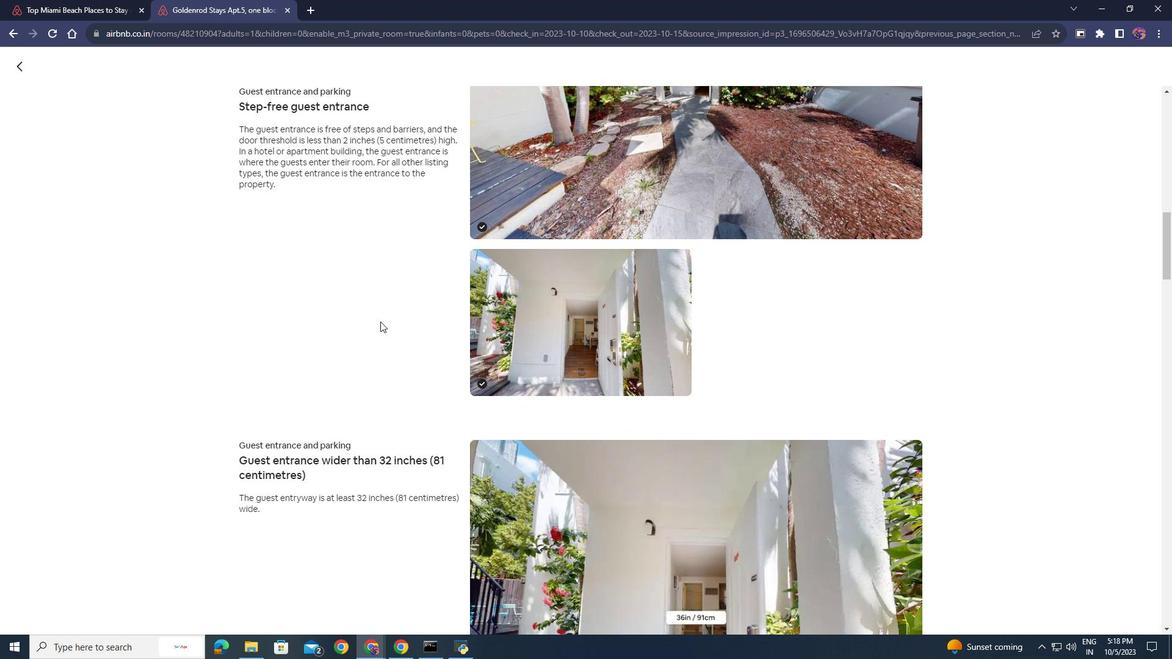
Action: Mouse scrolled (380, 321) with delta (0, 0)
Screenshot: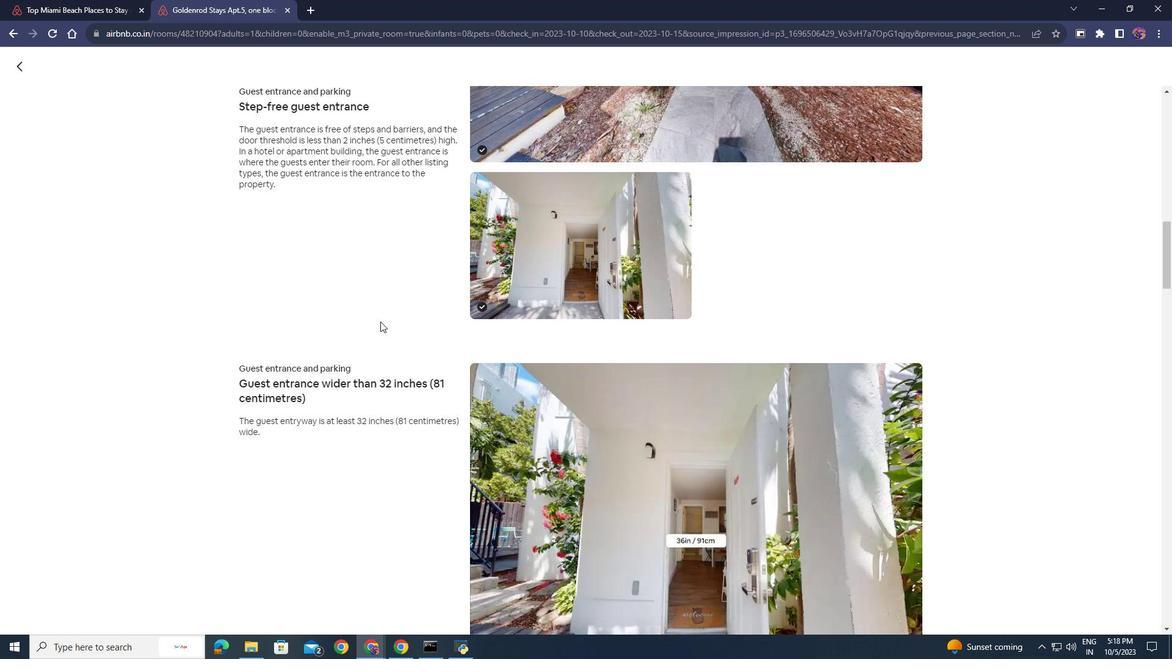
Action: Mouse scrolled (380, 321) with delta (0, 0)
Screenshot: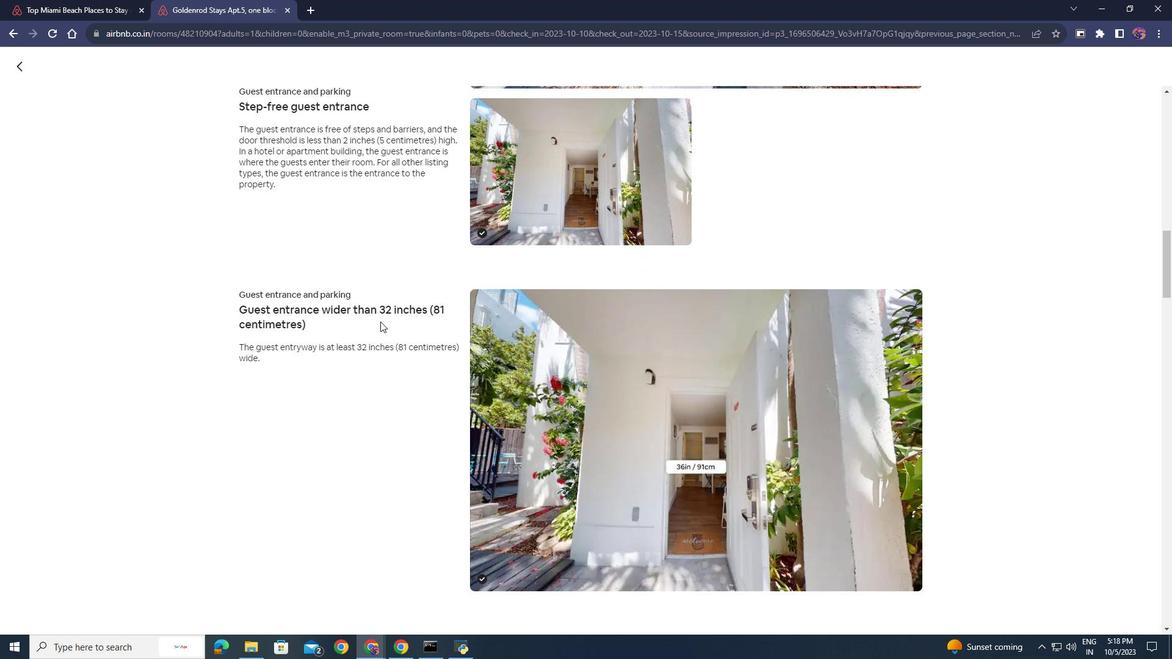 
Action: Mouse scrolled (380, 321) with delta (0, 0)
Screenshot: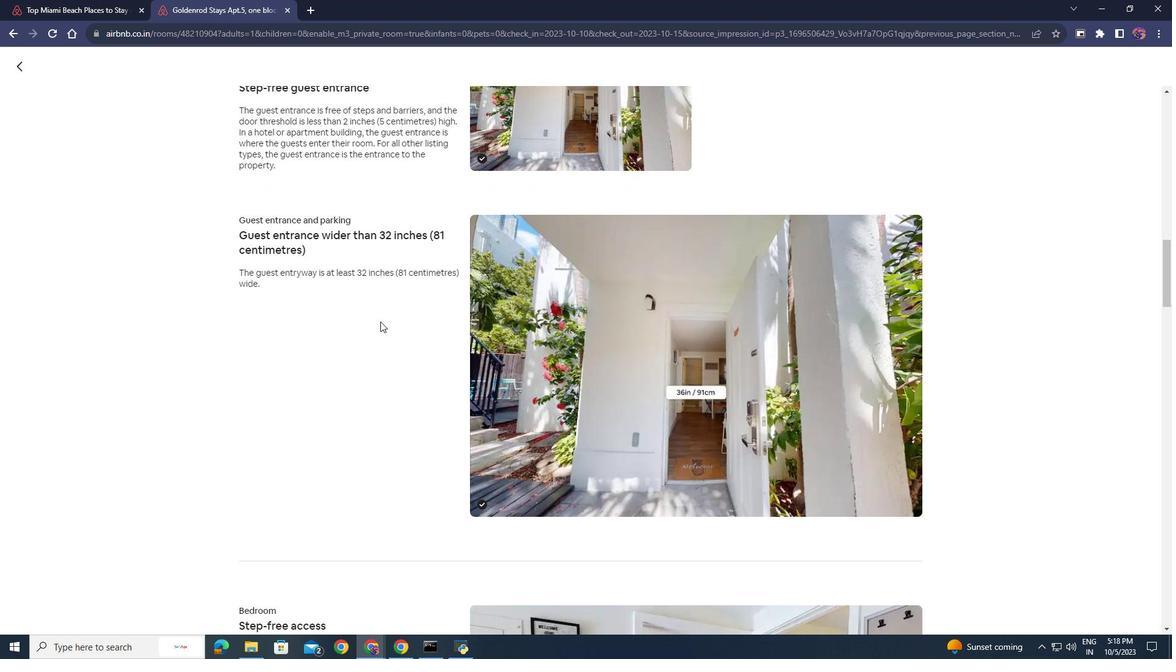 
Action: Mouse scrolled (380, 321) with delta (0, 0)
Screenshot: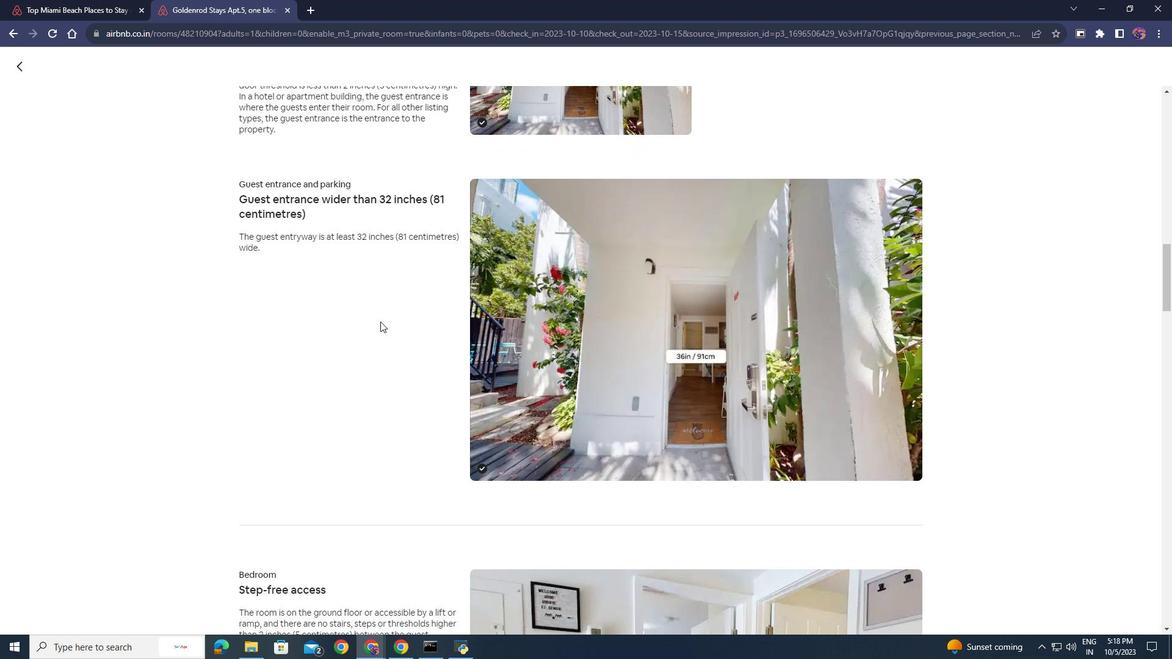 
Action: Mouse scrolled (380, 321) with delta (0, 0)
Screenshot: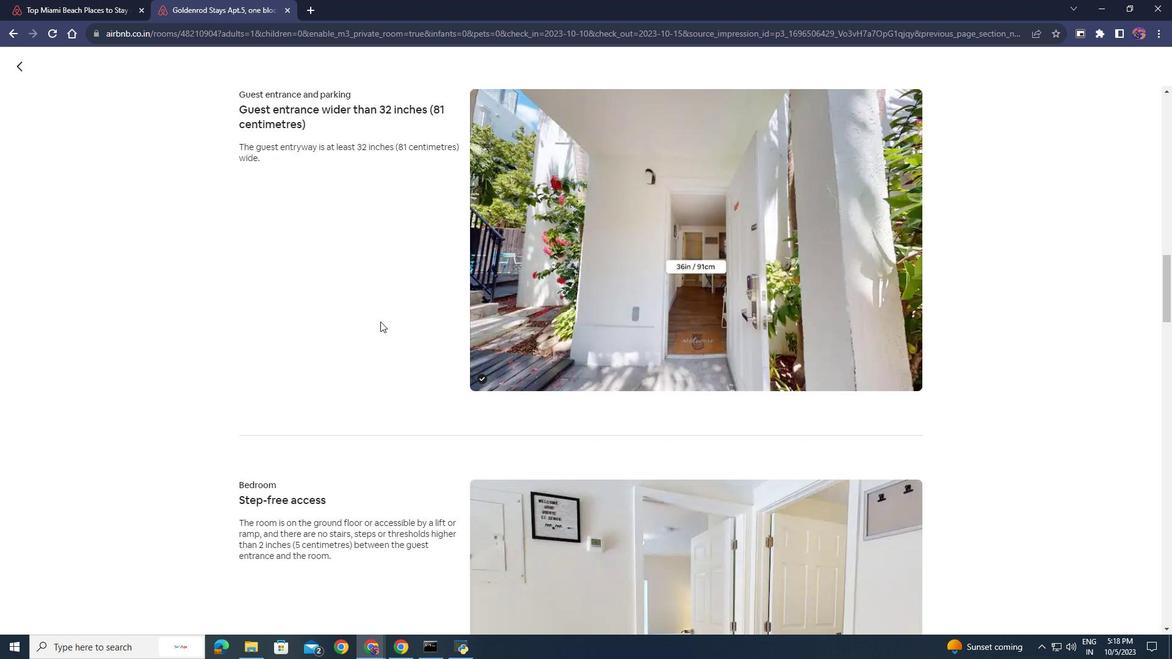 
Action: Mouse scrolled (380, 321) with delta (0, 0)
Screenshot: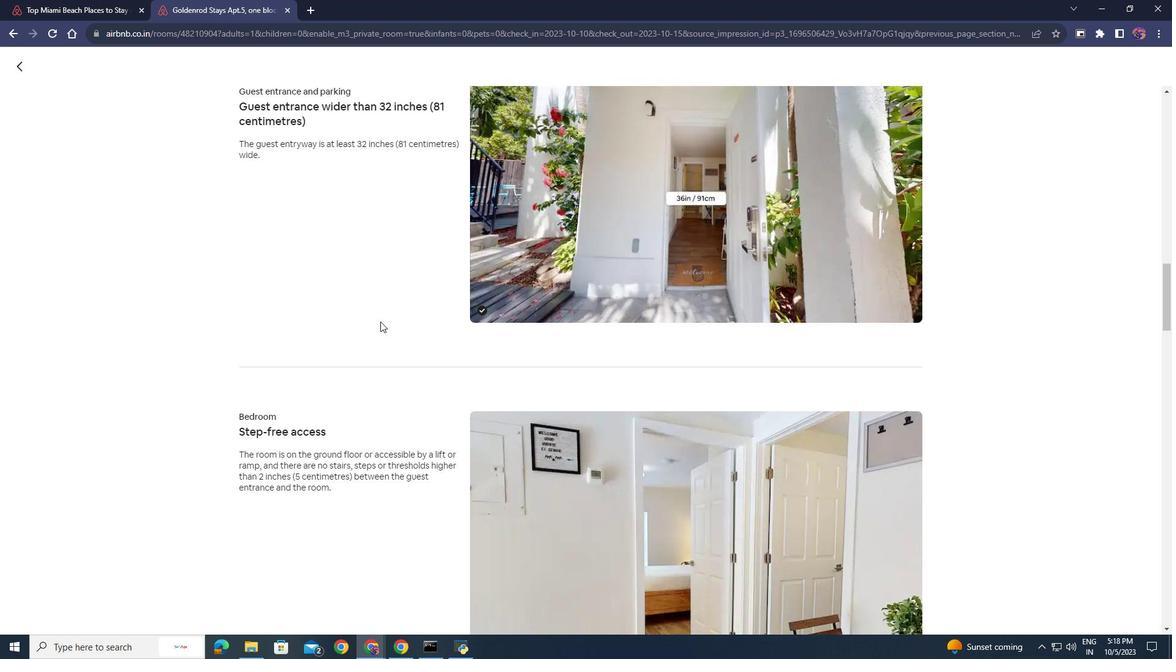 
Action: Mouse scrolled (380, 321) with delta (0, 0)
Screenshot: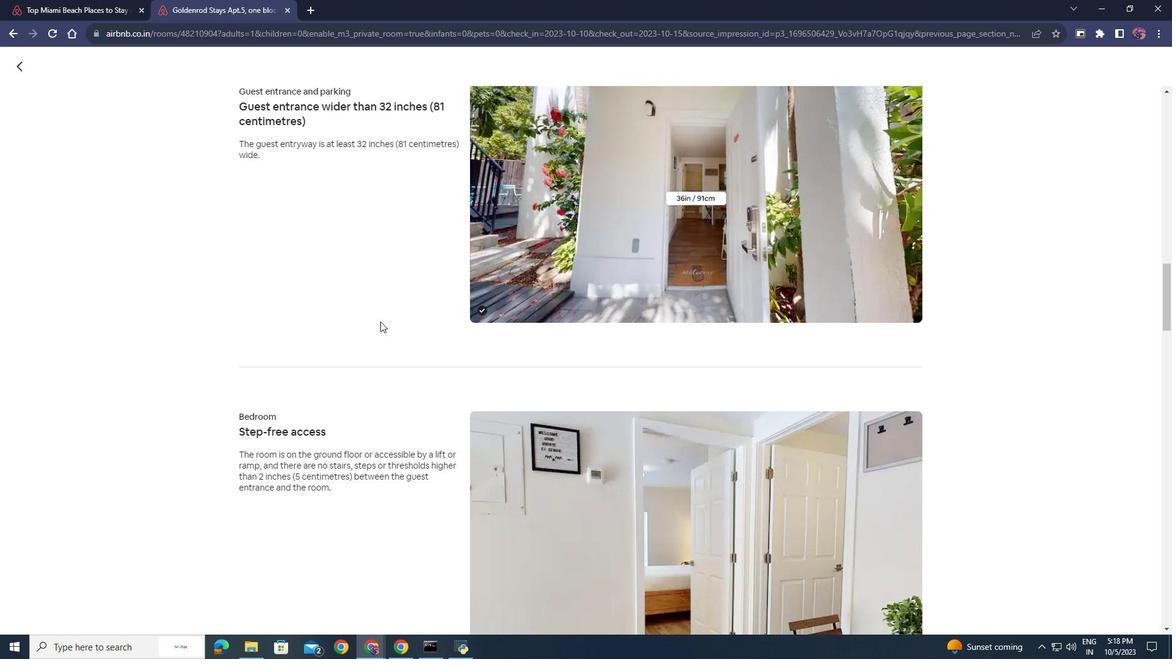 
Action: Mouse scrolled (380, 321) with delta (0, 0)
Screenshot: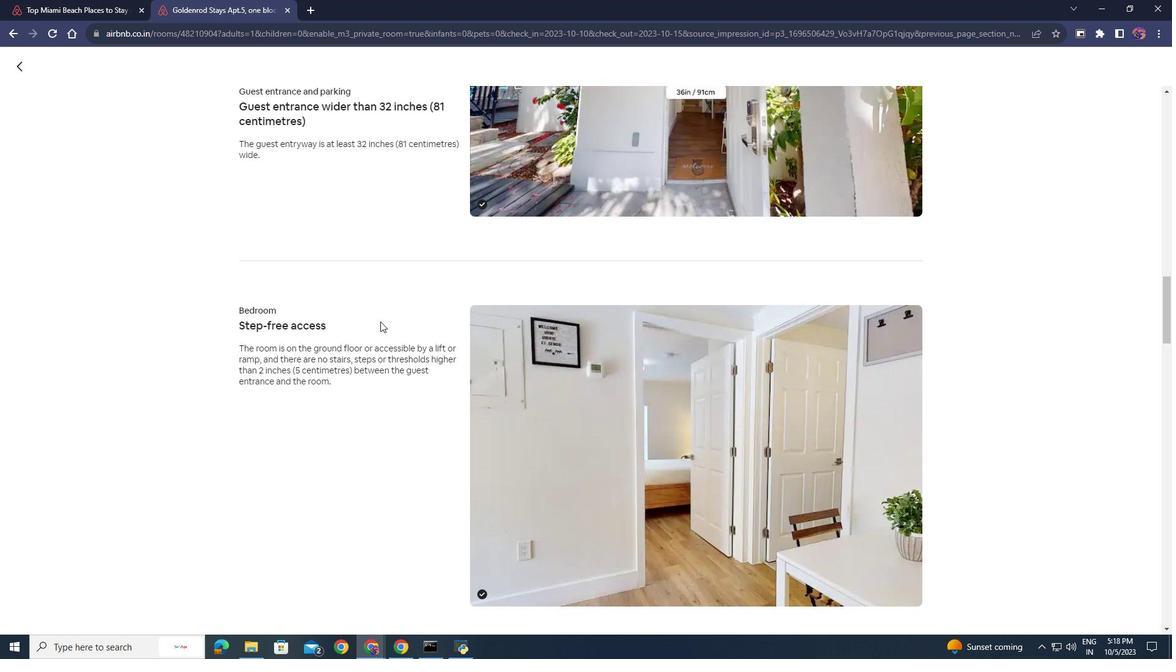 
Action: Mouse scrolled (380, 321) with delta (0, 0)
Screenshot: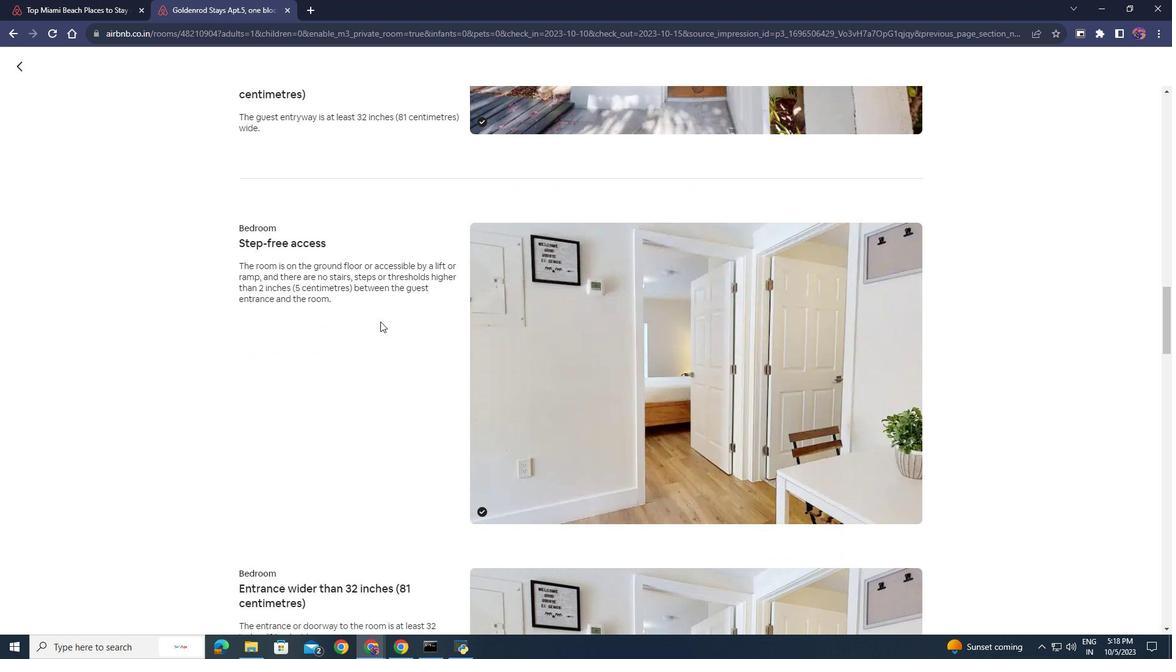 
Action: Mouse scrolled (380, 321) with delta (0, 0)
Screenshot: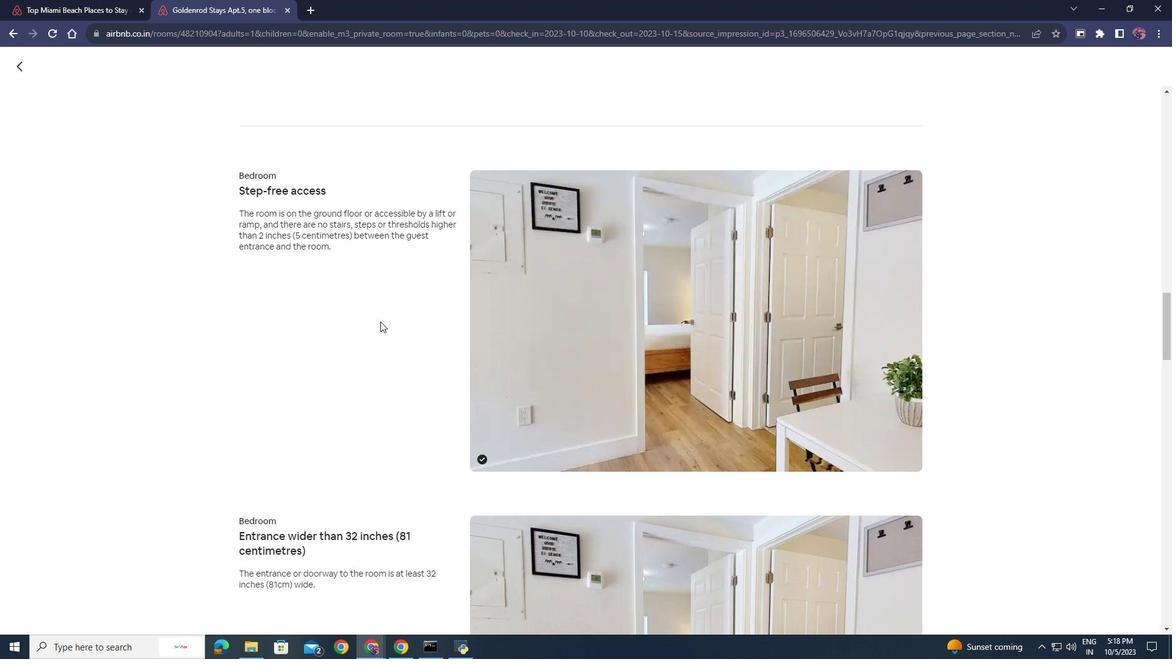 
Action: Mouse scrolled (380, 321) with delta (0, 0)
Screenshot: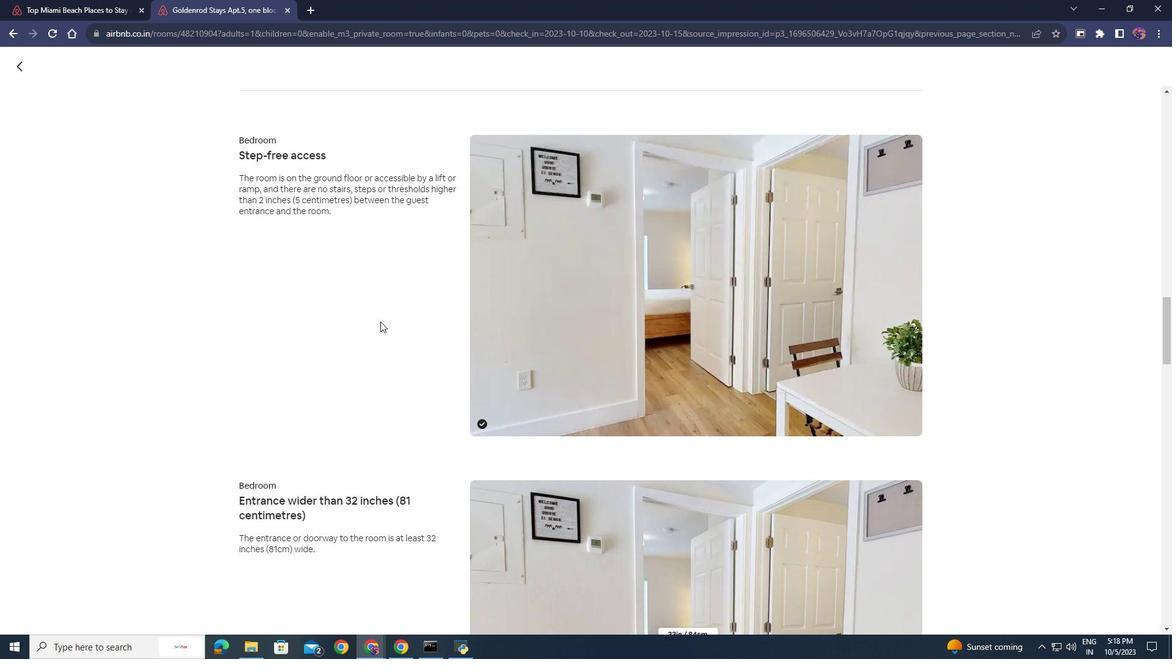 
Action: Mouse scrolled (380, 321) with delta (0, 0)
Screenshot: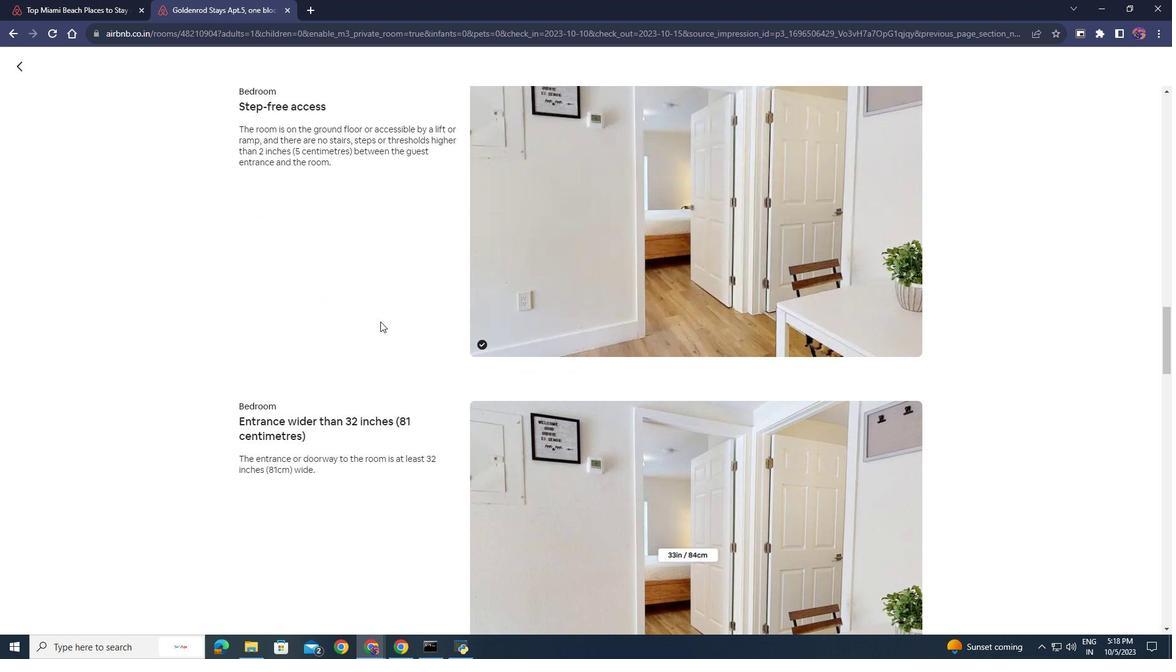 
Action: Mouse scrolled (380, 321) with delta (0, 0)
Screenshot: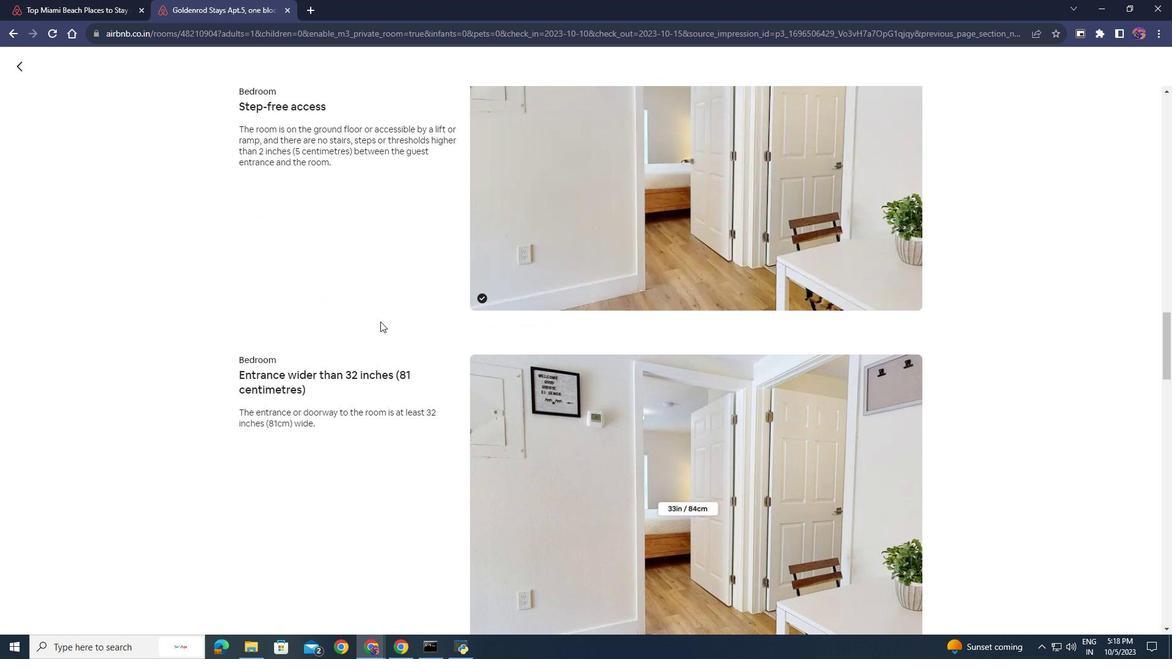 
Action: Mouse scrolled (380, 321) with delta (0, 0)
Screenshot: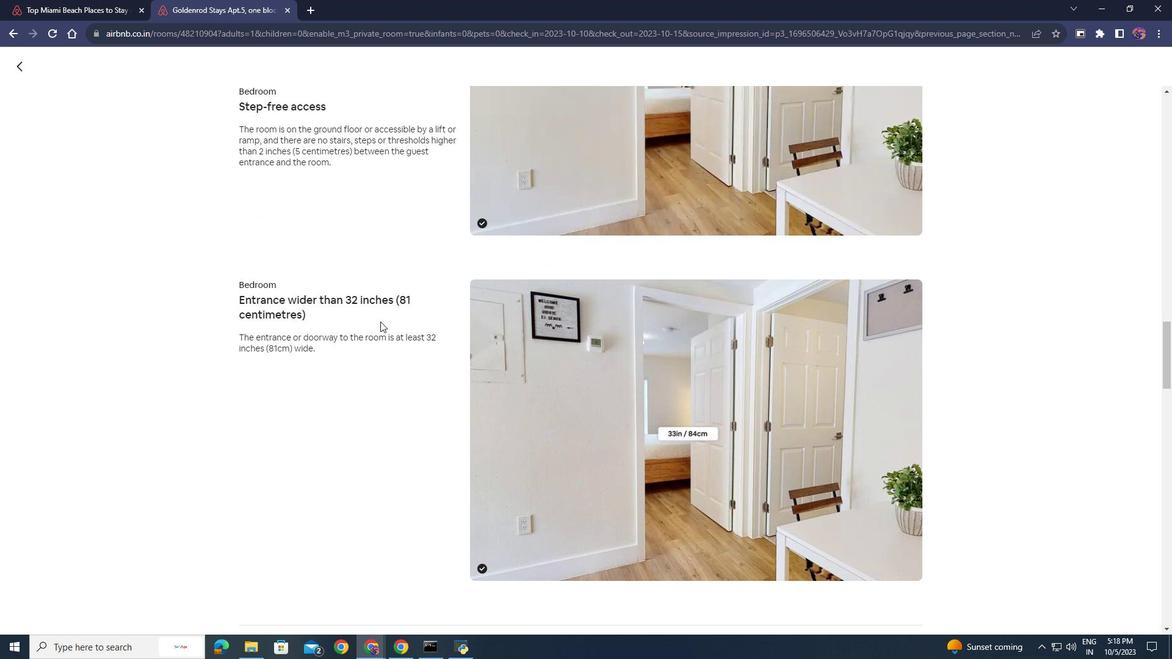 
Action: Mouse scrolled (380, 321) with delta (0, 0)
Screenshot: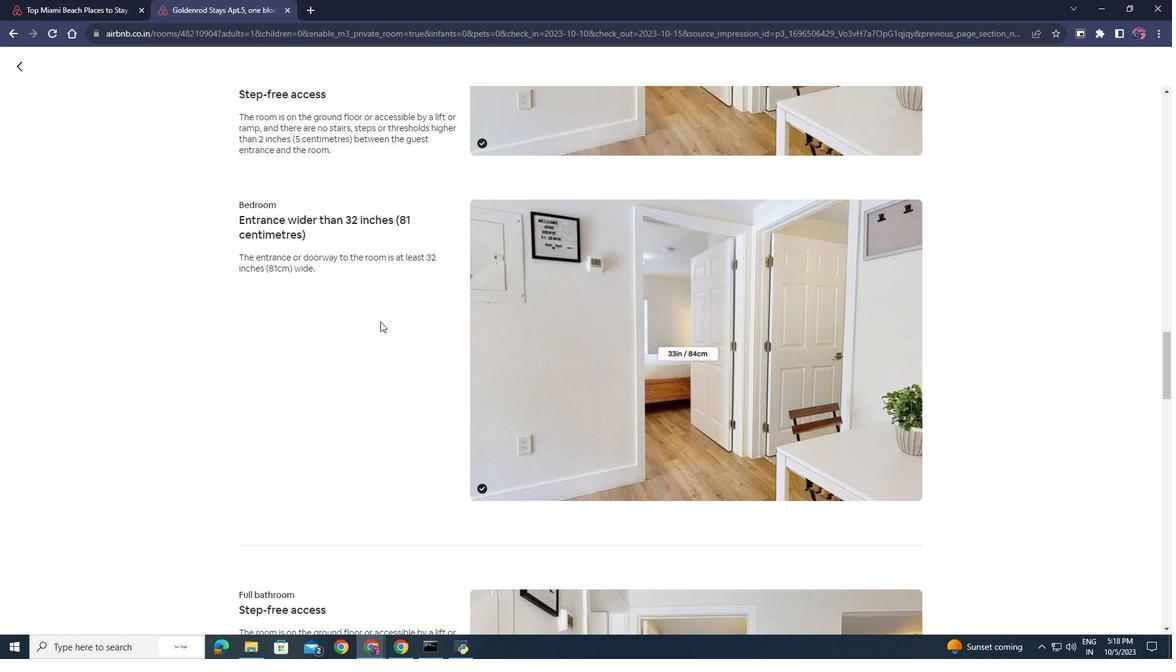 
Action: Mouse scrolled (380, 321) with delta (0, 0)
Screenshot: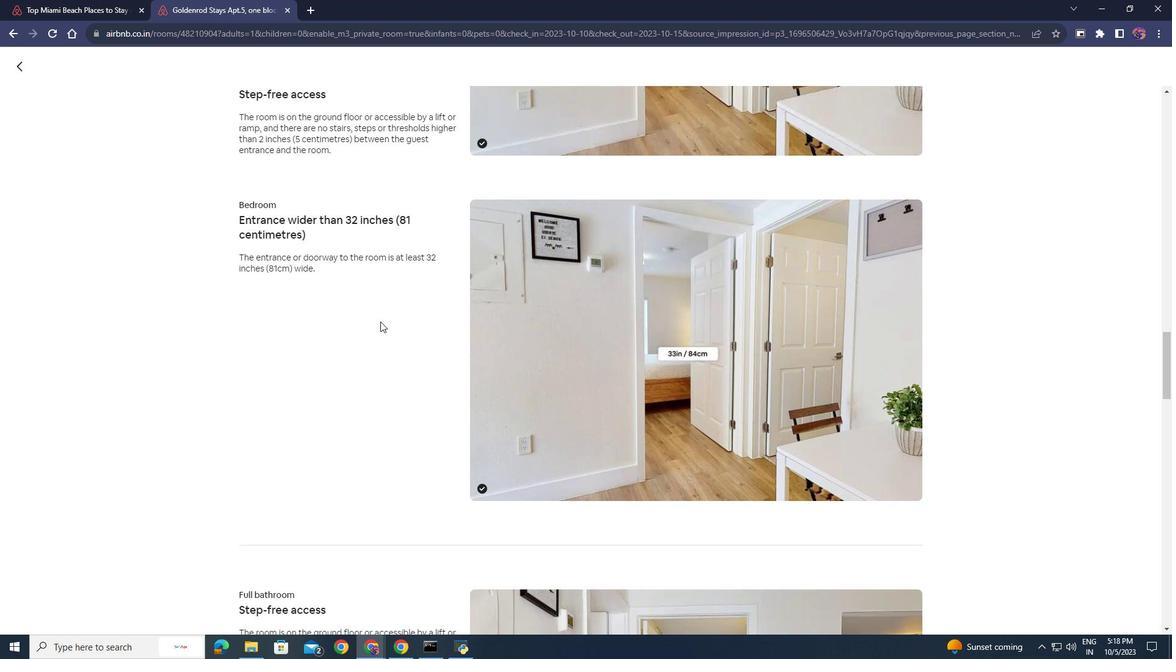 
Action: Mouse scrolled (380, 321) with delta (0, 0)
Screenshot: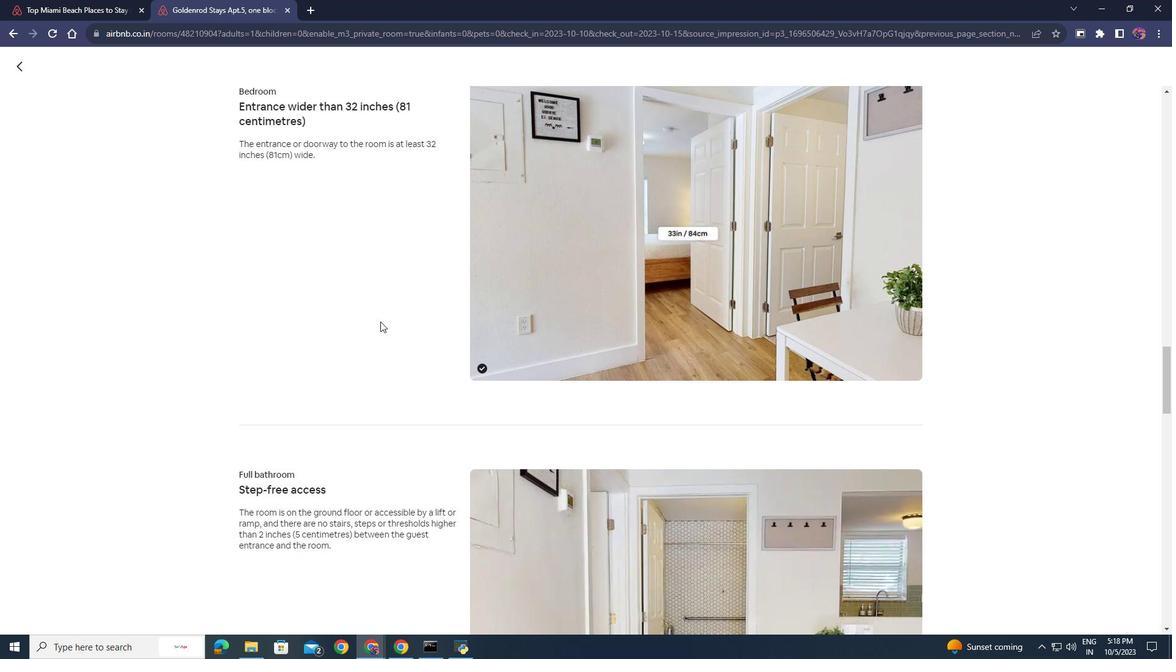 
Action: Mouse scrolled (380, 321) with delta (0, 0)
Screenshot: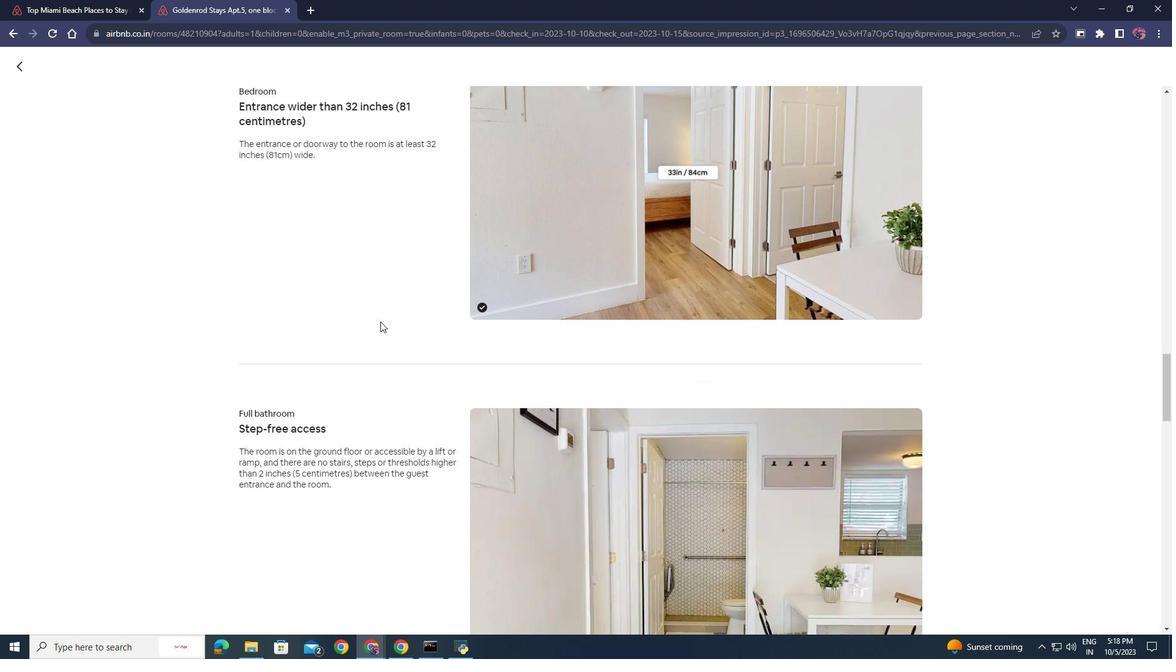 
Action: Mouse scrolled (380, 321) with delta (0, 0)
Screenshot: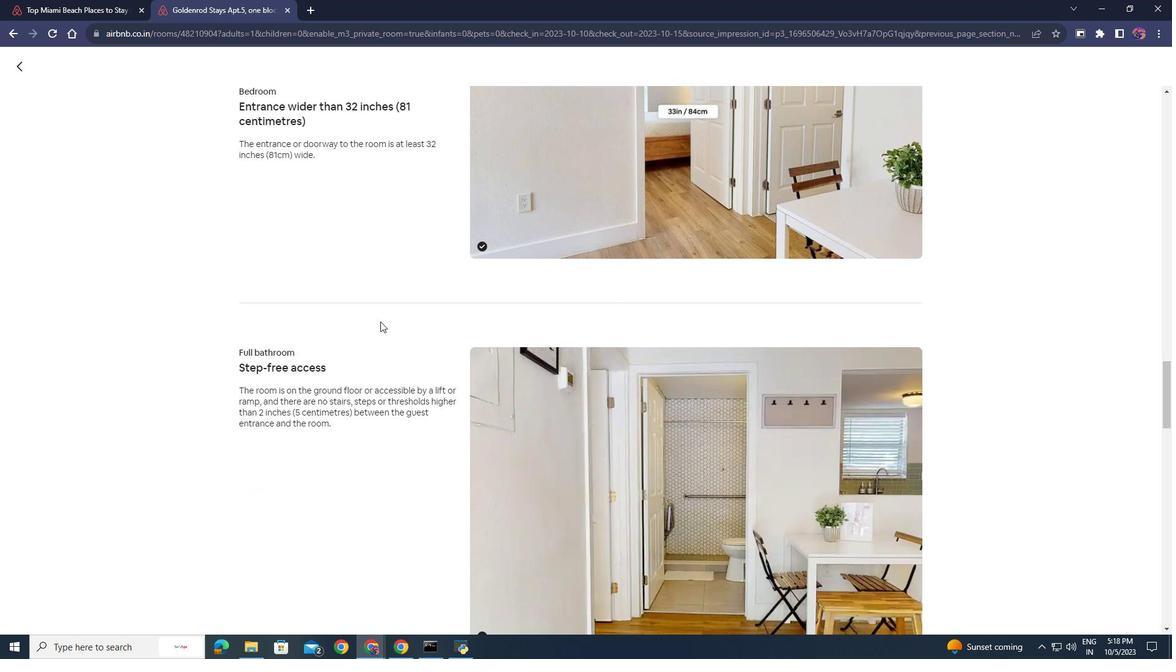 
Action: Mouse scrolled (380, 321) with delta (0, 0)
Screenshot: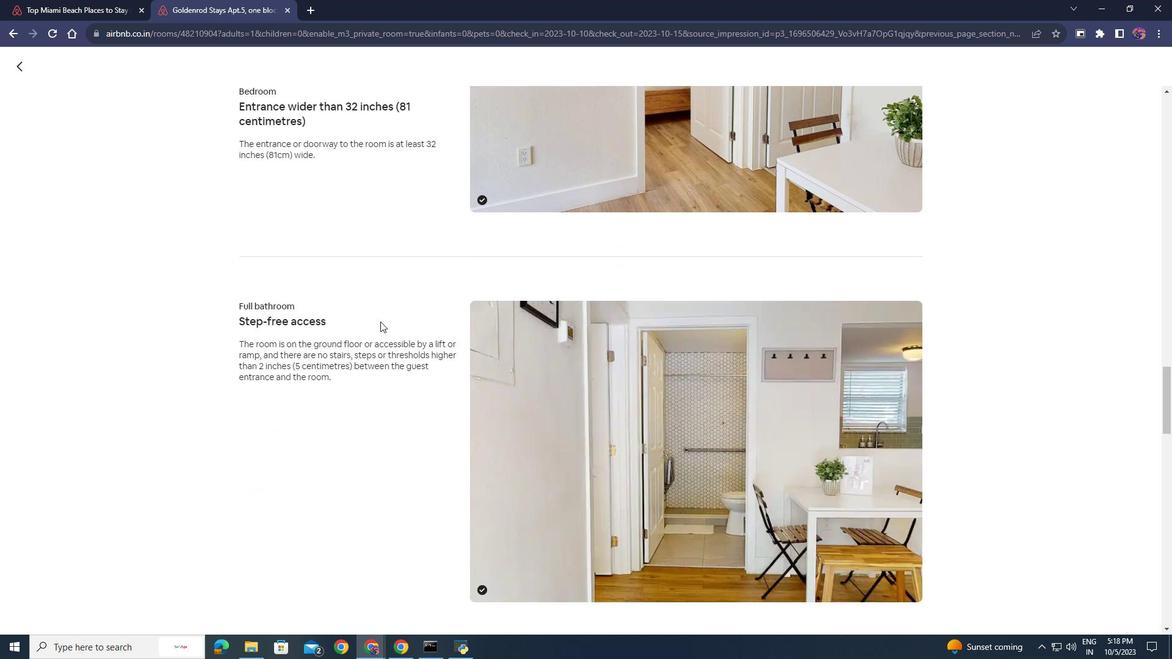 
Action: Mouse scrolled (380, 321) with delta (0, 0)
Screenshot: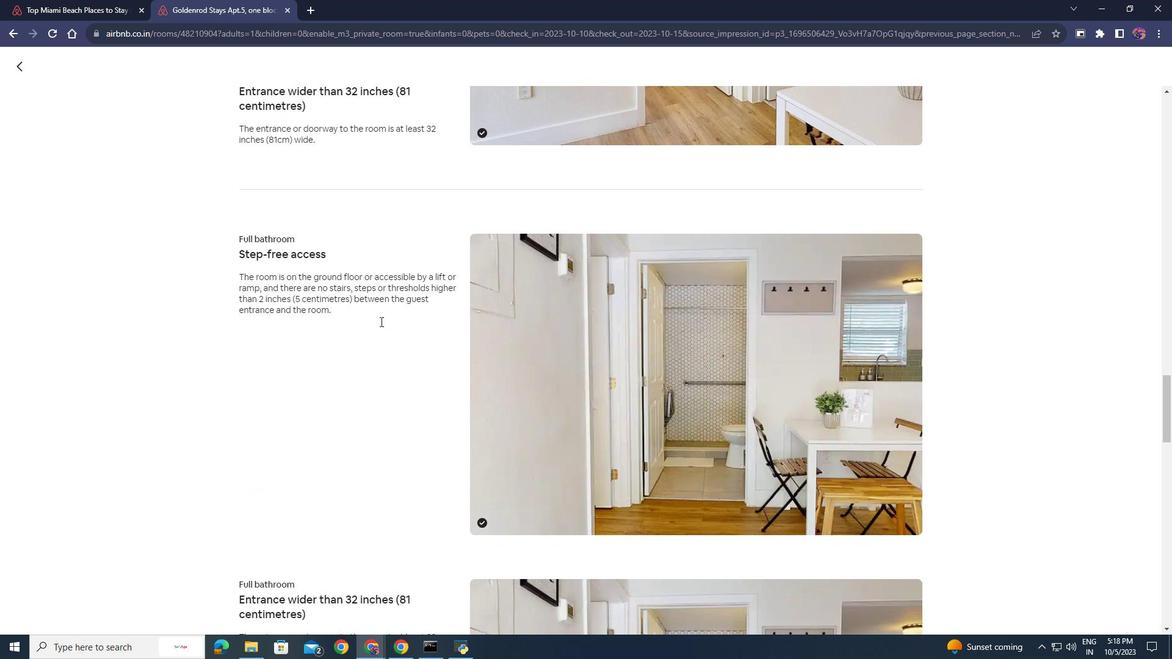 
Action: Mouse scrolled (380, 321) with delta (0, 0)
Screenshot: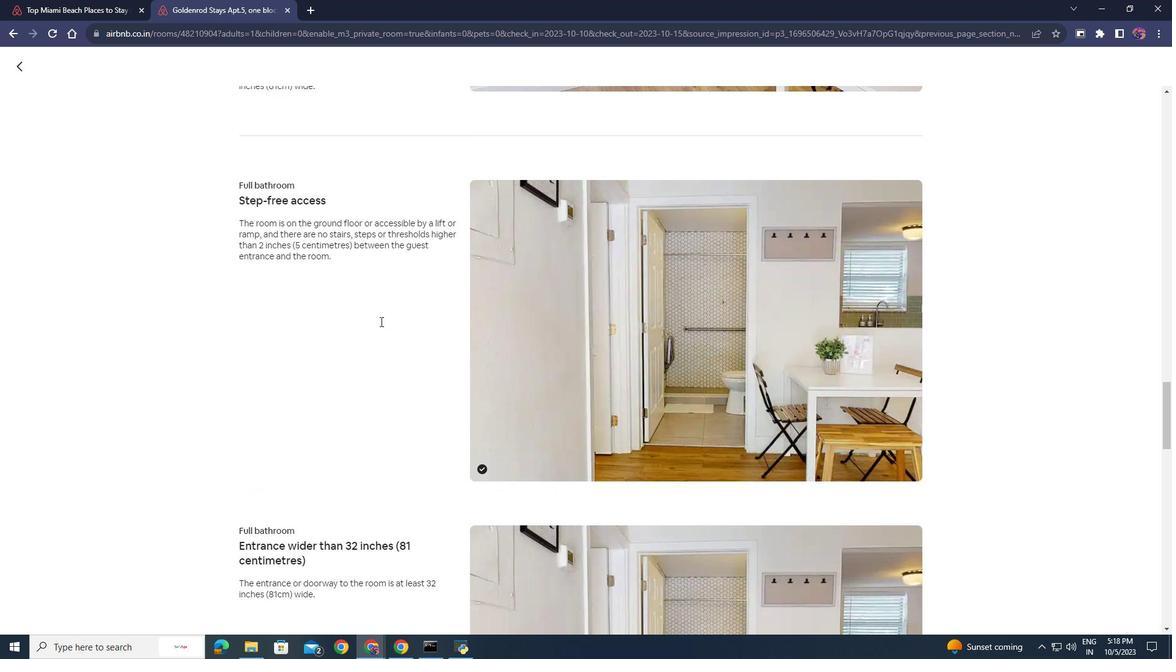 
Action: Mouse scrolled (380, 321) with delta (0, 0)
Screenshot: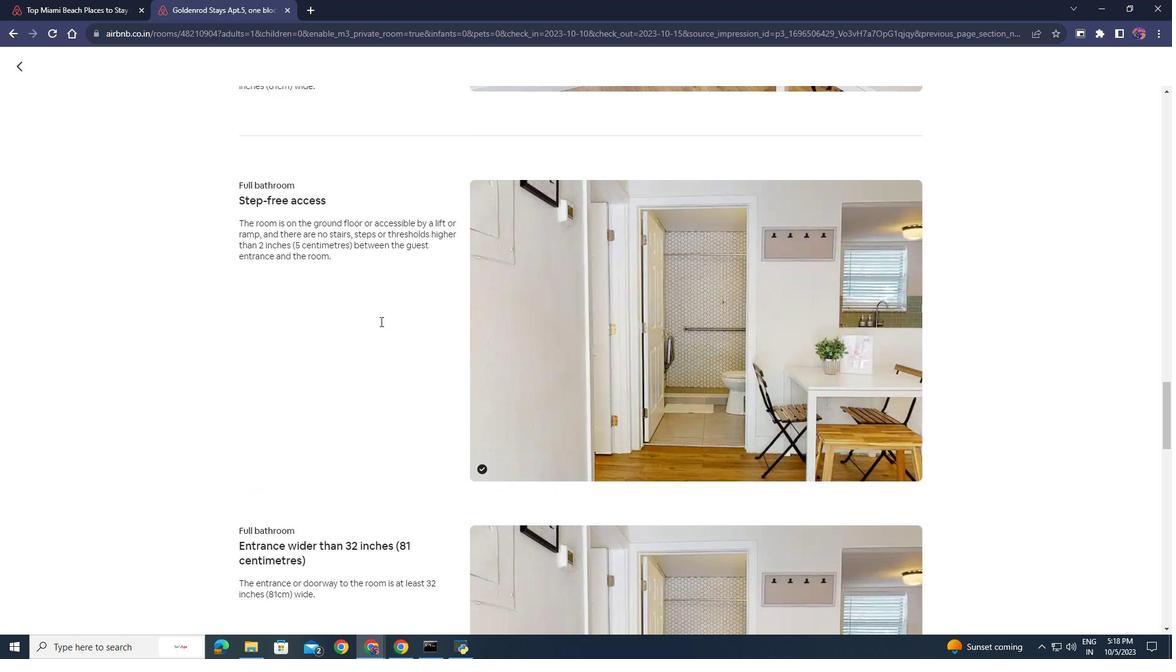 
Action: Mouse scrolled (380, 321) with delta (0, 0)
Screenshot: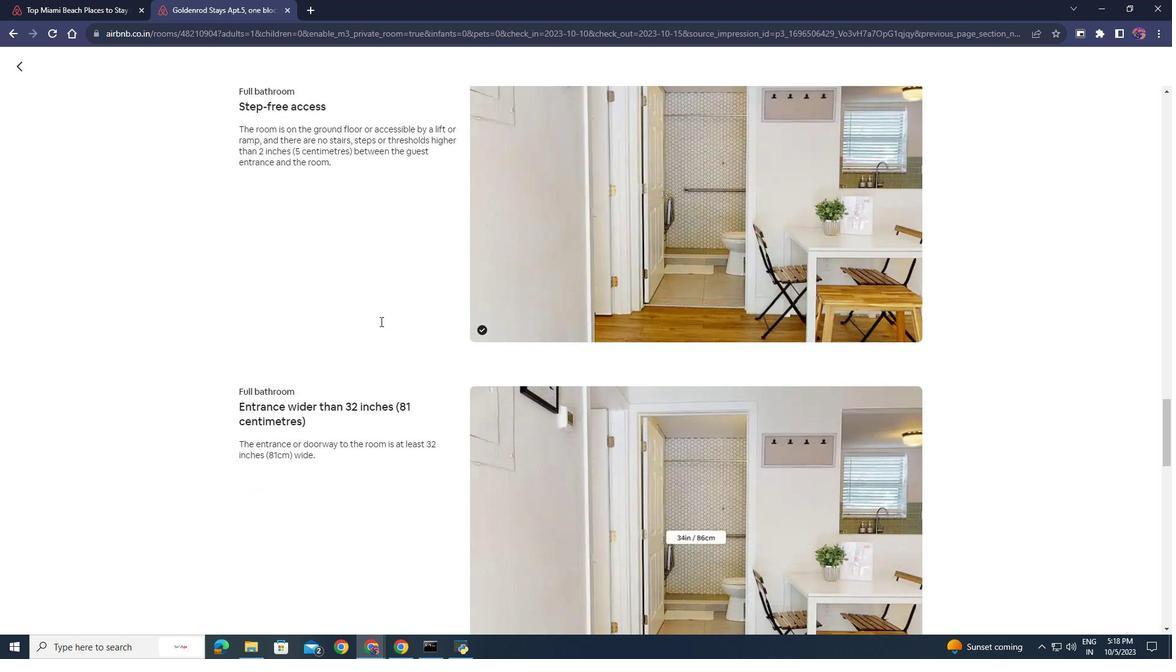 
Action: Mouse scrolled (380, 321) with delta (0, 0)
Screenshot: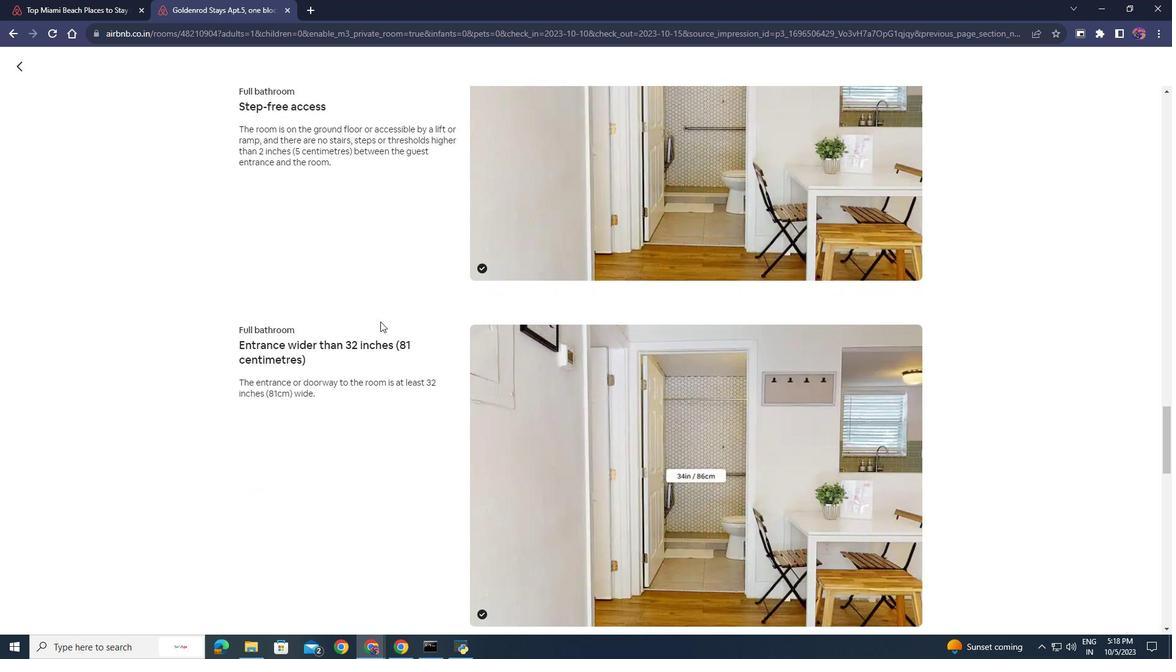 
Action: Mouse scrolled (380, 321) with delta (0, 0)
Screenshot: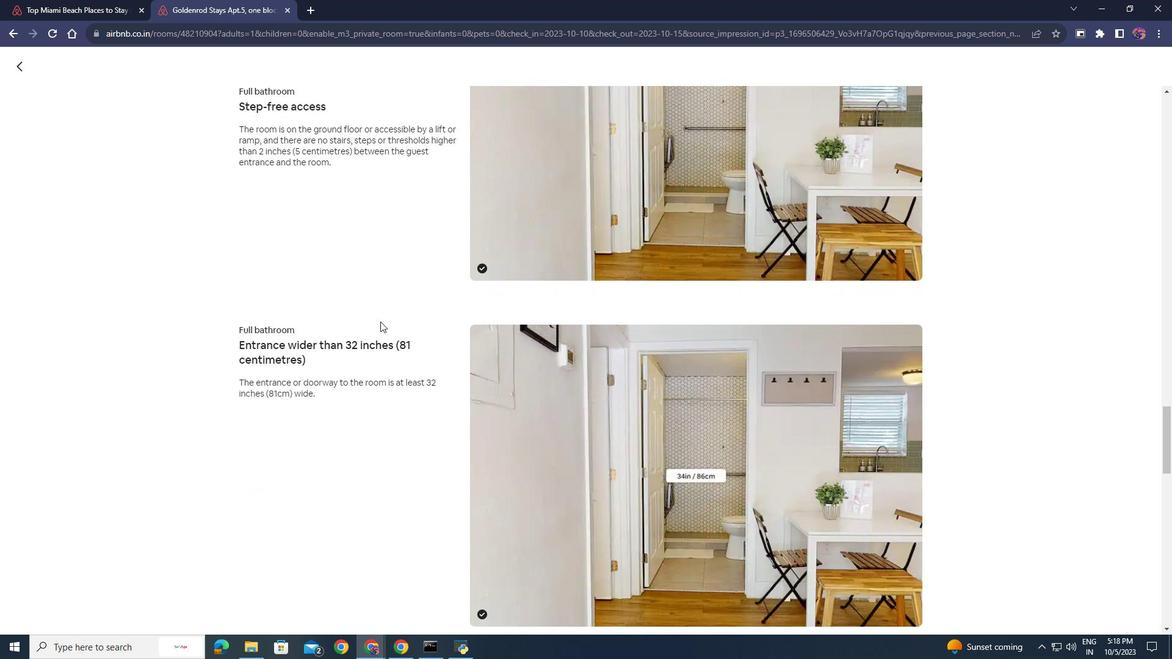 
Action: Mouse scrolled (380, 321) with delta (0, 0)
Screenshot: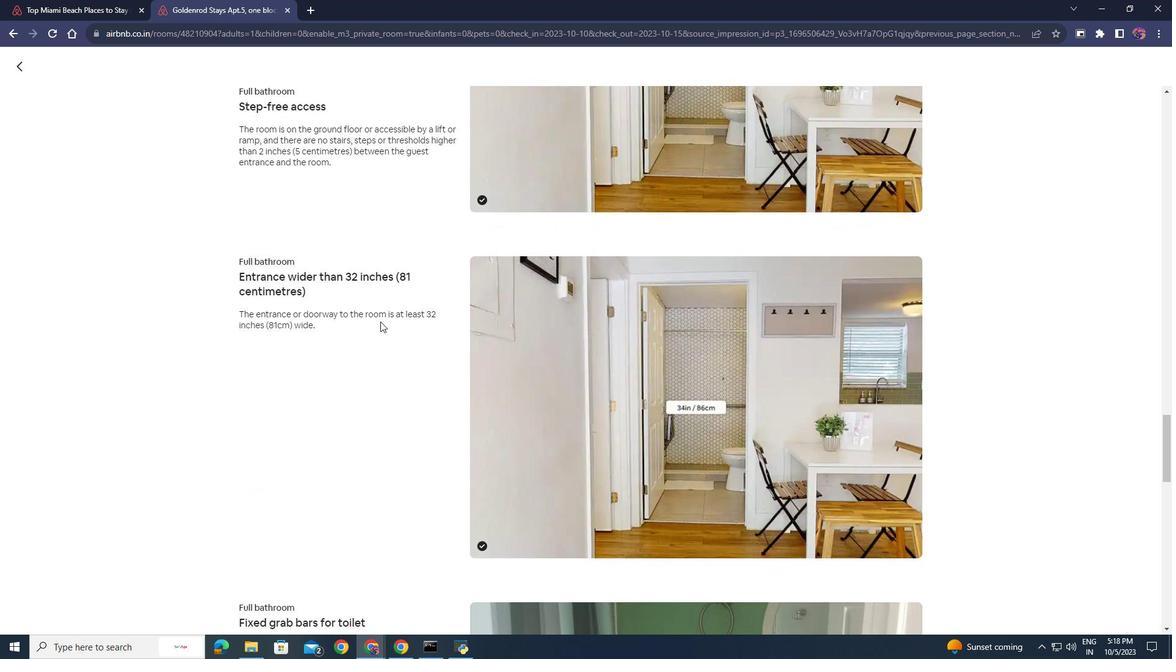 
Action: Mouse scrolled (380, 321) with delta (0, 0)
Screenshot: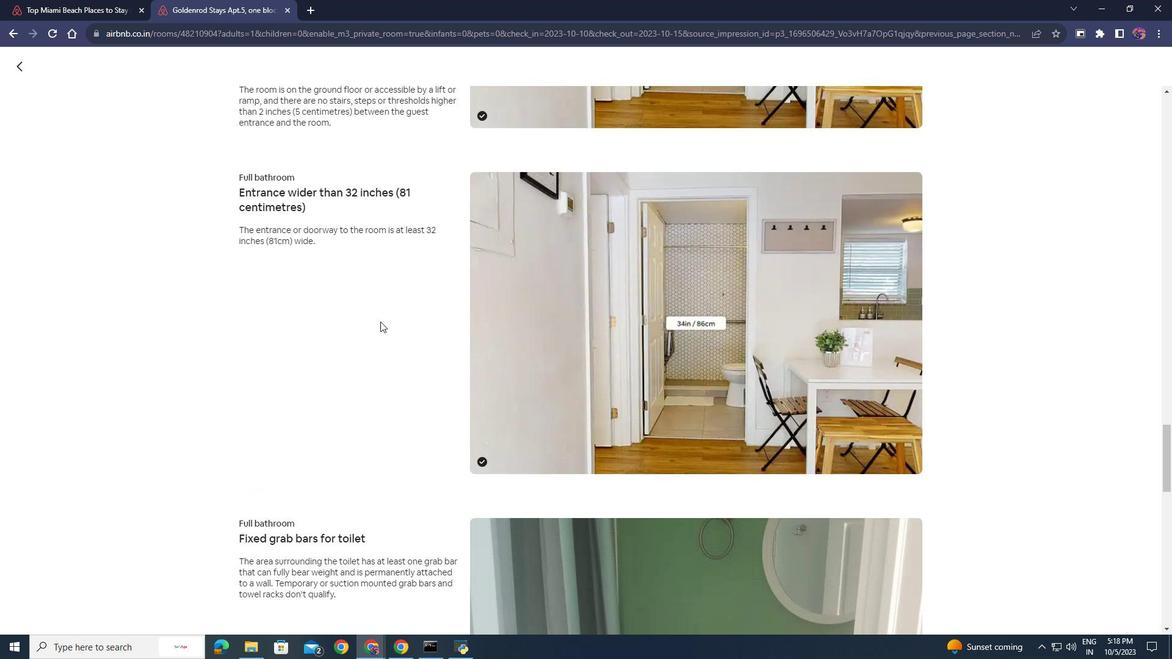 
Action: Mouse scrolled (380, 321) with delta (0, 0)
Screenshot: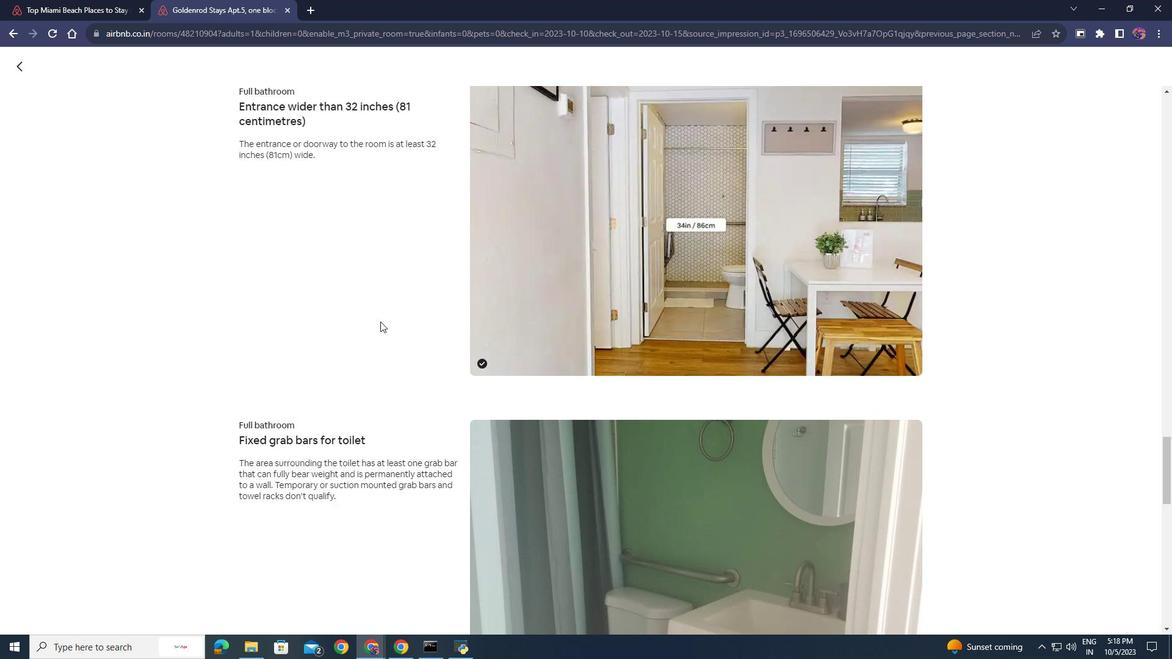 
Action: Mouse scrolled (380, 321) with delta (0, 0)
Screenshot: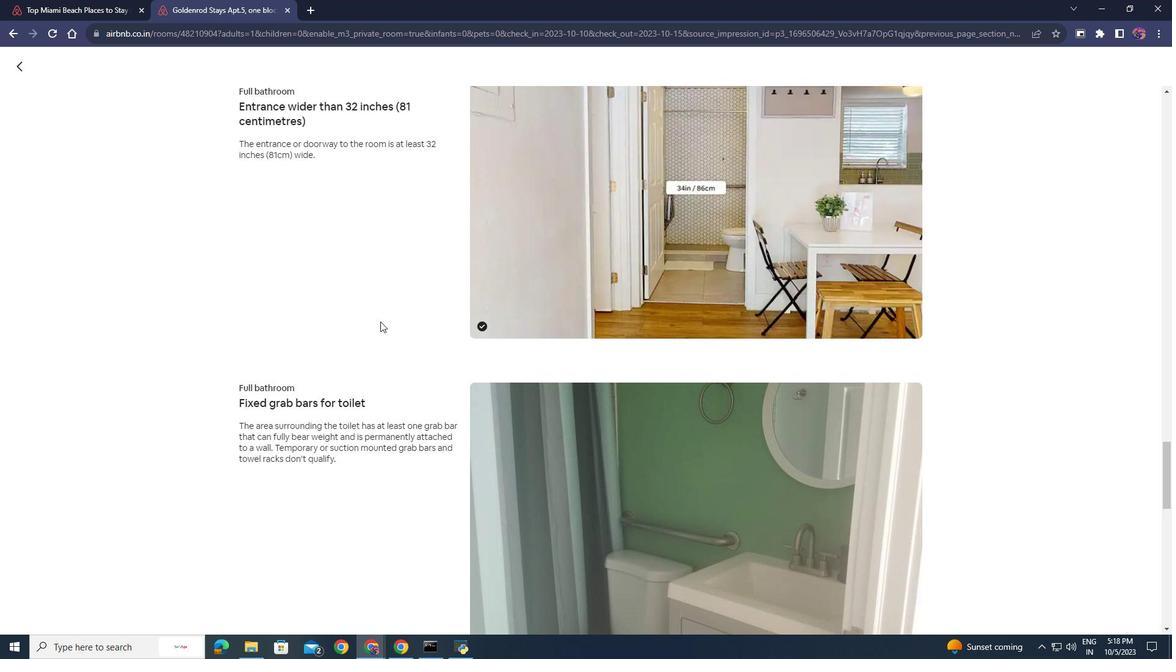 
Action: Mouse scrolled (380, 321) with delta (0, 0)
Screenshot: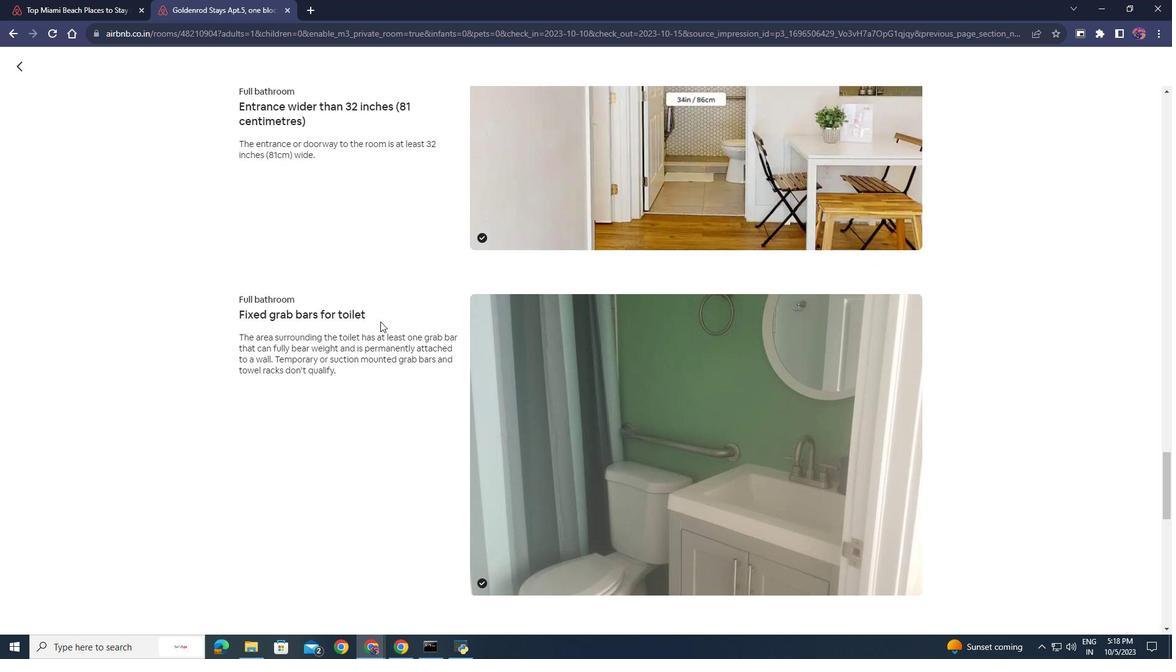
Action: Mouse scrolled (380, 321) with delta (0, 0)
Screenshot: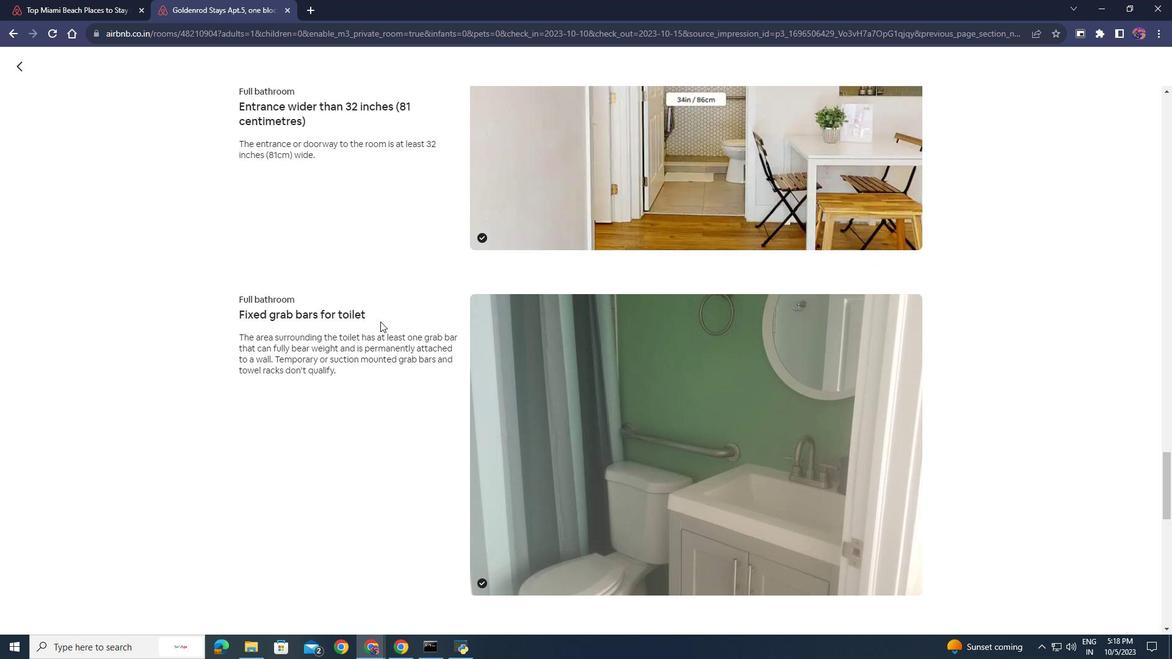 
Action: Mouse scrolled (380, 321) with delta (0, 0)
Screenshot: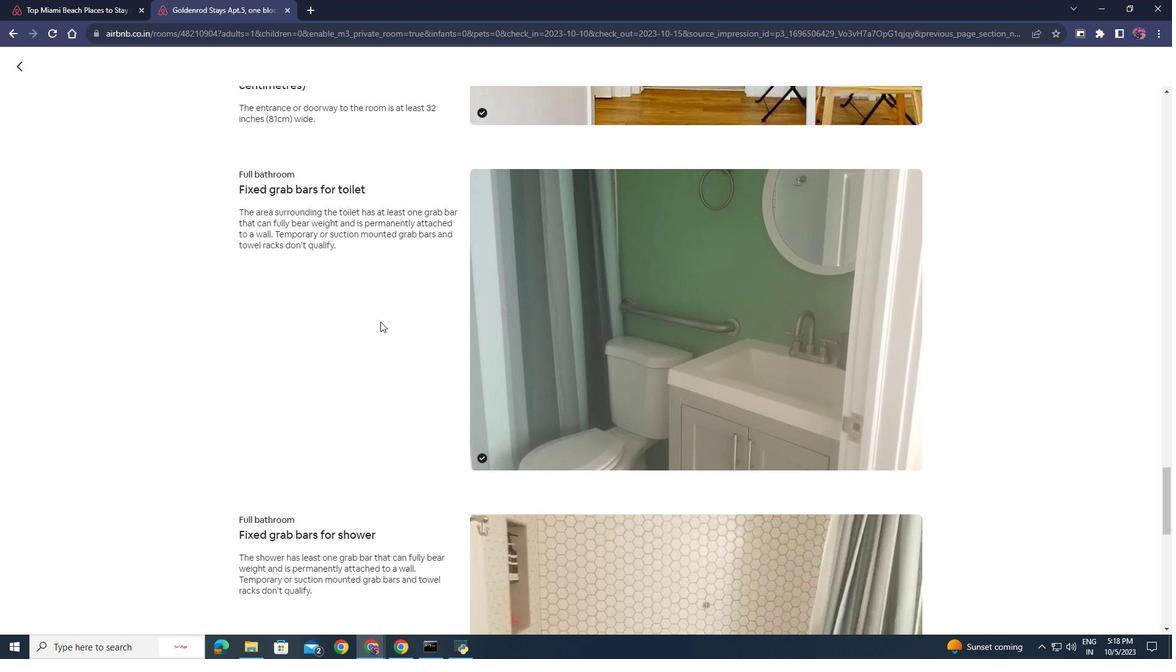 
Action: Mouse scrolled (380, 321) with delta (0, 0)
Screenshot: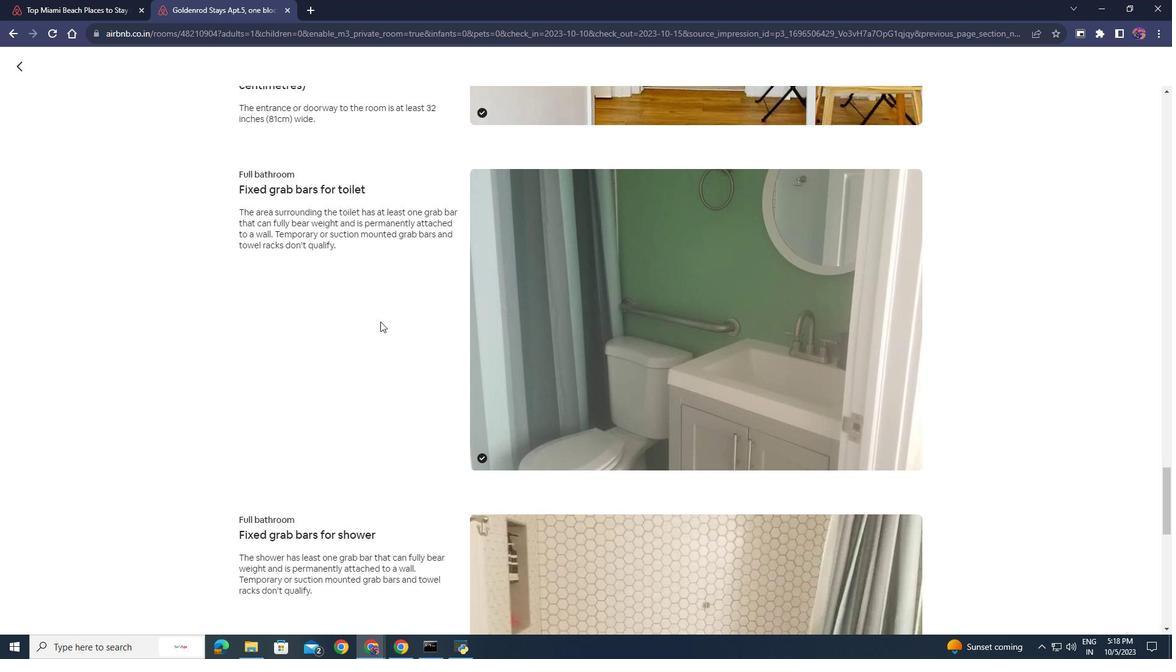 
Action: Mouse scrolled (380, 321) with delta (0, 0)
Screenshot: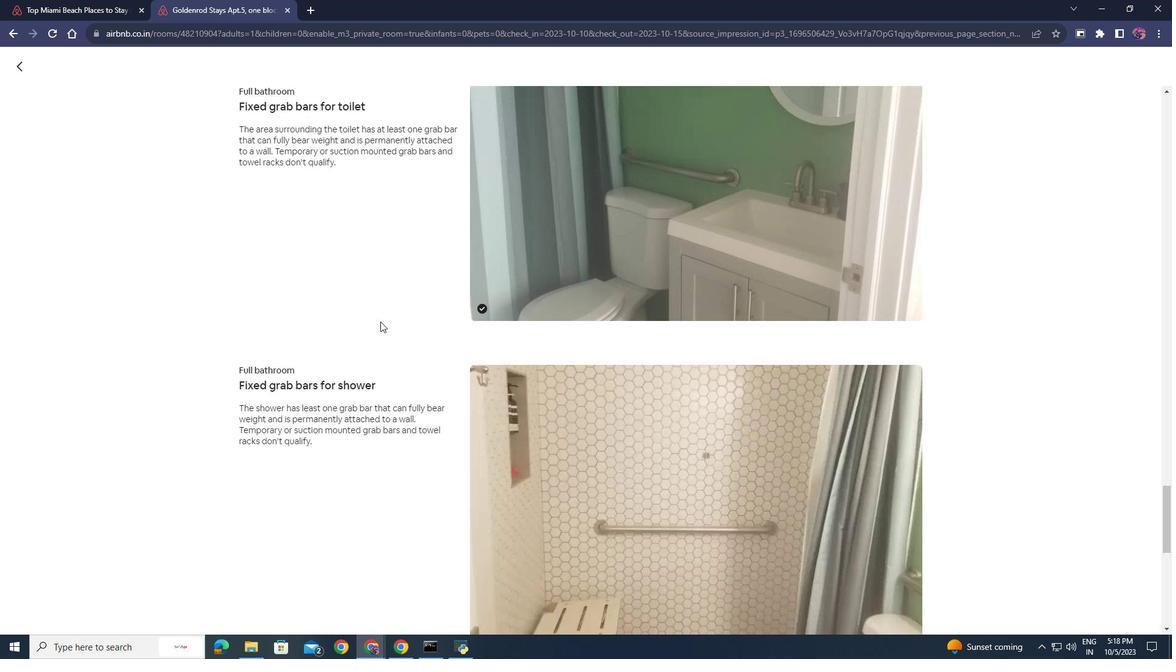 
Action: Mouse scrolled (380, 321) with delta (0, 0)
Screenshot: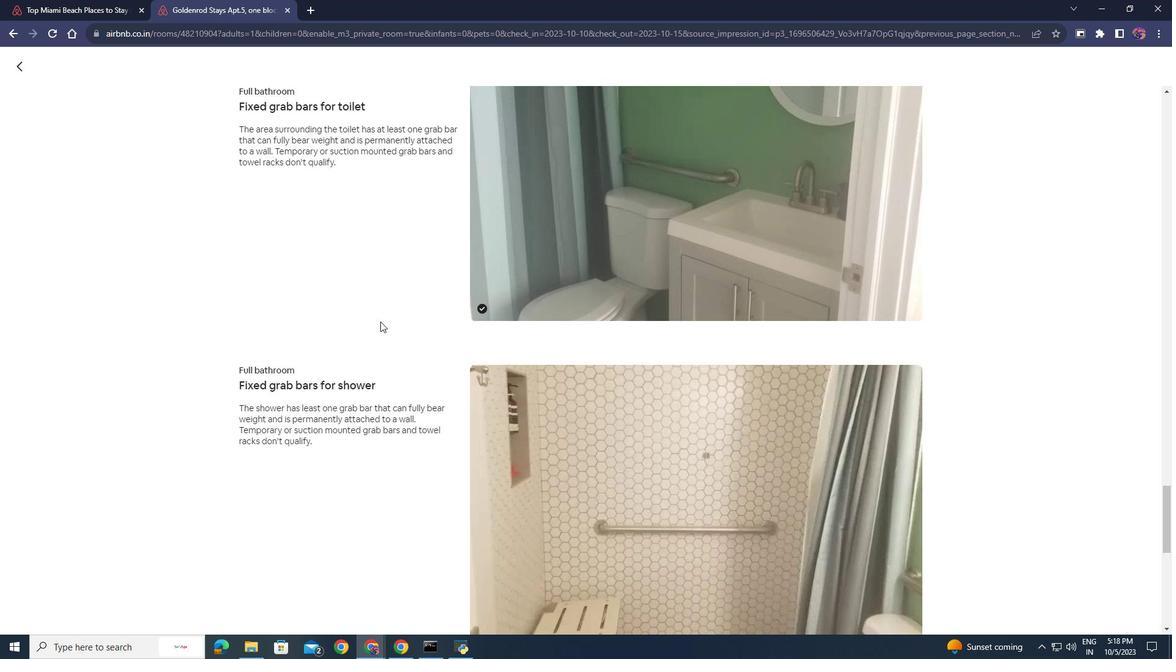 
Action: Mouse scrolled (380, 321) with delta (0, 0)
Screenshot: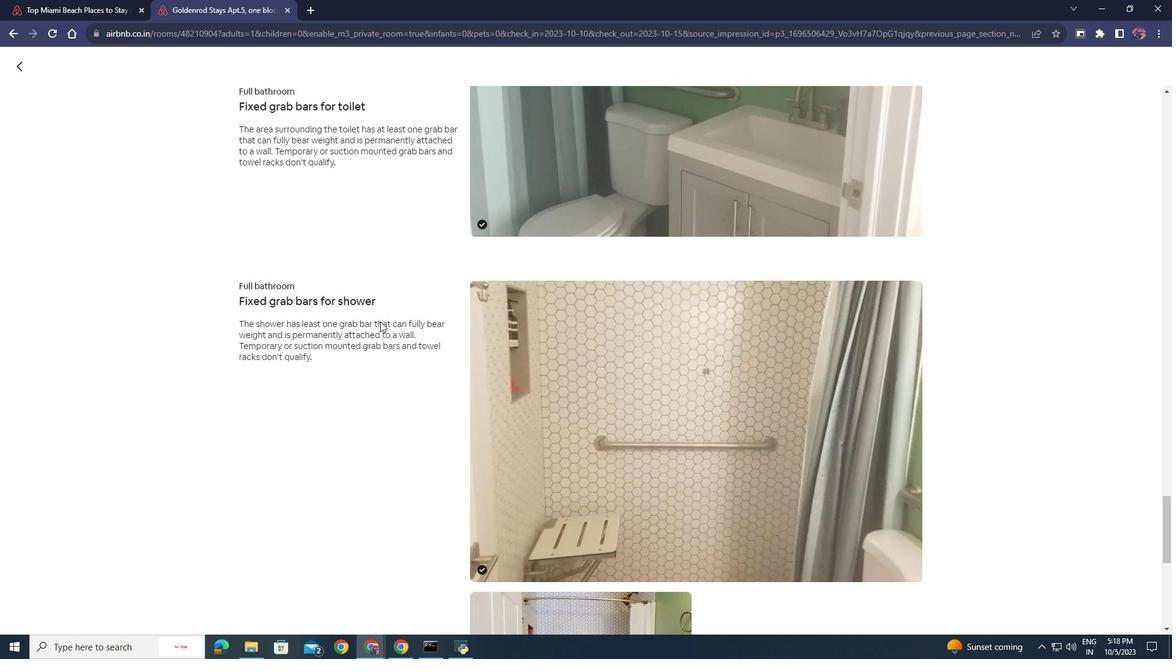
Action: Mouse scrolled (380, 321) with delta (0, 0)
Screenshot: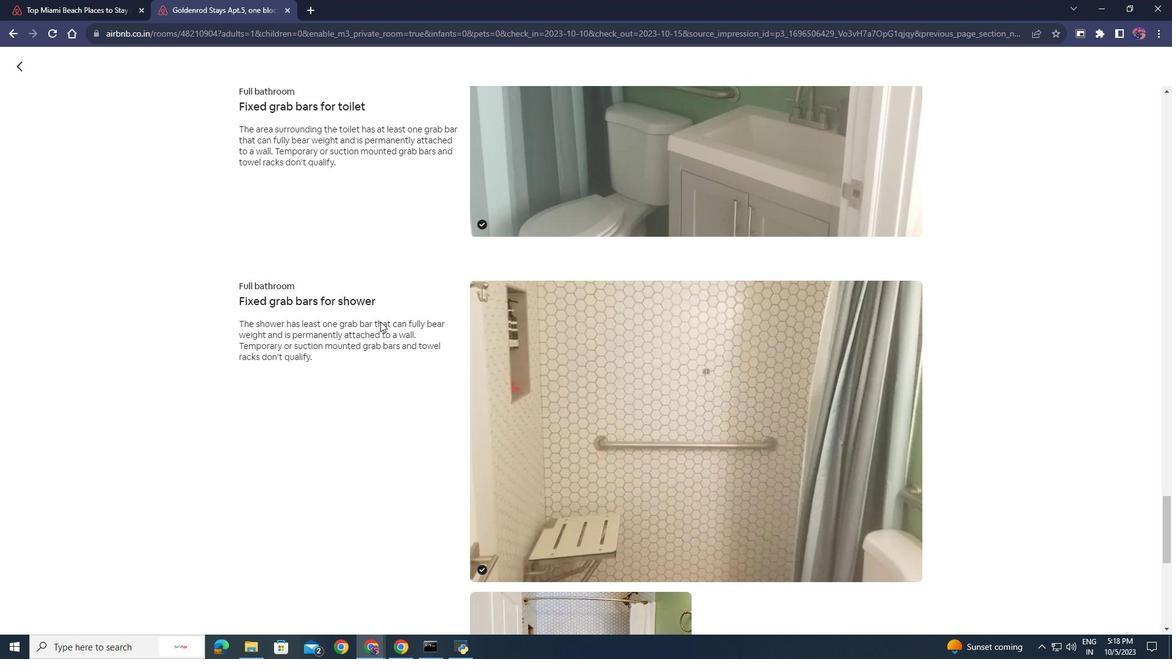 
Action: Mouse scrolled (380, 321) with delta (0, 0)
Screenshot: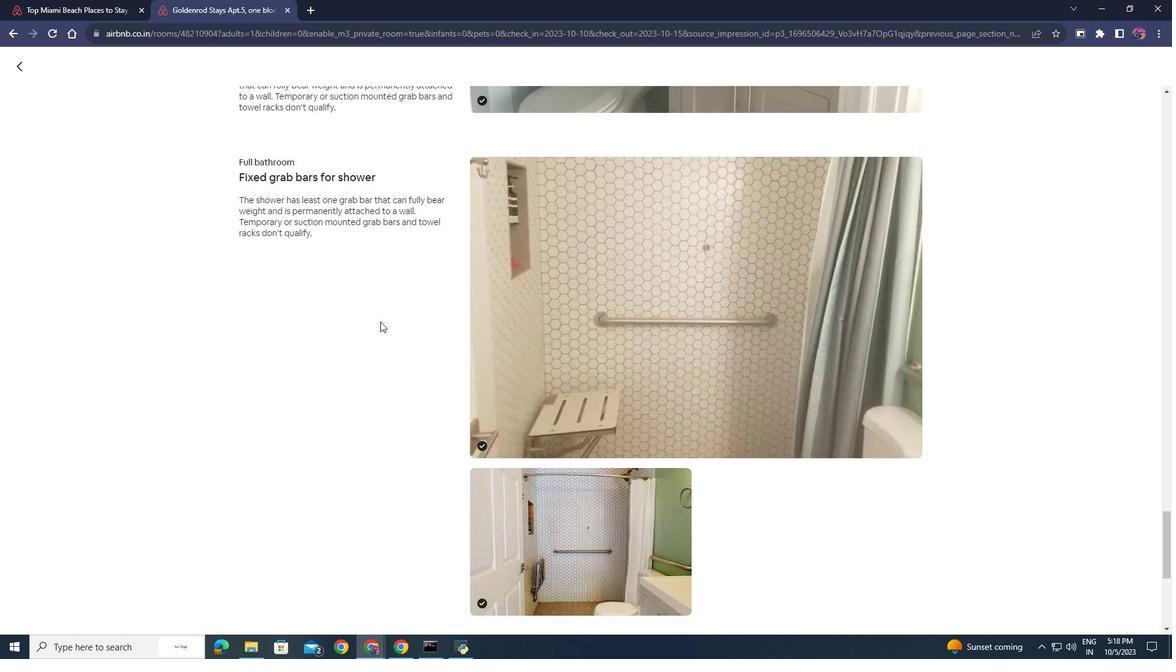 
Action: Mouse scrolled (380, 321) with delta (0, 0)
Screenshot: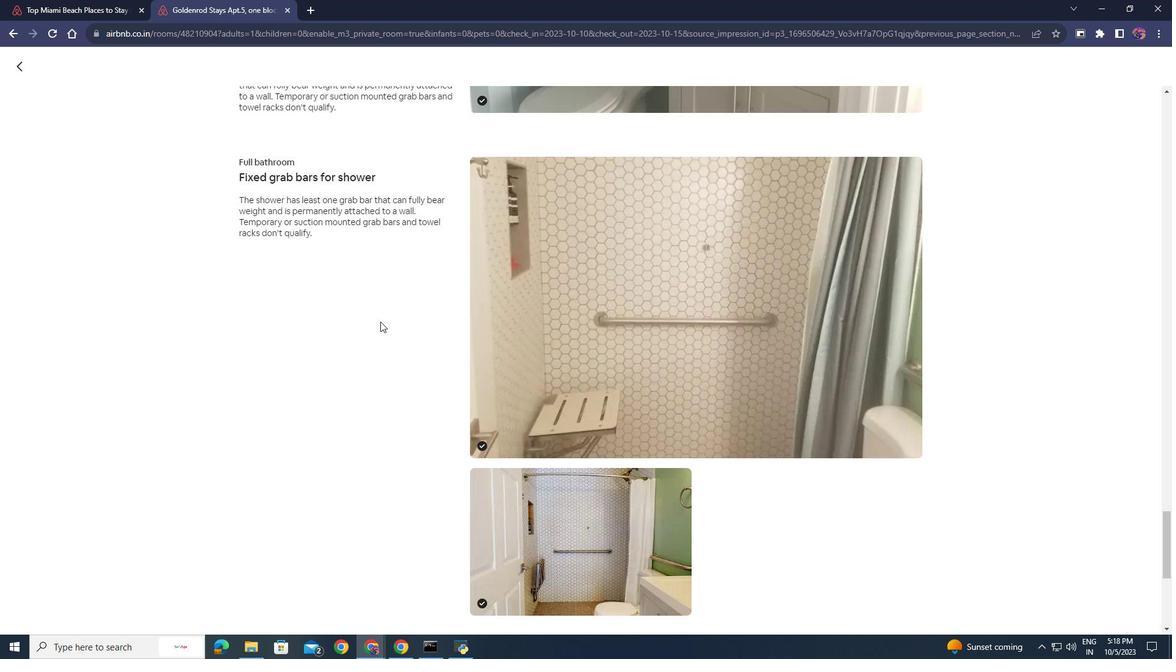 
Action: Mouse scrolled (380, 321) with delta (0, 0)
Screenshot: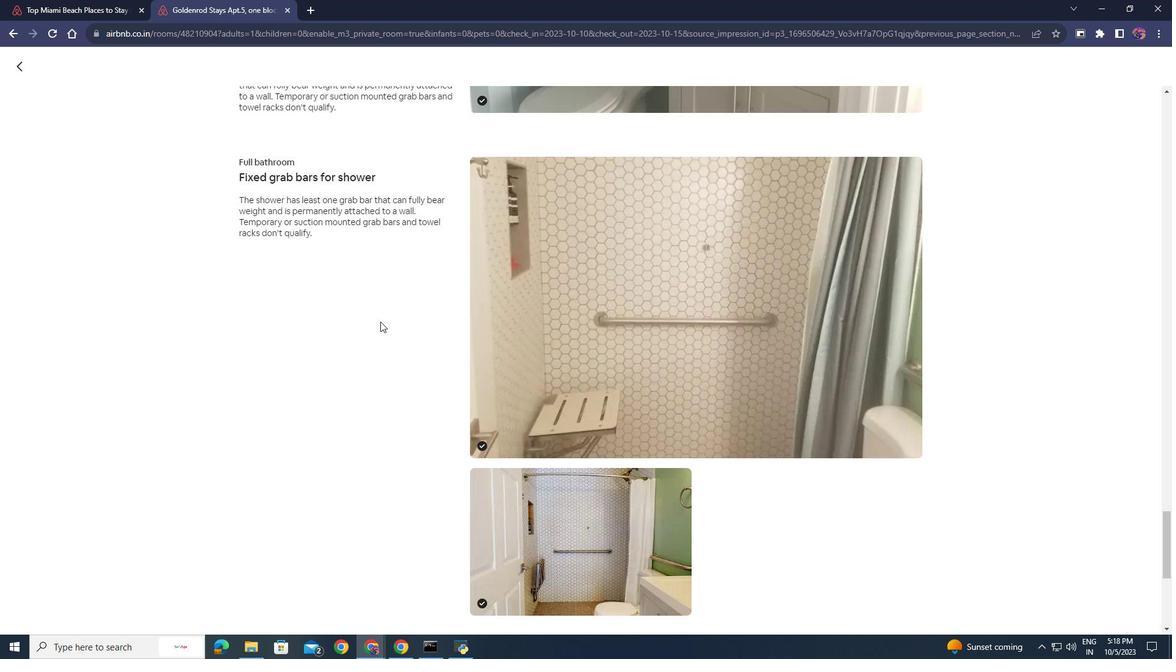 
Action: Mouse scrolled (380, 321) with delta (0, 0)
Screenshot: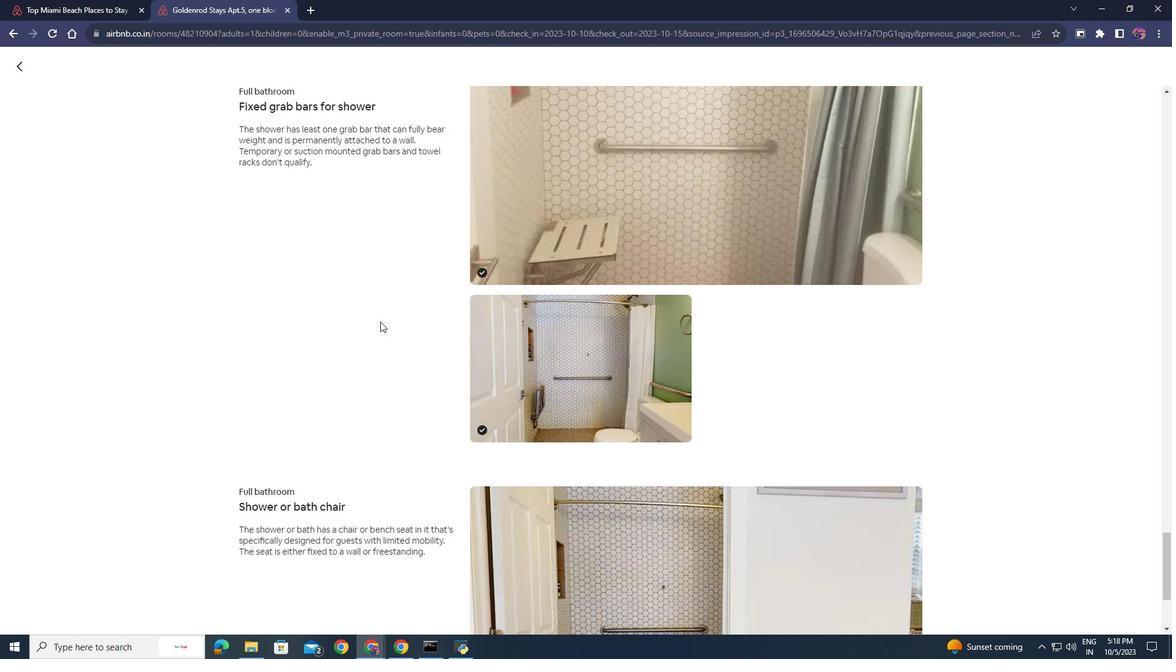 
Action: Mouse scrolled (380, 321) with delta (0, 0)
Screenshot: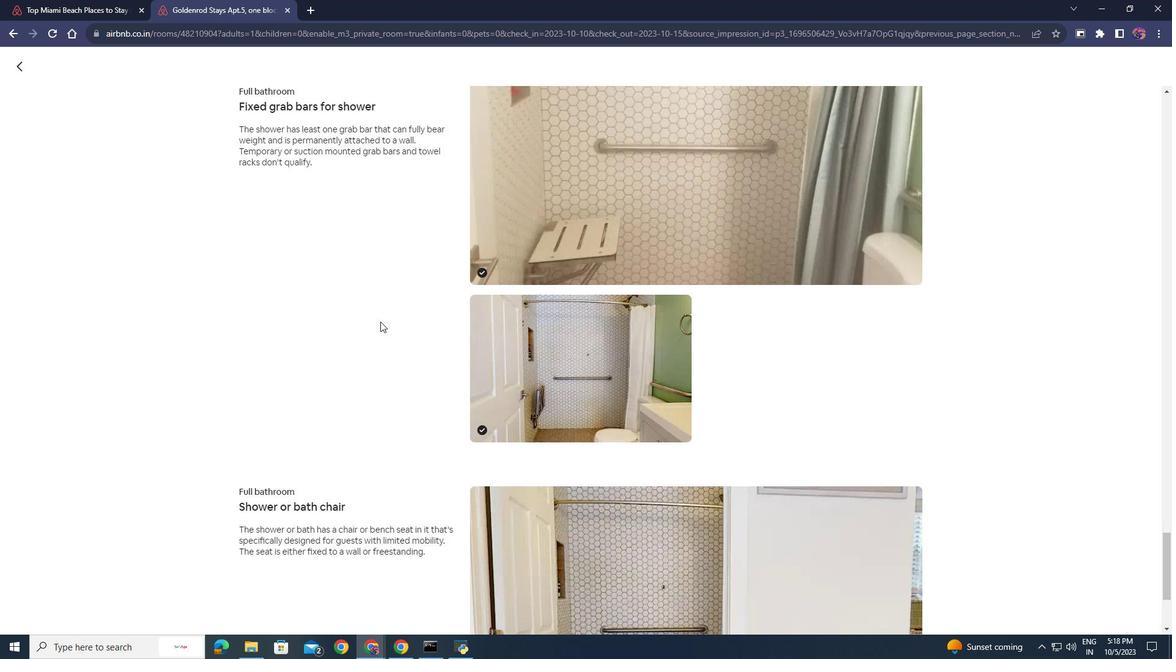 
Action: Mouse moved to (20, 68)
Screenshot: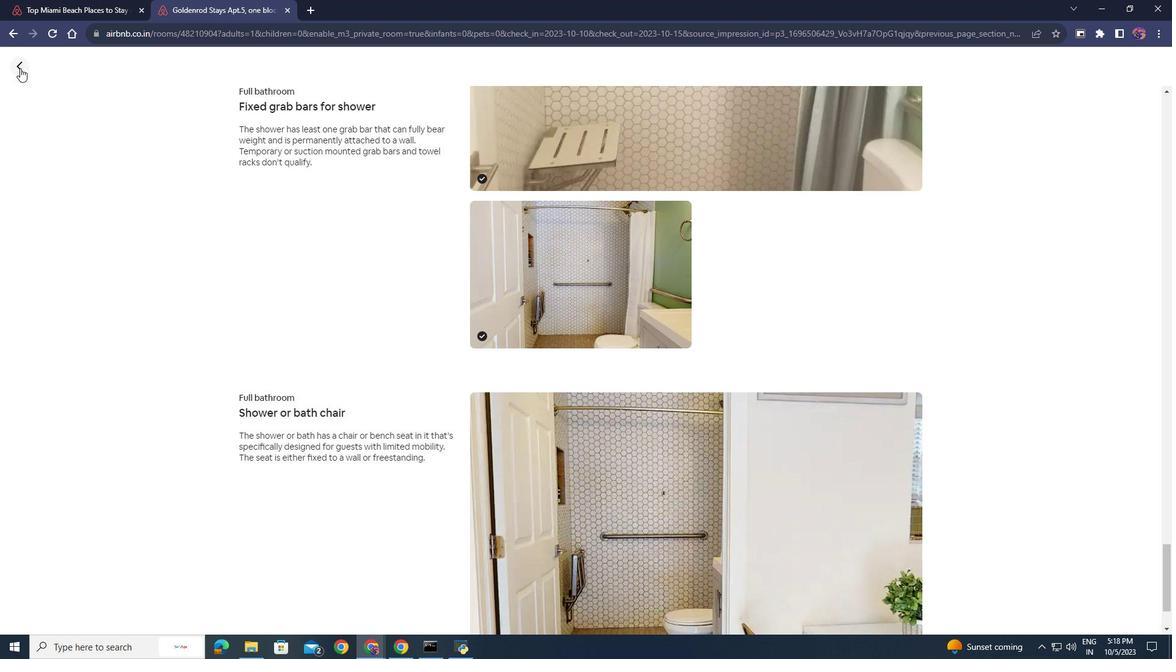 
Action: Mouse pressed left at (20, 68)
Screenshot: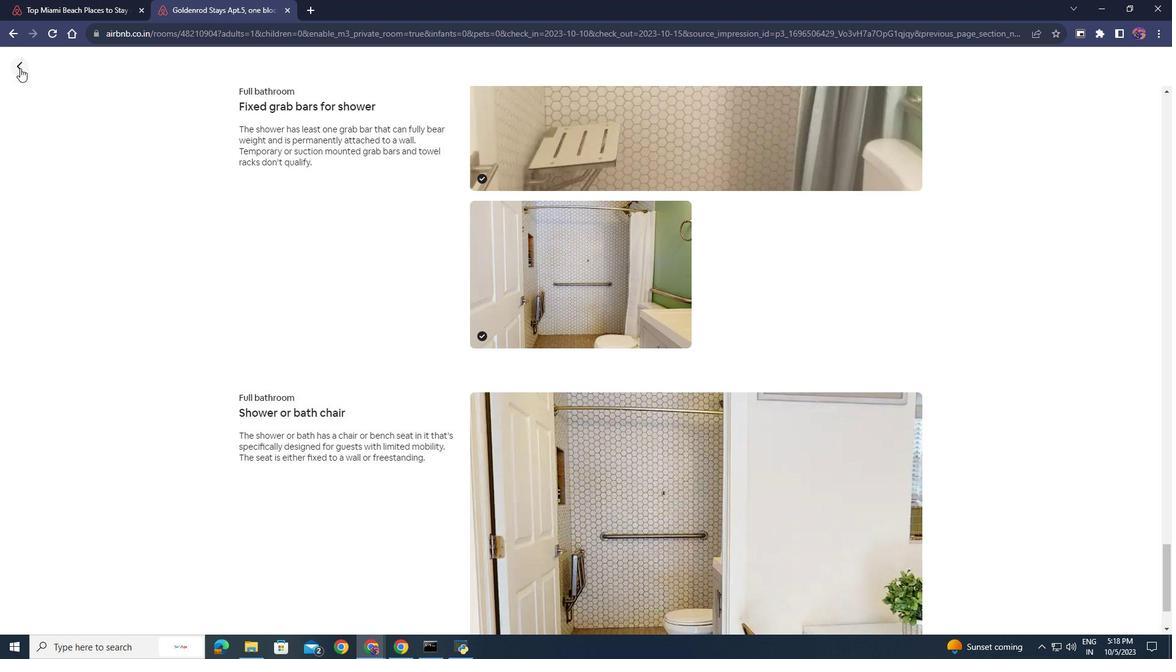 
Action: Mouse moved to (415, 319)
Screenshot: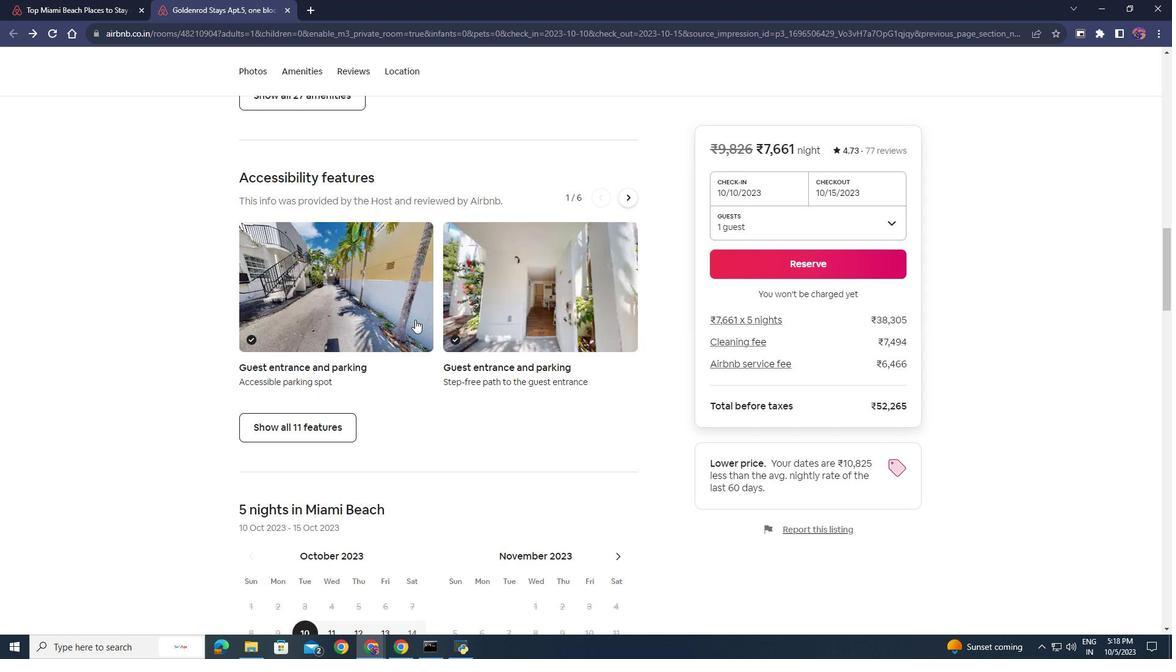 
Action: Mouse scrolled (415, 319) with delta (0, 0)
Screenshot: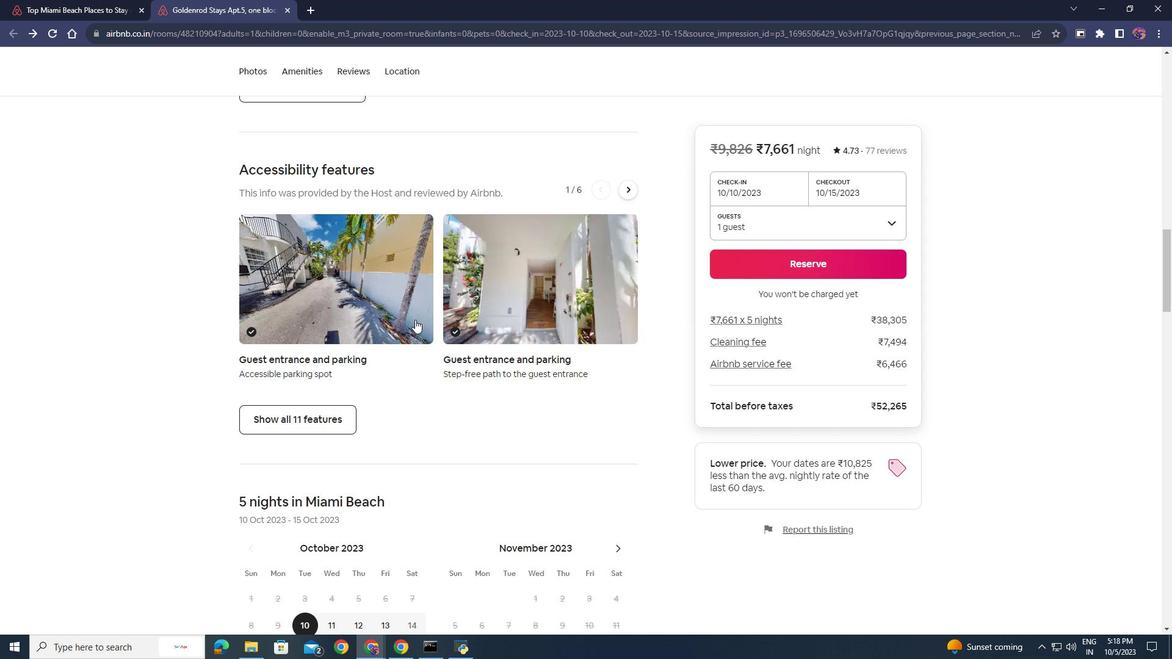 
Action: Mouse scrolled (415, 319) with delta (0, 0)
Screenshot: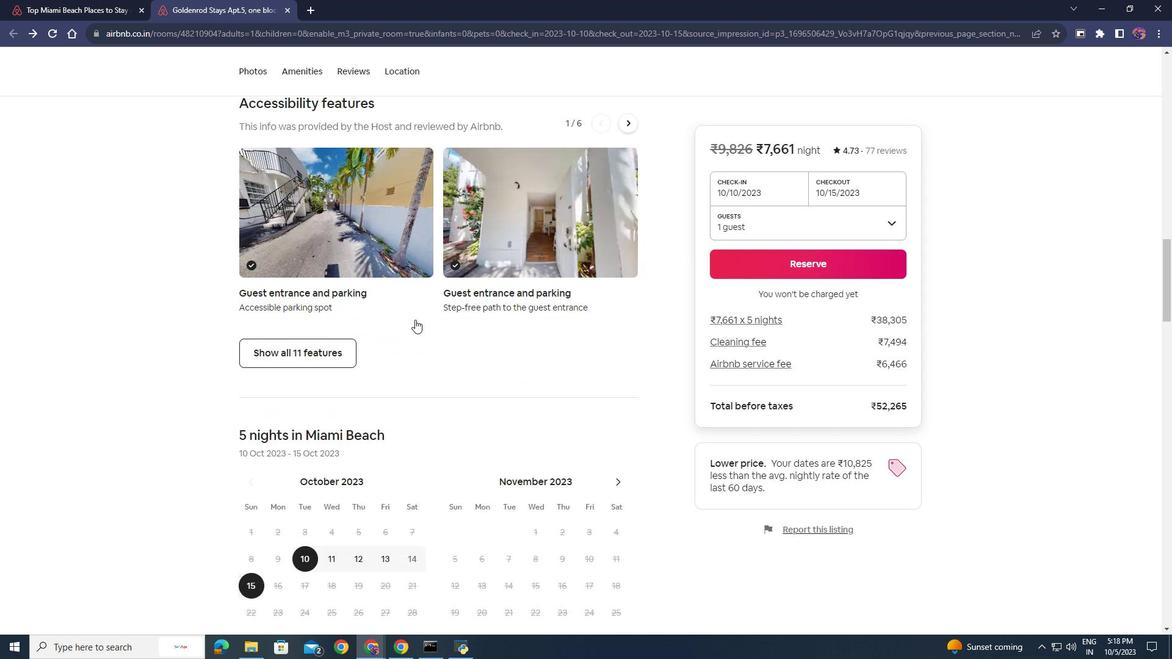 
Action: Mouse scrolled (415, 319) with delta (0, 0)
Screenshot: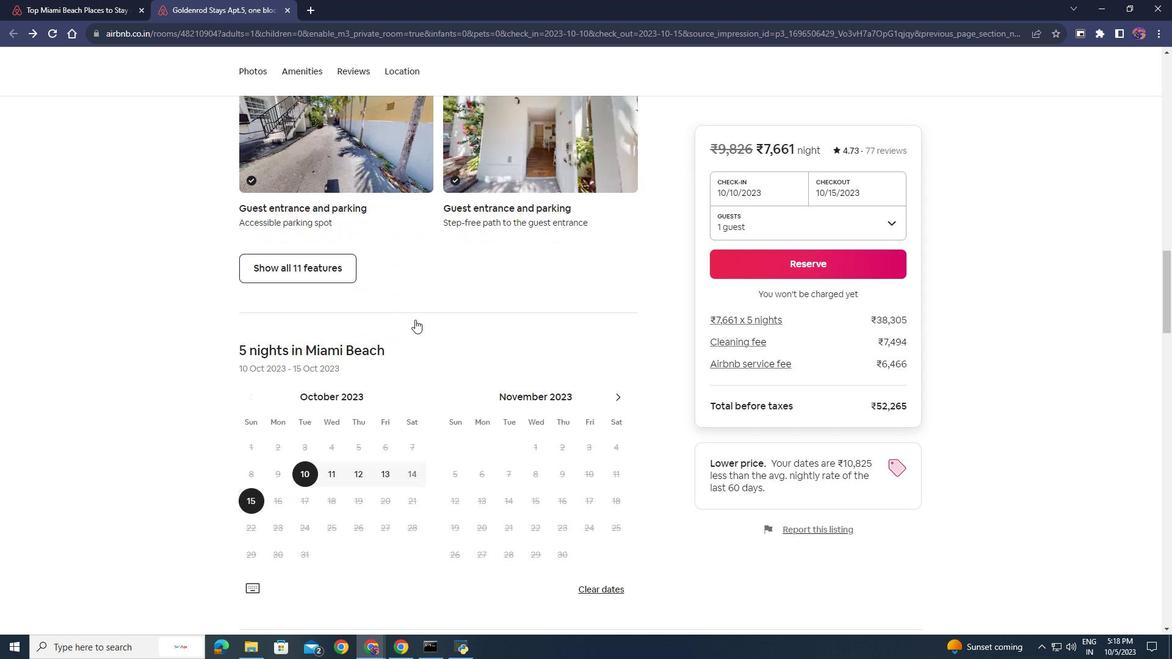 
Action: Mouse scrolled (415, 319) with delta (0, 0)
Screenshot: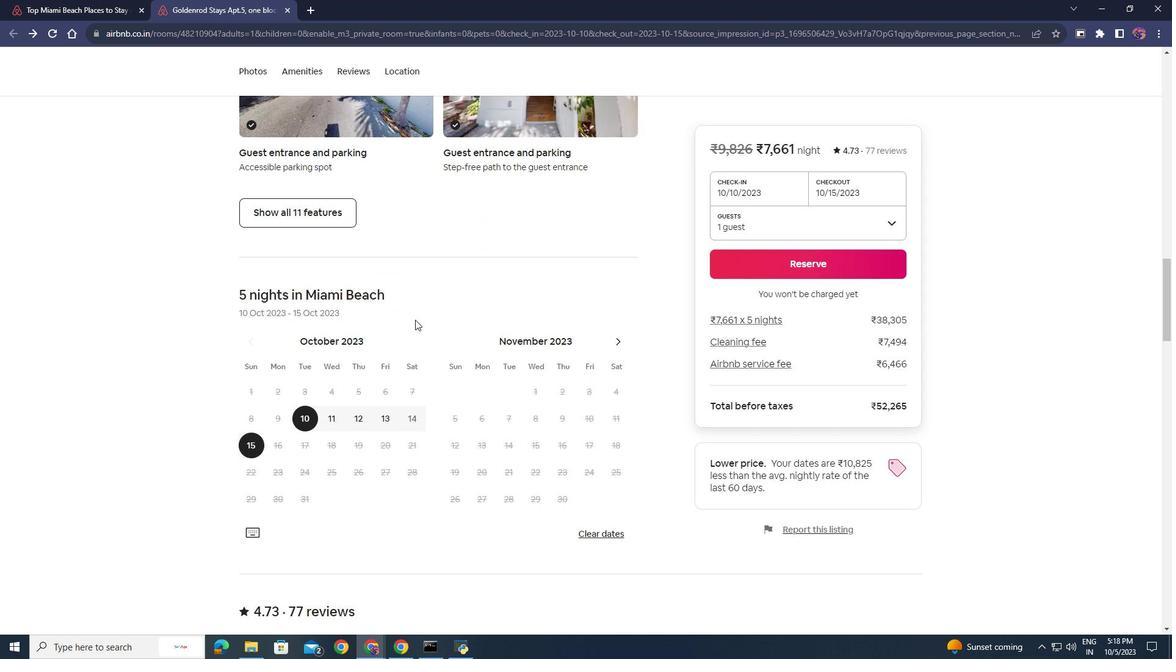 
Action: Mouse scrolled (415, 319) with delta (0, 0)
Screenshot: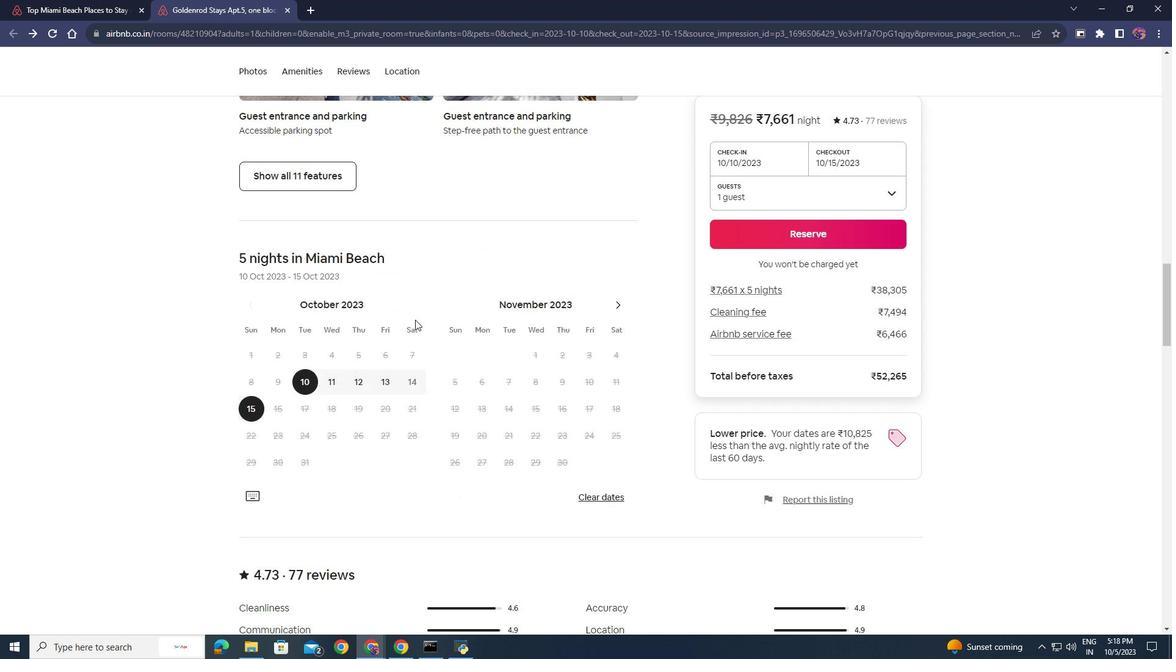 
Action: Mouse scrolled (415, 319) with delta (0, 0)
Screenshot: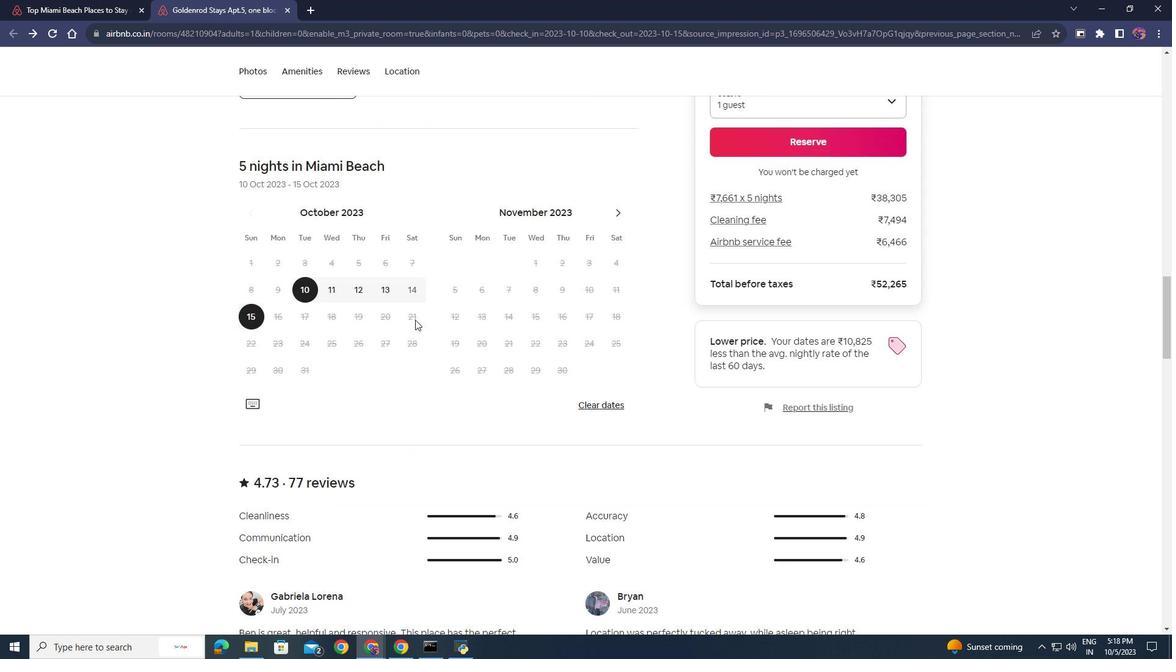
Action: Mouse scrolled (415, 319) with delta (0, 0)
Screenshot: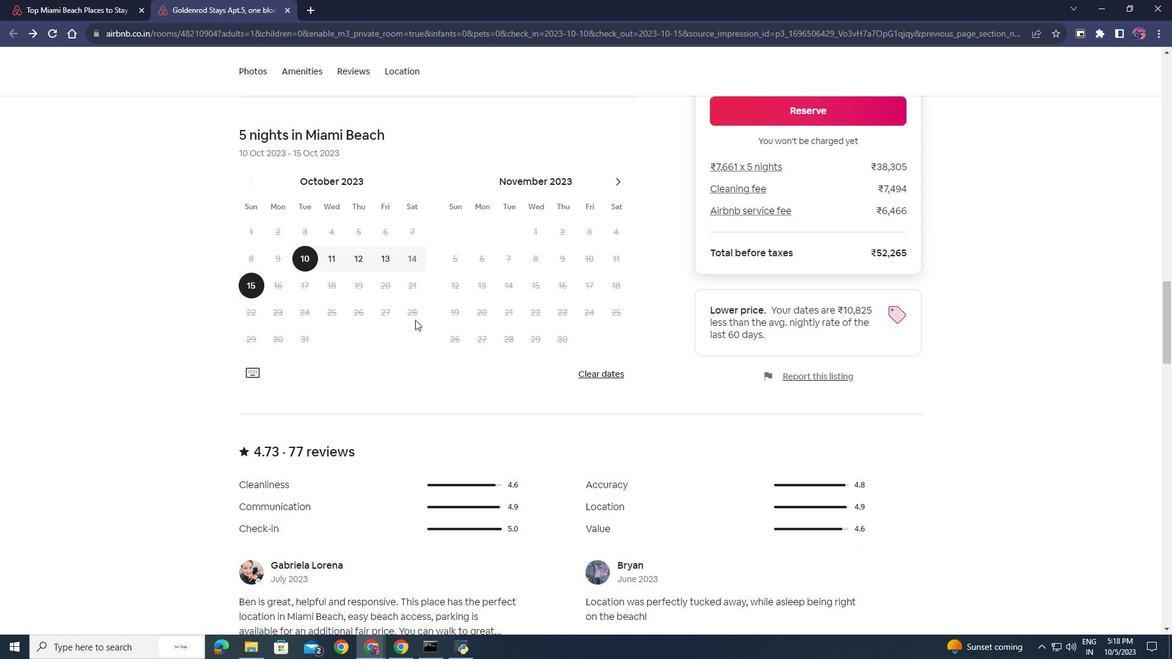 
Action: Mouse scrolled (415, 319) with delta (0, 0)
Screenshot: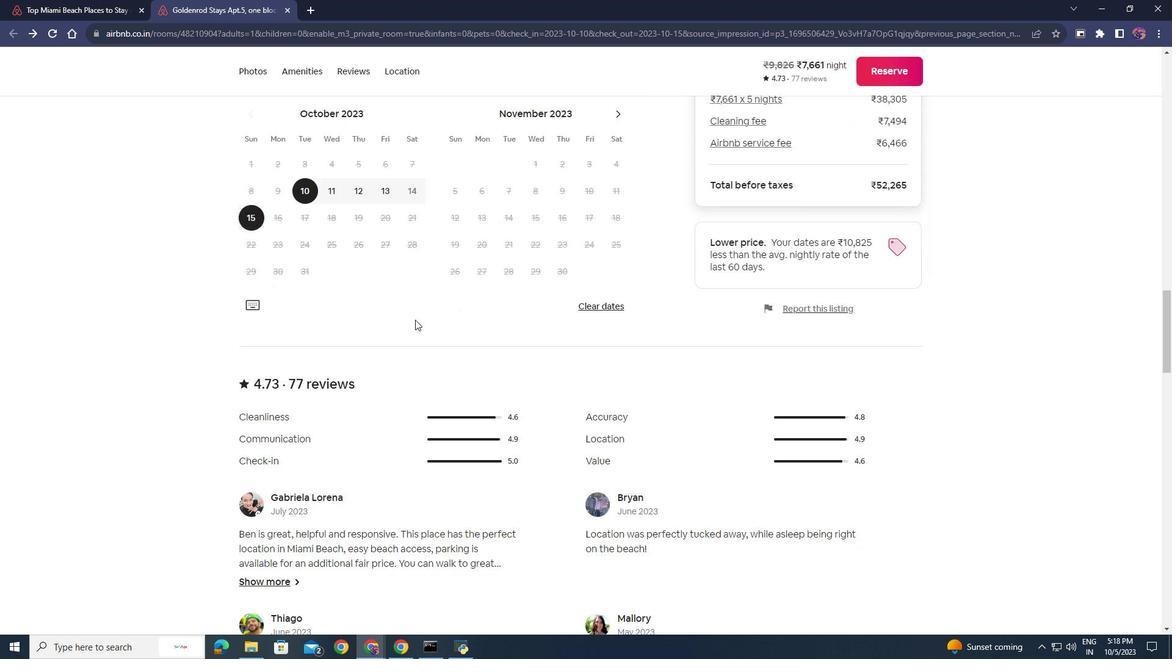 
Action: Mouse scrolled (415, 319) with delta (0, 0)
Screenshot: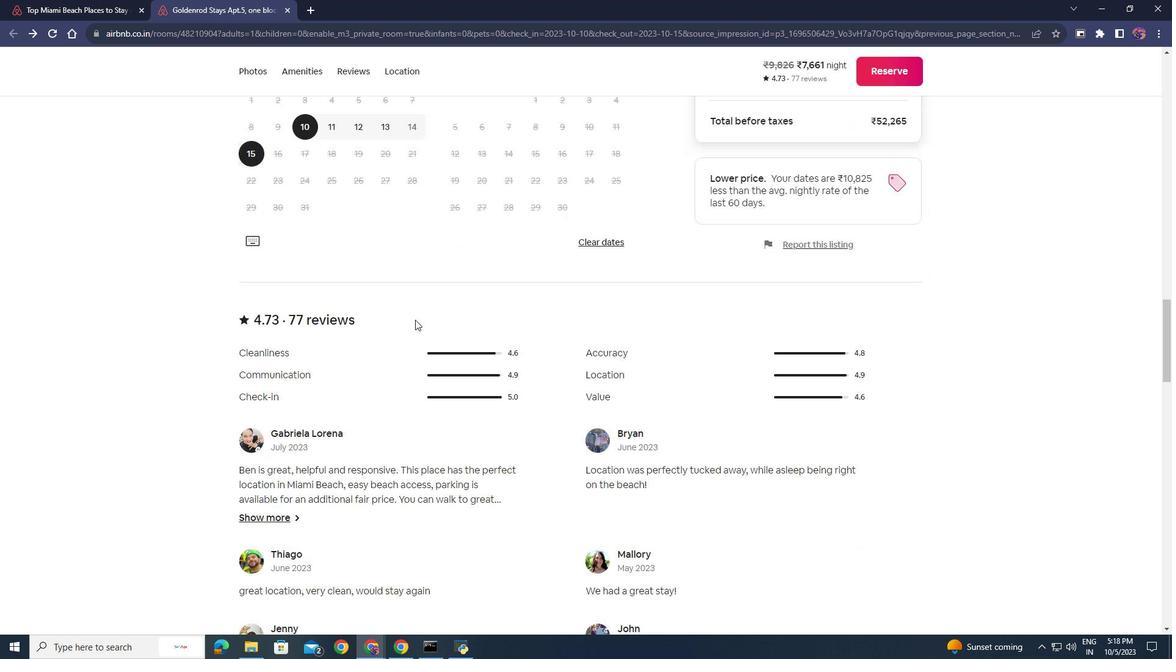 
Action: Mouse scrolled (415, 319) with delta (0, 0)
Screenshot: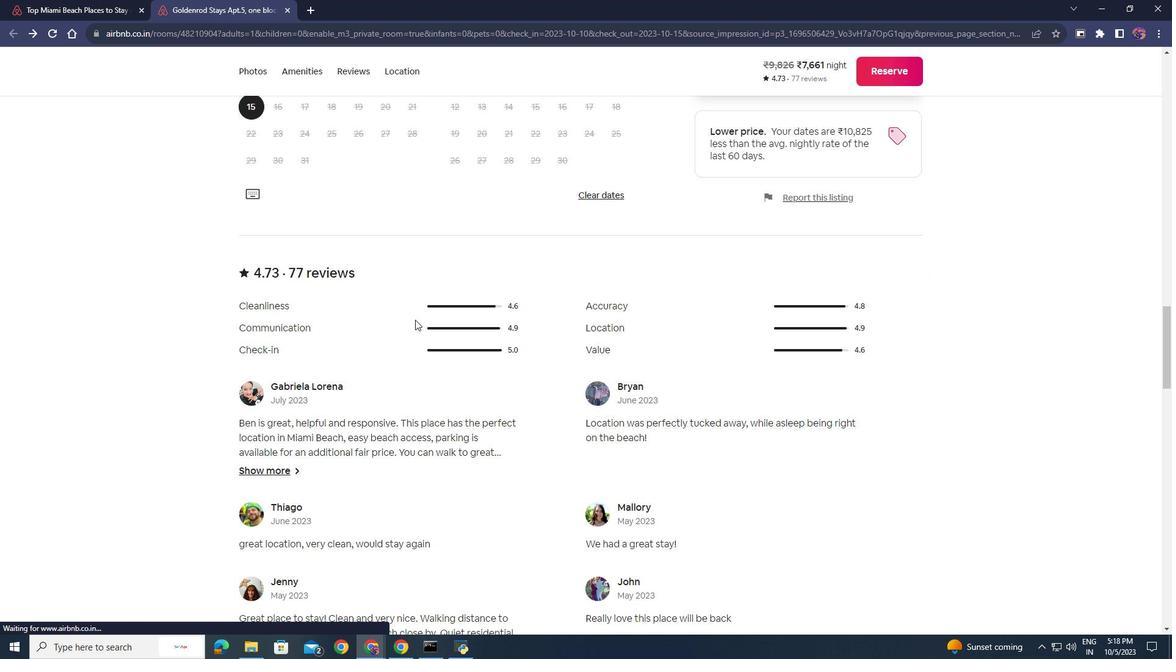 
Action: Mouse scrolled (415, 319) with delta (0, 0)
Screenshot: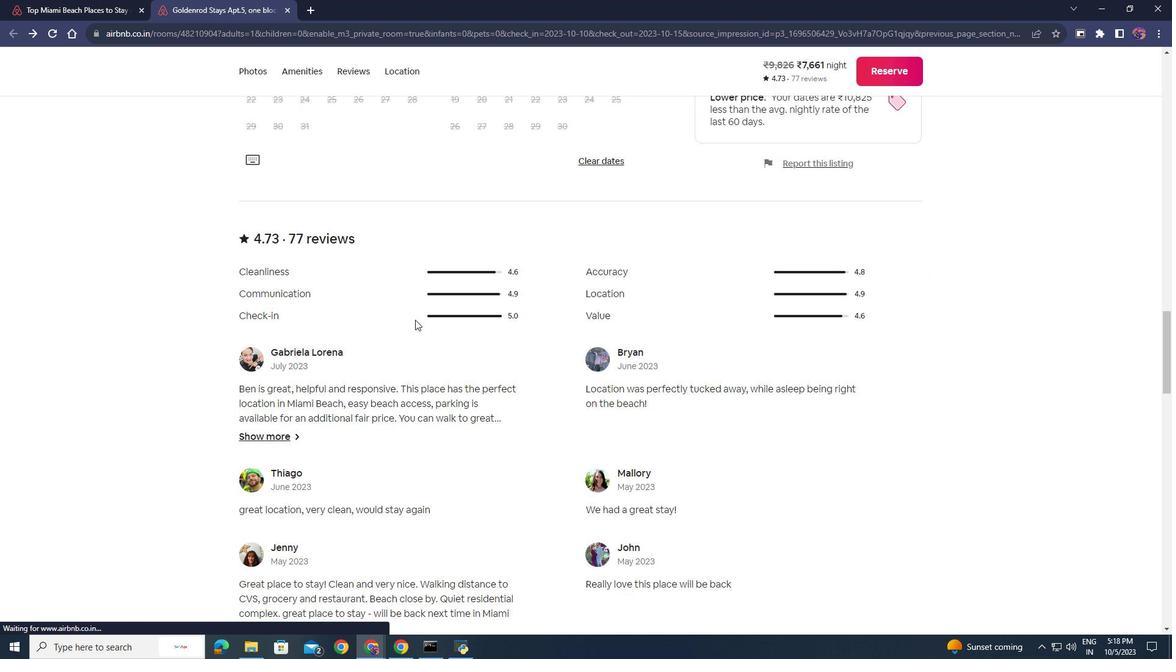 
Action: Mouse scrolled (415, 319) with delta (0, 0)
Screenshot: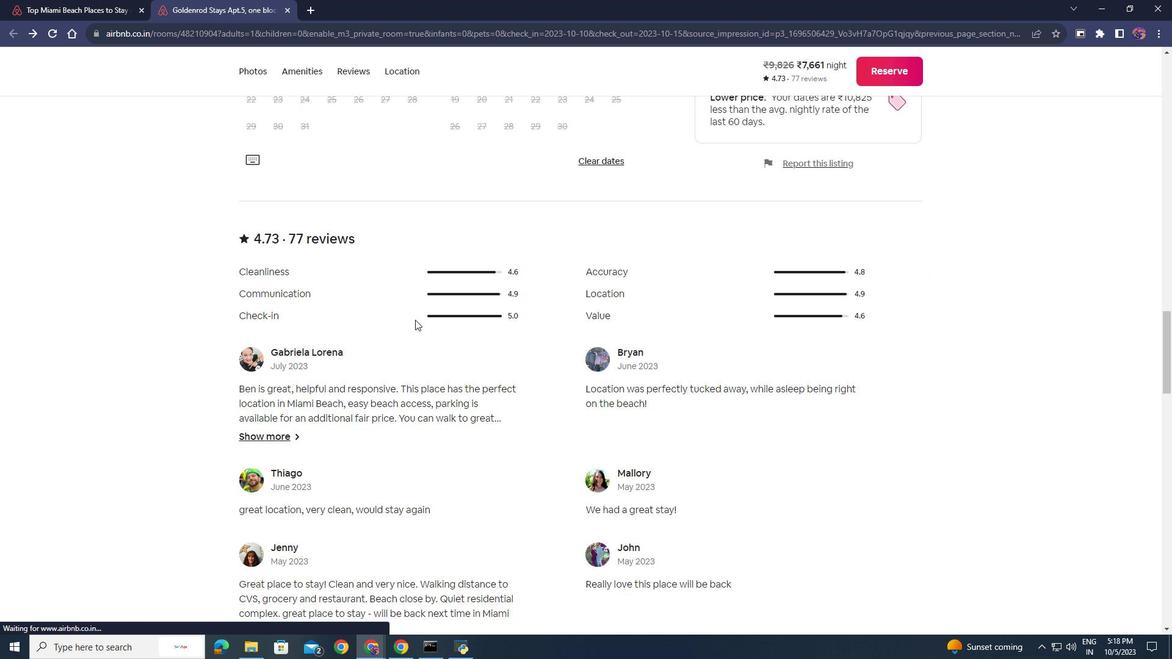 
Action: Mouse moved to (289, 516)
Screenshot: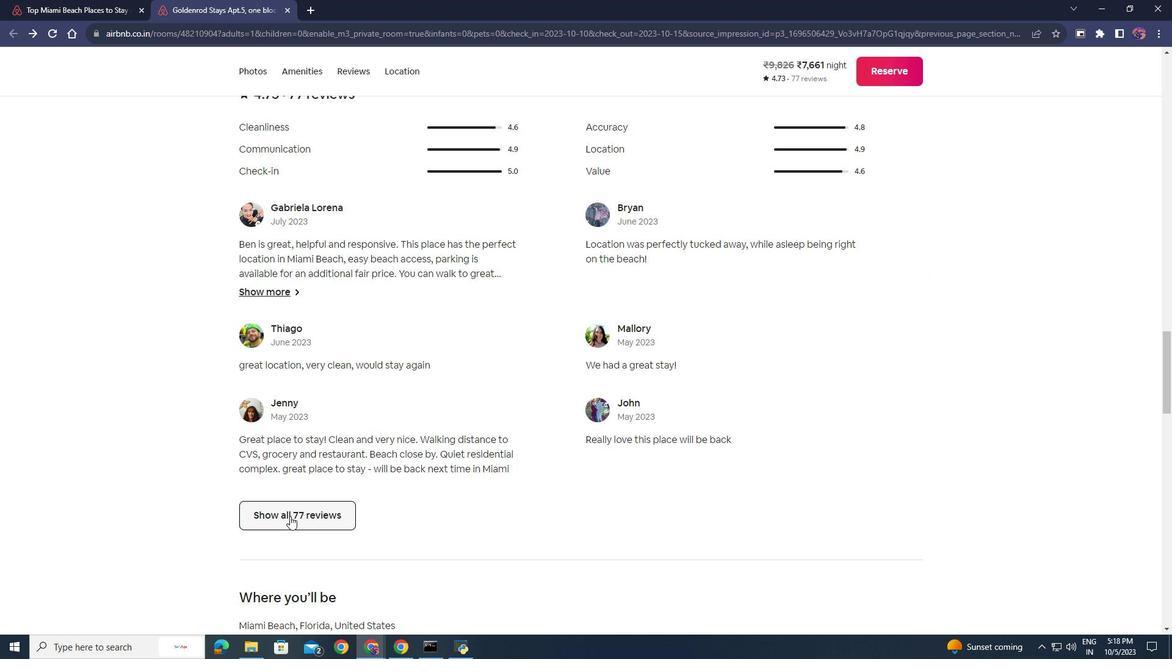 
Action: Mouse pressed left at (289, 516)
Screenshot: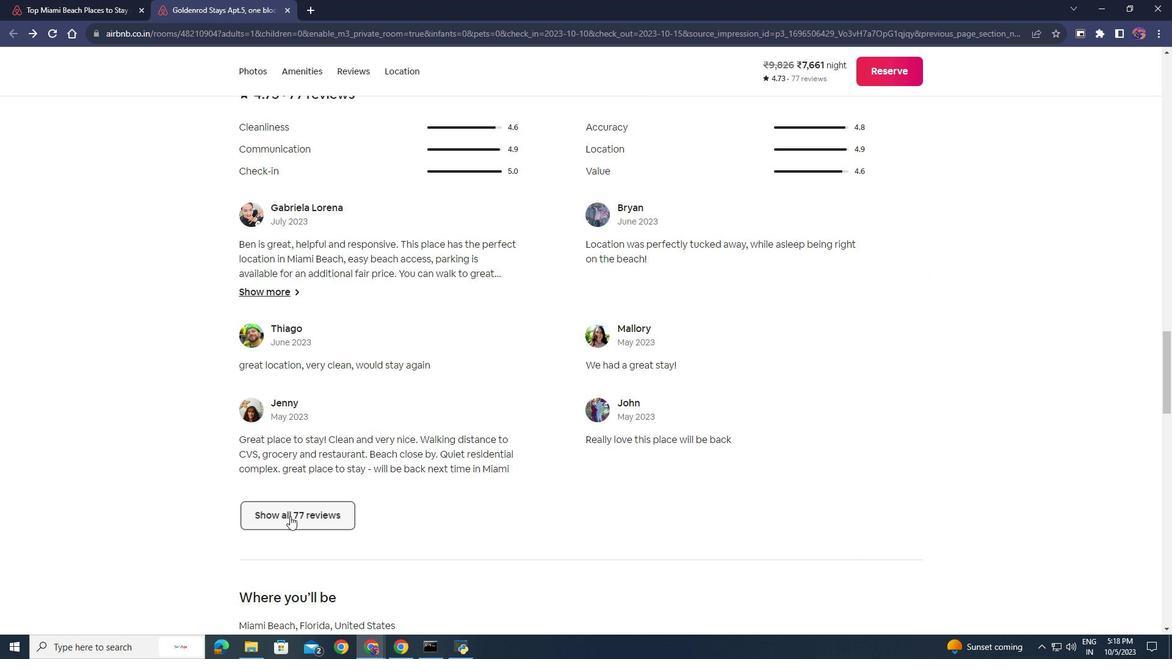 
Action: Mouse moved to (572, 317)
Screenshot: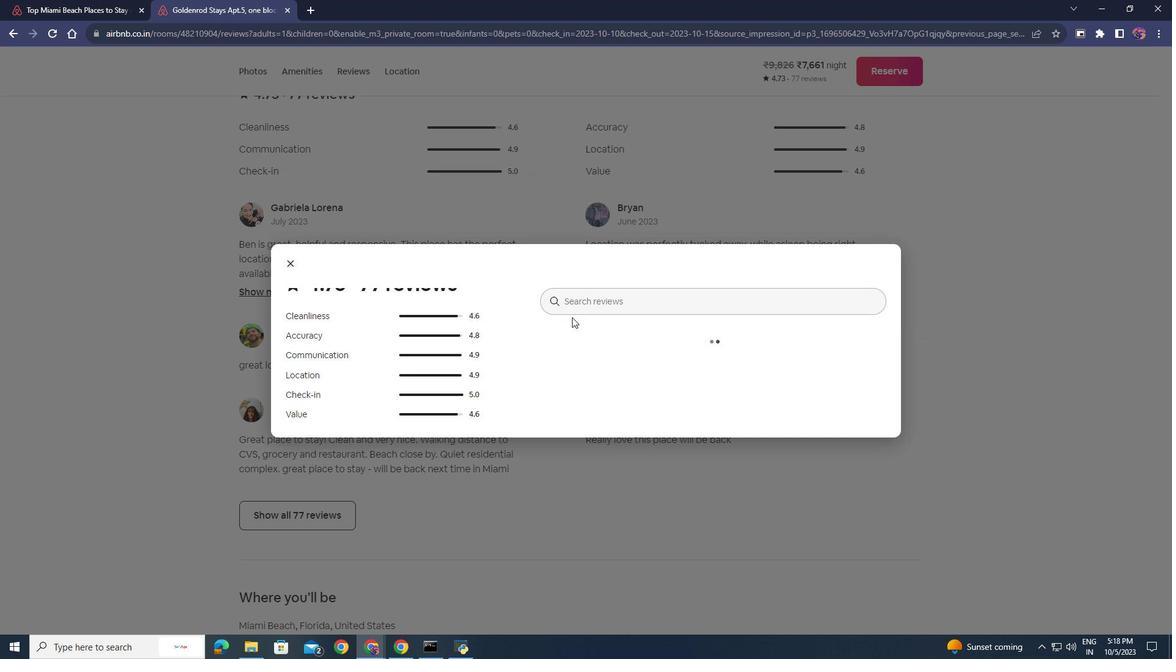 
Action: Mouse scrolled (572, 316) with delta (0, 0)
Screenshot: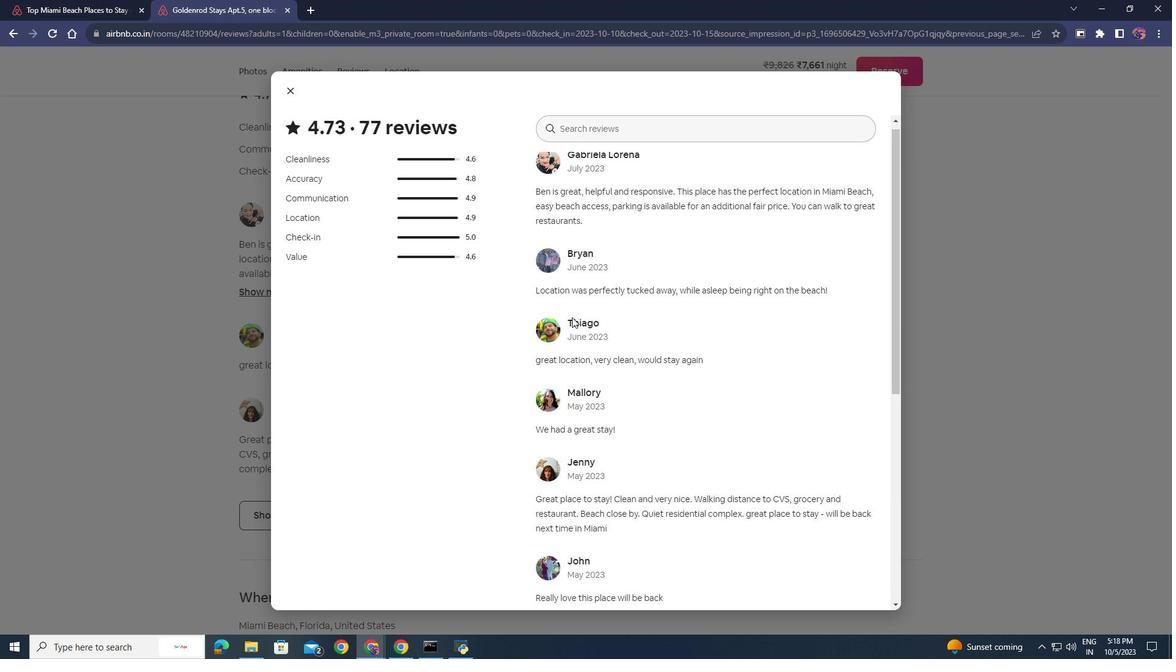 
Action: Mouse scrolled (572, 316) with delta (0, 0)
Screenshot: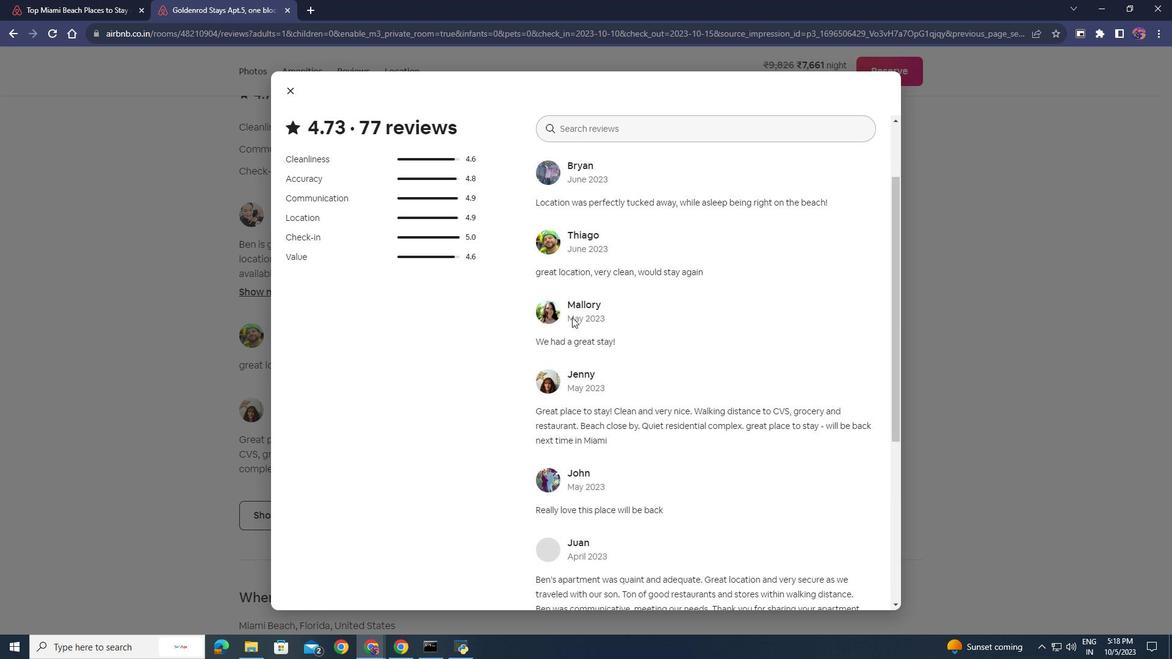 
Action: Mouse moved to (645, 351)
Screenshot: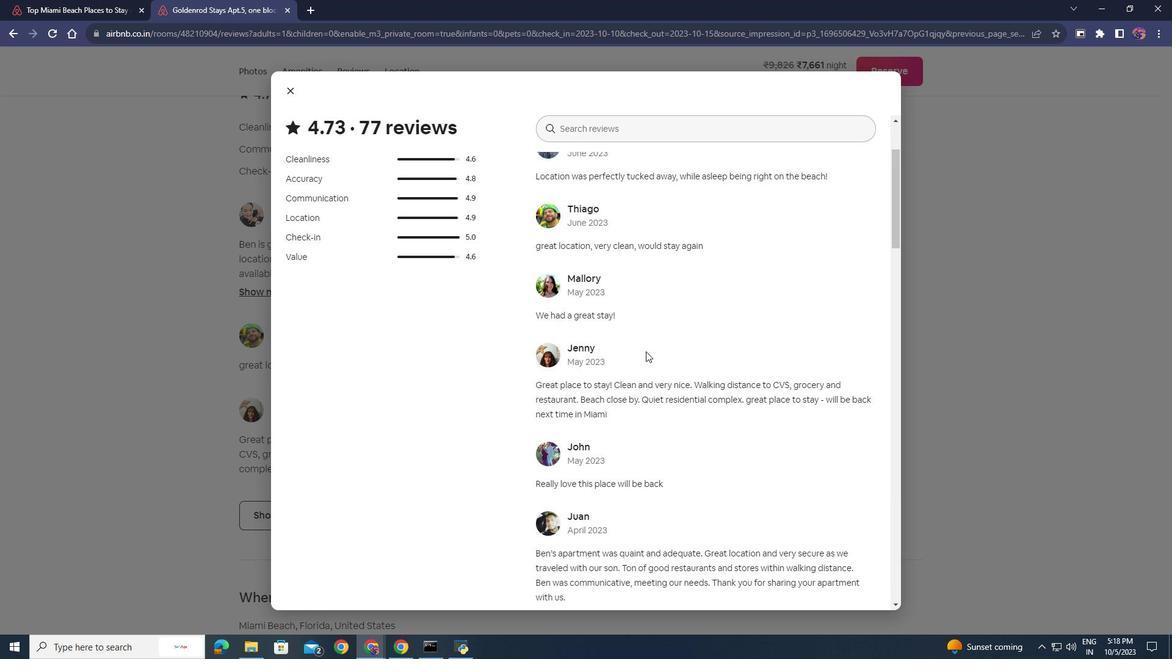 
Action: Mouse scrolled (645, 351) with delta (0, 0)
Screenshot: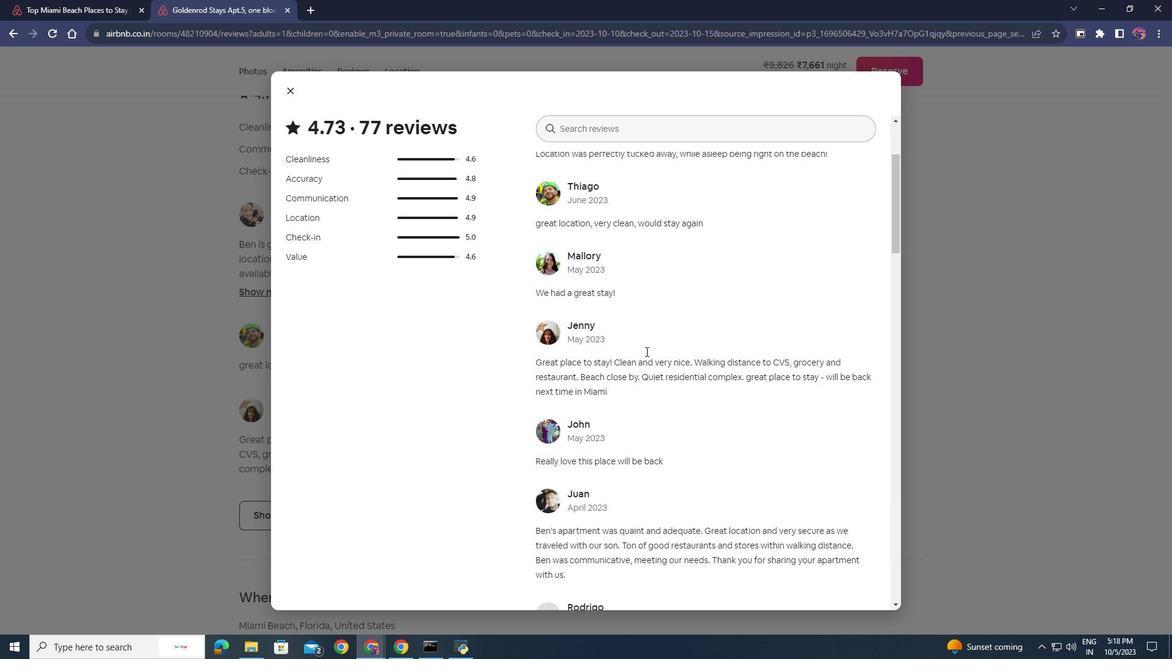 
Action: Mouse scrolled (645, 351) with delta (0, 0)
Screenshot: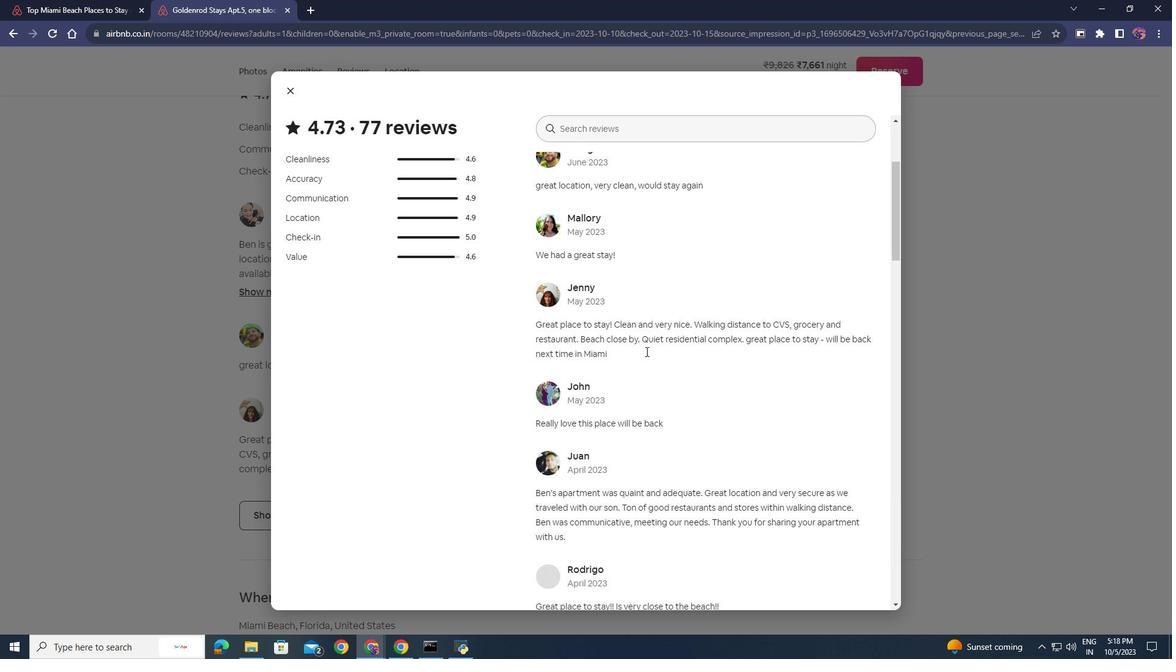 
Action: Mouse scrolled (645, 351) with delta (0, 0)
Screenshot: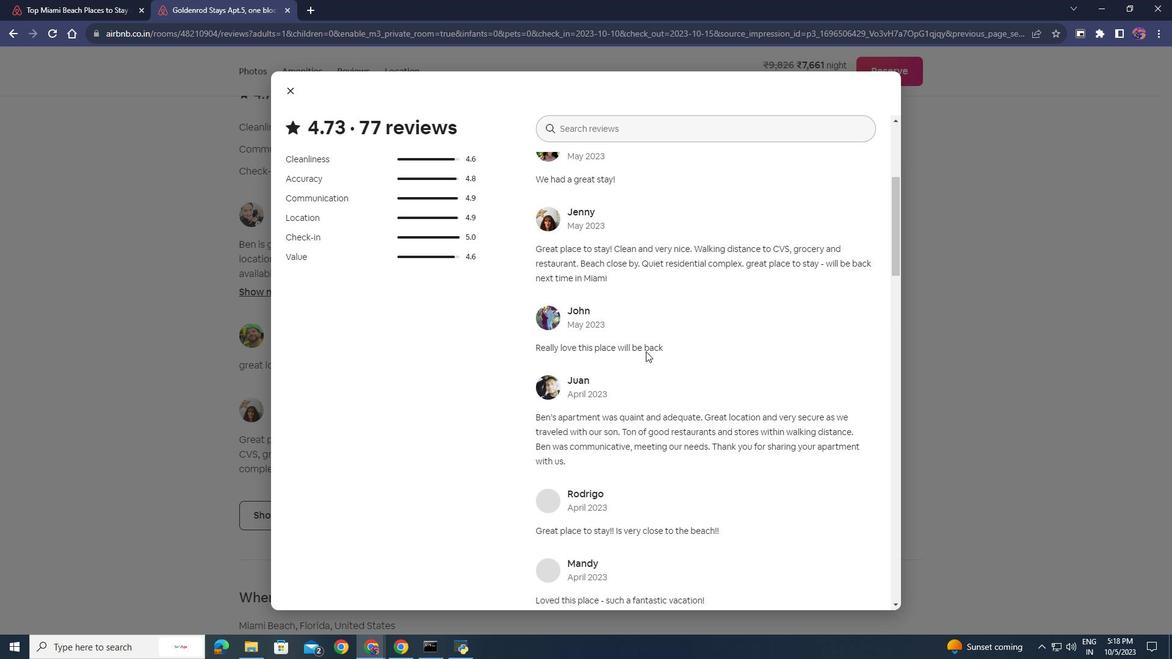 
Action: Mouse scrolled (645, 351) with delta (0, 0)
Screenshot: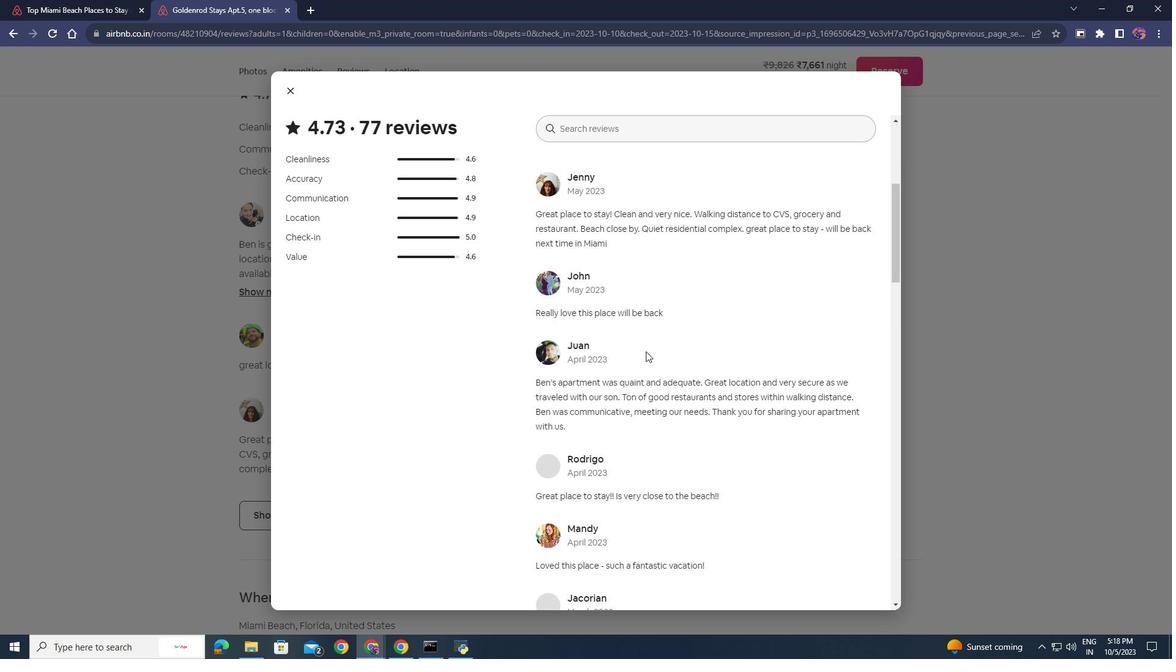 
Action: Mouse scrolled (645, 351) with delta (0, 0)
